 Task: Explore Airbnb accommodation in Tarneit, Australia from 26th December, 2023 to 30th December, 2023 for 6 adults, 2 children. Place can be entire room or shared room with 6 bedrooms having 6 beds and 6 bathrooms. Property type can be house. Amenities needed are: wifi, TV, free parkinig on premises, hot tub, gym, smoking allowed.
Action: Mouse moved to (560, 147)
Screenshot: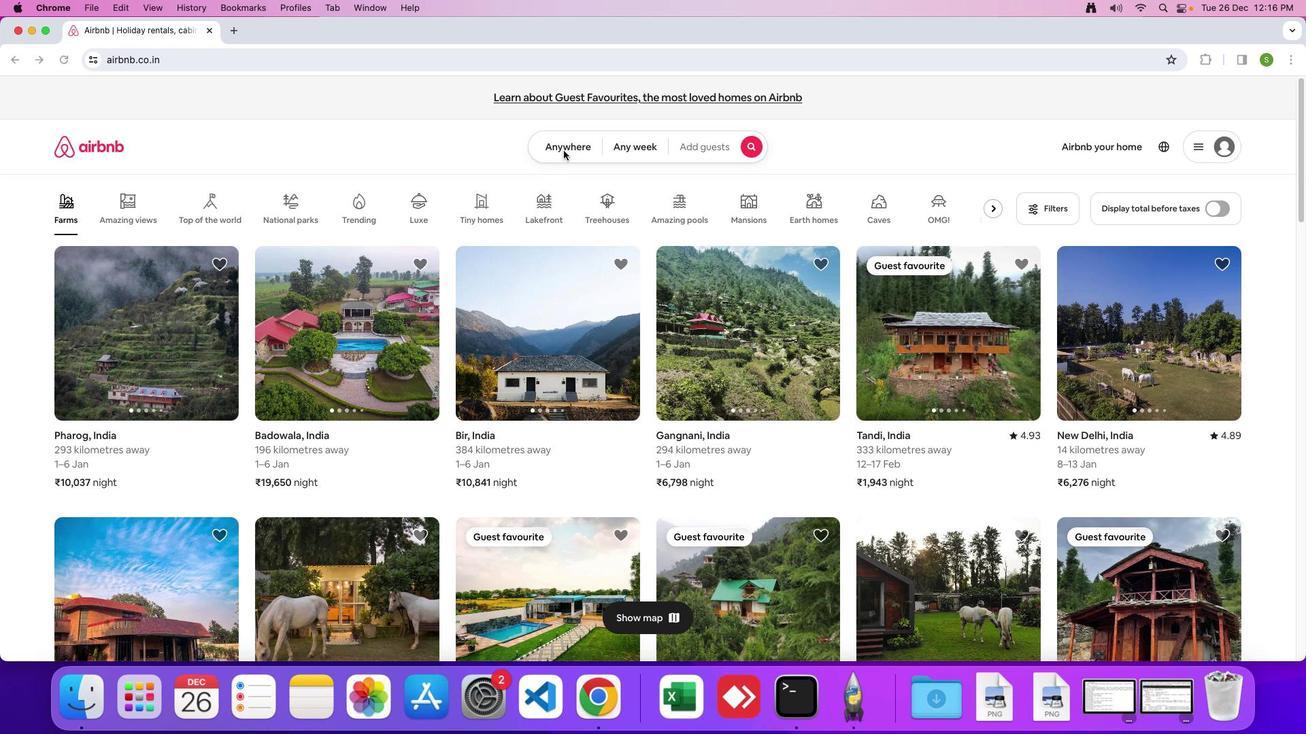 
Action: Mouse pressed left at (560, 147)
Screenshot: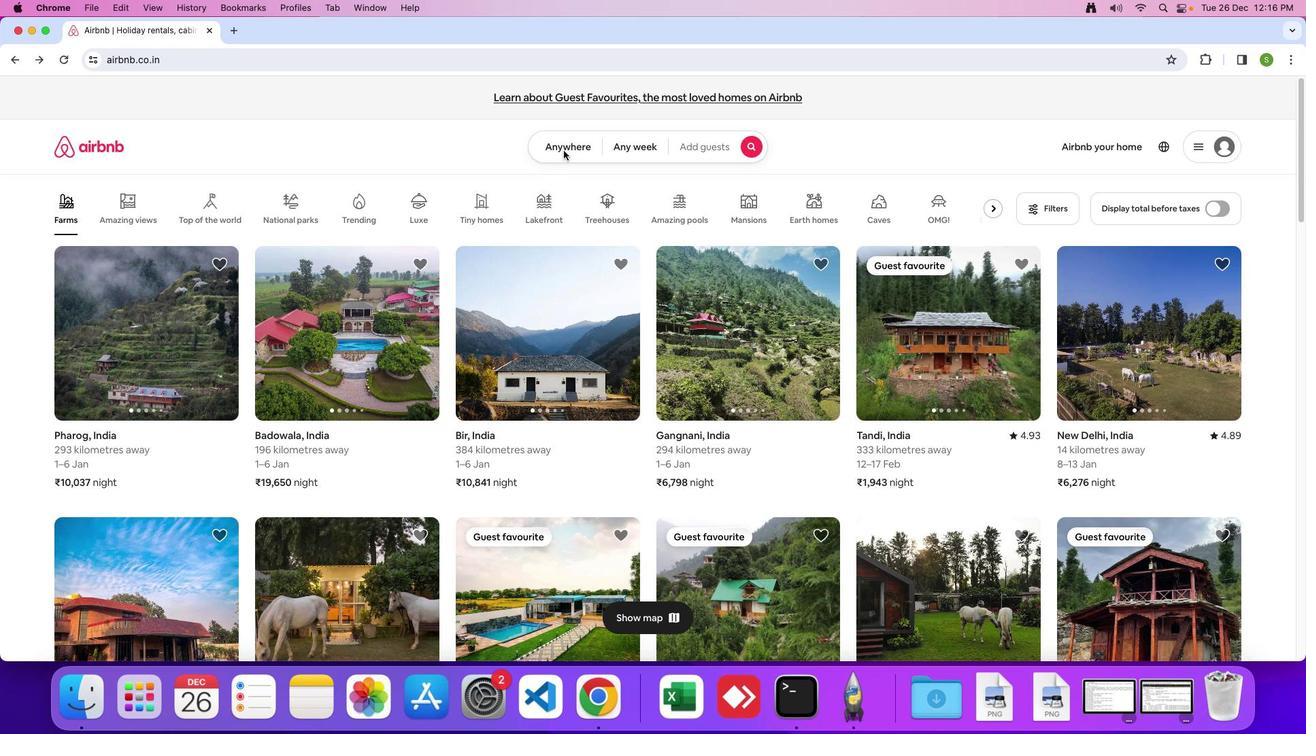 
Action: Mouse moved to (559, 146)
Screenshot: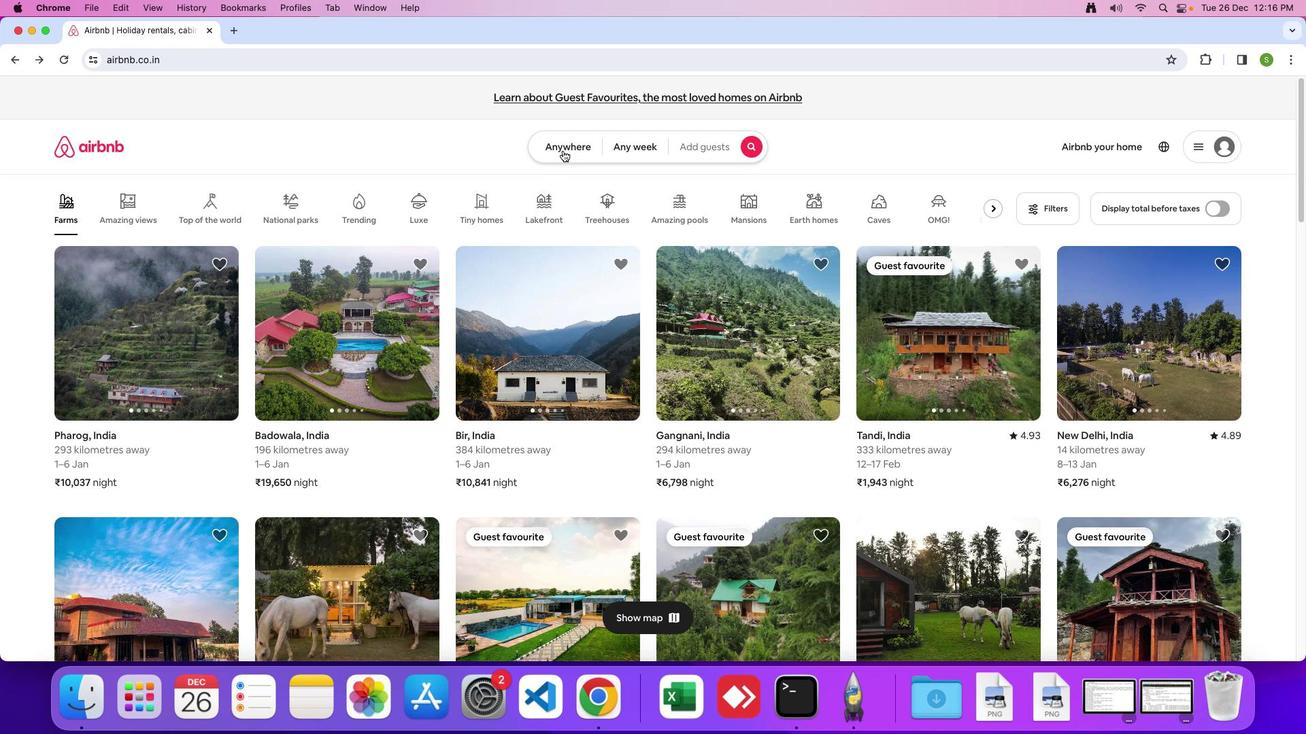 
Action: Mouse pressed left at (559, 146)
Screenshot: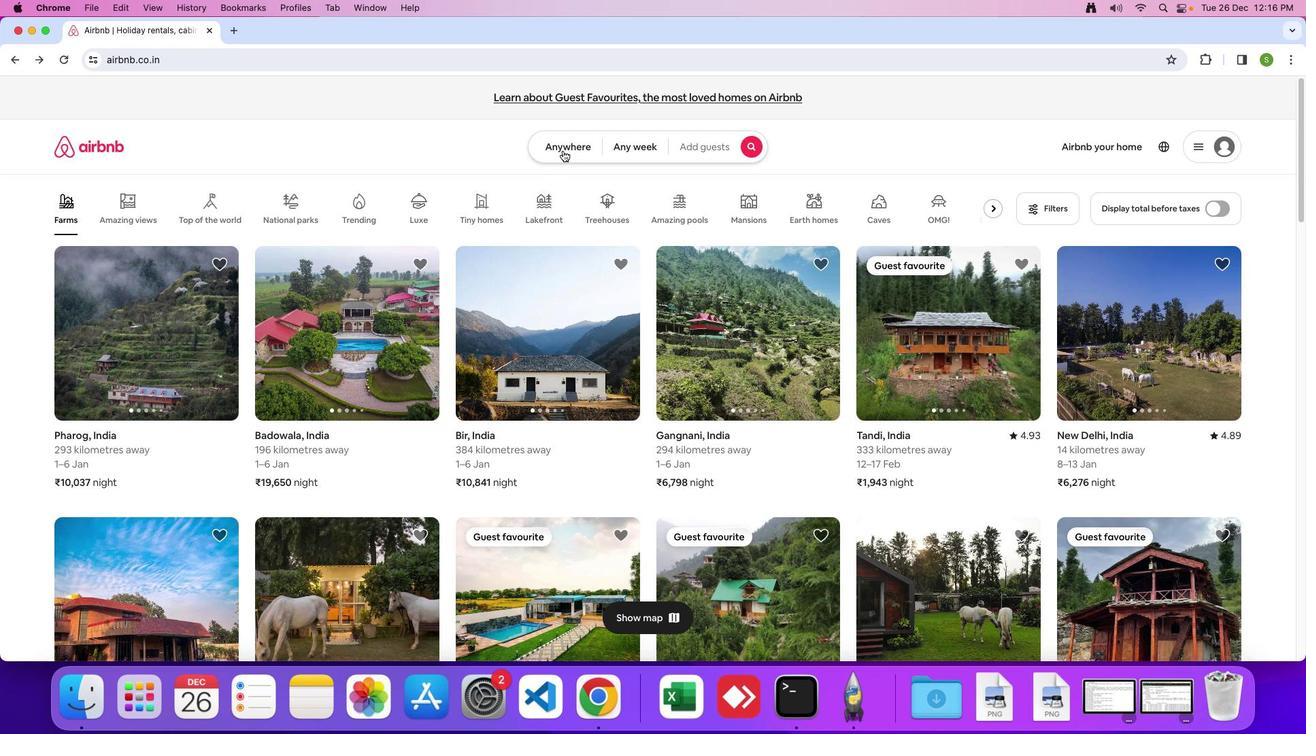 
Action: Mouse moved to (485, 187)
Screenshot: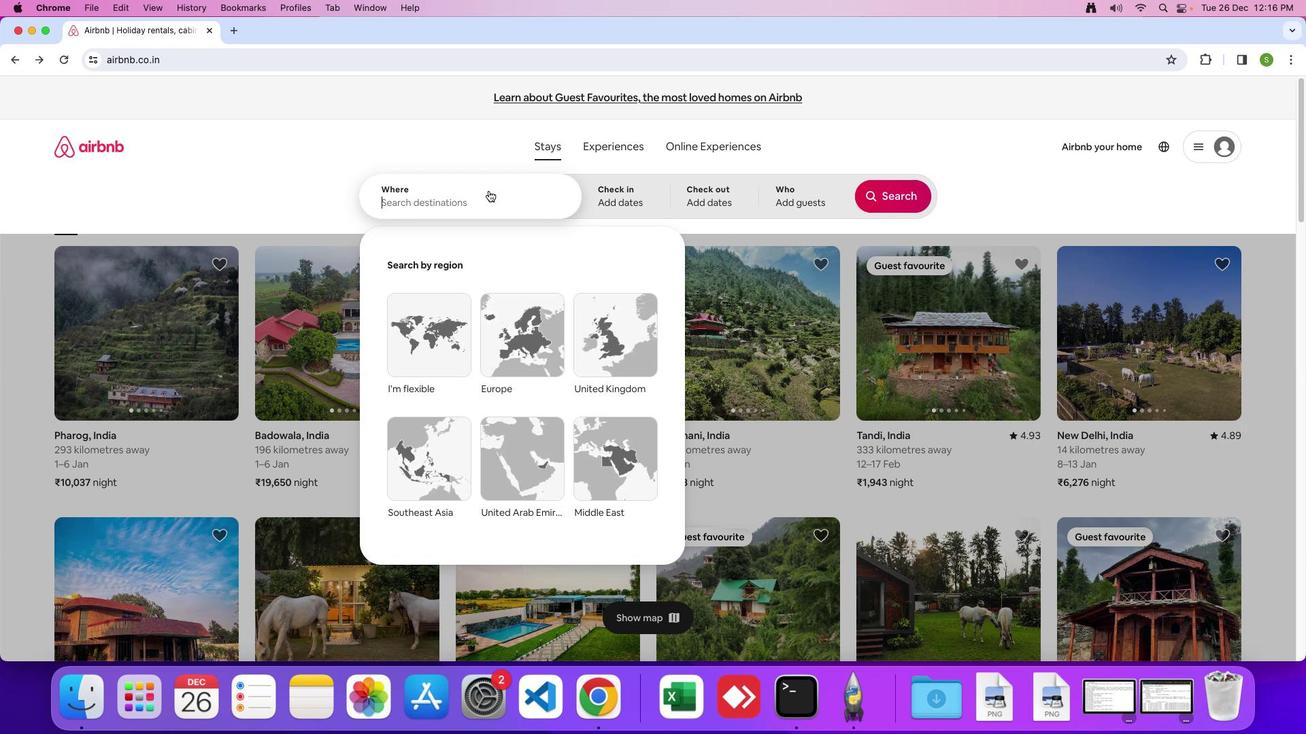 
Action: Mouse pressed left at (485, 187)
Screenshot: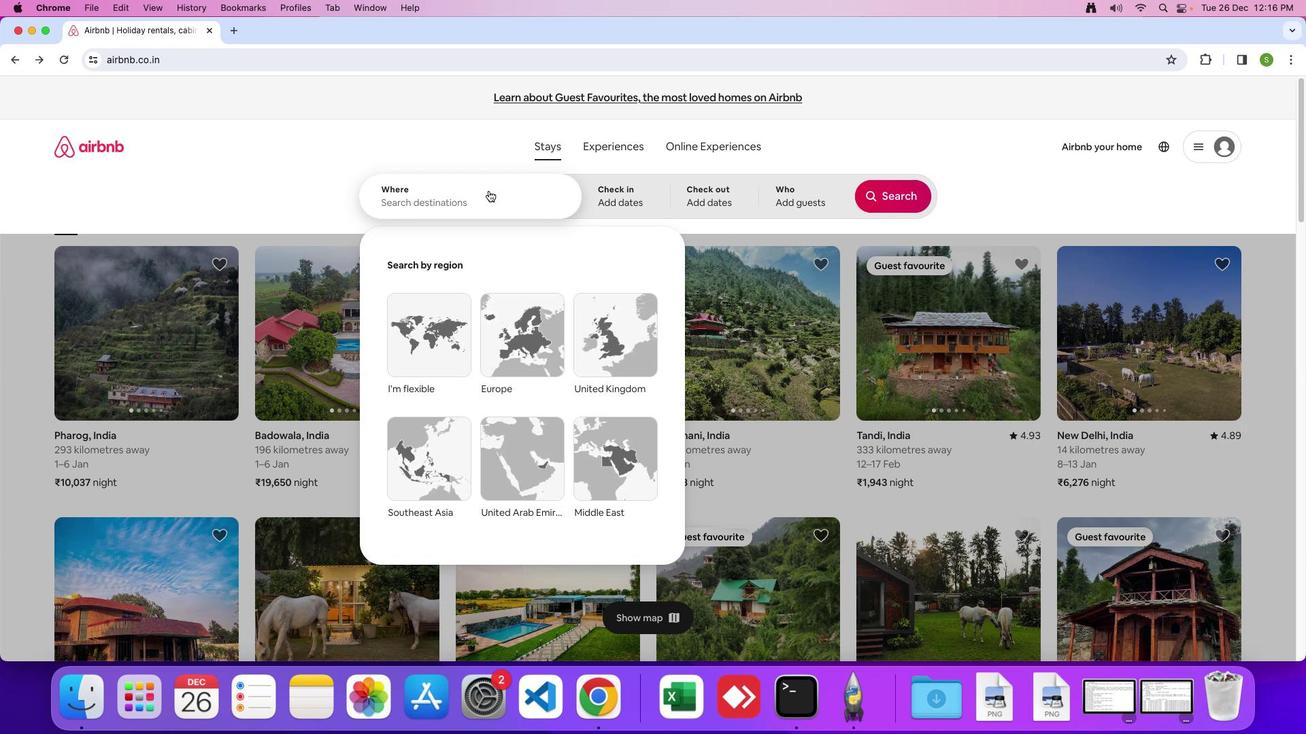 
Action: Mouse moved to (408, 249)
Screenshot: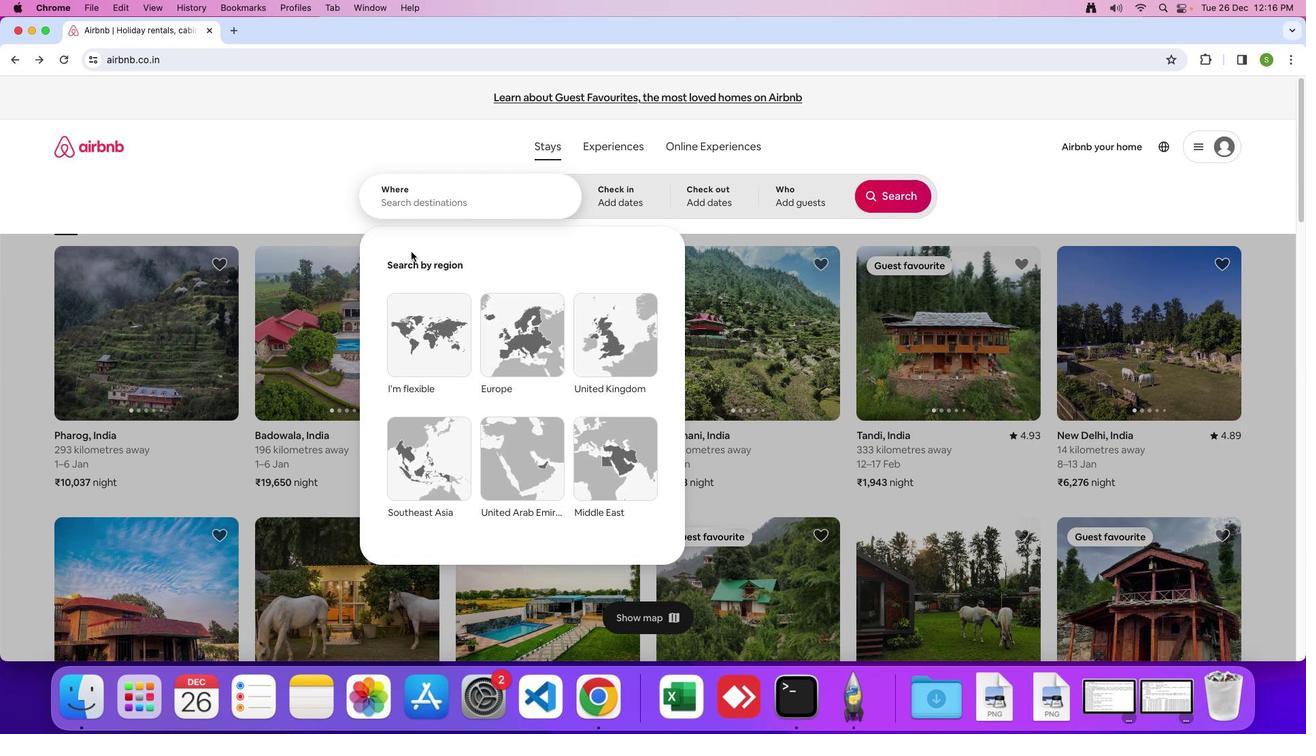 
Action: Key pressed 'T'Key.caps_lock'a''r''n''e''i''t'','Key.spaceKey.shift'A''u''s''t''r''a''l''i''a'Key.enter
Screenshot: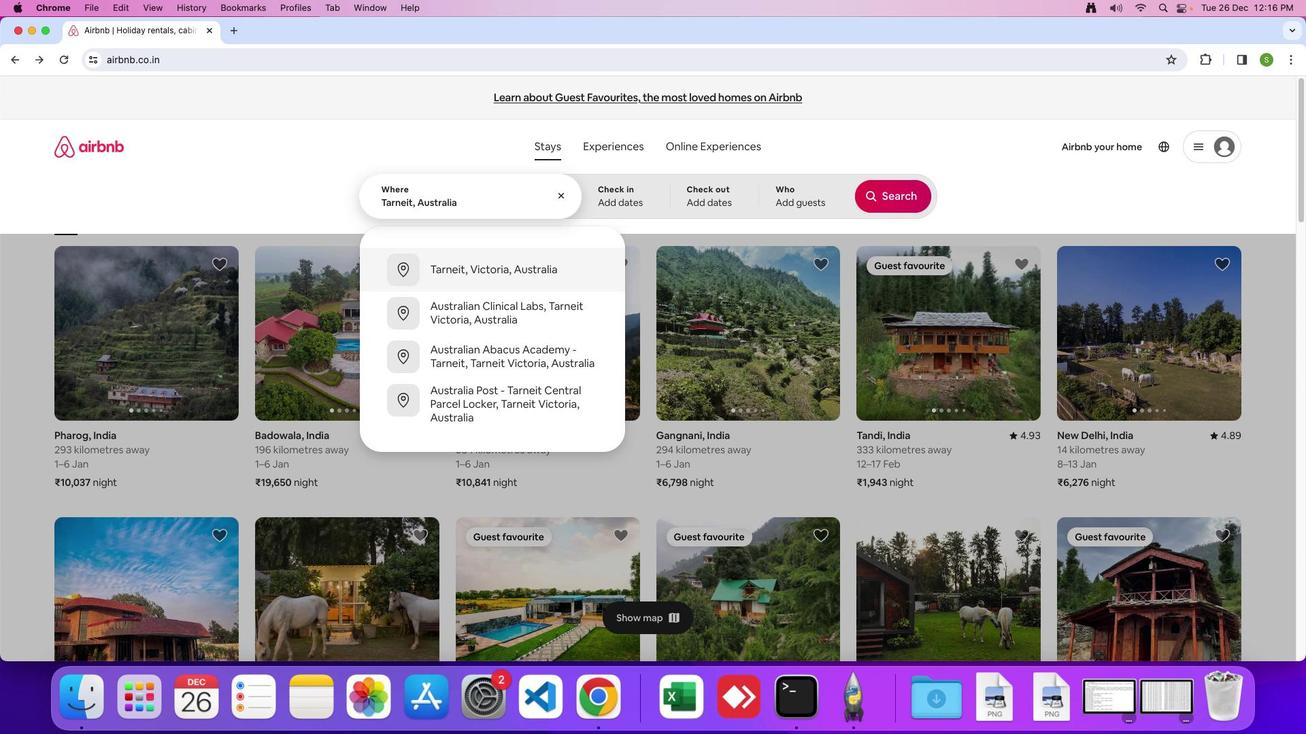 
Action: Mouse moved to (483, 493)
Screenshot: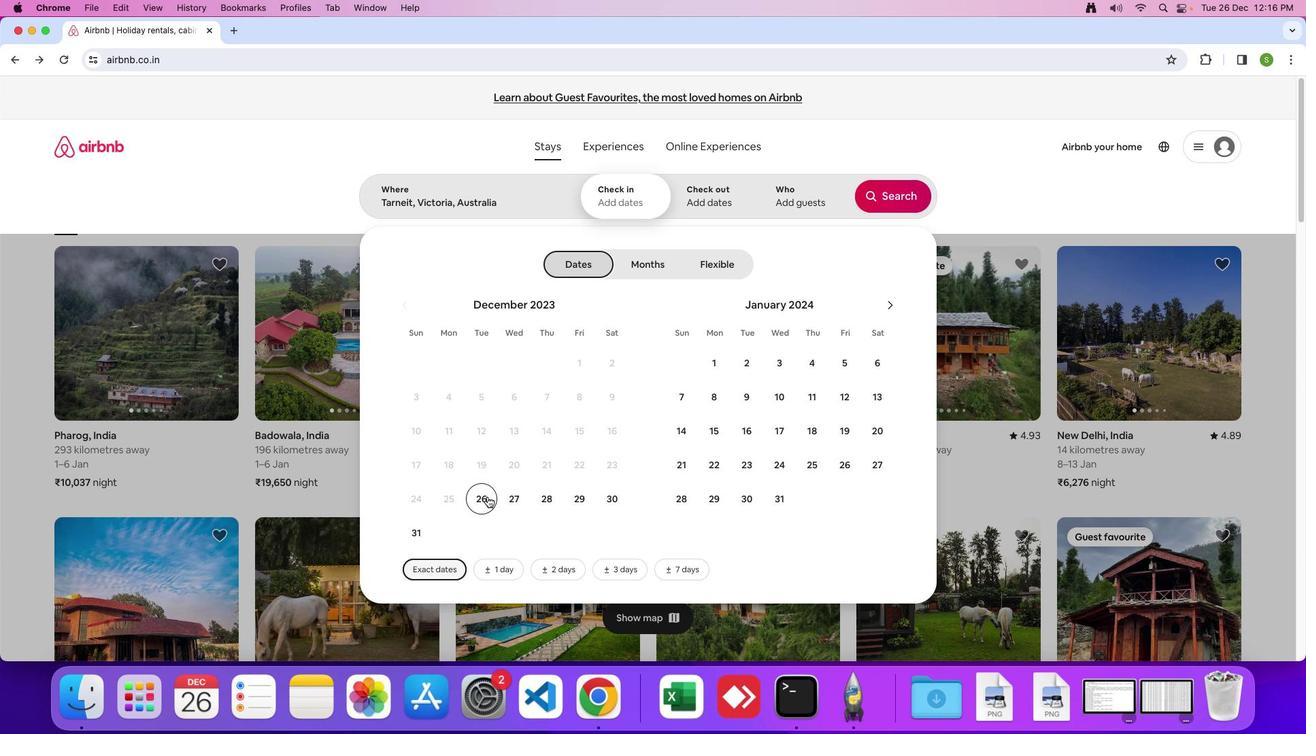 
Action: Mouse pressed left at (483, 493)
Screenshot: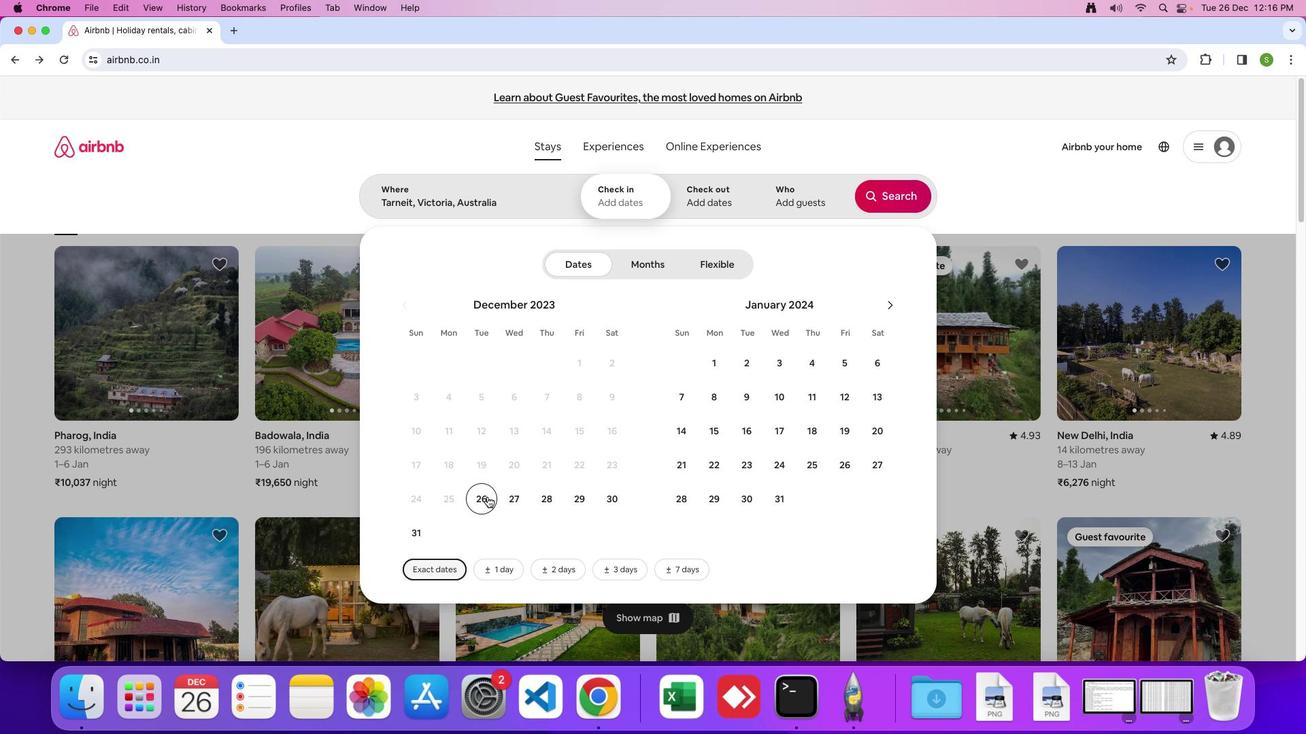 
Action: Mouse moved to (607, 502)
Screenshot: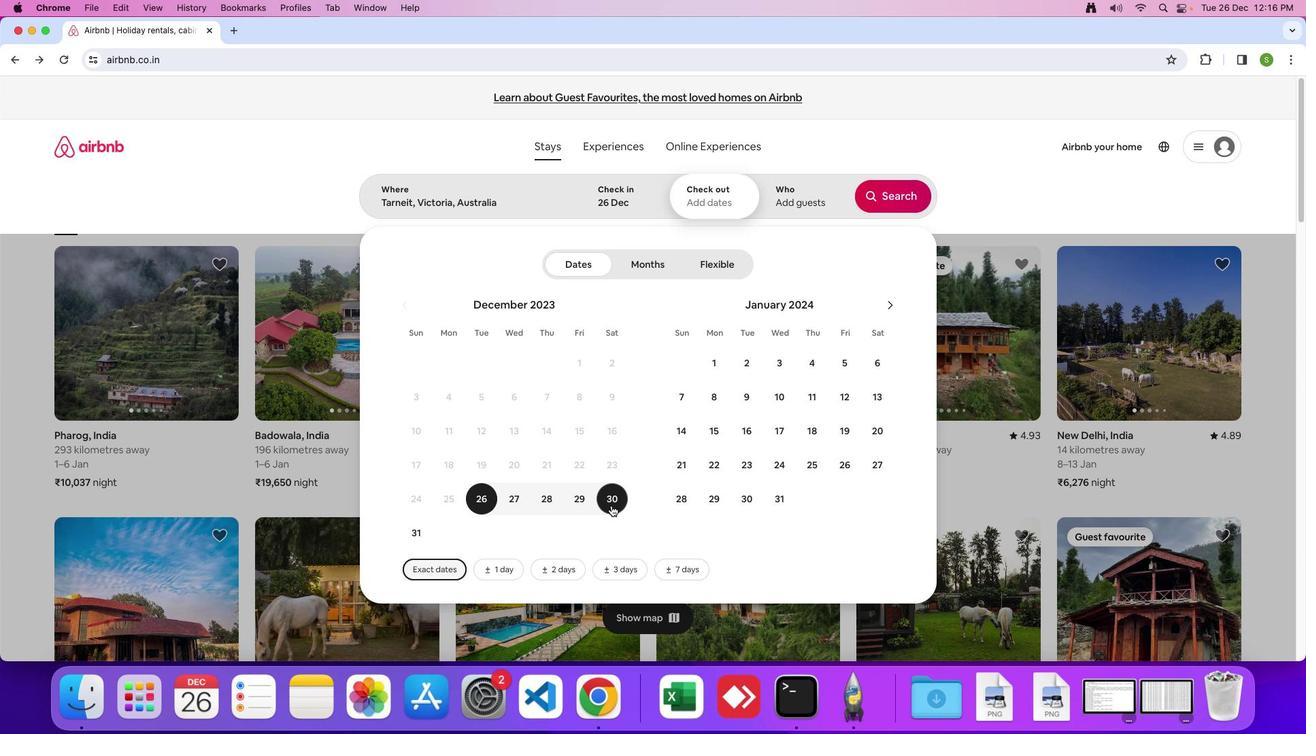 
Action: Mouse pressed left at (607, 502)
Screenshot: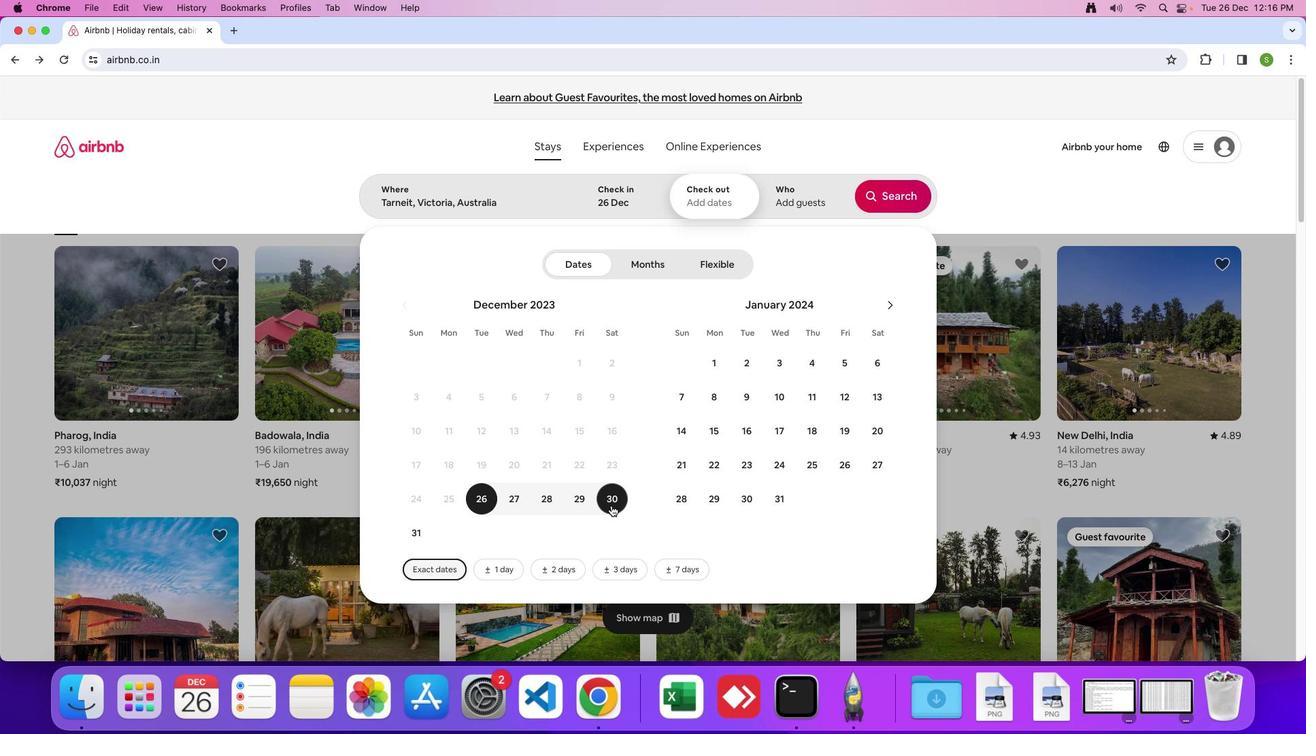 
Action: Mouse moved to (791, 198)
Screenshot: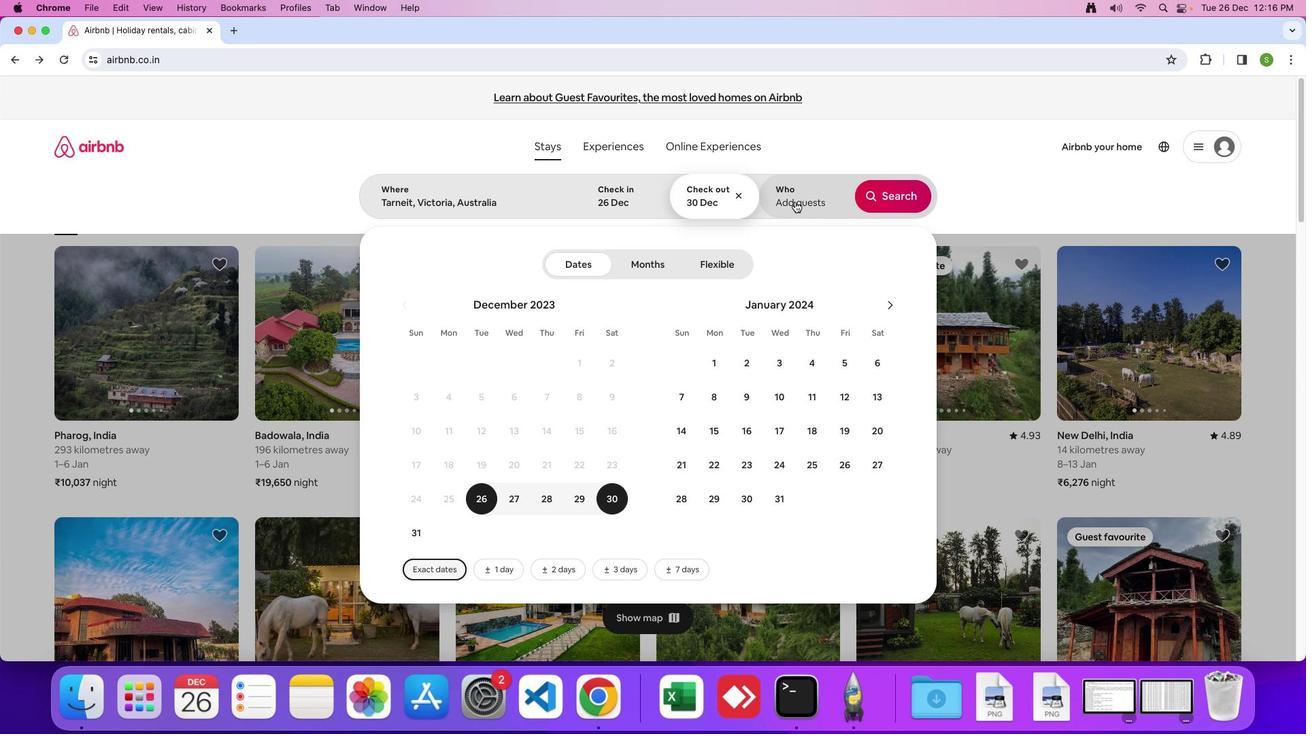 
Action: Mouse pressed left at (791, 198)
Screenshot: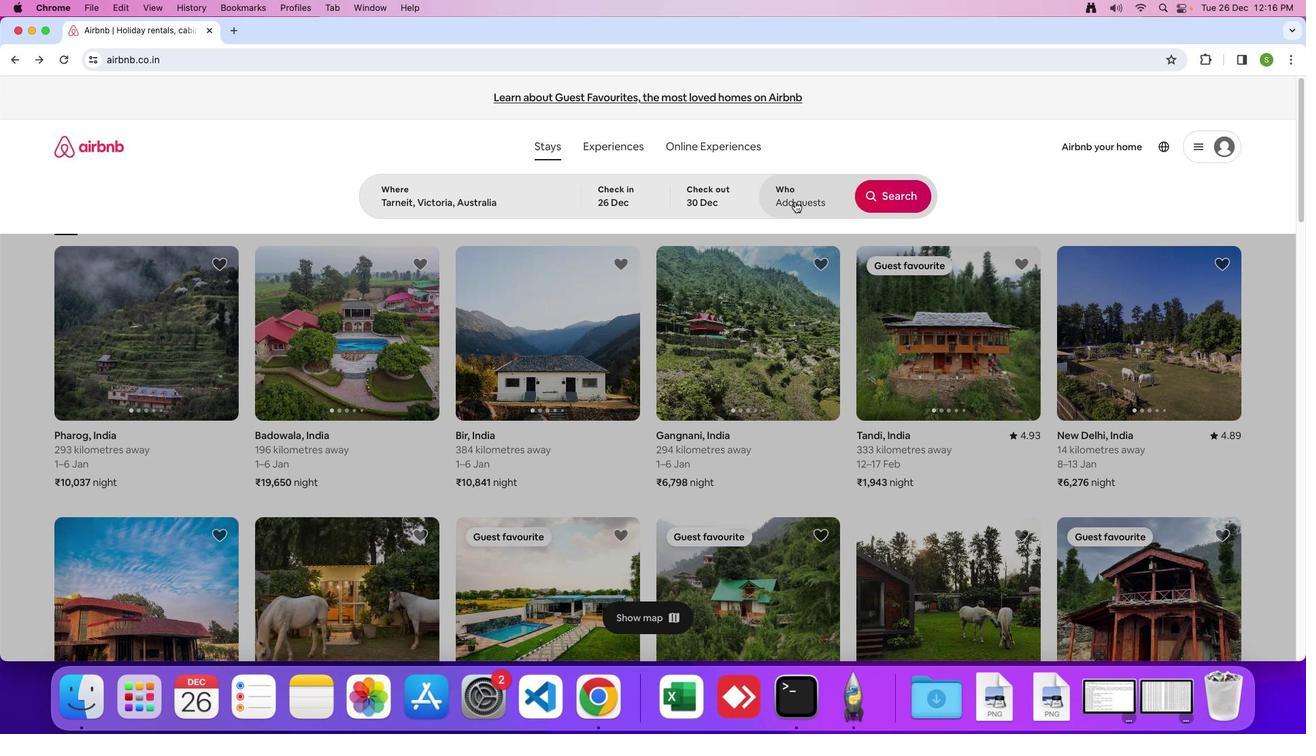 
Action: Mouse moved to (887, 263)
Screenshot: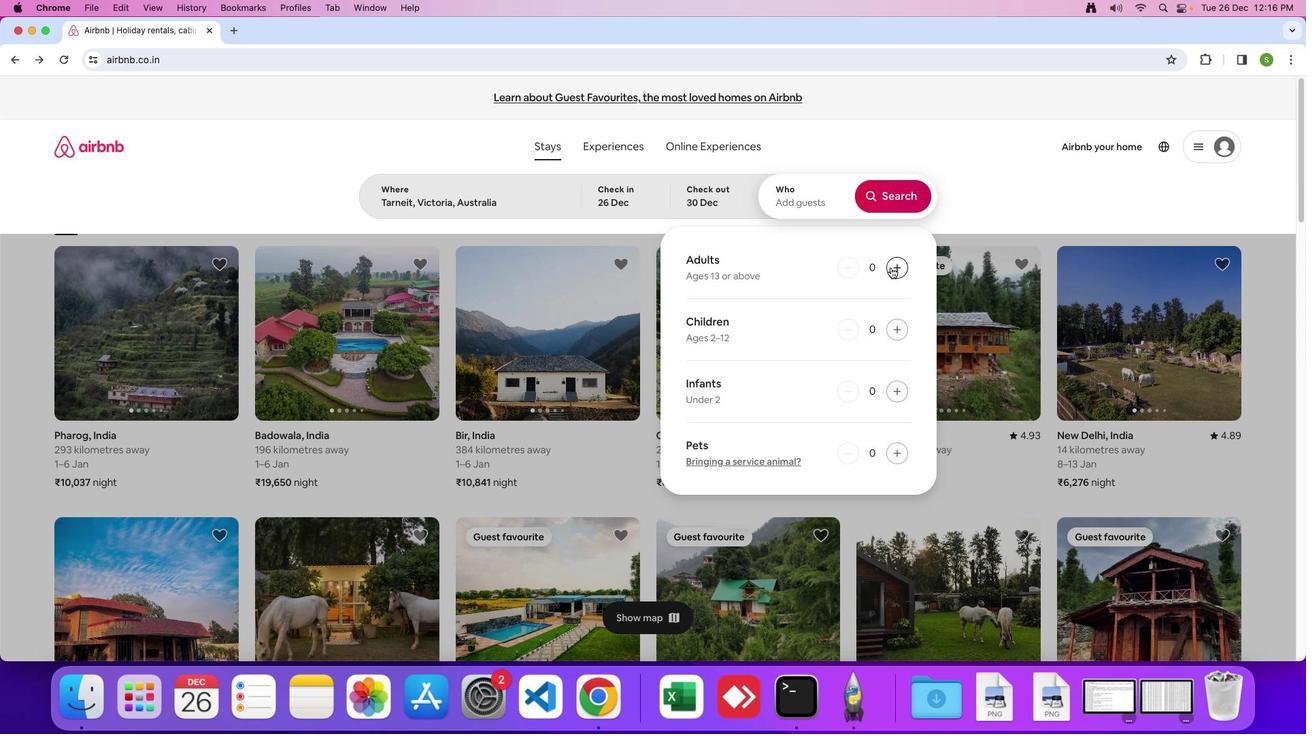 
Action: Mouse pressed left at (887, 263)
Screenshot: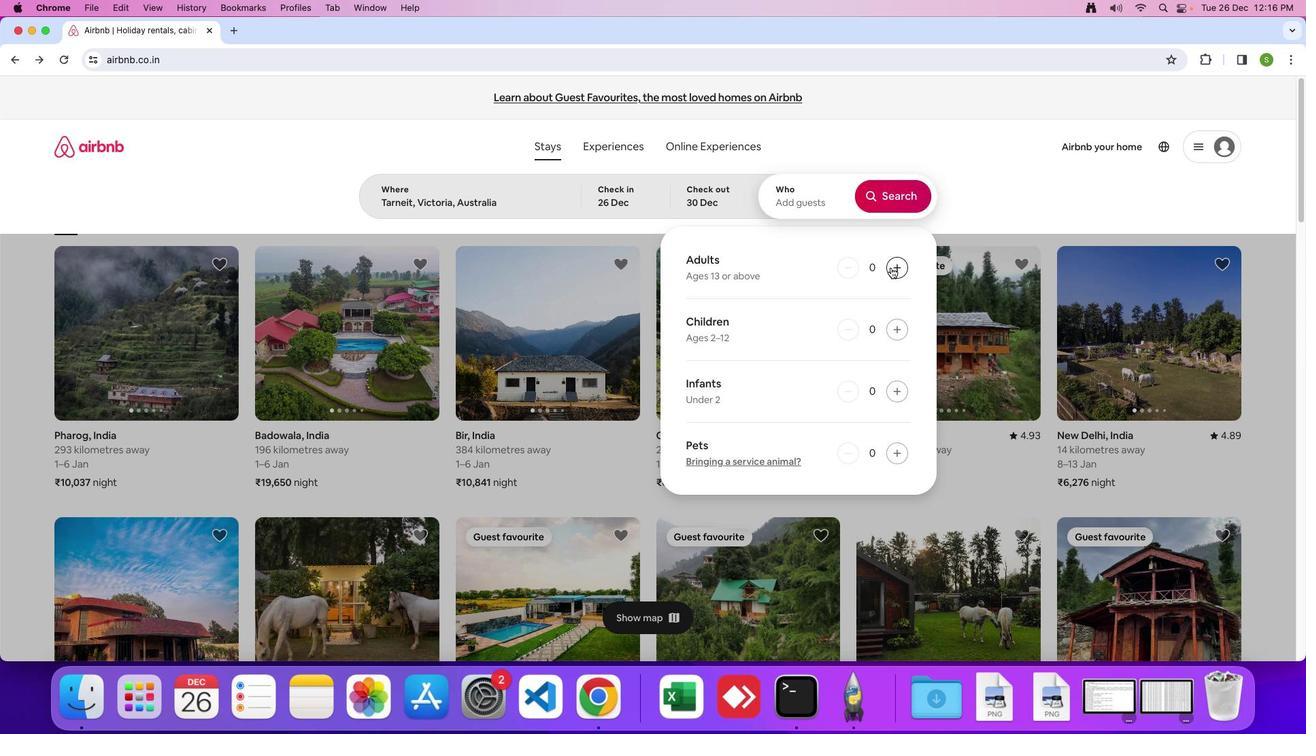 
Action: Mouse pressed left at (887, 263)
Screenshot: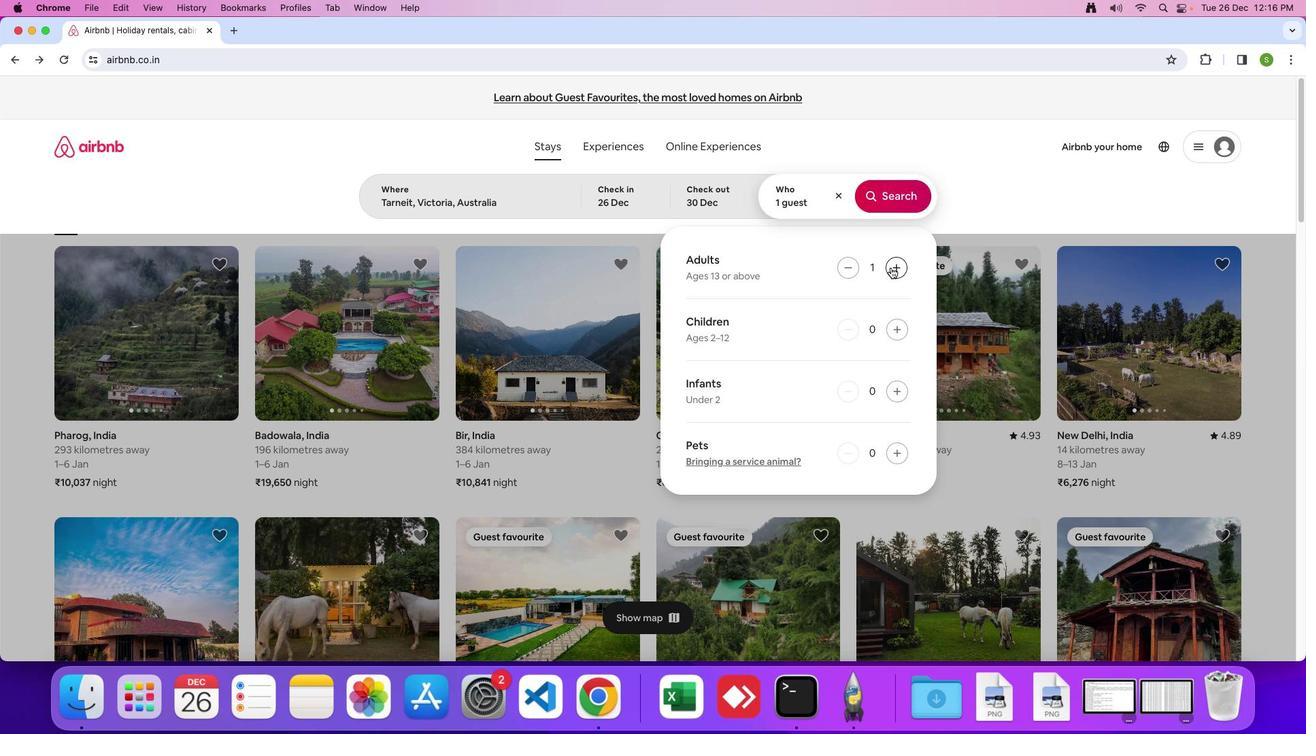 
Action: Mouse pressed left at (887, 263)
Screenshot: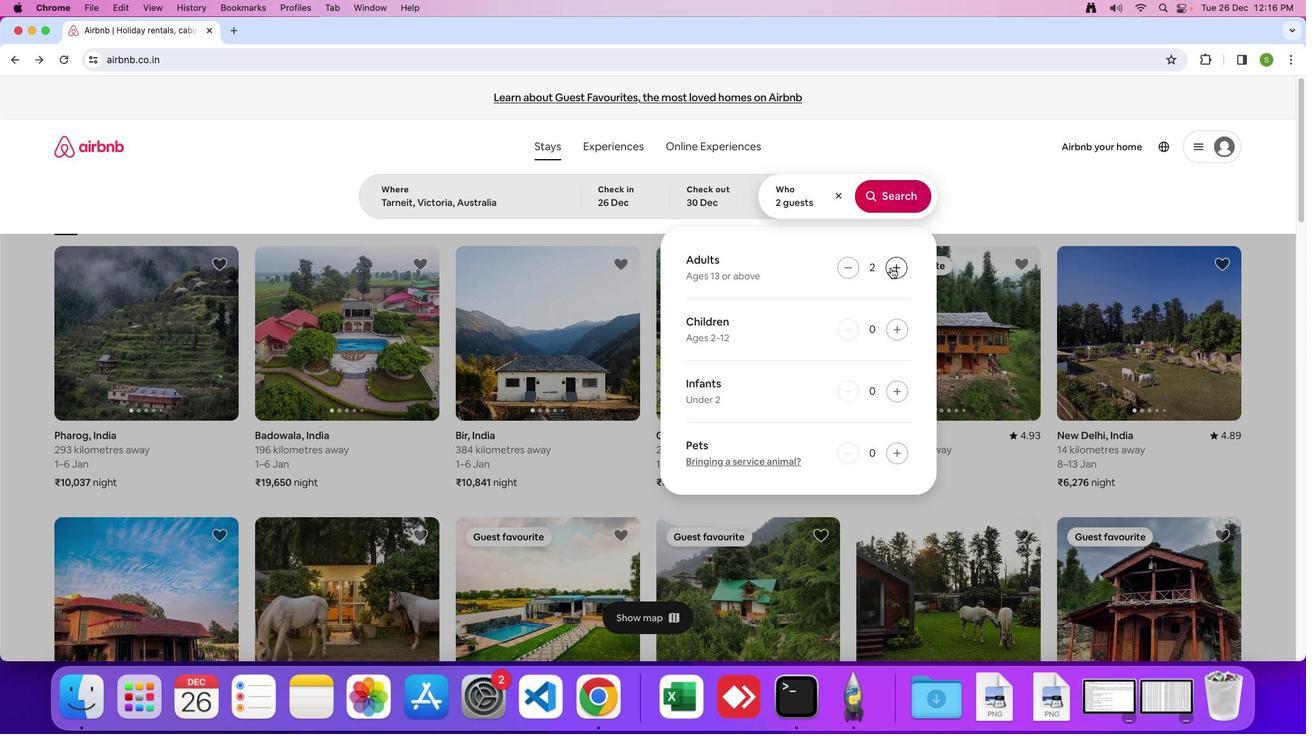 
Action: Mouse pressed left at (887, 263)
Screenshot: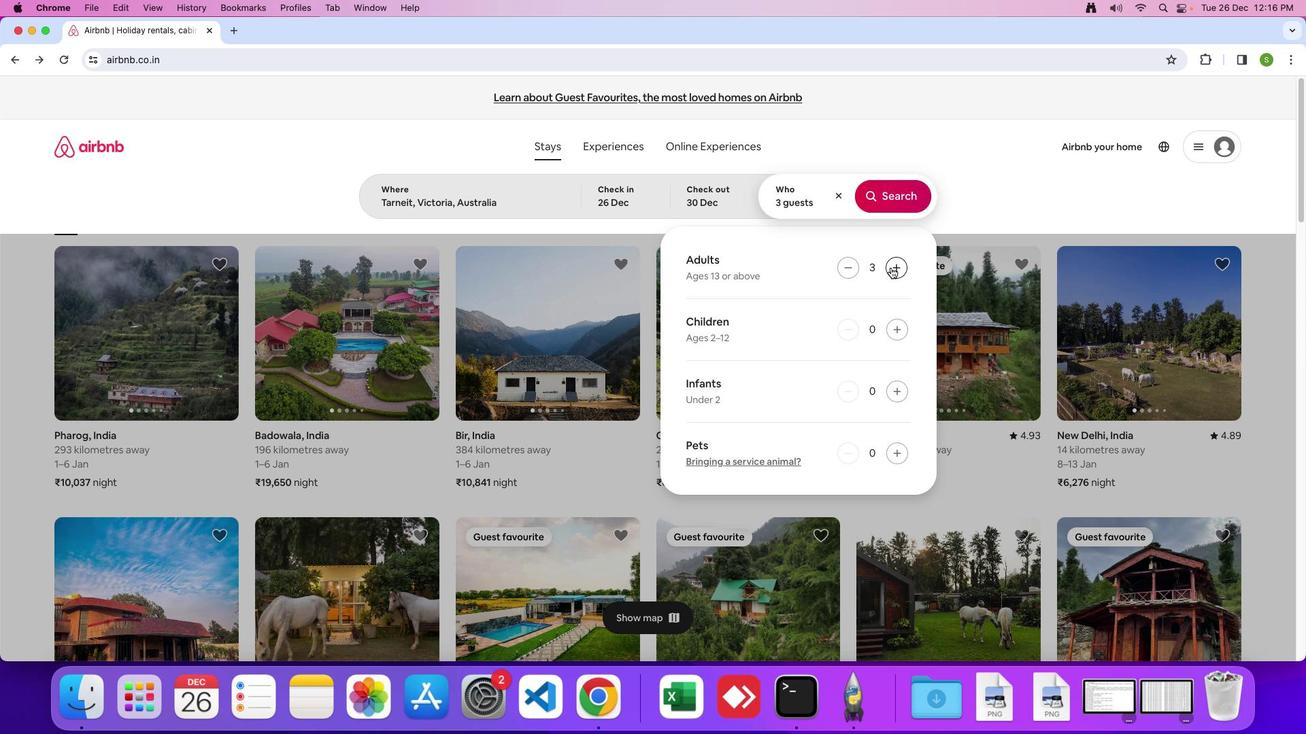 
Action: Mouse pressed left at (887, 263)
Screenshot: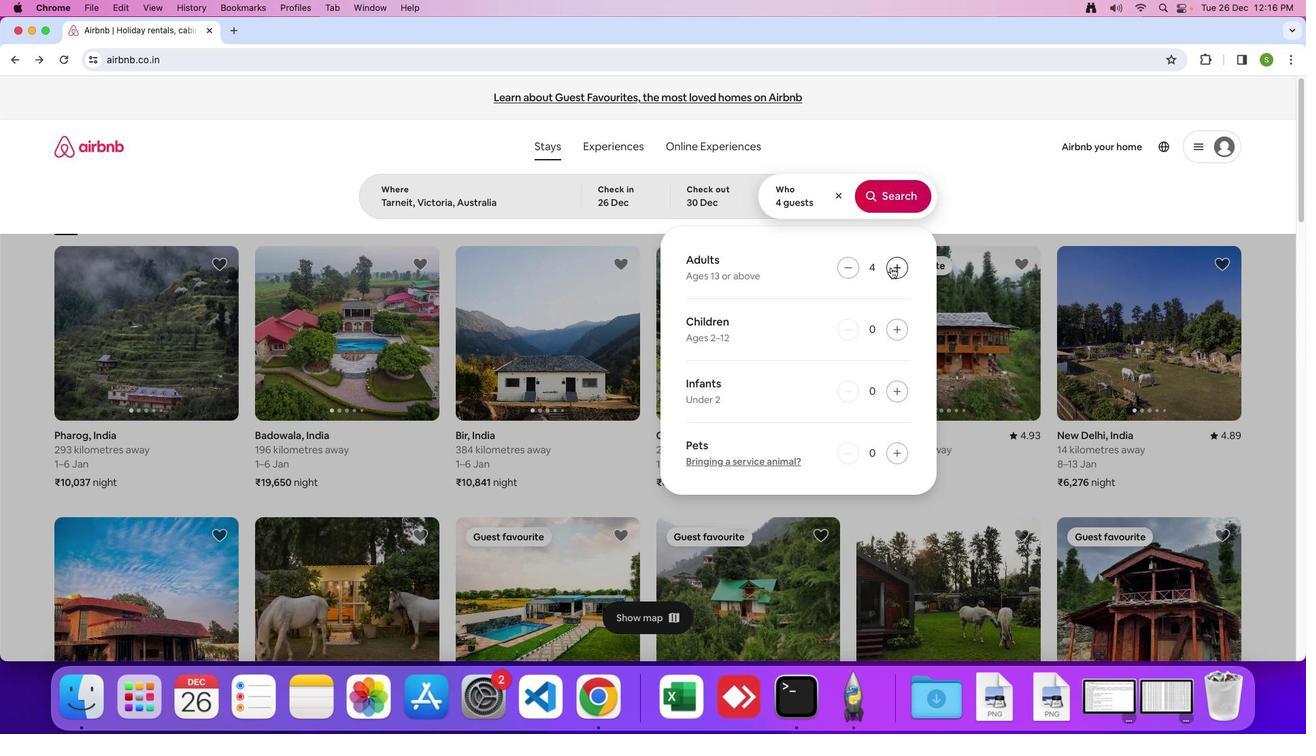 
Action: Mouse pressed left at (887, 263)
Screenshot: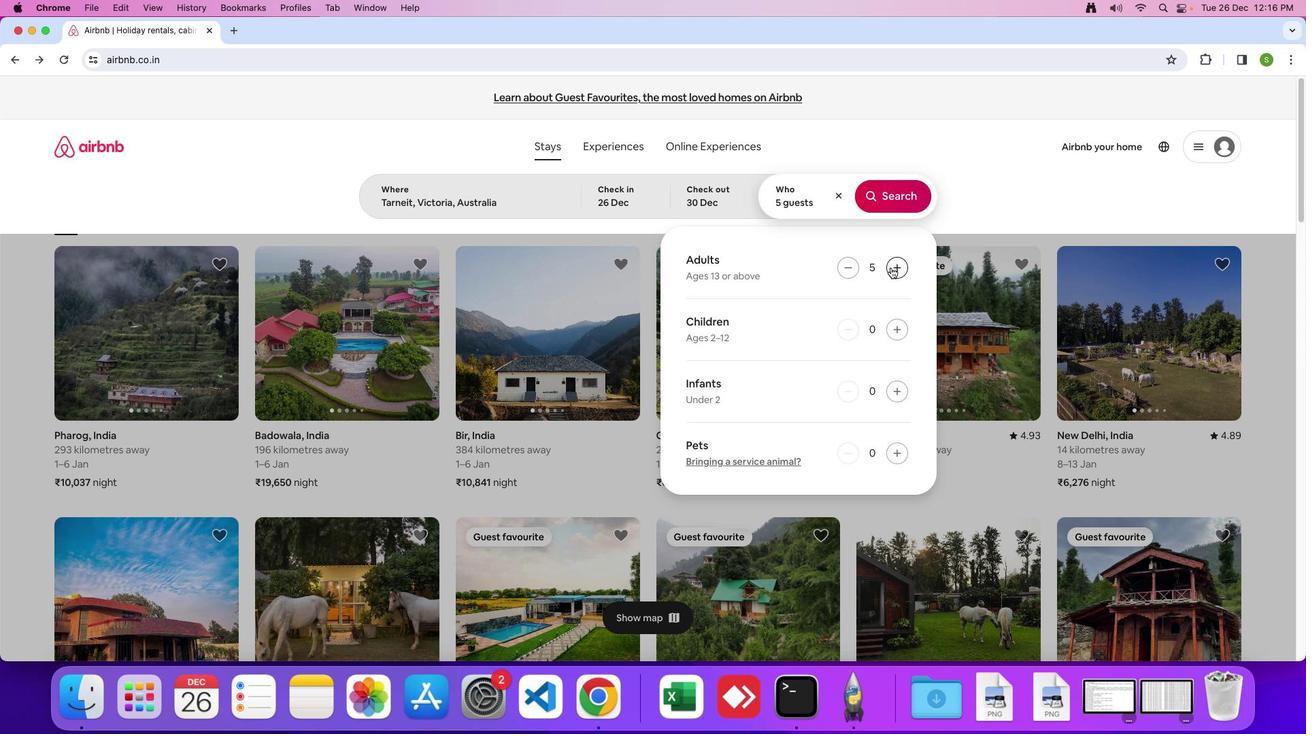 
Action: Mouse moved to (896, 329)
Screenshot: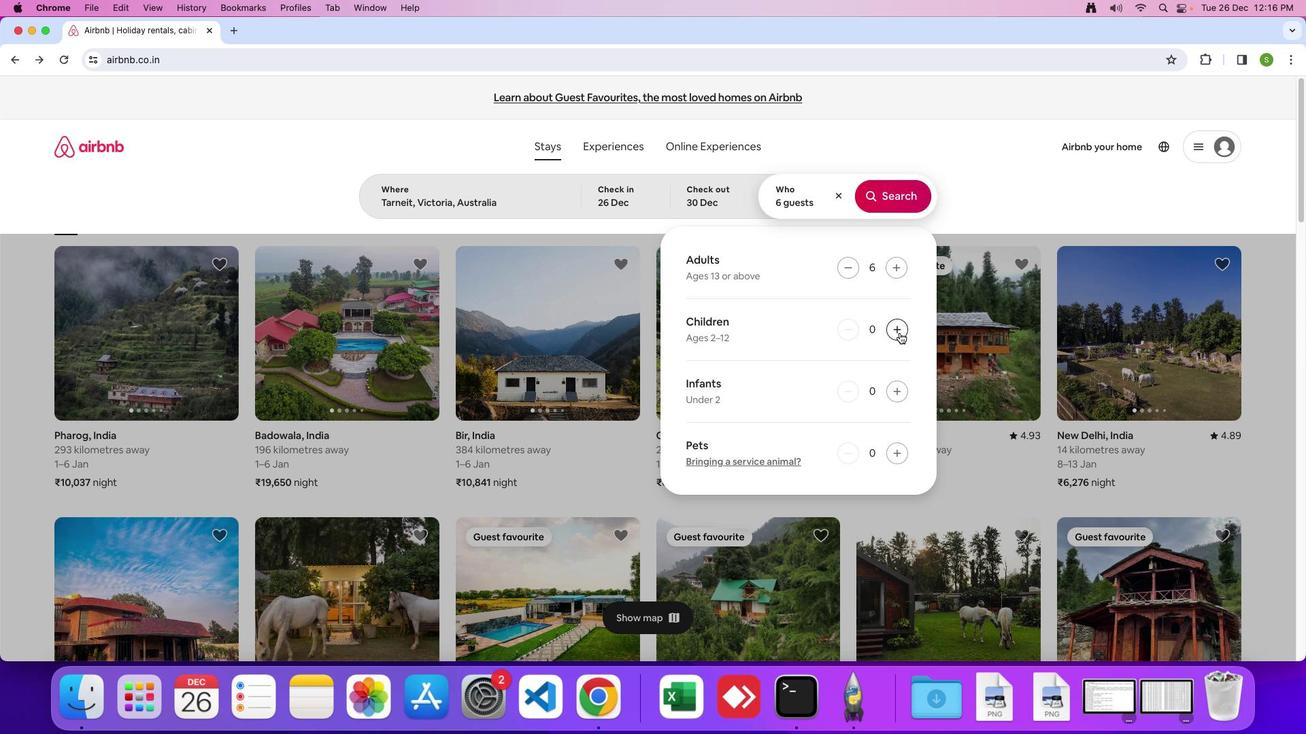 
Action: Mouse pressed left at (896, 329)
Screenshot: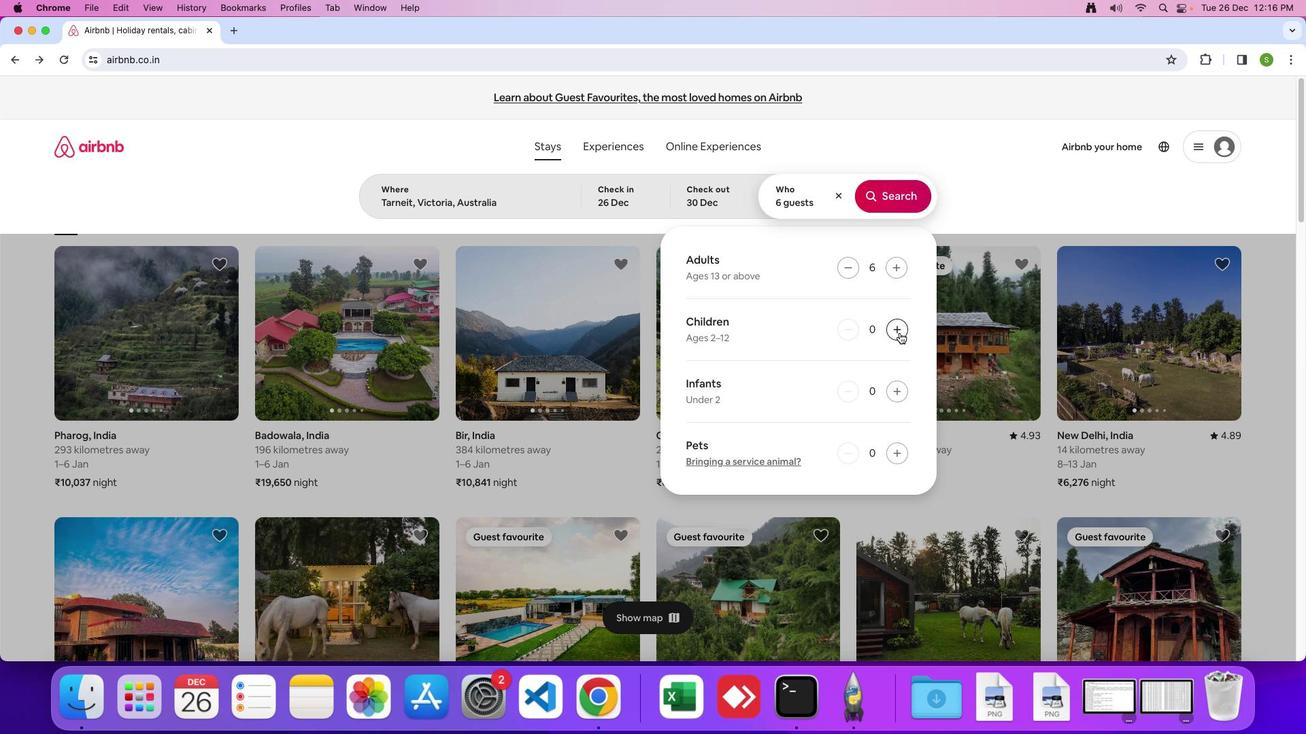 
Action: Mouse pressed left at (896, 329)
Screenshot: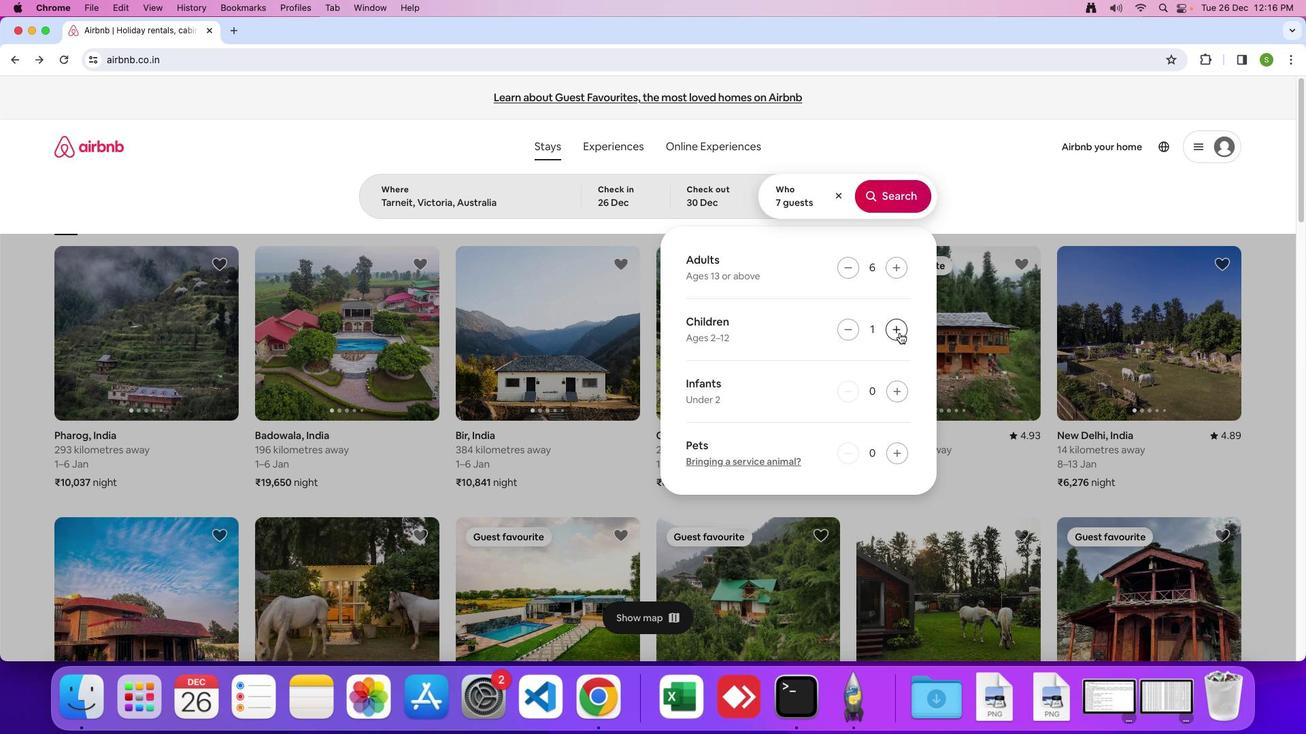 
Action: Mouse moved to (872, 190)
Screenshot: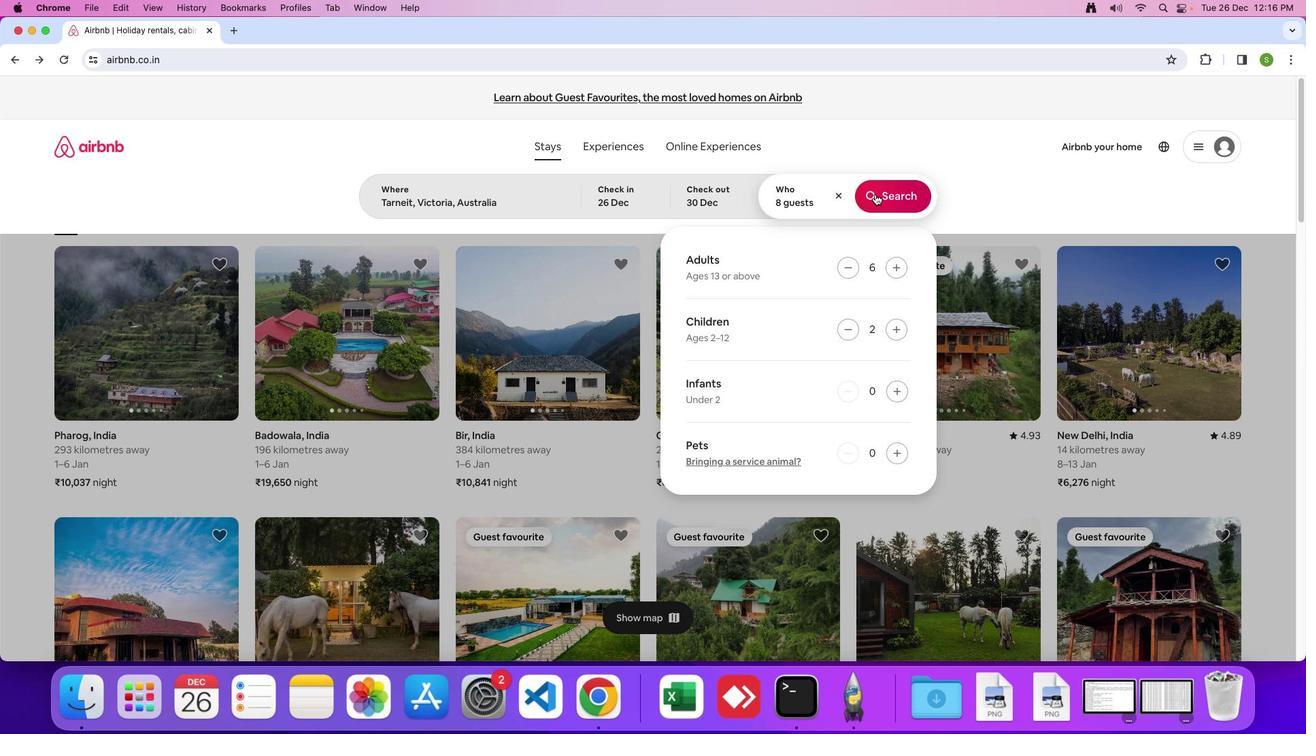 
Action: Mouse pressed left at (872, 190)
Screenshot: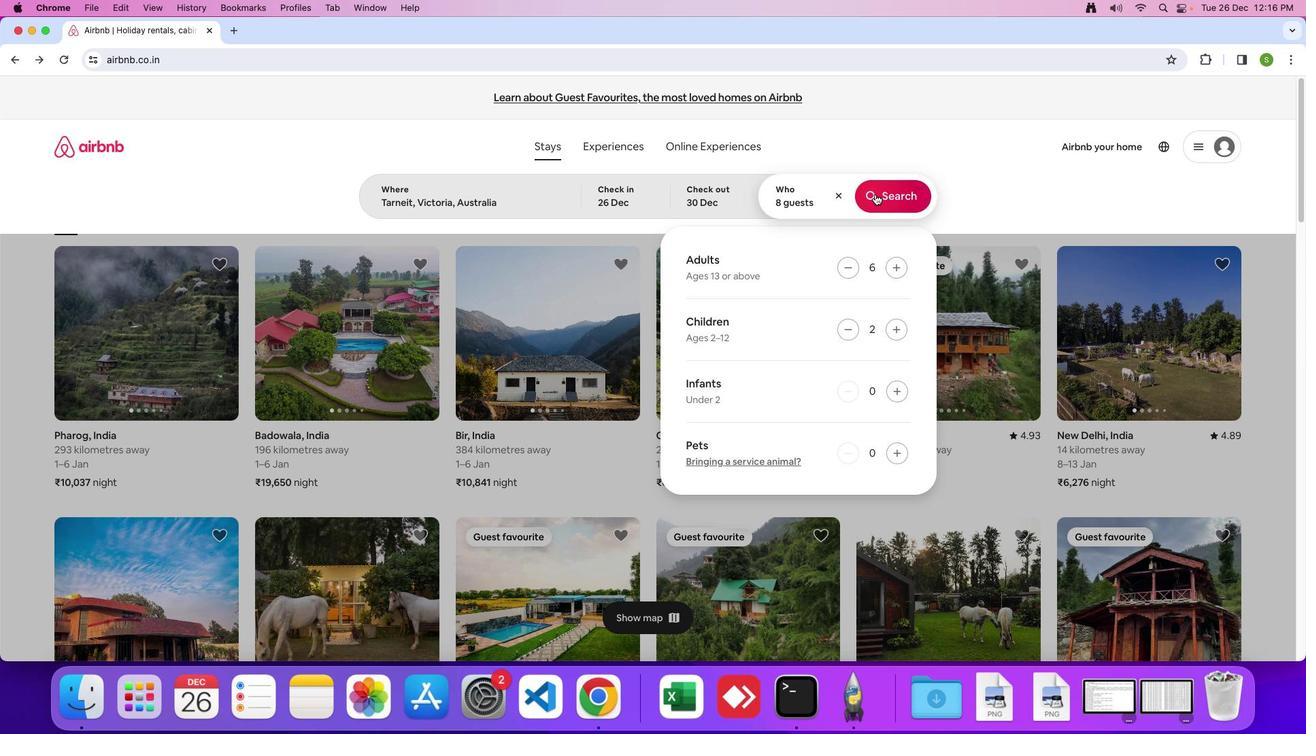 
Action: Mouse moved to (1089, 157)
Screenshot: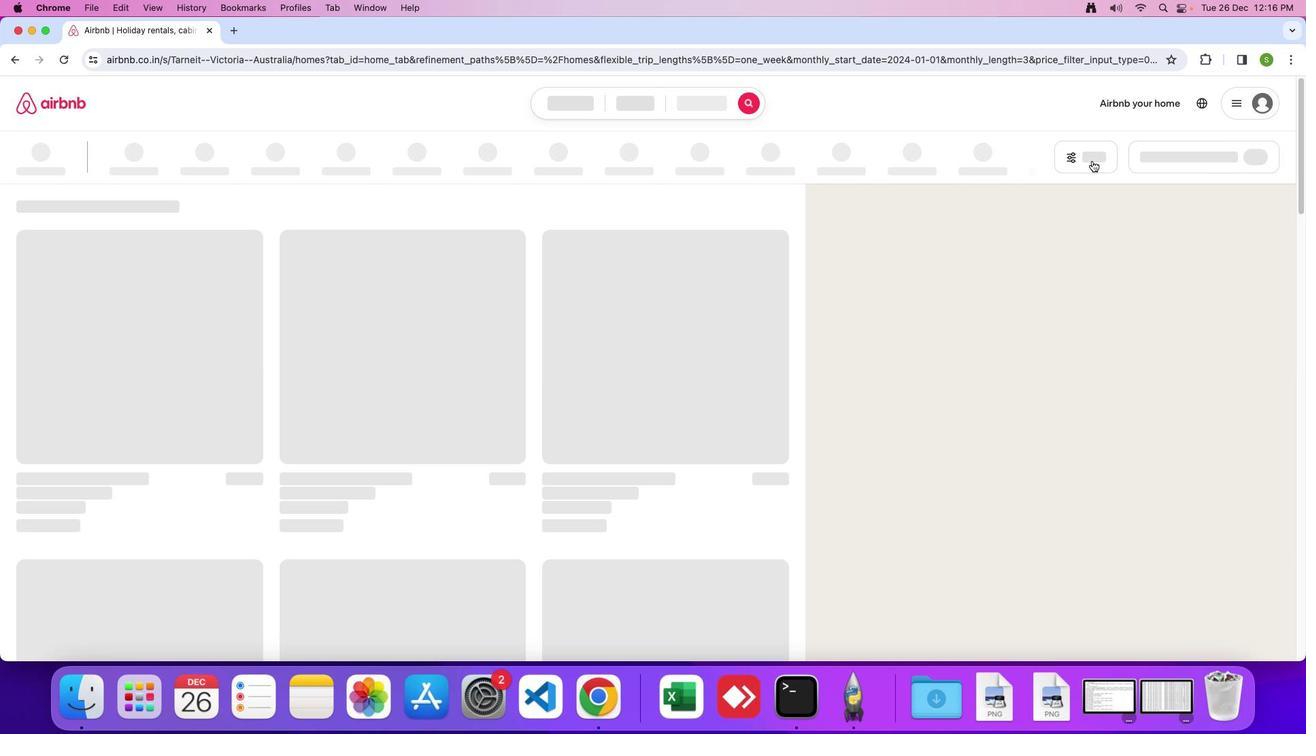 
Action: Mouse pressed left at (1089, 157)
Screenshot: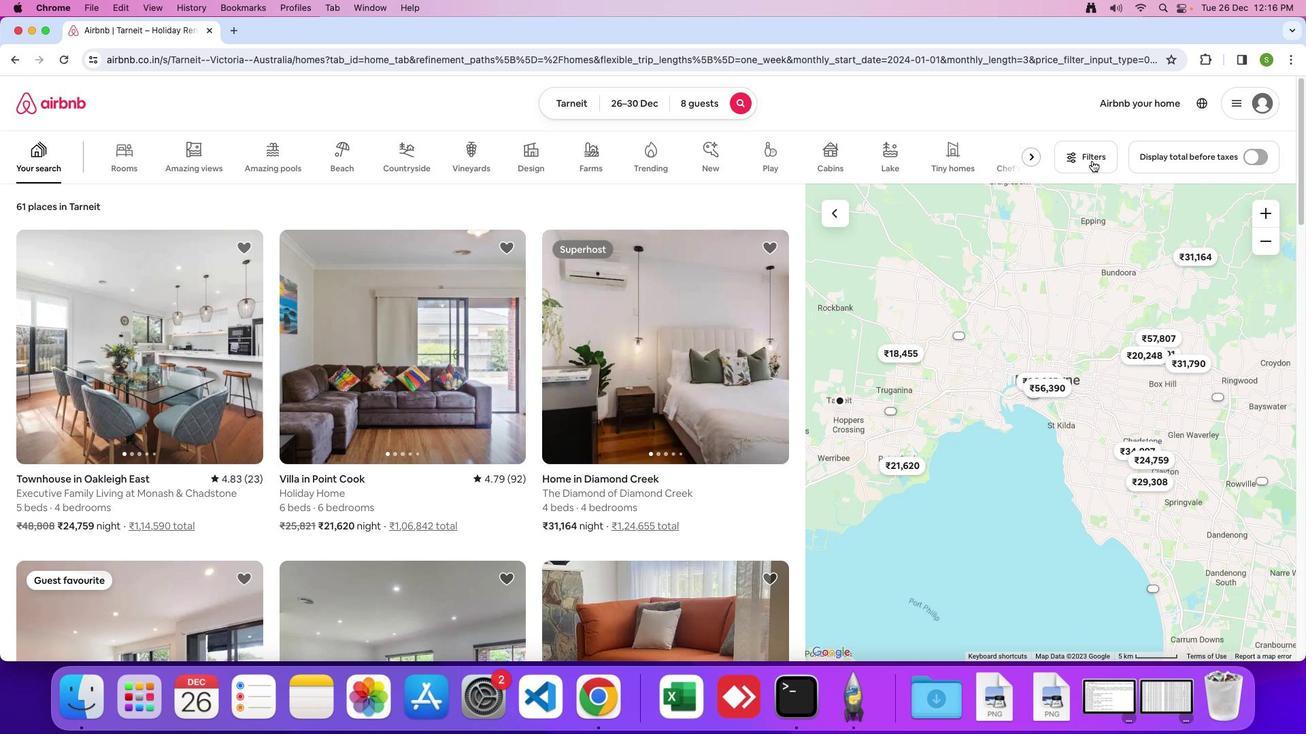 
Action: Mouse moved to (649, 375)
Screenshot: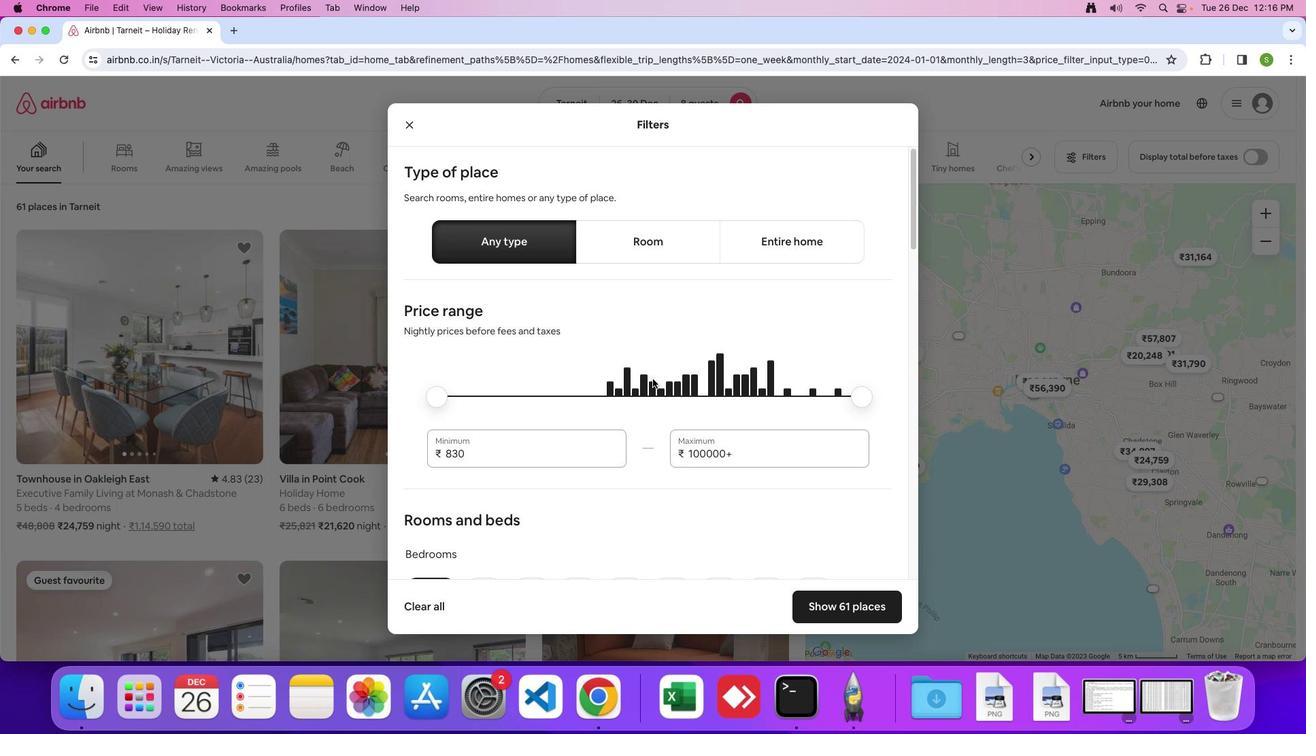 
Action: Mouse scrolled (649, 375) with delta (-2, -3)
Screenshot: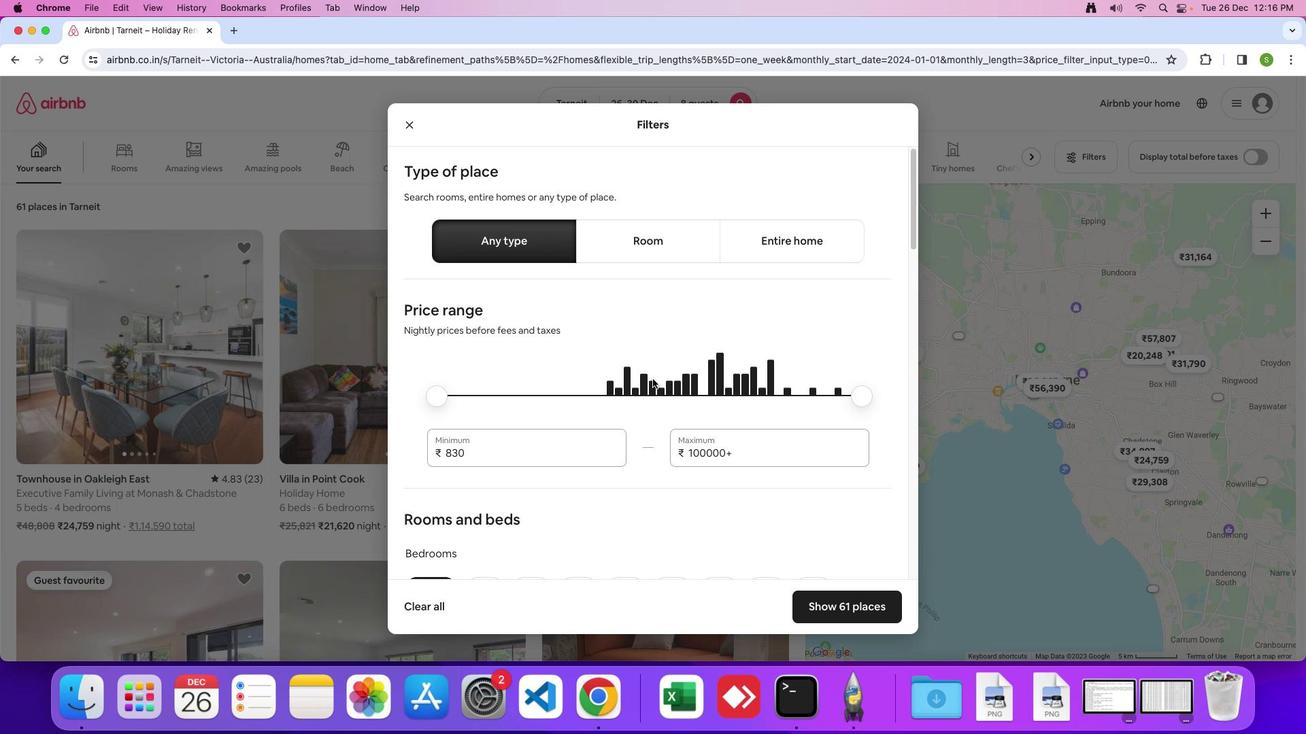 
Action: Mouse scrolled (649, 375) with delta (-2, -3)
Screenshot: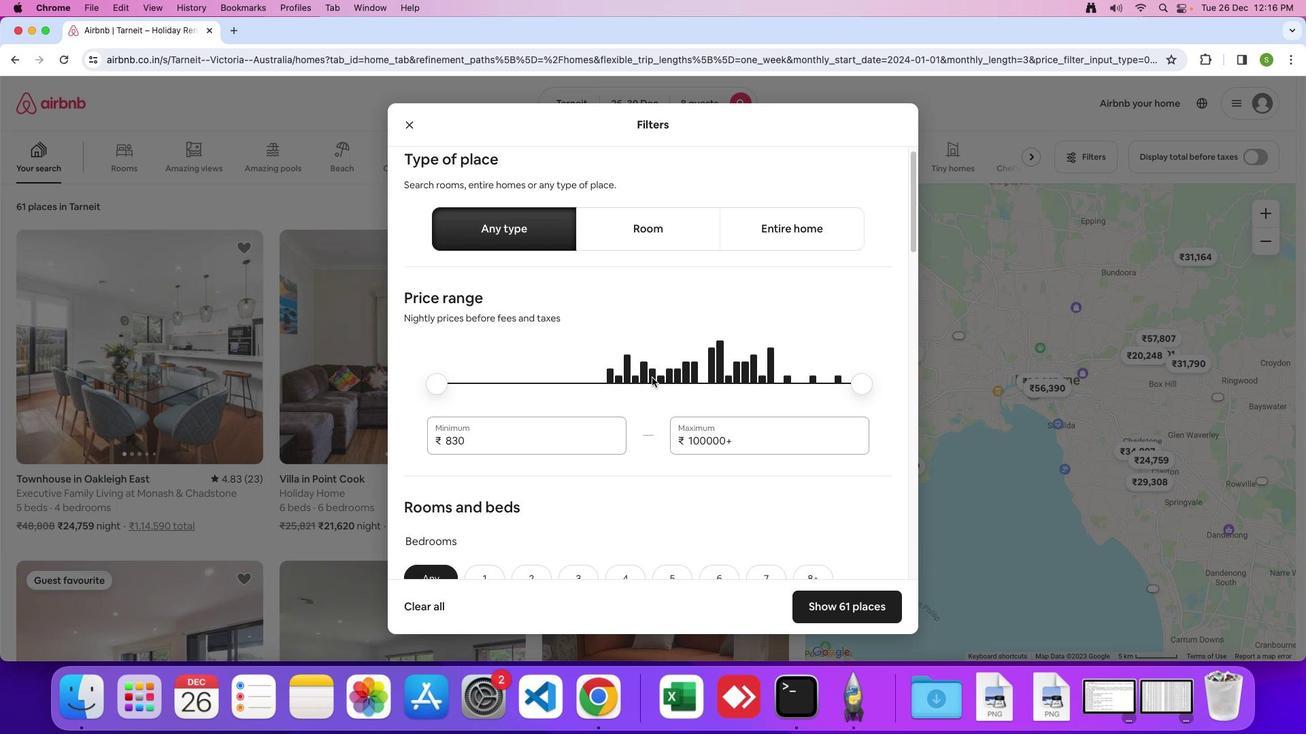 
Action: Mouse scrolled (649, 375) with delta (-2, -3)
Screenshot: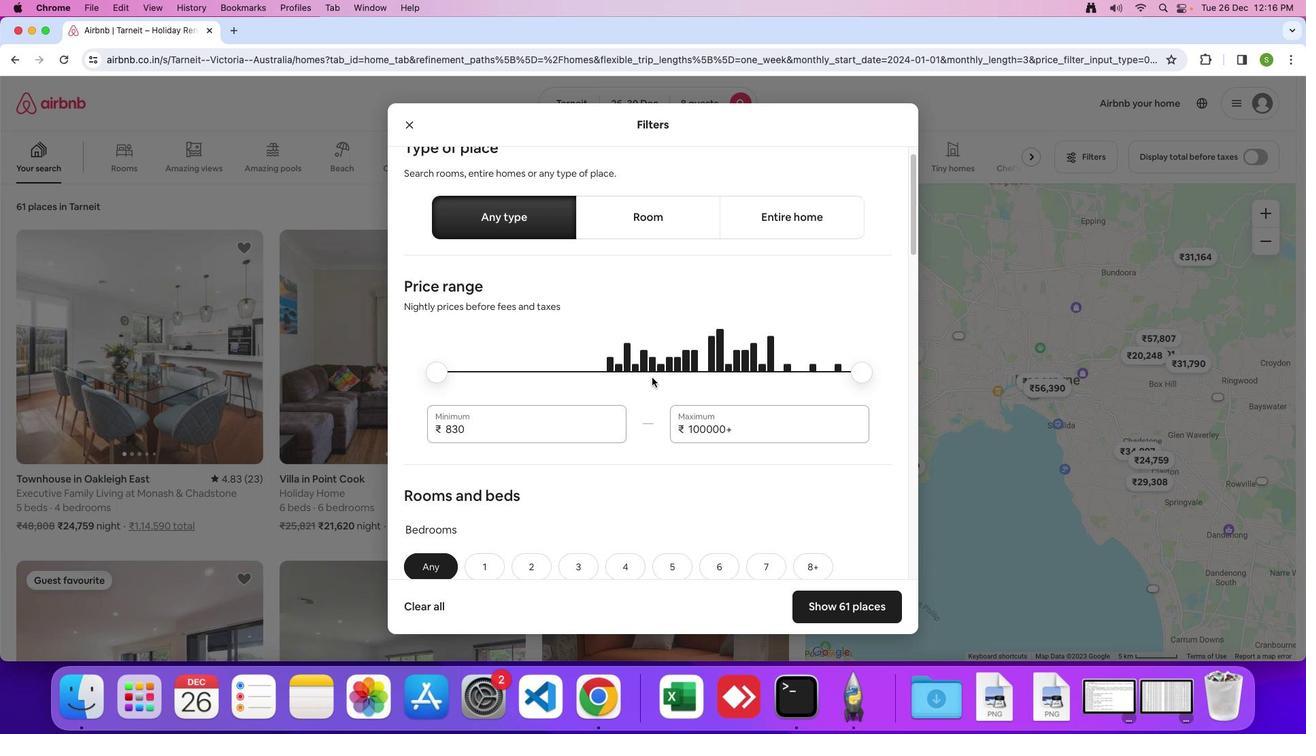 
Action: Mouse moved to (648, 372)
Screenshot: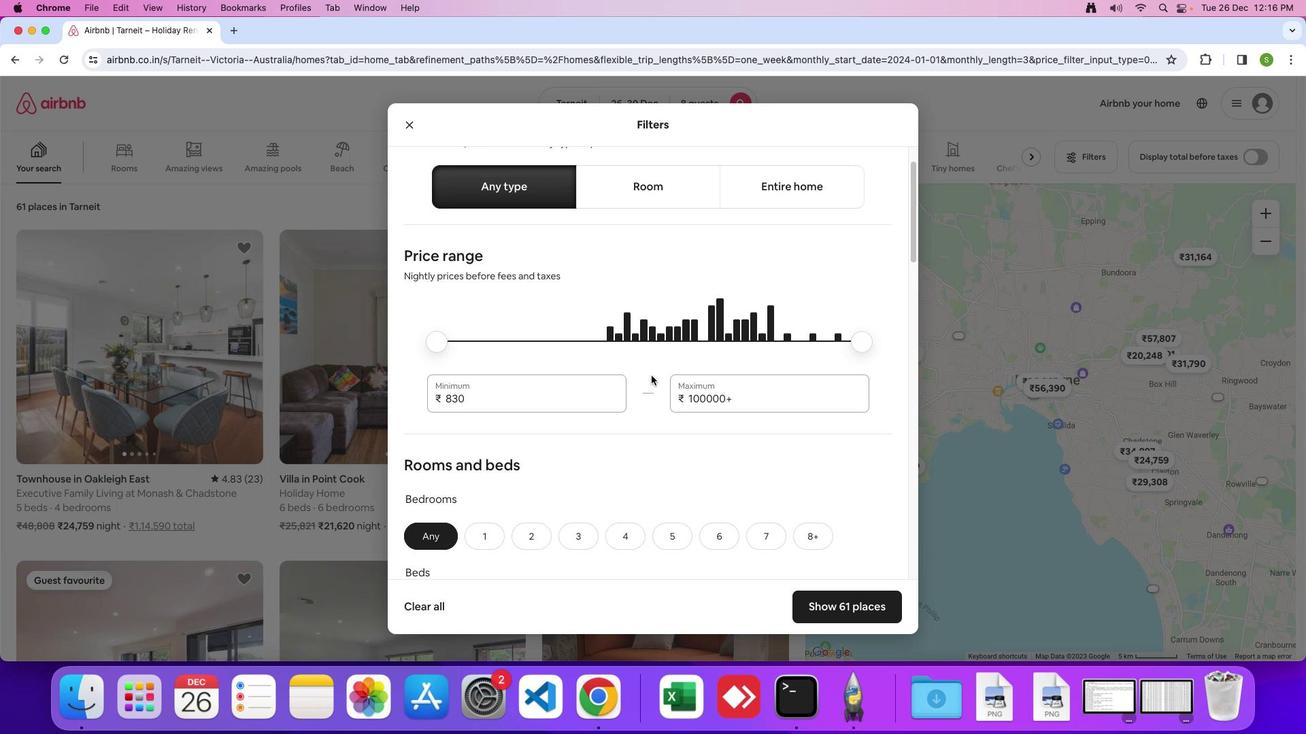 
Action: Mouse scrolled (648, 372) with delta (-2, -3)
Screenshot: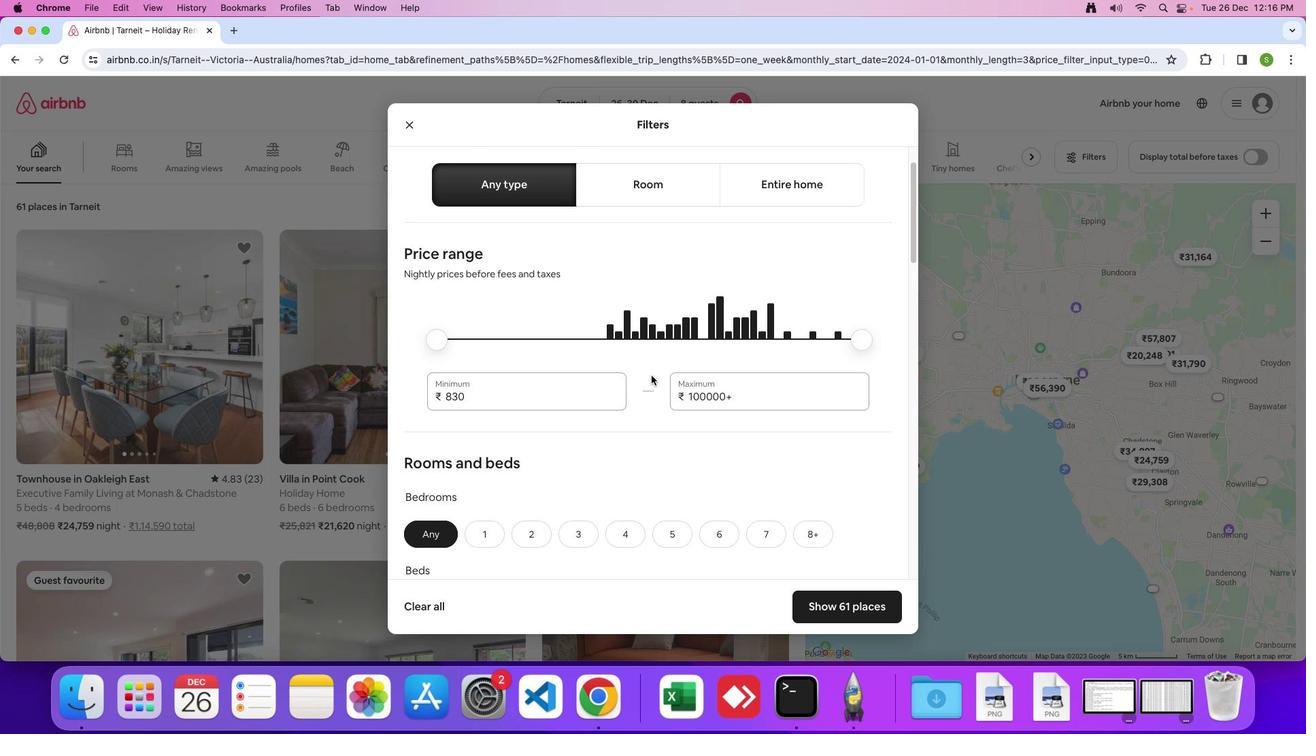 
Action: Mouse moved to (648, 372)
Screenshot: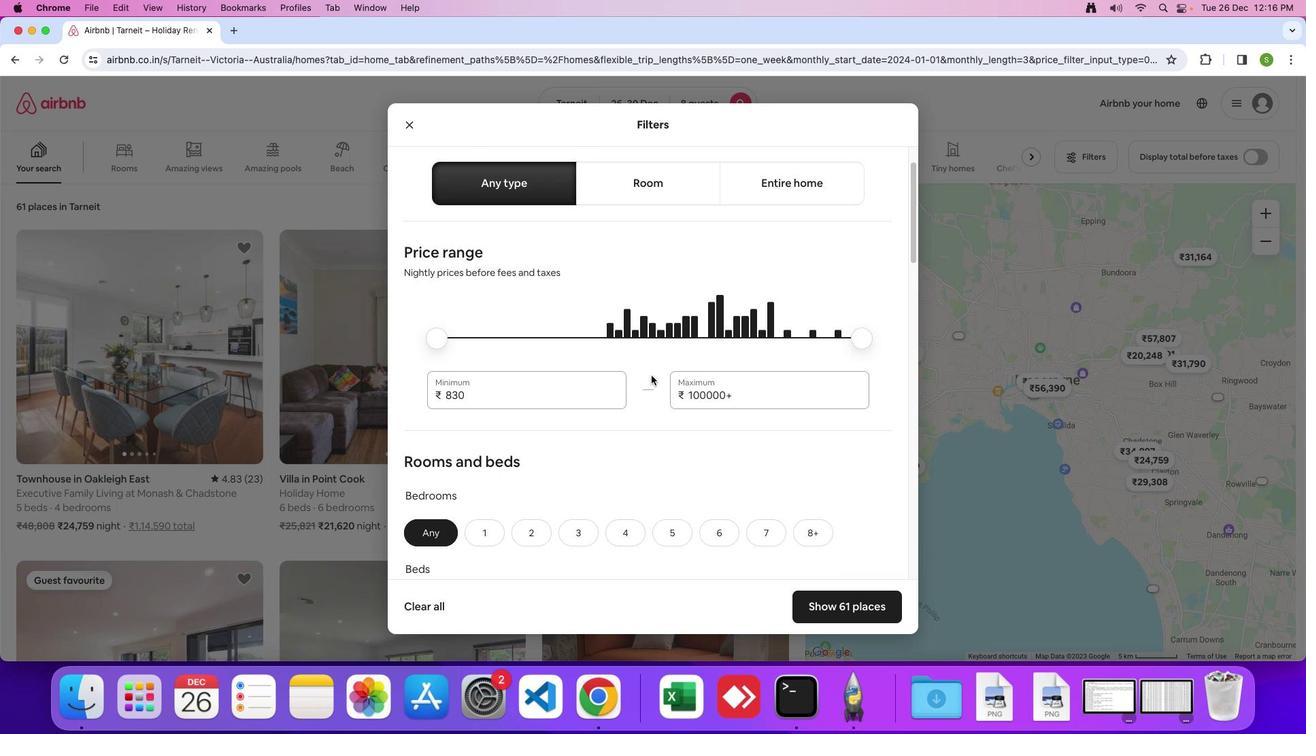 
Action: Mouse scrolled (648, 372) with delta (-2, -3)
Screenshot: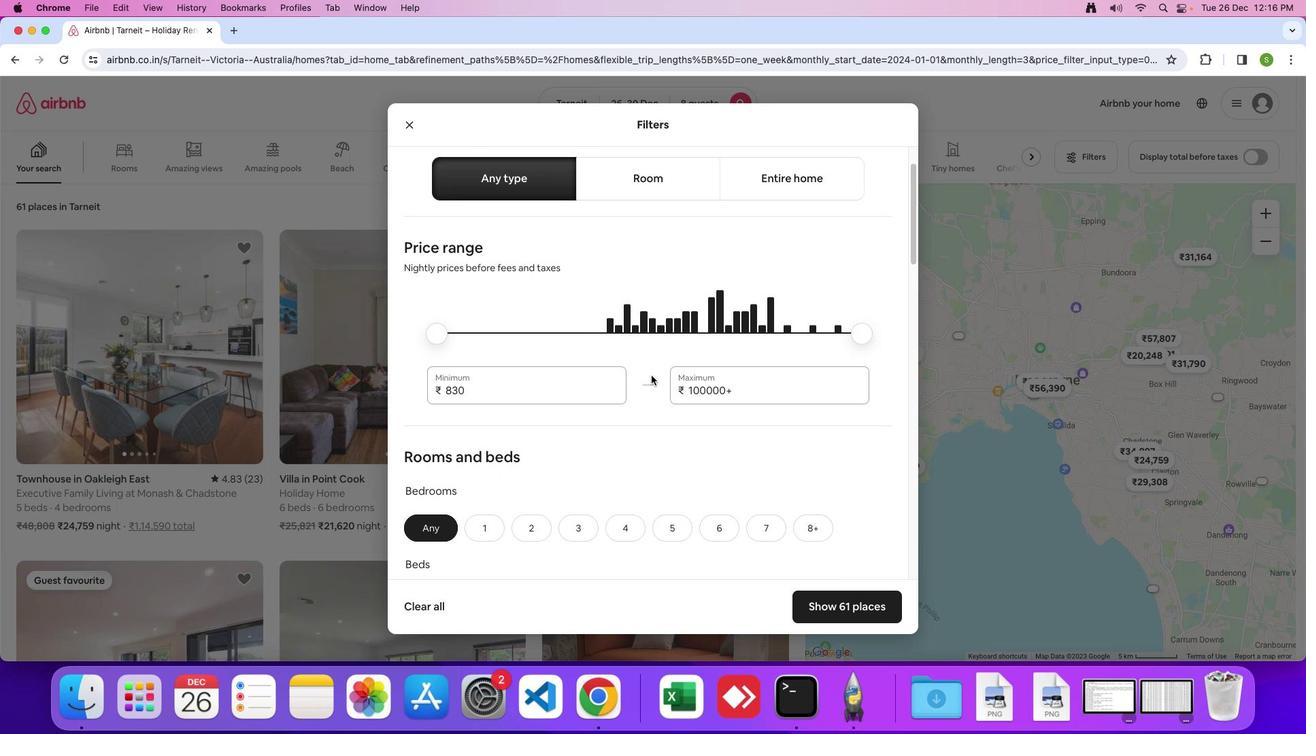 
Action: Mouse moved to (648, 372)
Screenshot: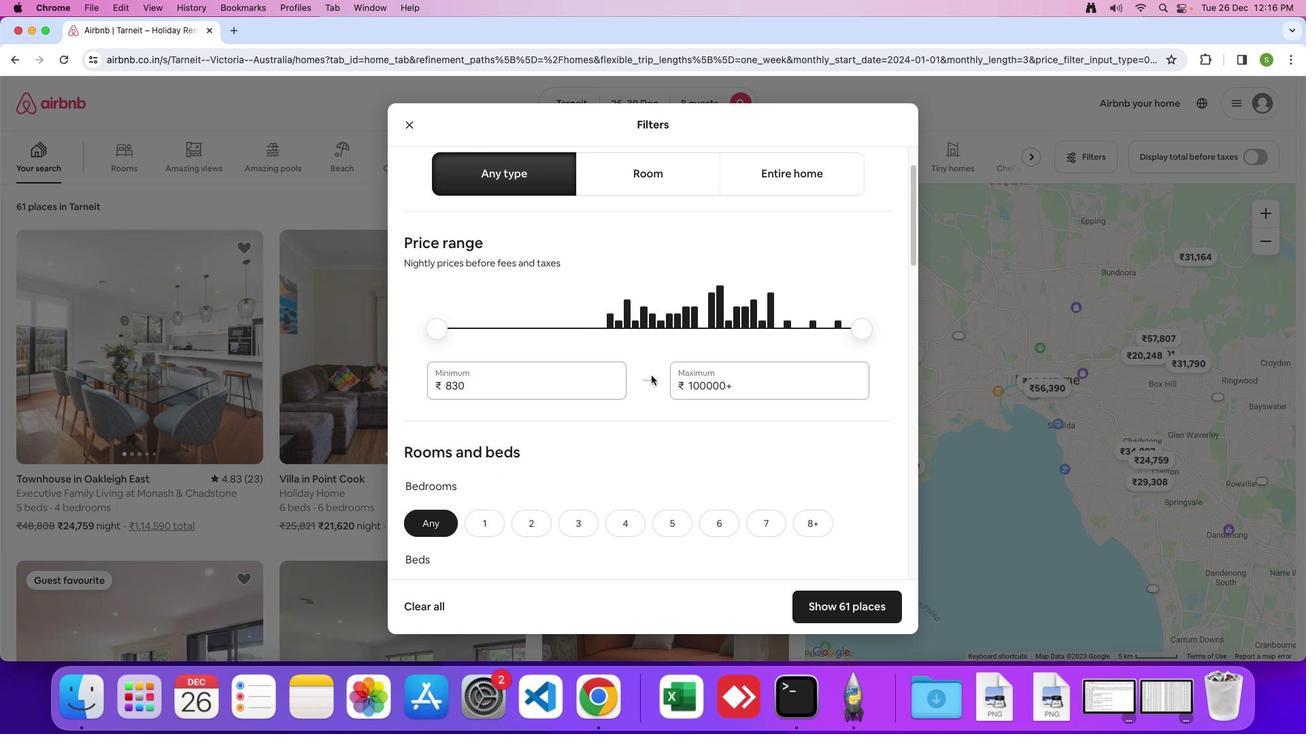 
Action: Mouse scrolled (648, 372) with delta (-2, -3)
Screenshot: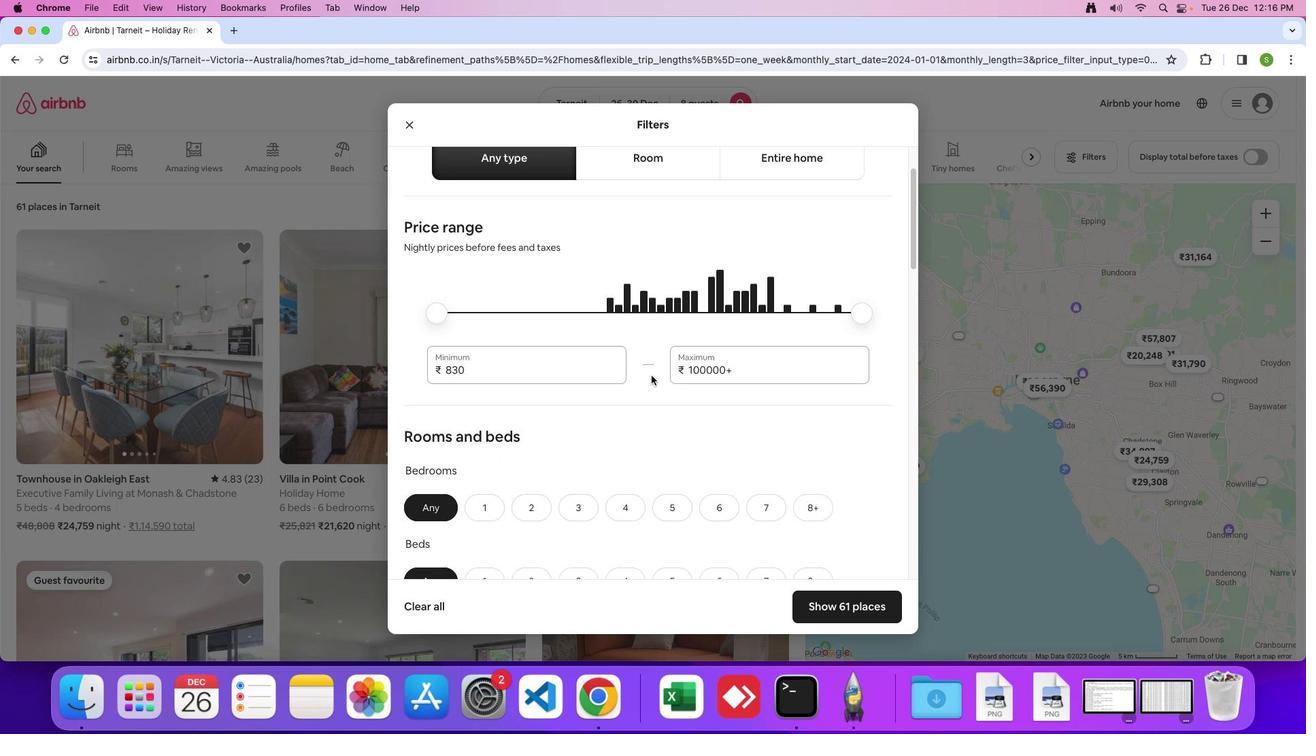 
Action: Mouse moved to (648, 370)
Screenshot: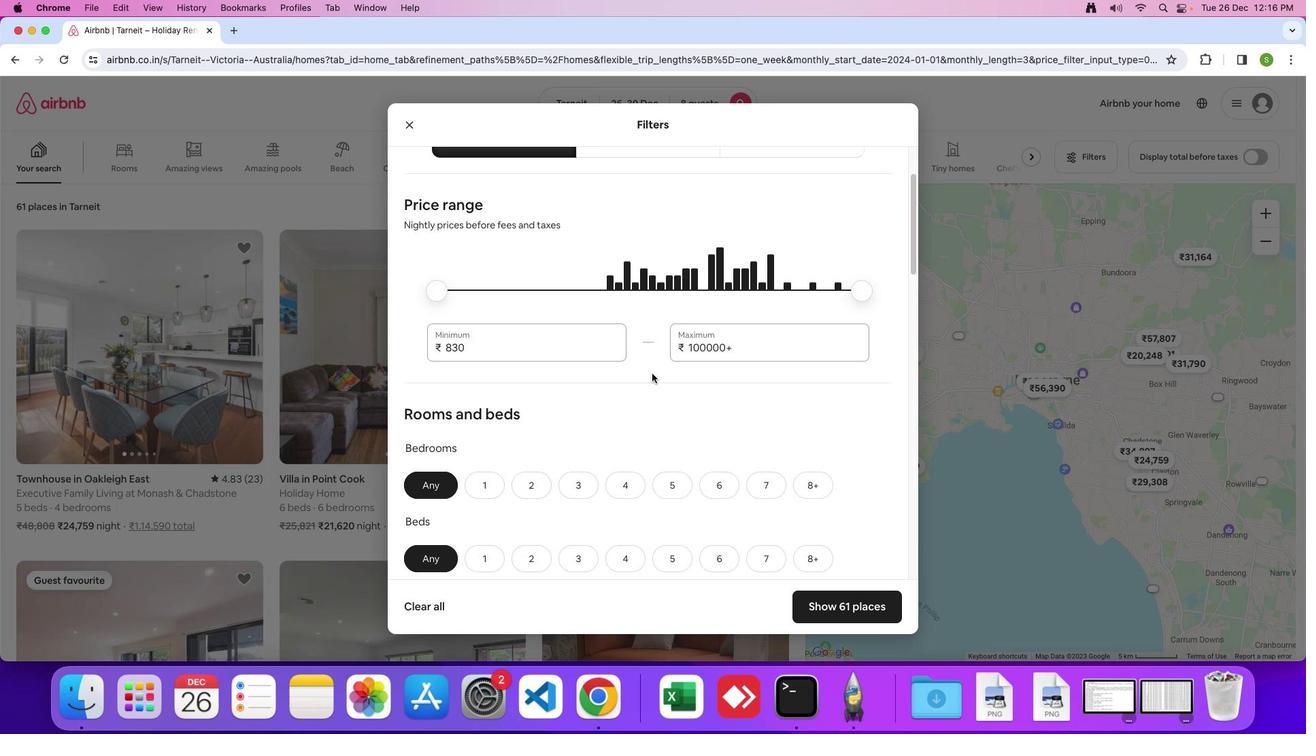 
Action: Mouse scrolled (648, 370) with delta (-2, -3)
Screenshot: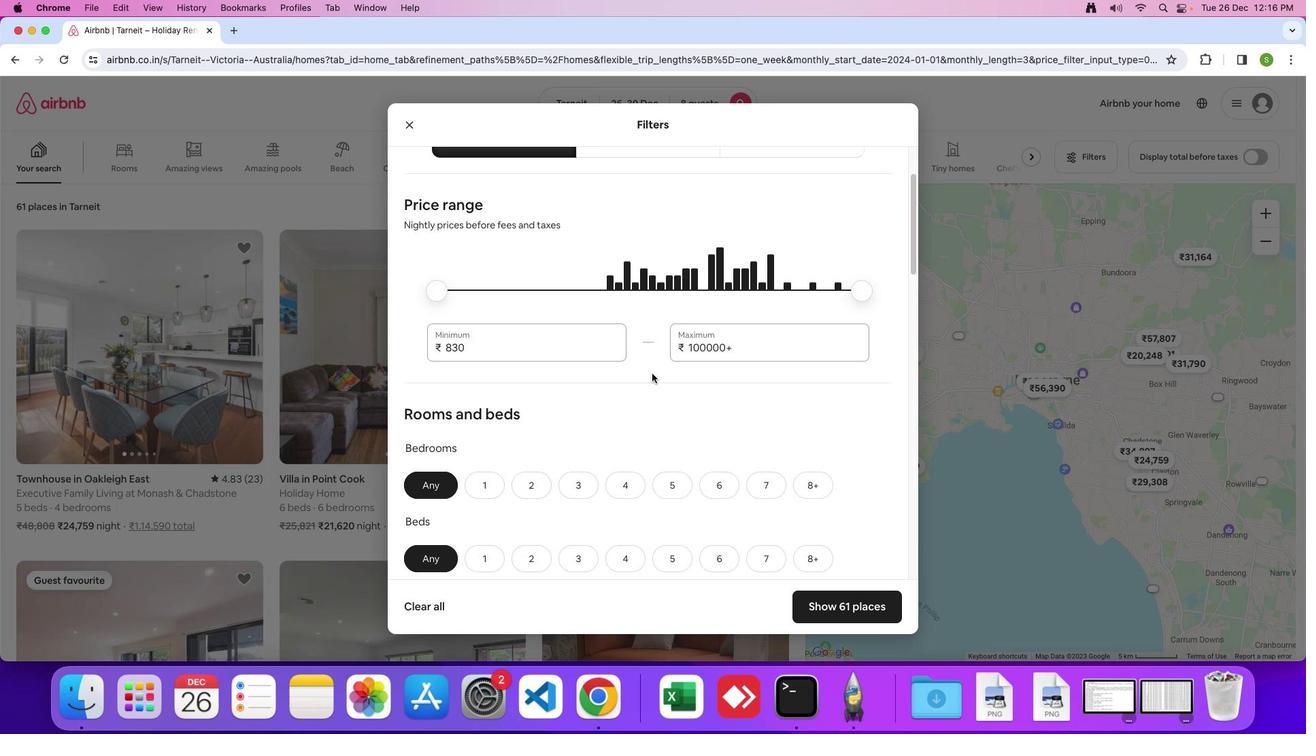 
Action: Mouse moved to (648, 370)
Screenshot: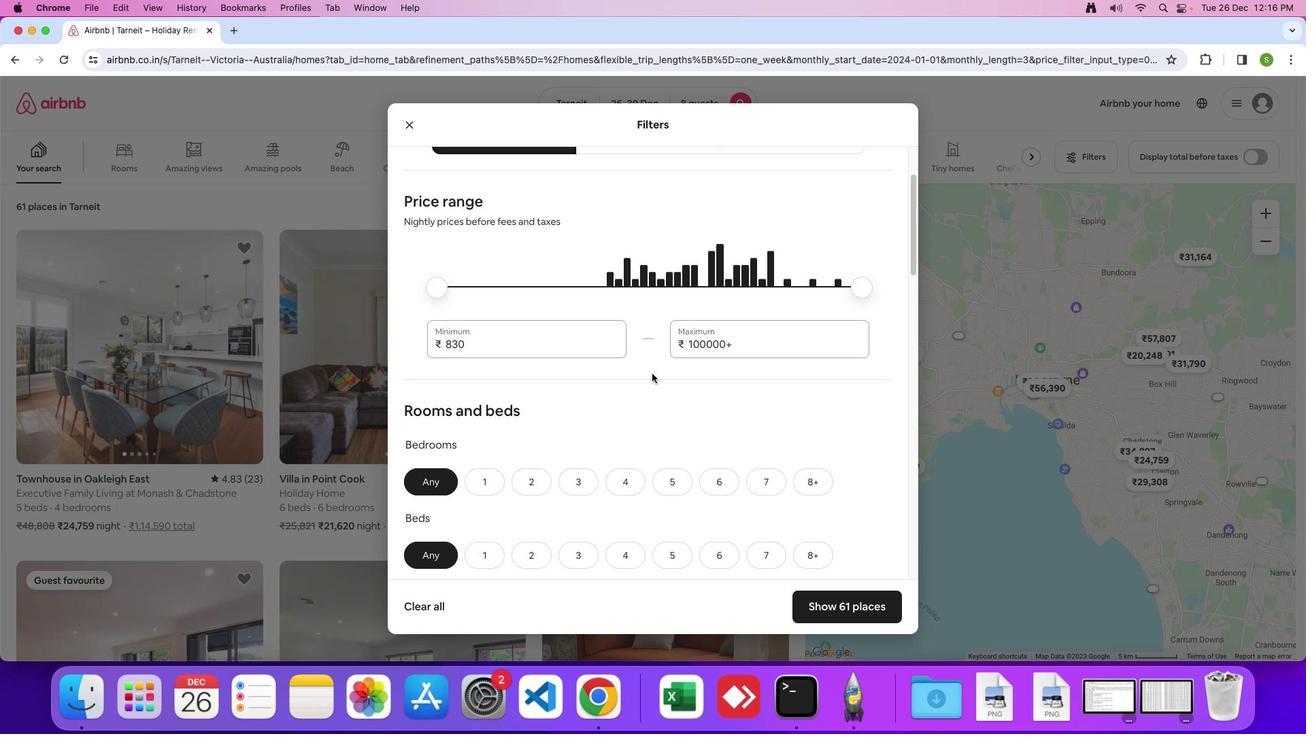
Action: Mouse scrolled (648, 370) with delta (-2, -3)
Screenshot: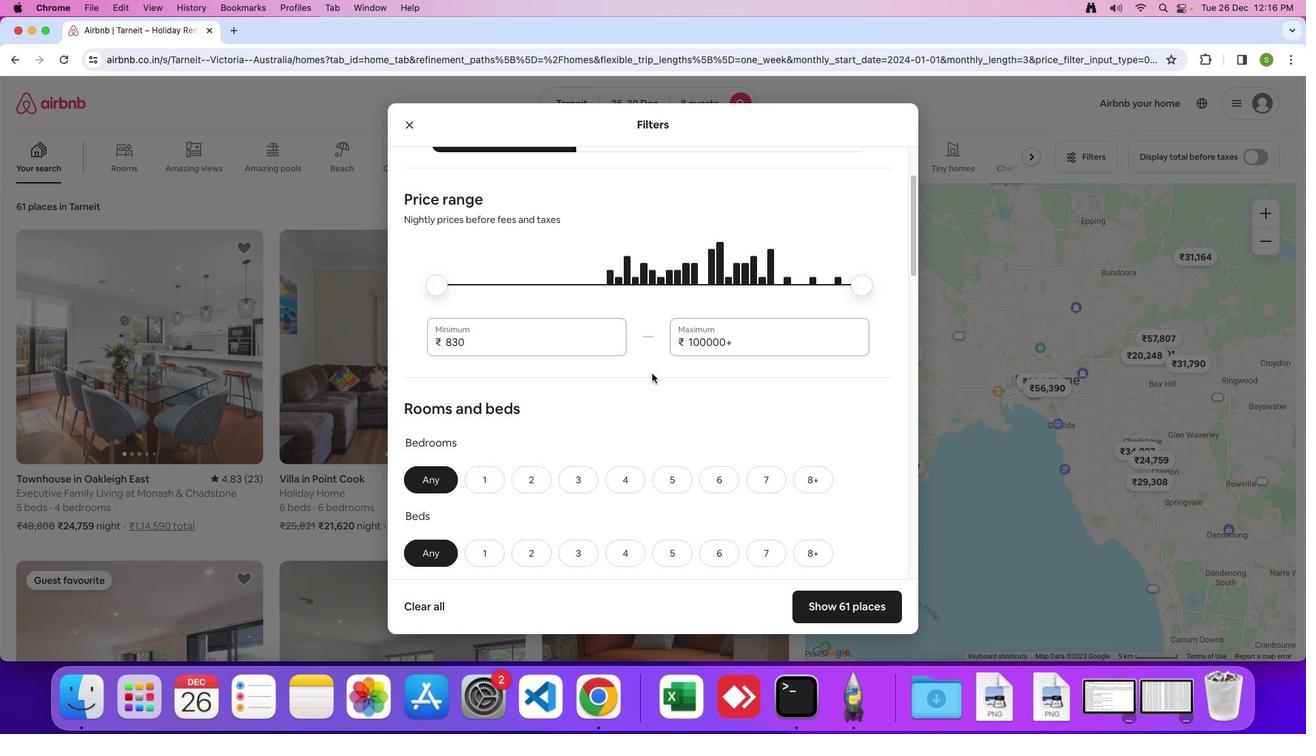 
Action: Mouse moved to (648, 370)
Screenshot: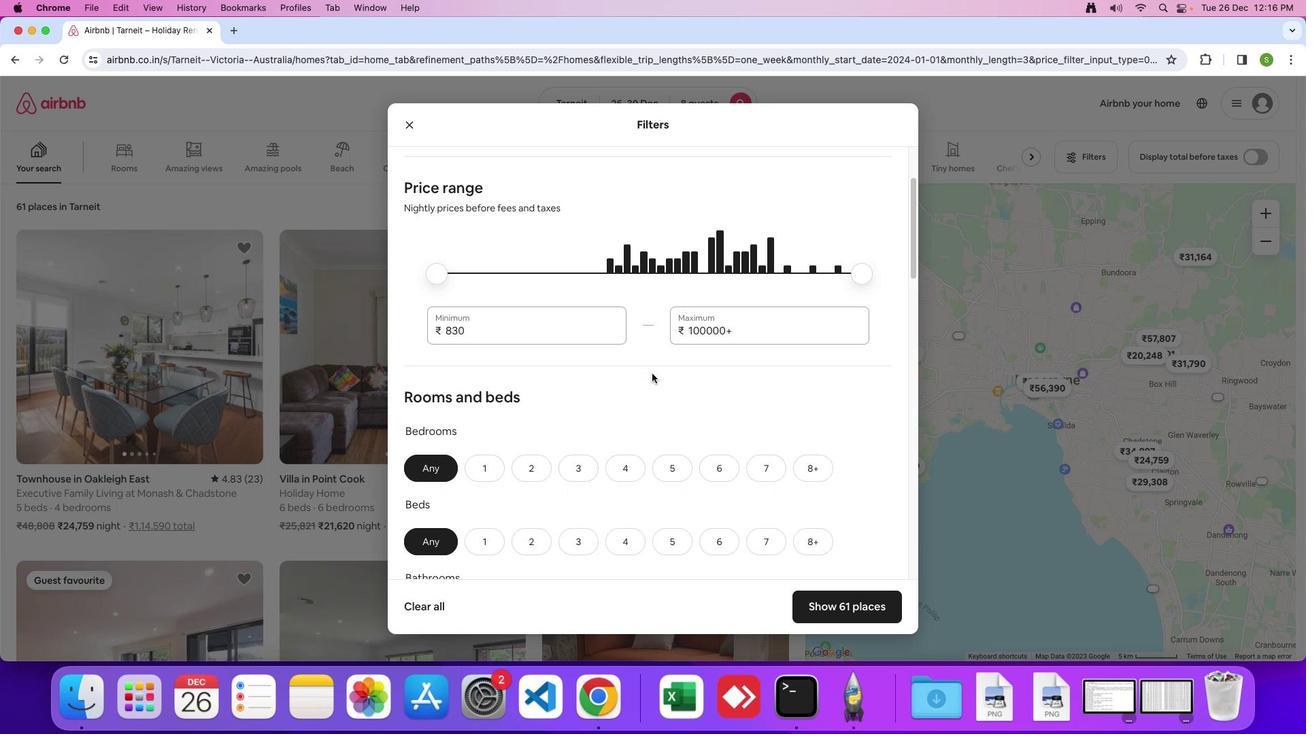 
Action: Mouse scrolled (648, 370) with delta (-2, -3)
Screenshot: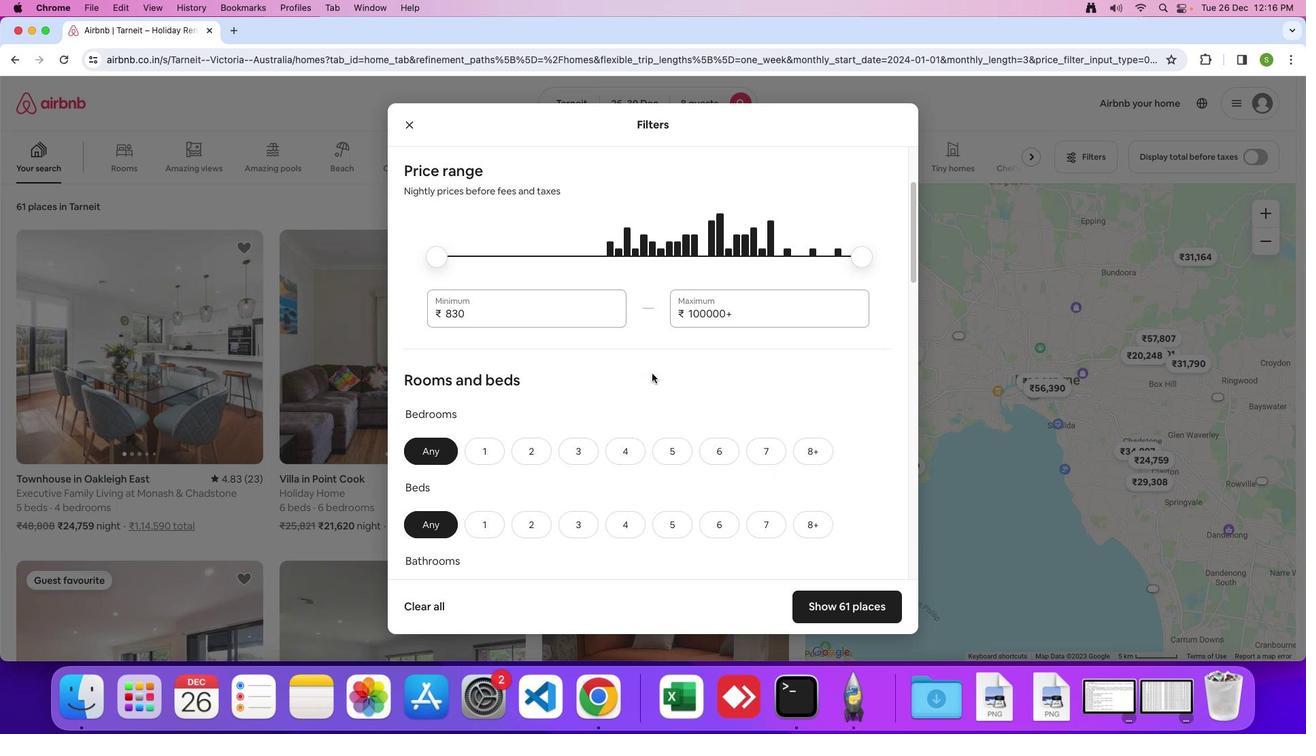 
Action: Mouse moved to (648, 370)
Screenshot: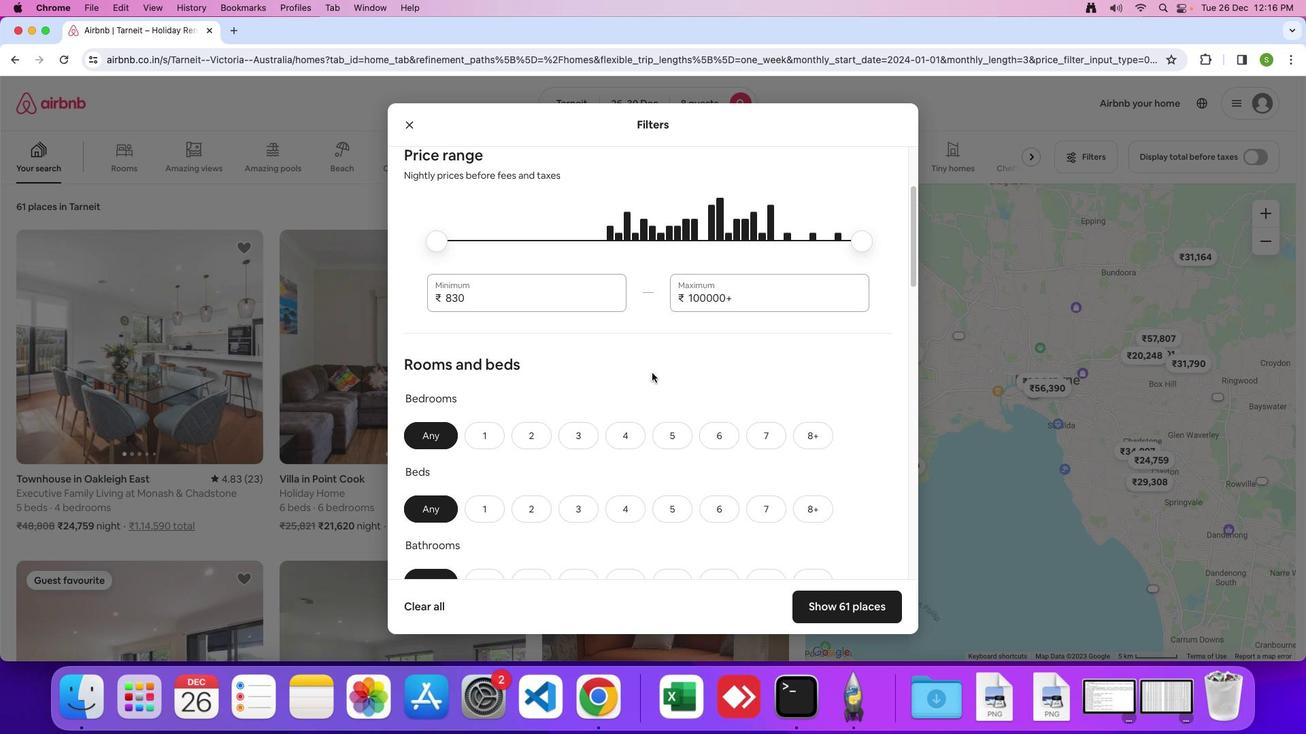 
Action: Mouse scrolled (648, 370) with delta (-2, -3)
Screenshot: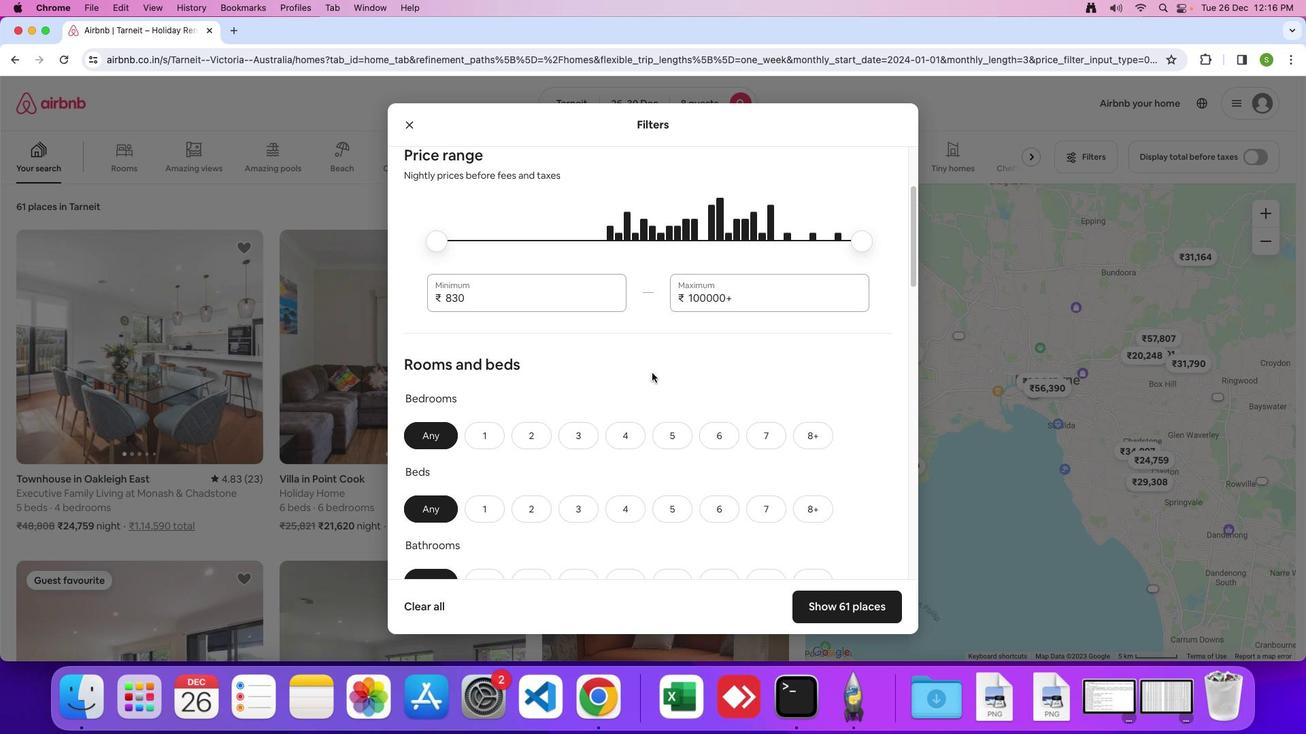 
Action: Mouse moved to (648, 369)
Screenshot: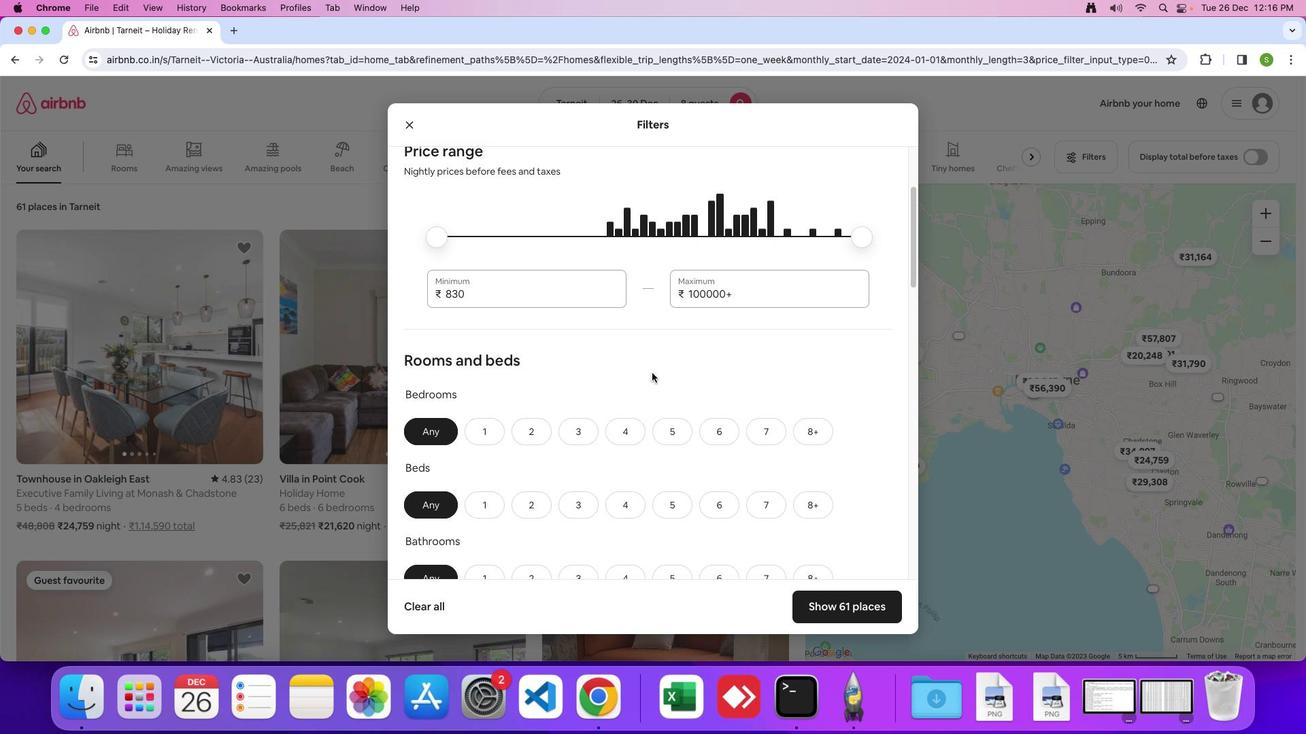
Action: Mouse scrolled (648, 369) with delta (-2, -3)
Screenshot: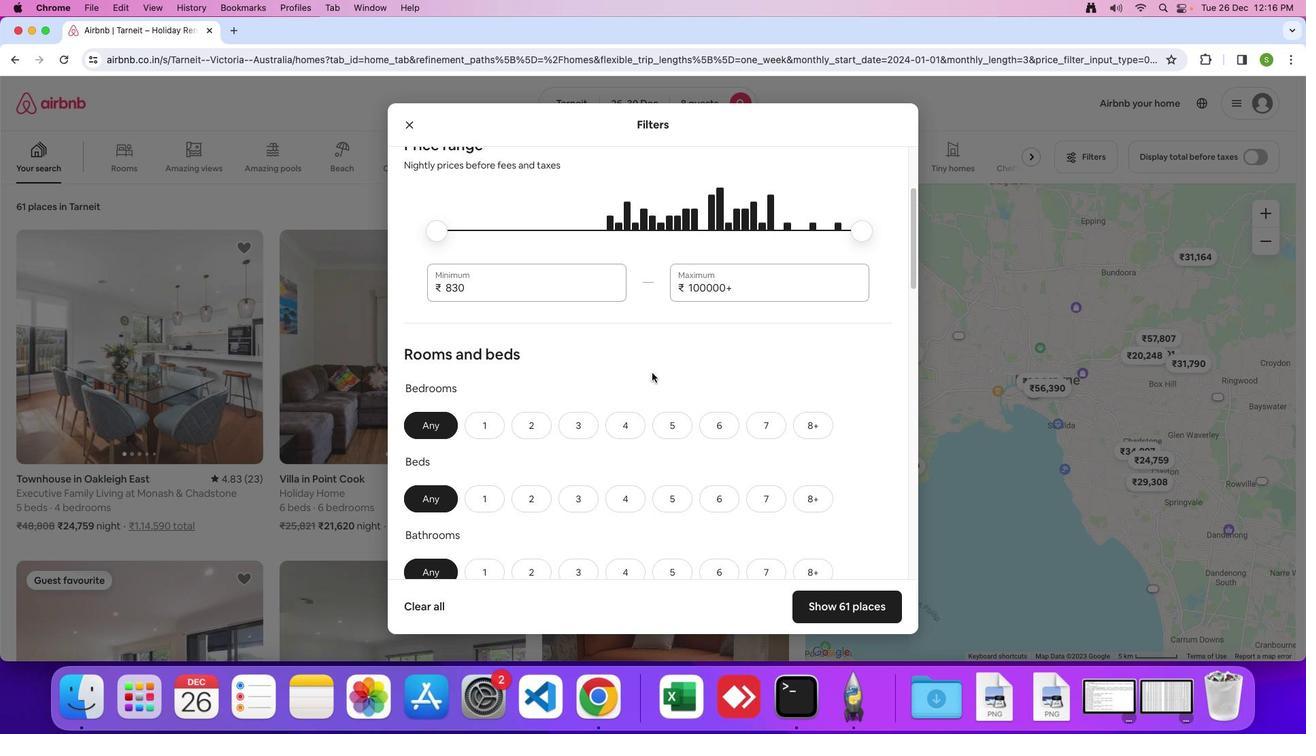 
Action: Mouse moved to (648, 369)
Screenshot: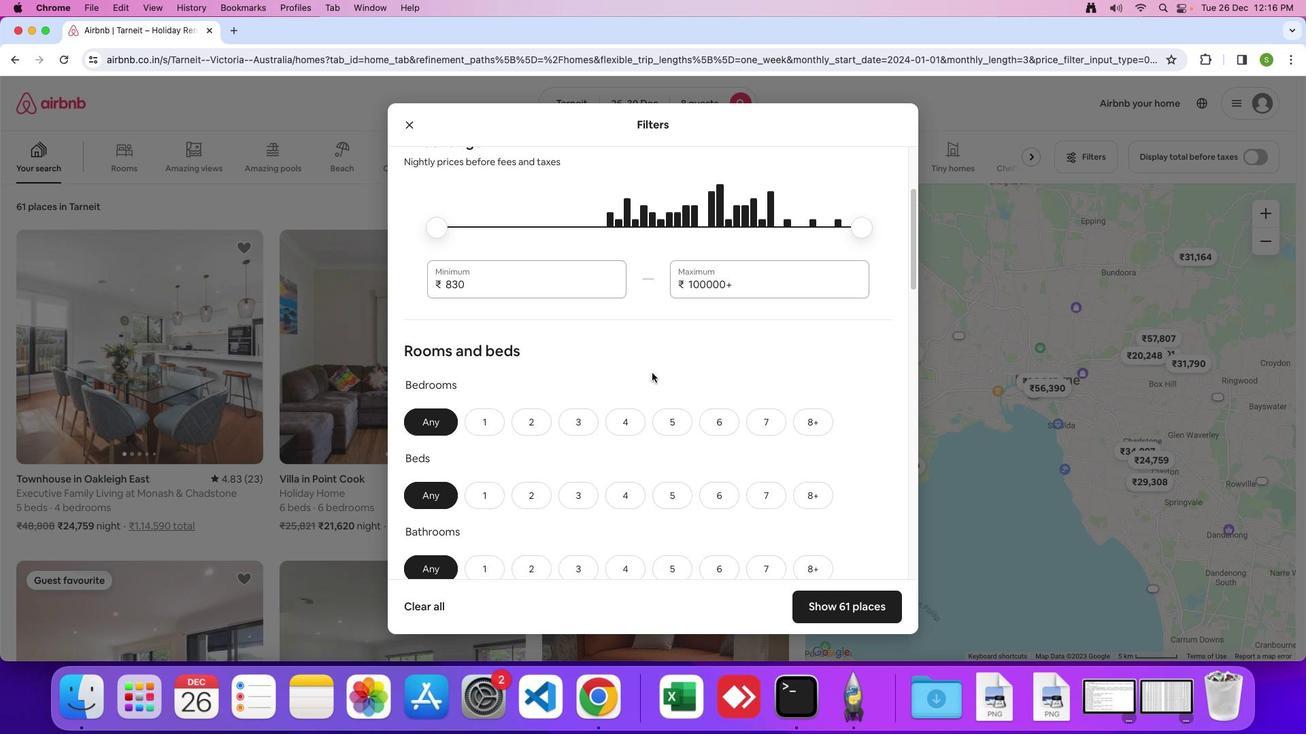 
Action: Mouse scrolled (648, 369) with delta (-2, -3)
Screenshot: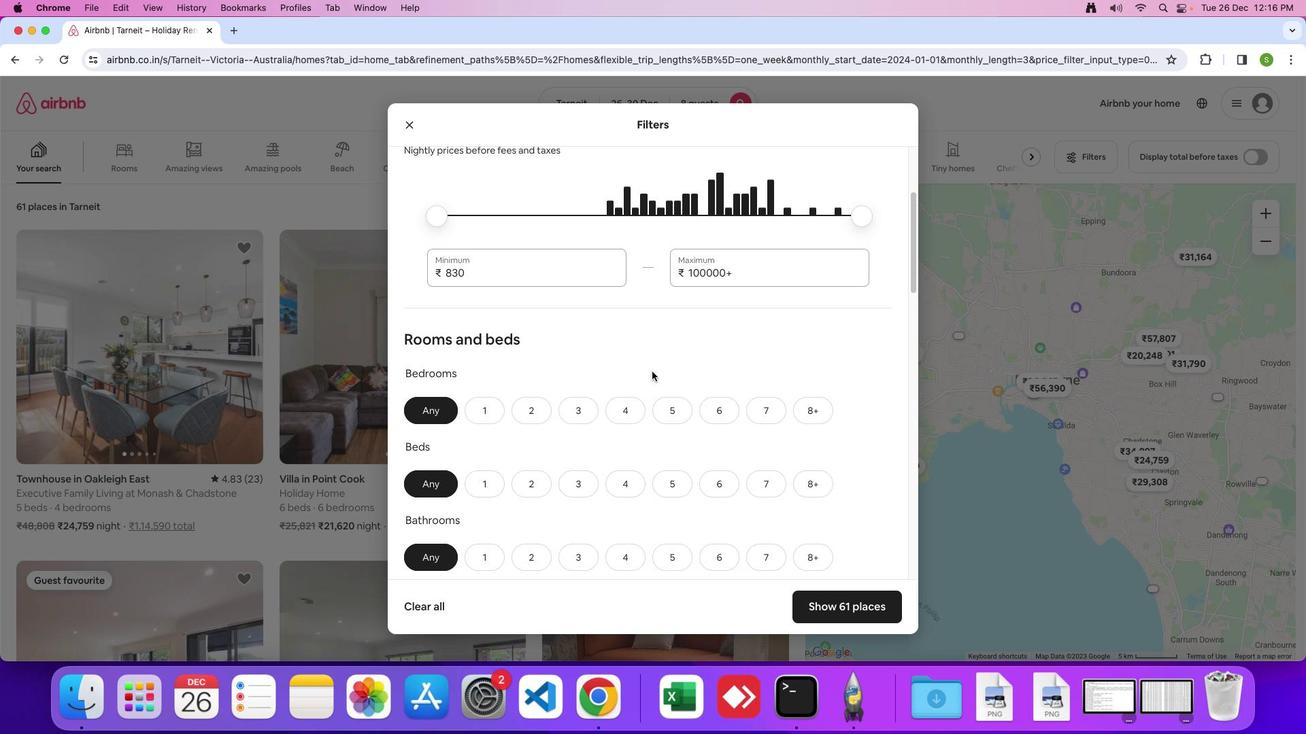 
Action: Mouse moved to (648, 368)
Screenshot: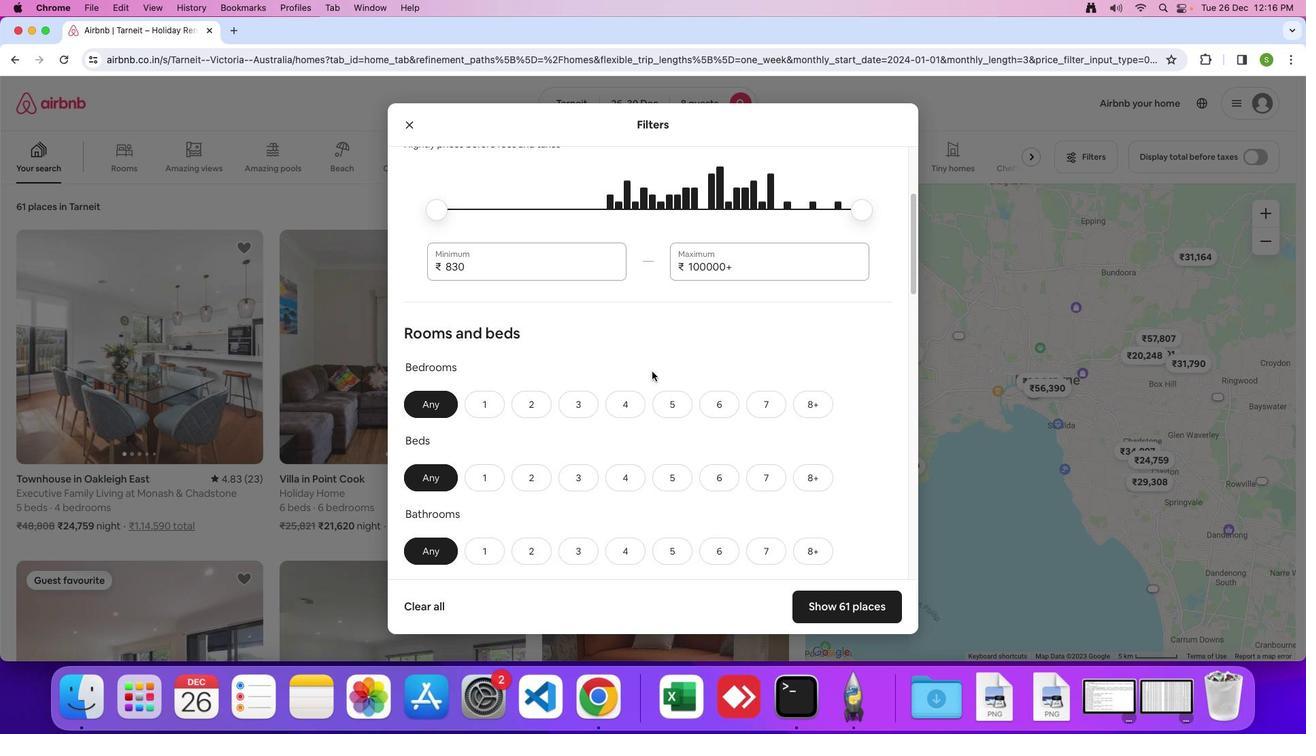 
Action: Mouse scrolled (648, 368) with delta (-2, -3)
Screenshot: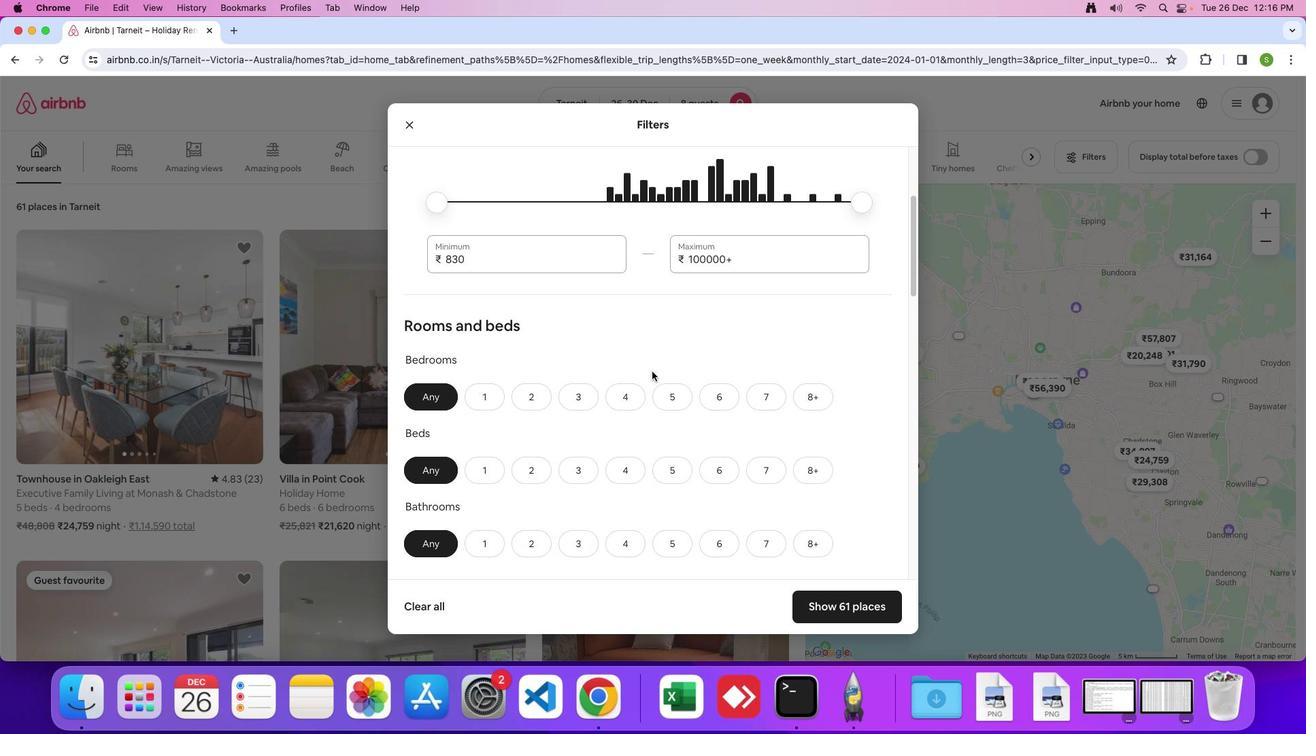 
Action: Mouse scrolled (648, 368) with delta (-2, -4)
Screenshot: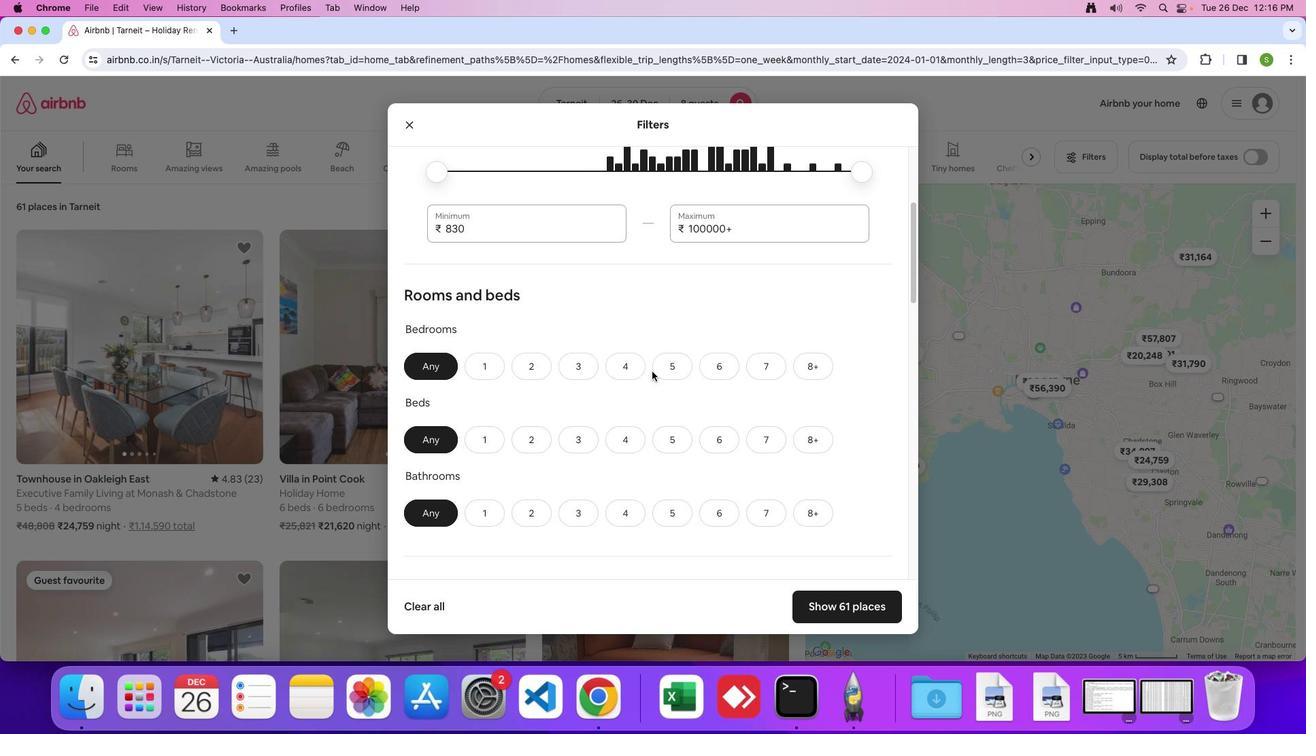 
Action: Mouse moved to (719, 334)
Screenshot: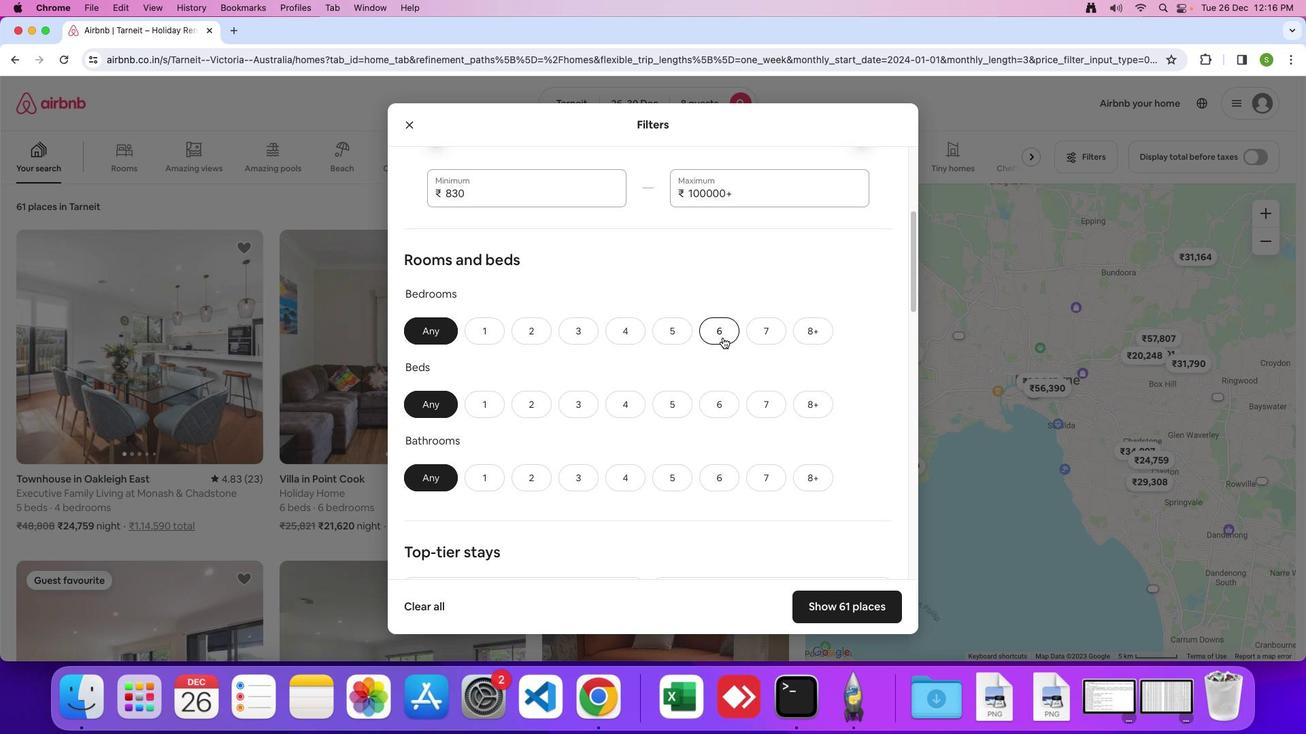 
Action: Mouse pressed left at (719, 334)
Screenshot: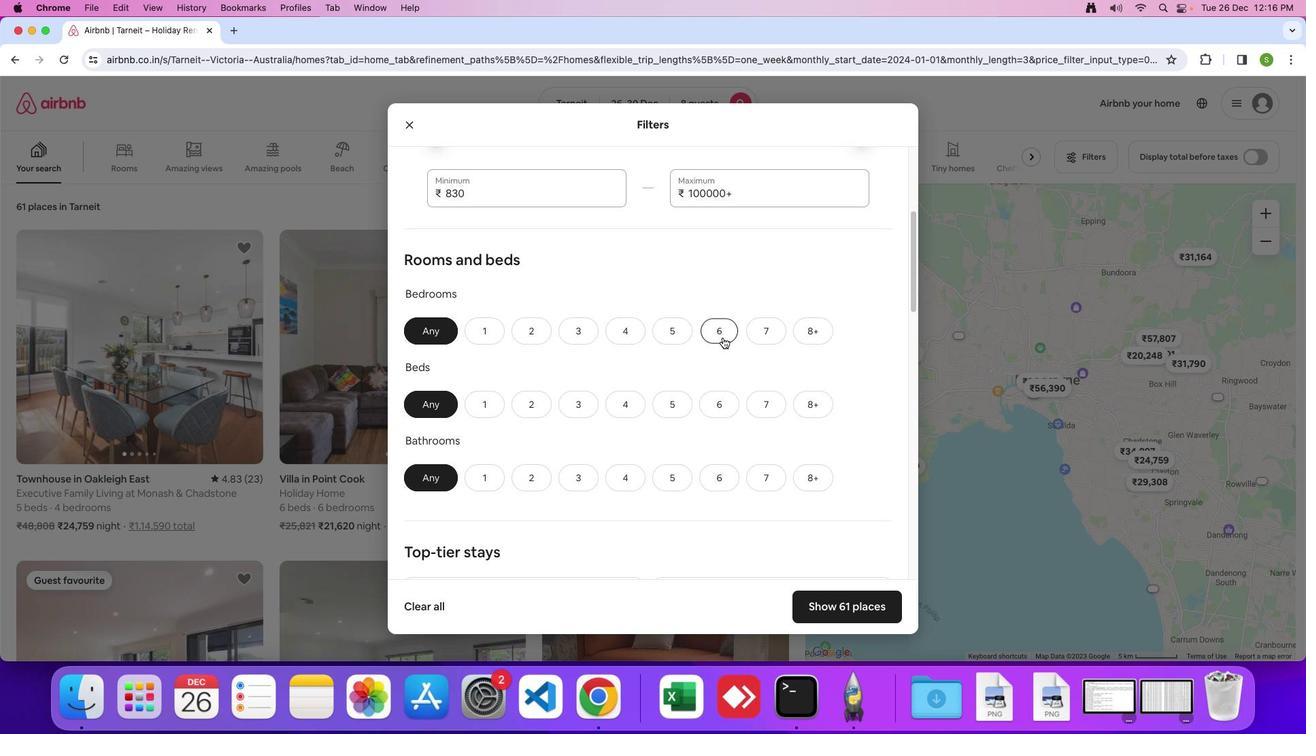 
Action: Mouse moved to (717, 399)
Screenshot: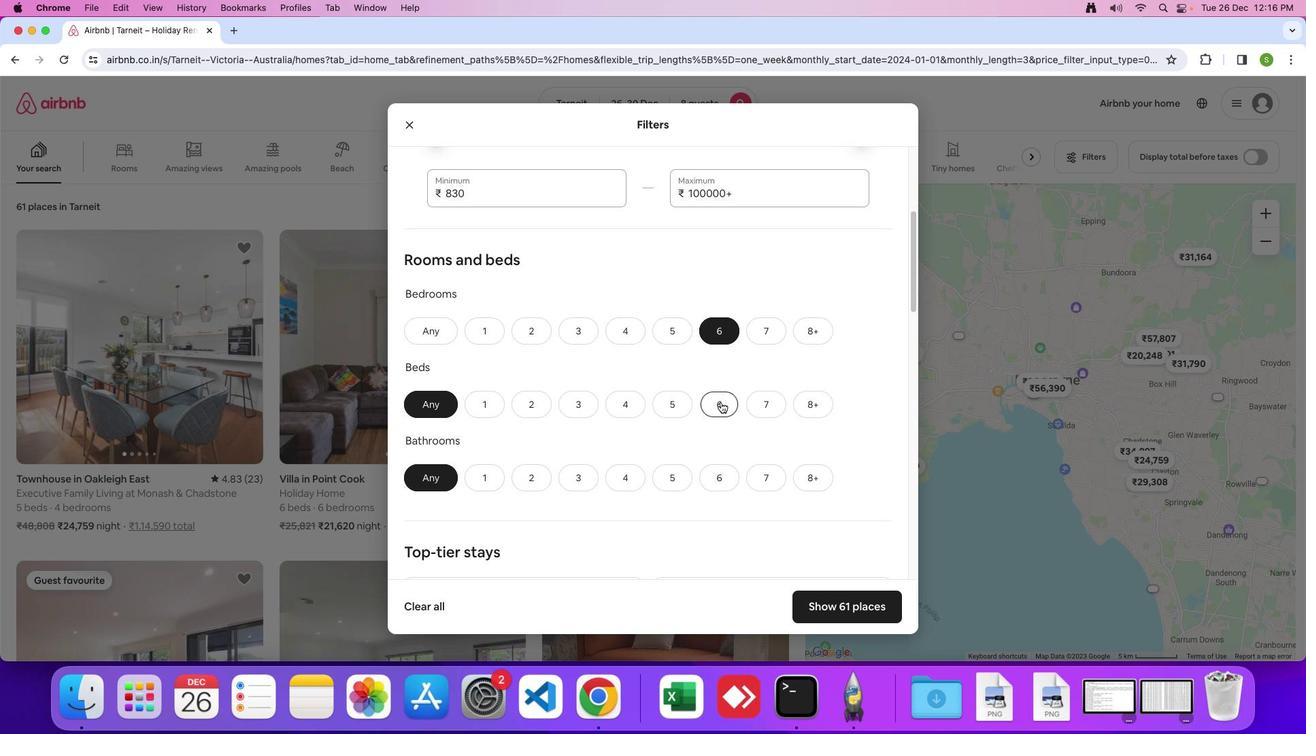 
Action: Mouse pressed left at (717, 399)
Screenshot: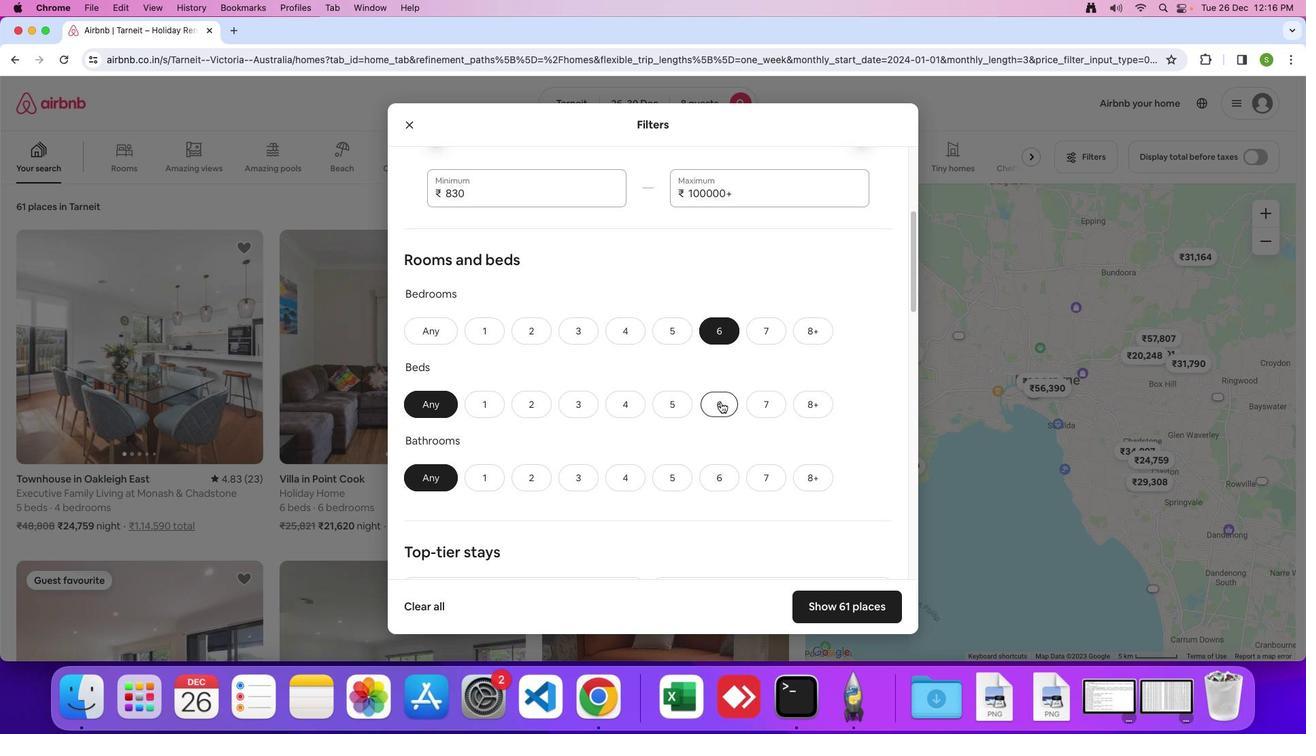
Action: Mouse moved to (720, 474)
Screenshot: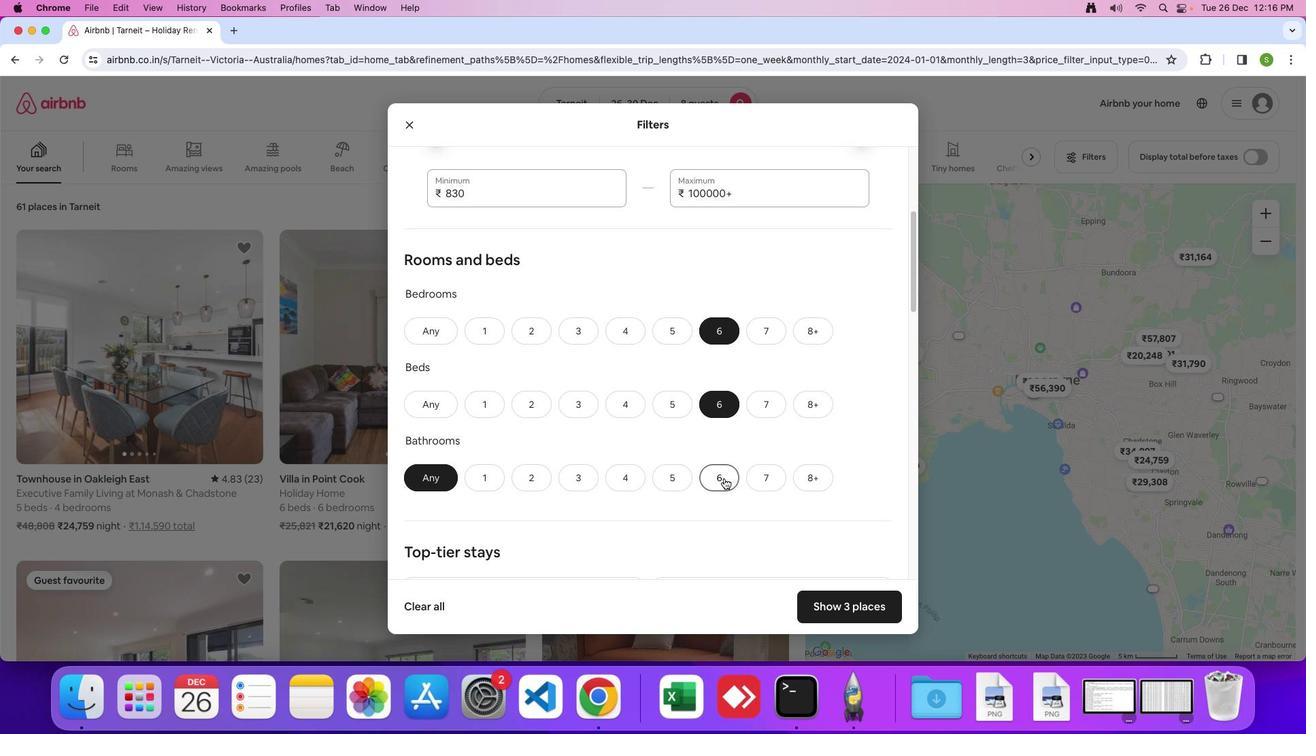 
Action: Mouse pressed left at (720, 474)
Screenshot: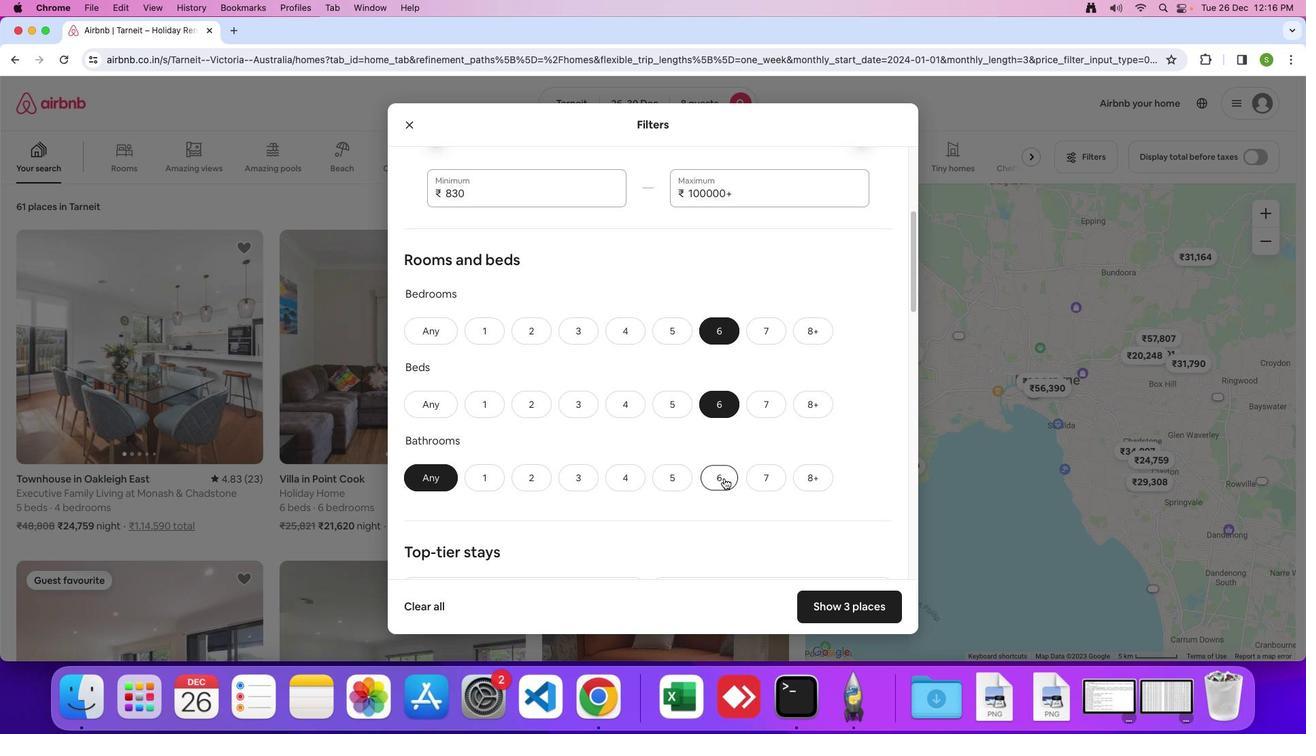 
Action: Mouse moved to (642, 443)
Screenshot: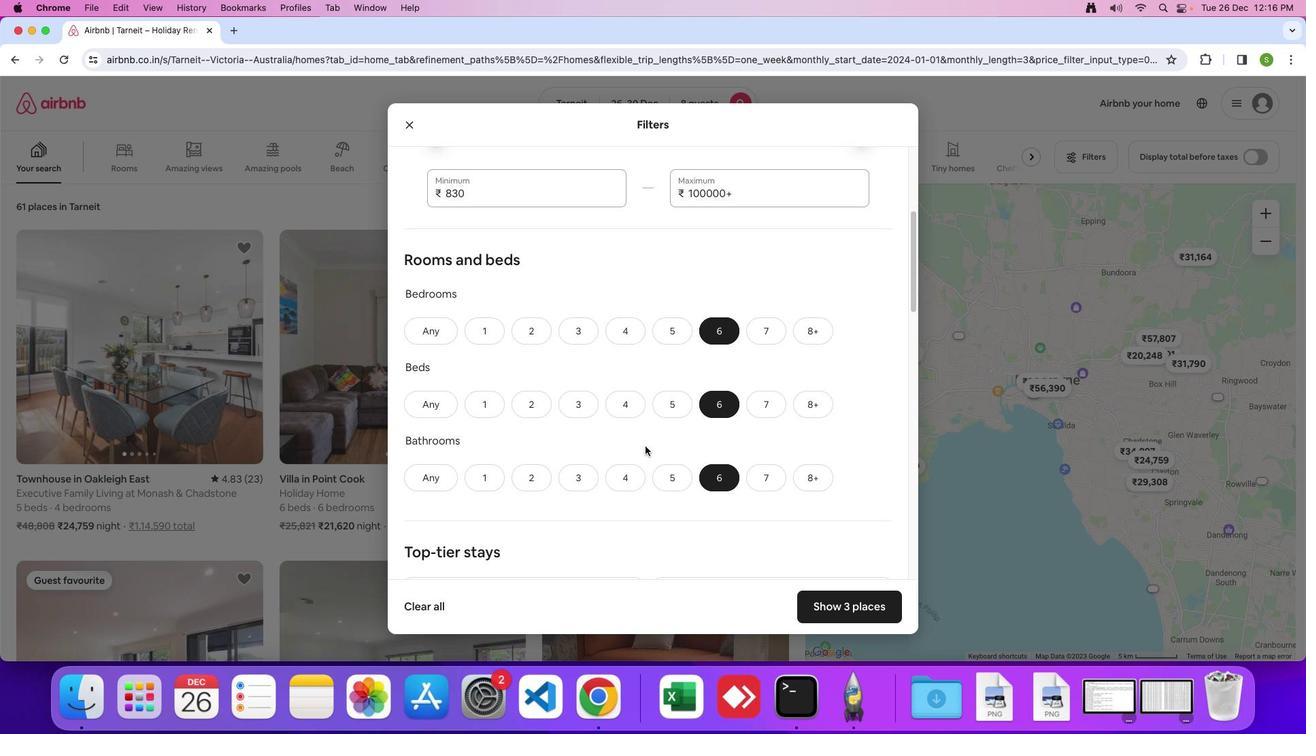 
Action: Mouse scrolled (642, 443) with delta (-2, -3)
Screenshot: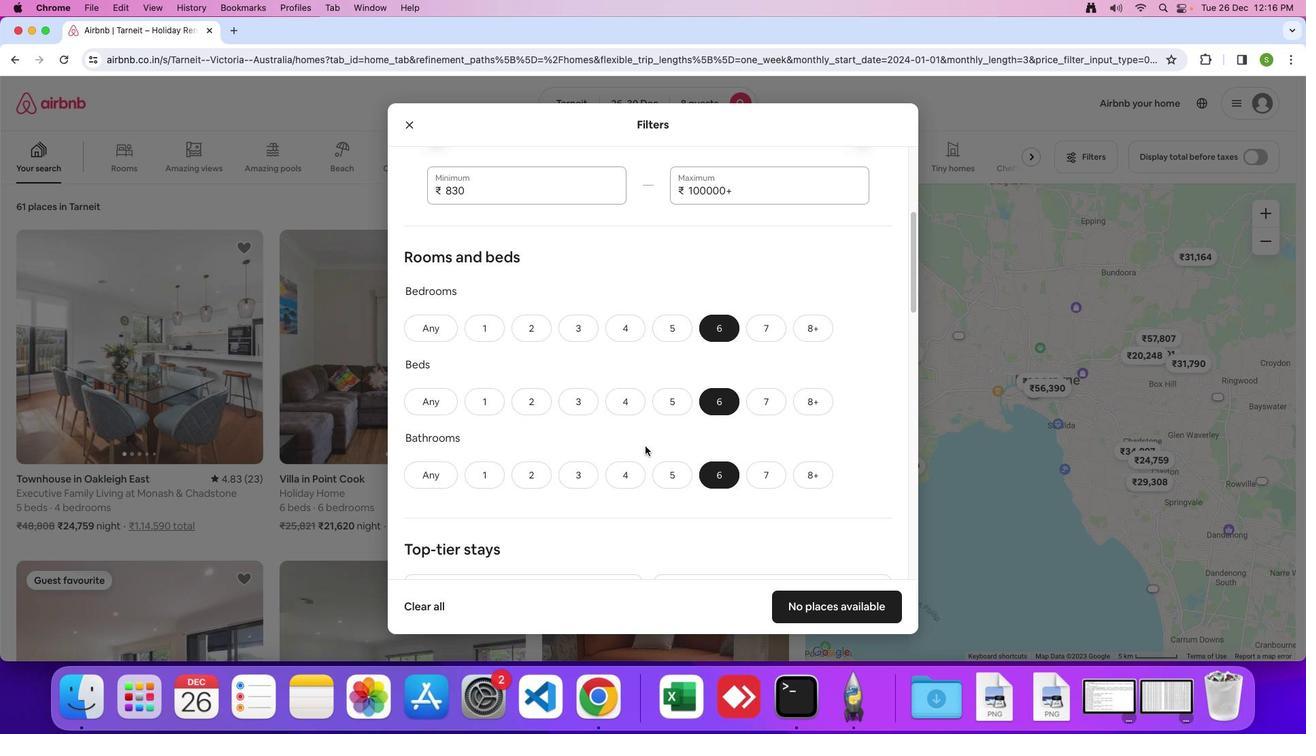 
Action: Mouse scrolled (642, 443) with delta (-2, -3)
Screenshot: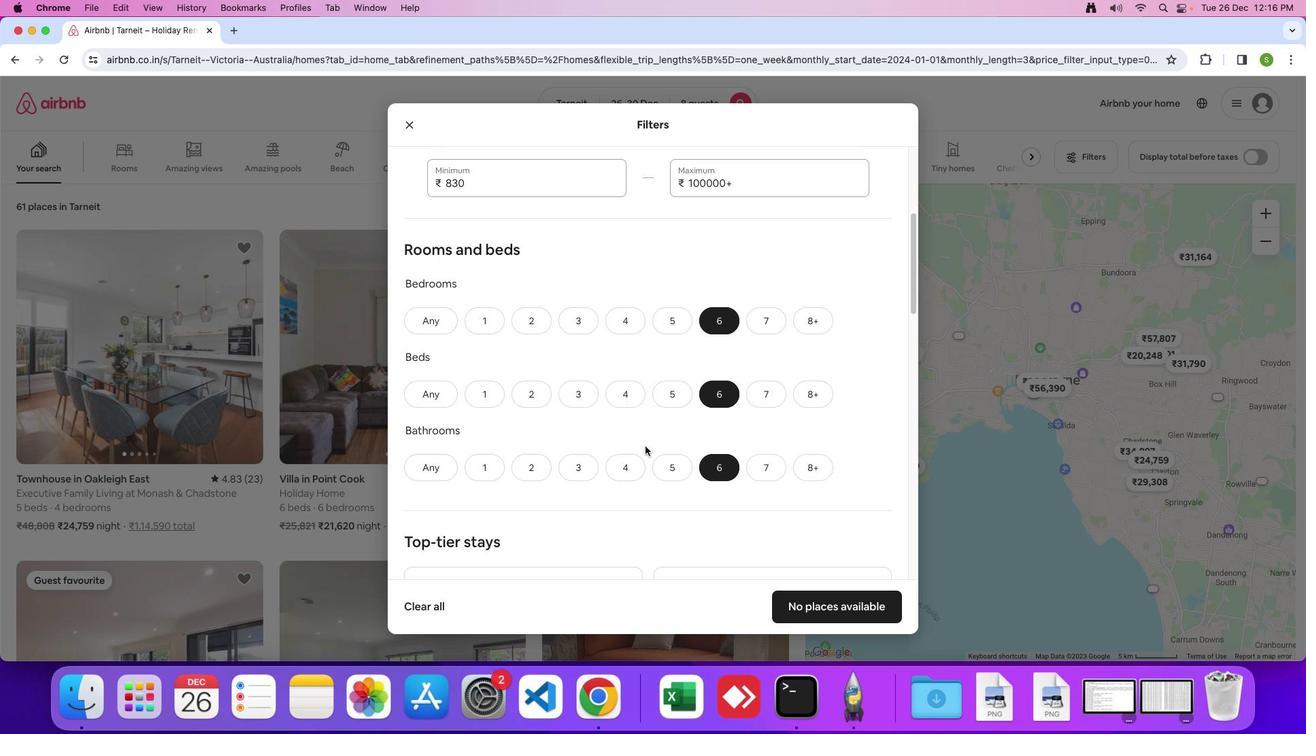 
Action: Mouse scrolled (642, 443) with delta (-2, -3)
Screenshot: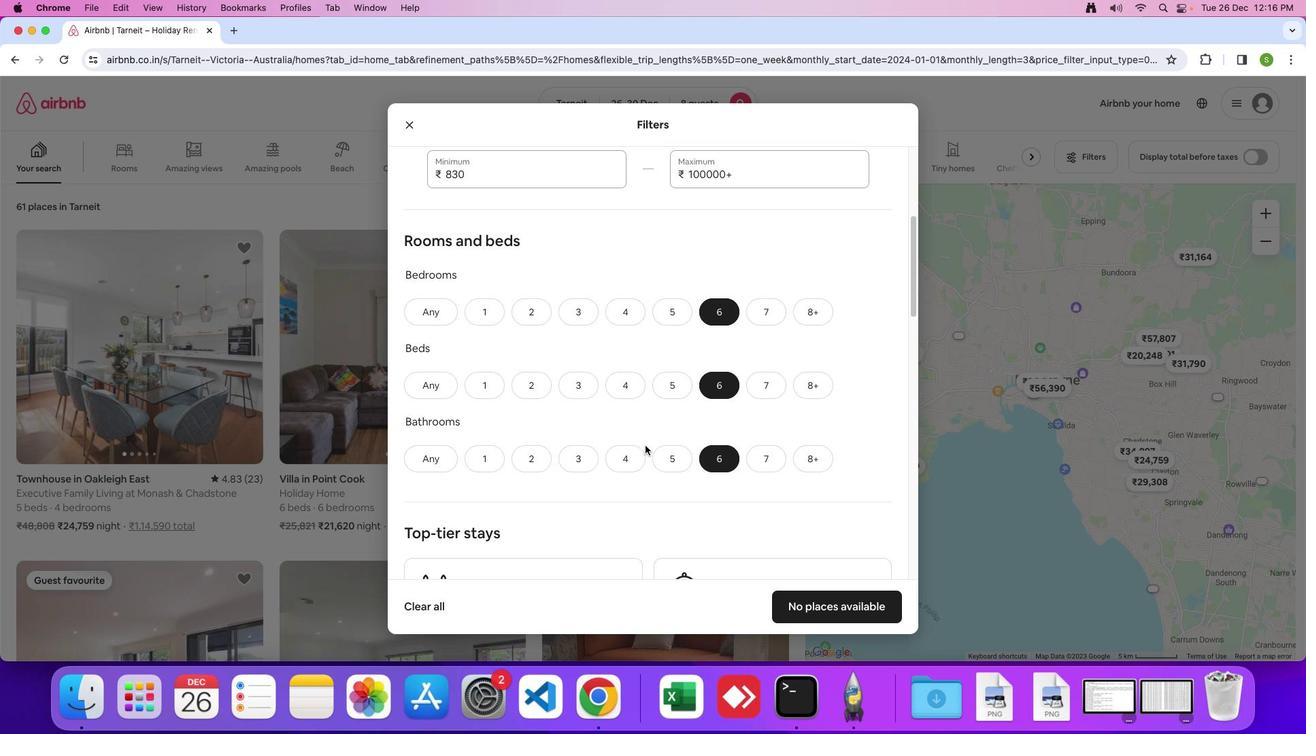 
Action: Mouse moved to (642, 442)
Screenshot: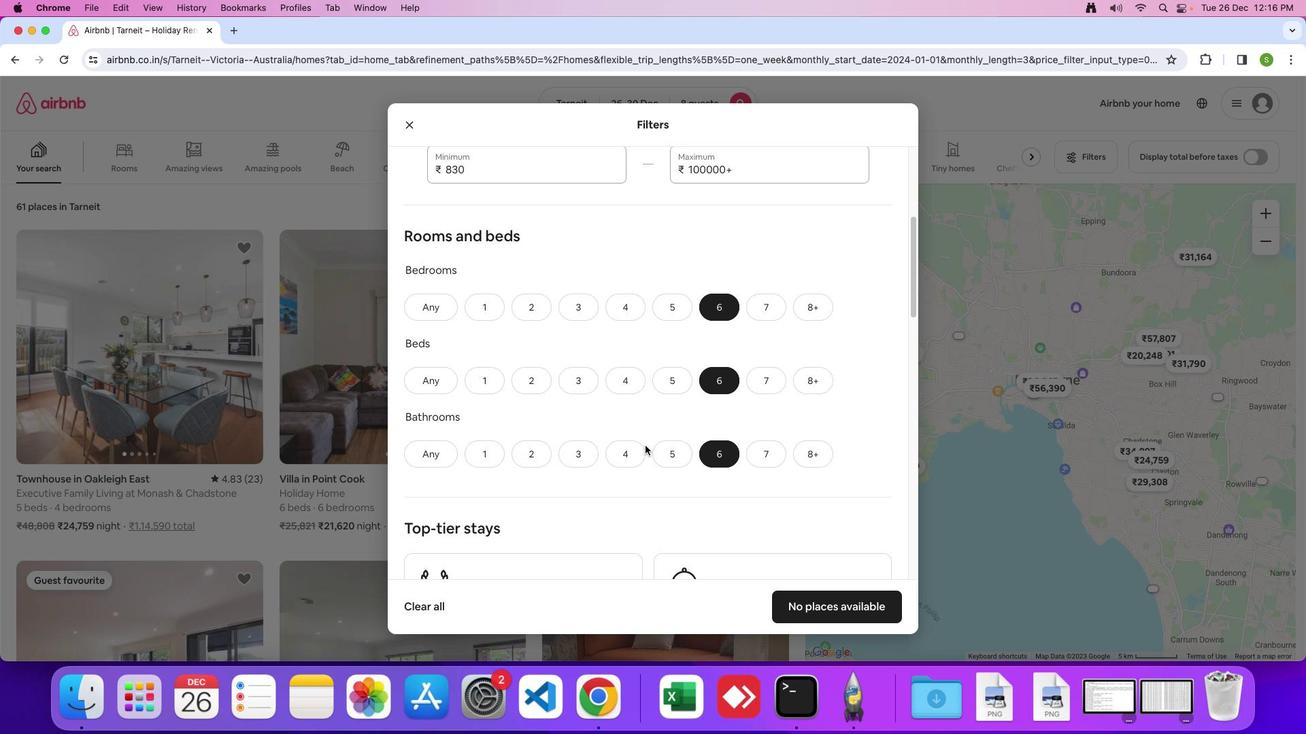 
Action: Mouse scrolled (642, 442) with delta (-2, -3)
Screenshot: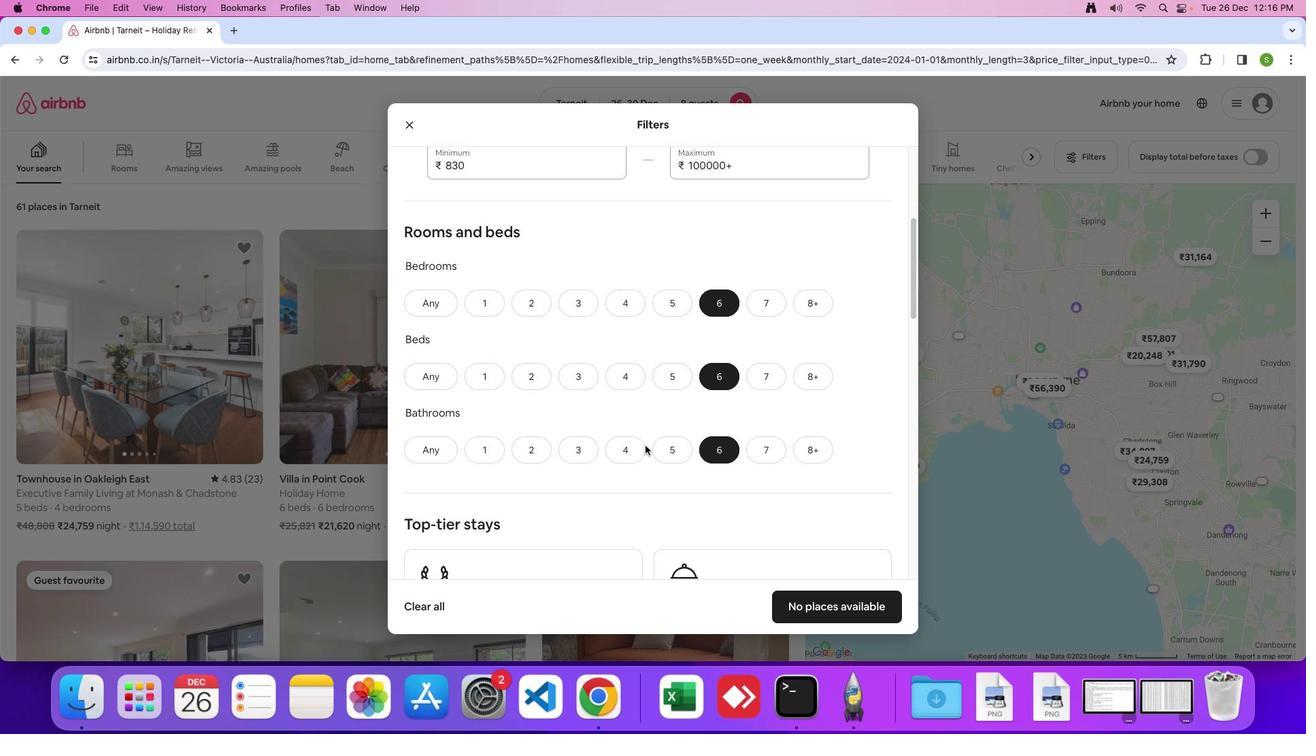 
Action: Mouse scrolled (642, 442) with delta (-2, -3)
Screenshot: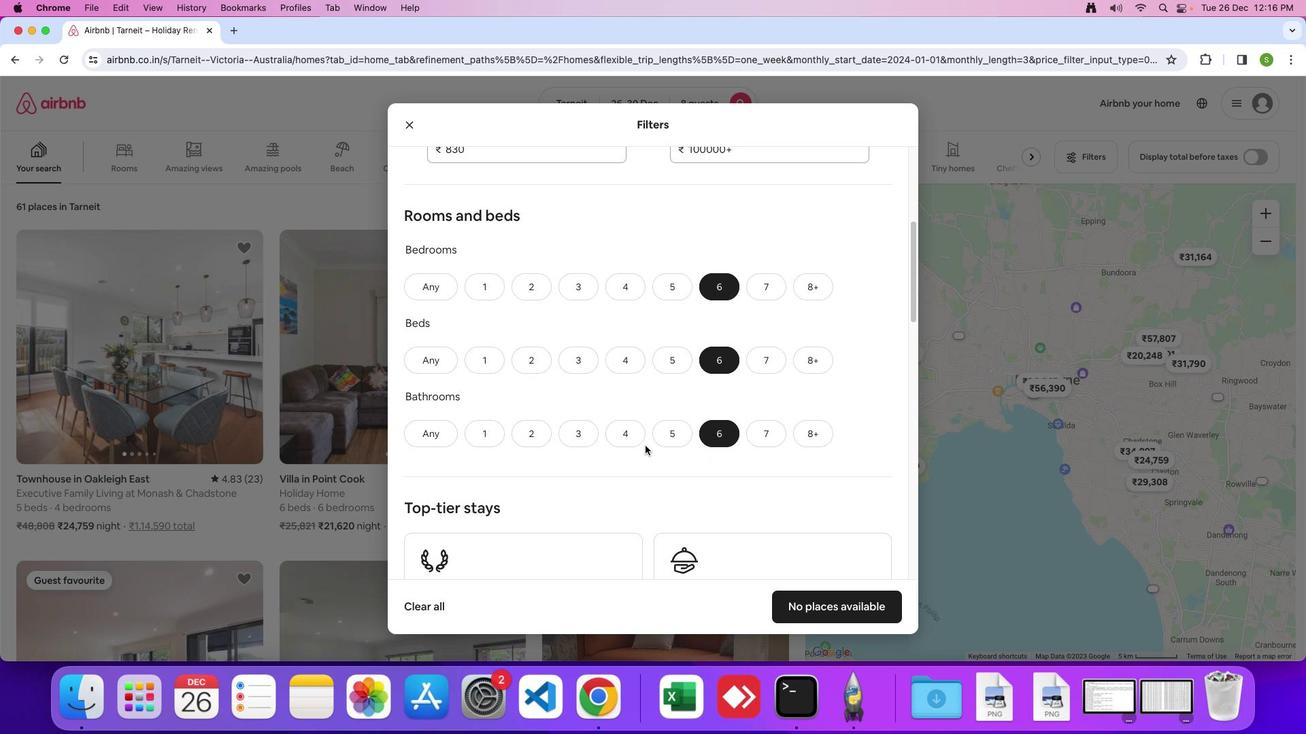 
Action: Mouse scrolled (642, 442) with delta (-2, -3)
Screenshot: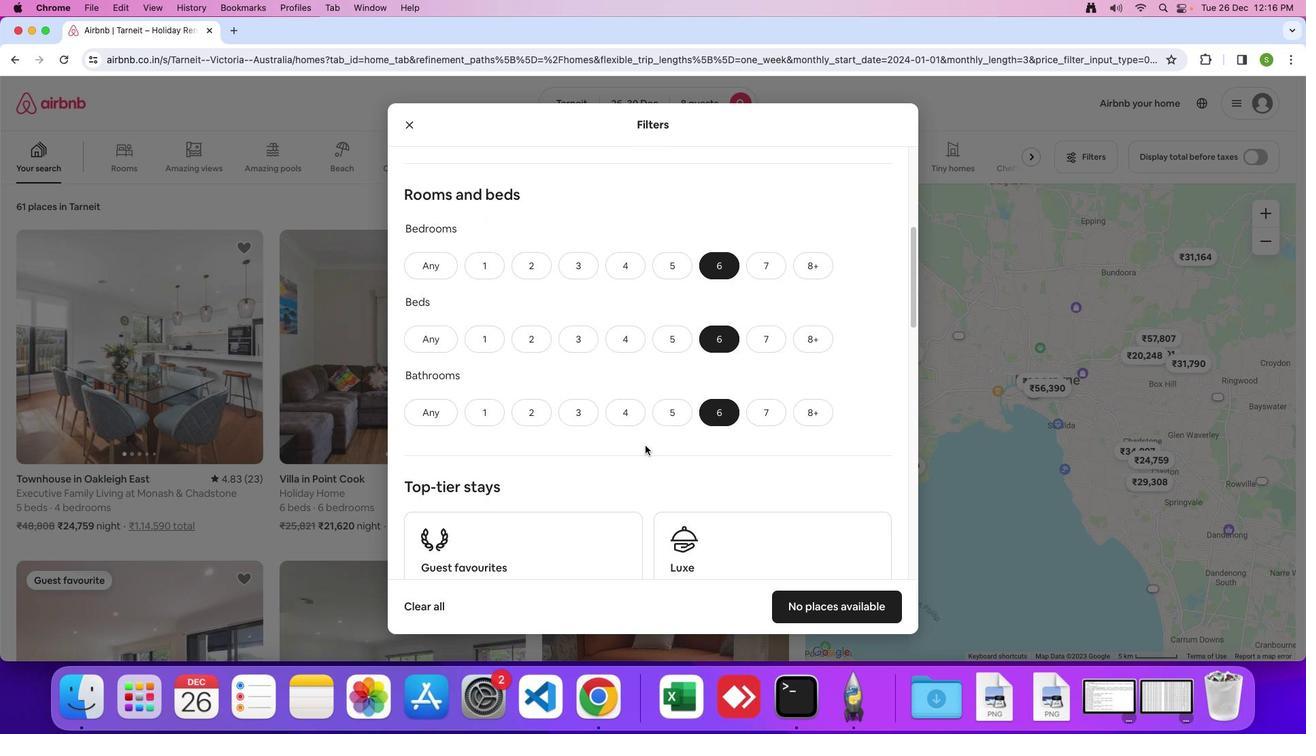 
Action: Mouse scrolled (642, 442) with delta (-2, -3)
Screenshot: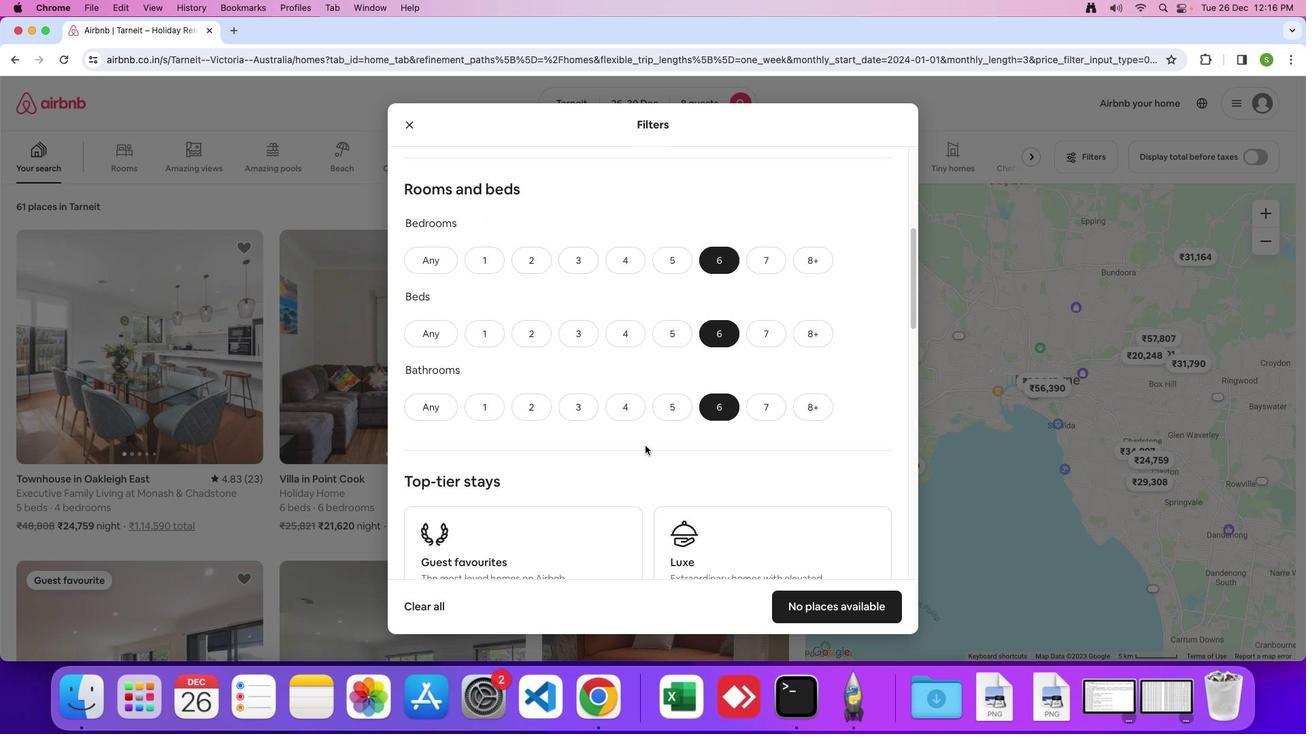 
Action: Mouse scrolled (642, 442) with delta (-2, -3)
Screenshot: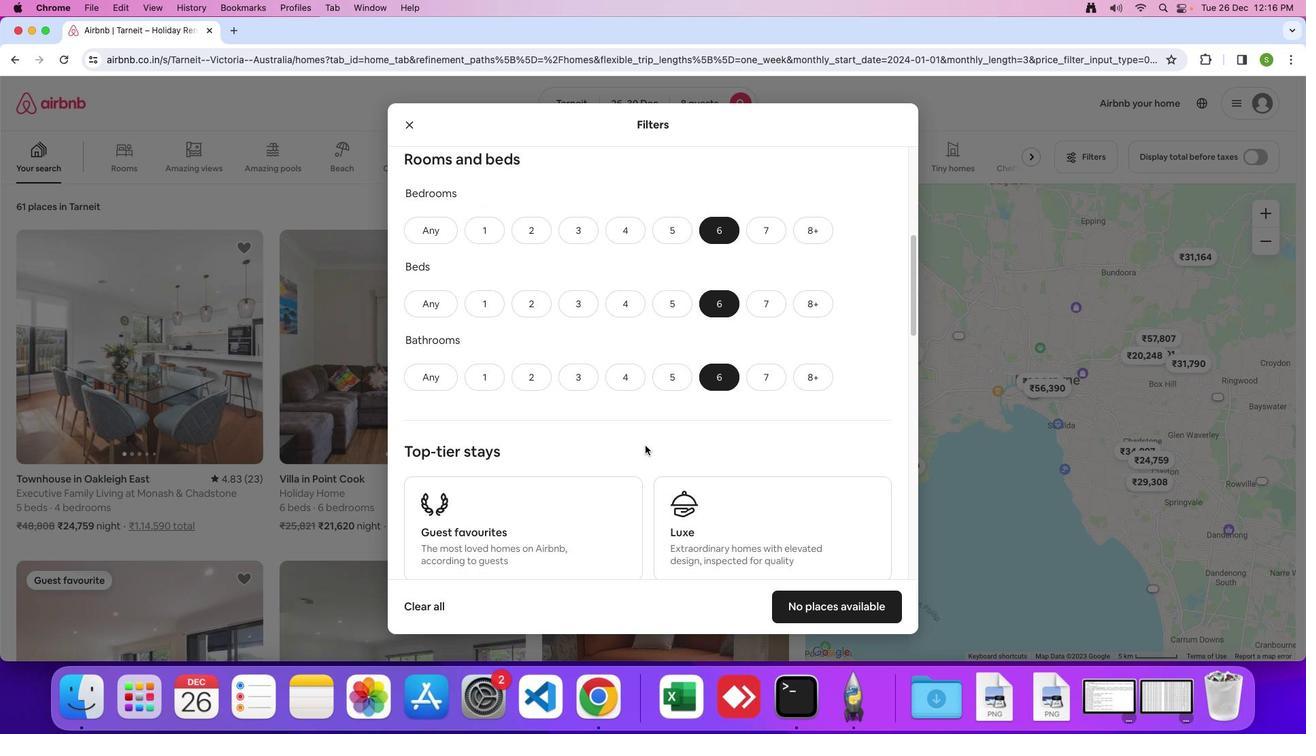 
Action: Mouse moved to (642, 442)
Screenshot: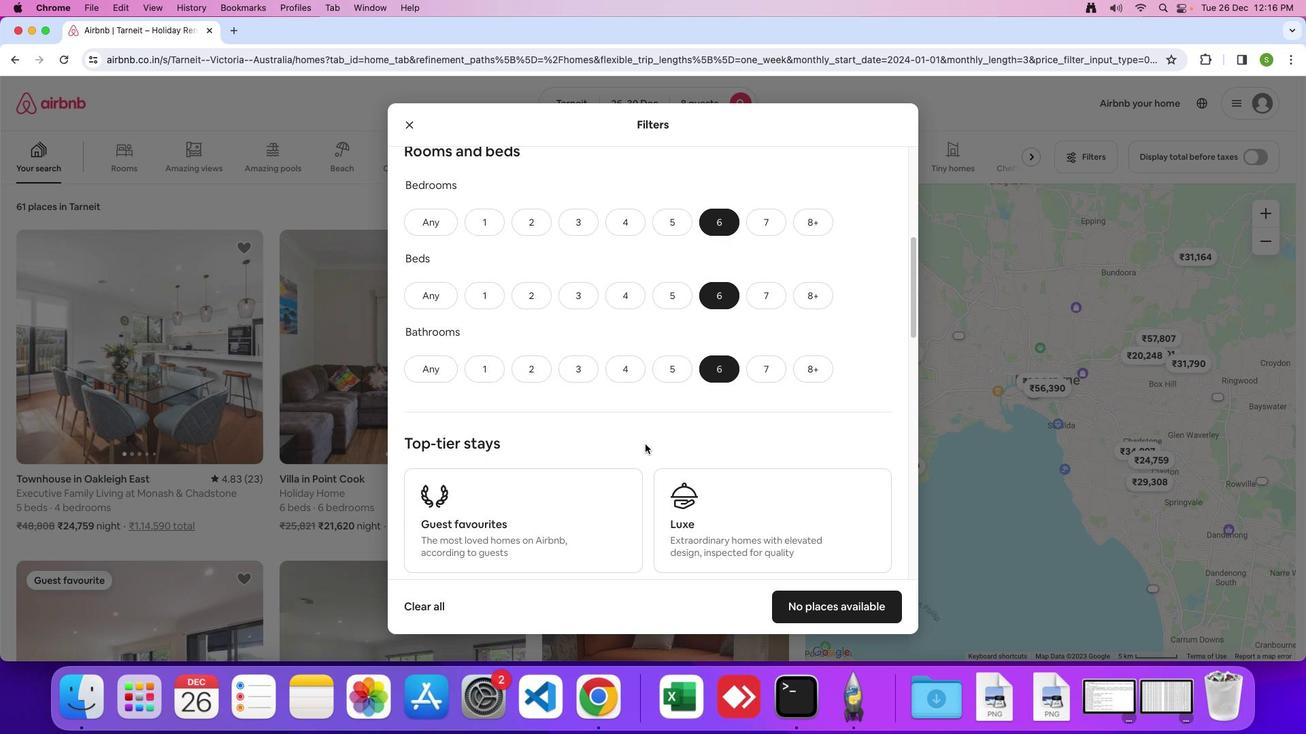 
Action: Mouse scrolled (642, 442) with delta (-2, -3)
Screenshot: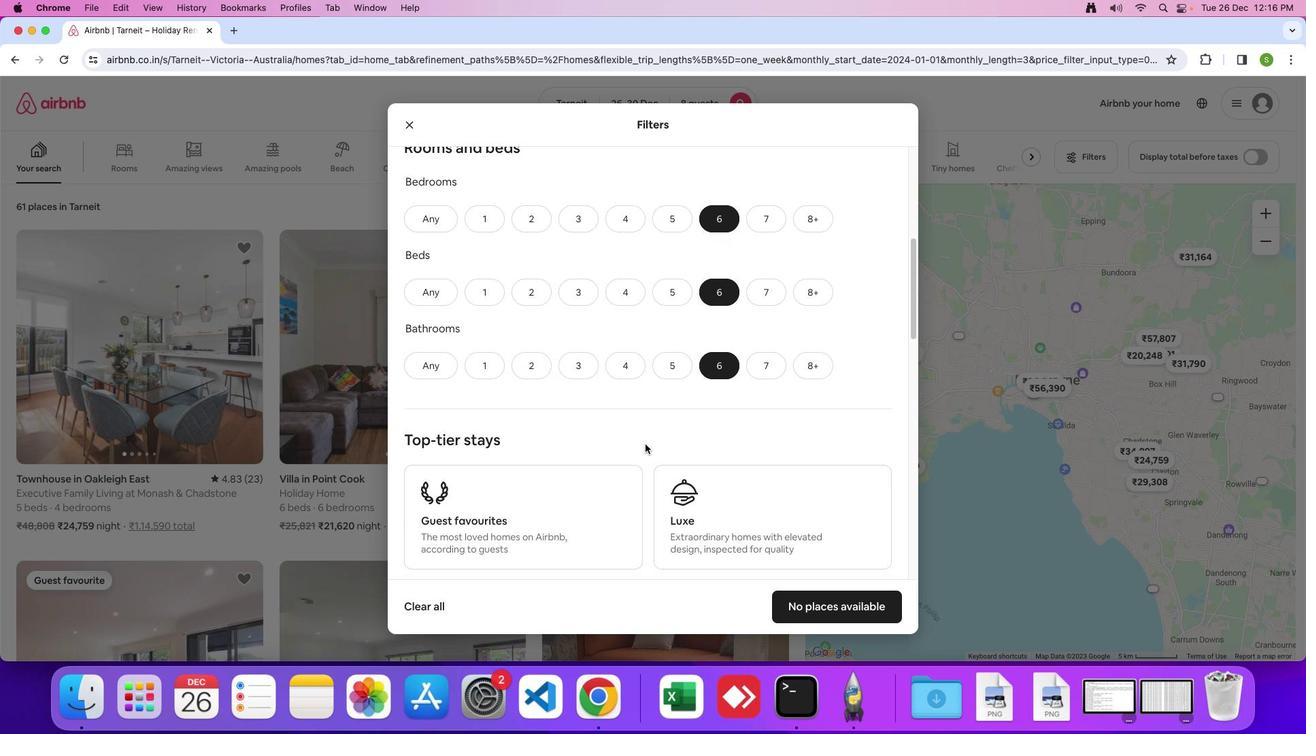 
Action: Mouse moved to (642, 441)
Screenshot: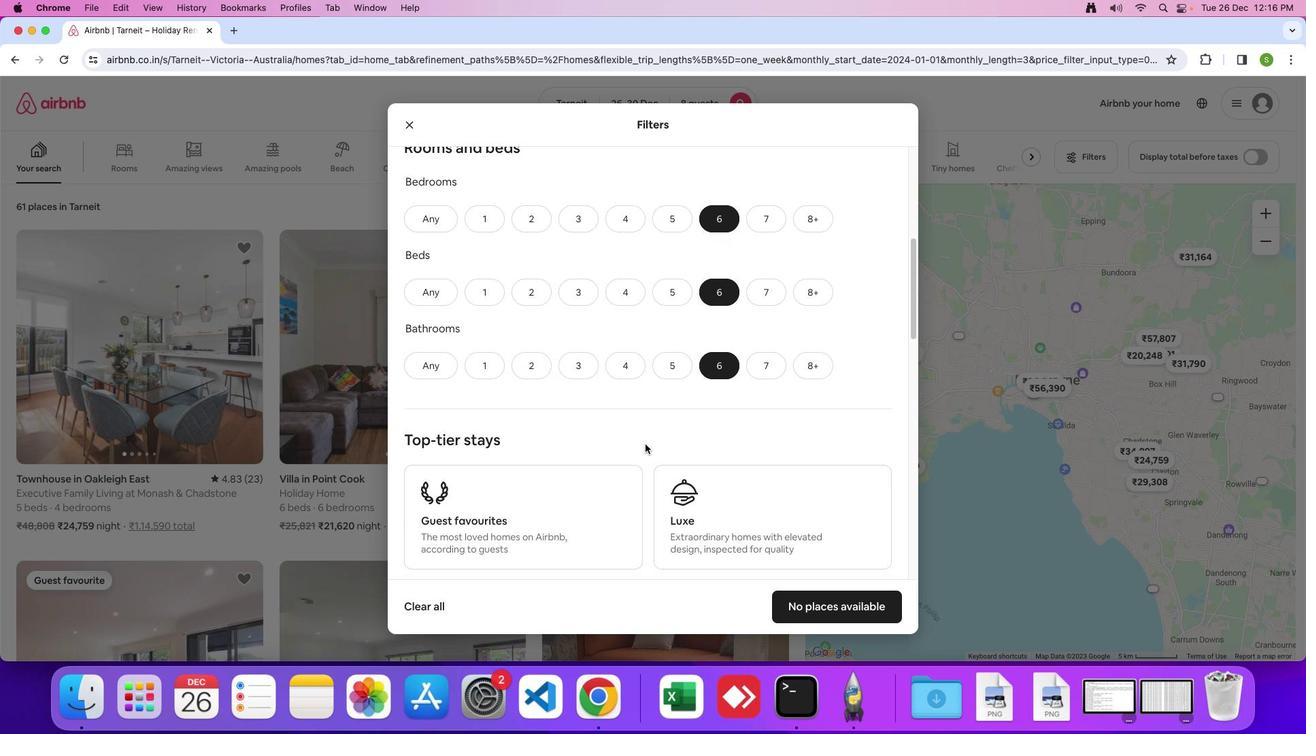 
Action: Mouse scrolled (642, 441) with delta (-2, -3)
Screenshot: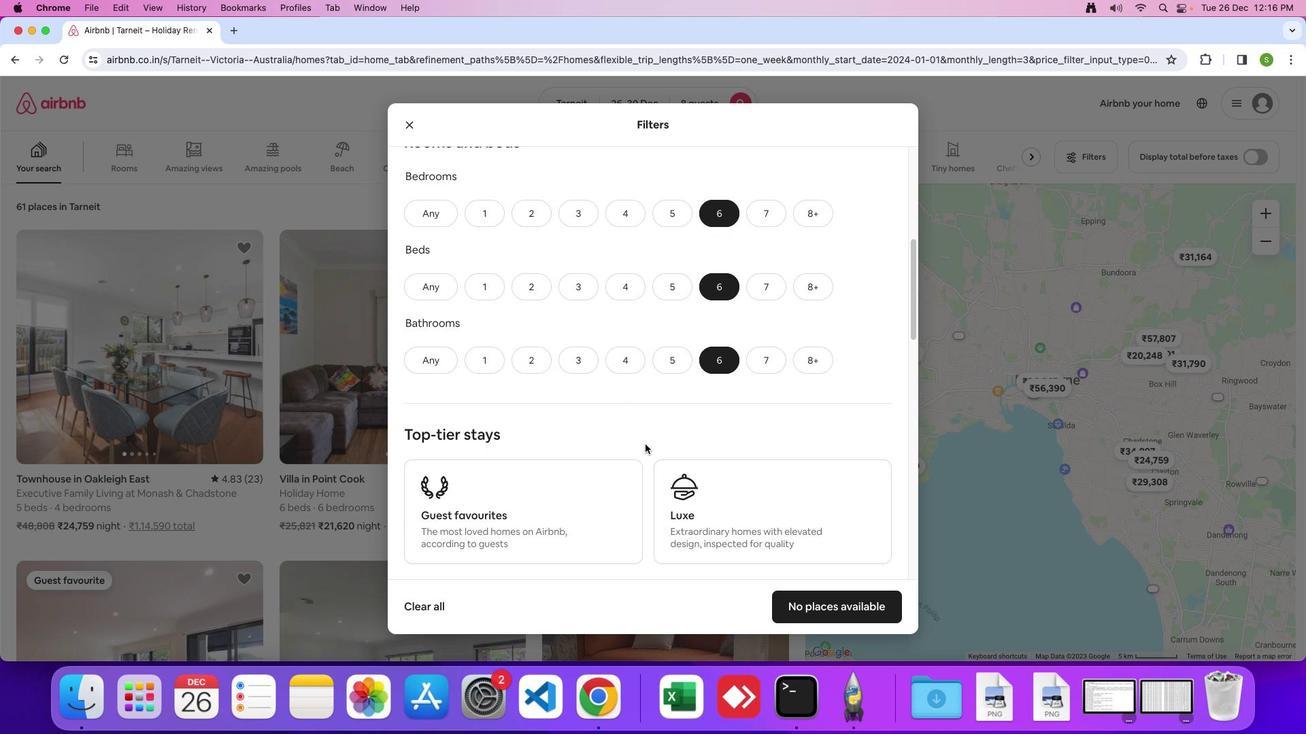 
Action: Mouse moved to (642, 440)
Screenshot: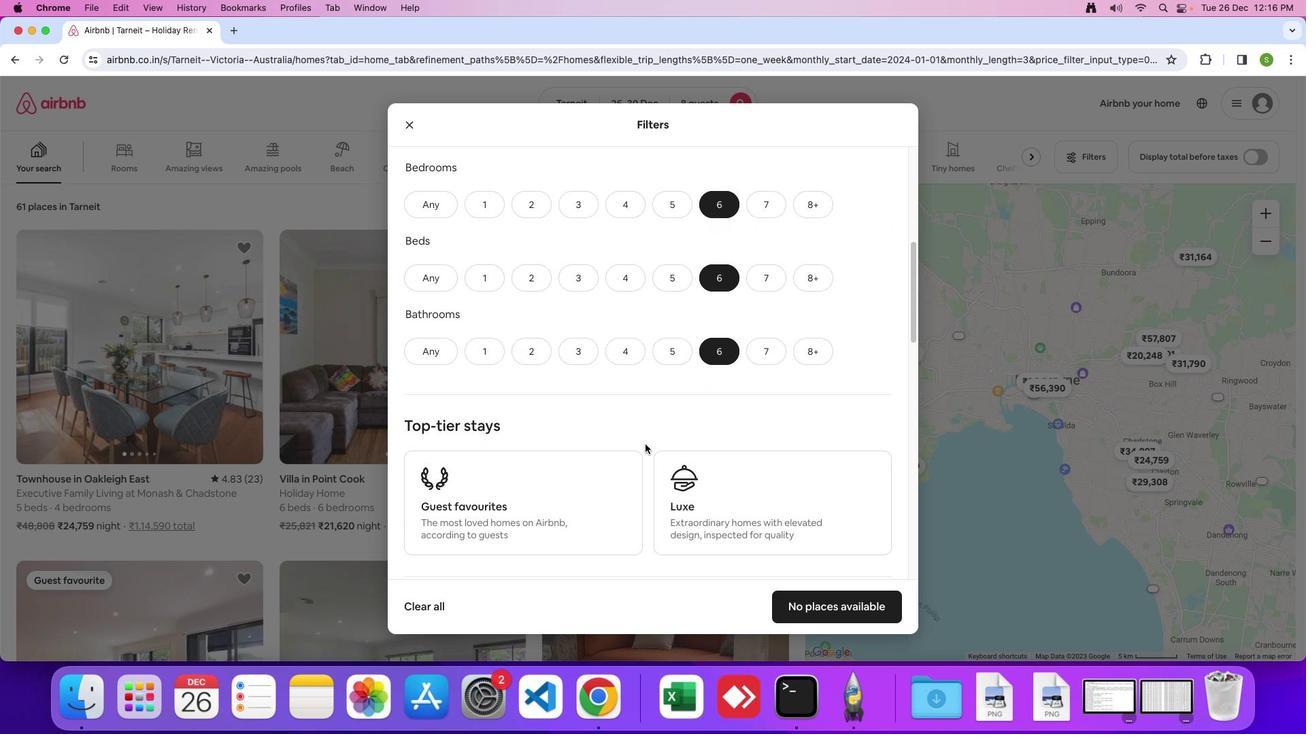
Action: Mouse scrolled (642, 440) with delta (-2, -3)
Screenshot: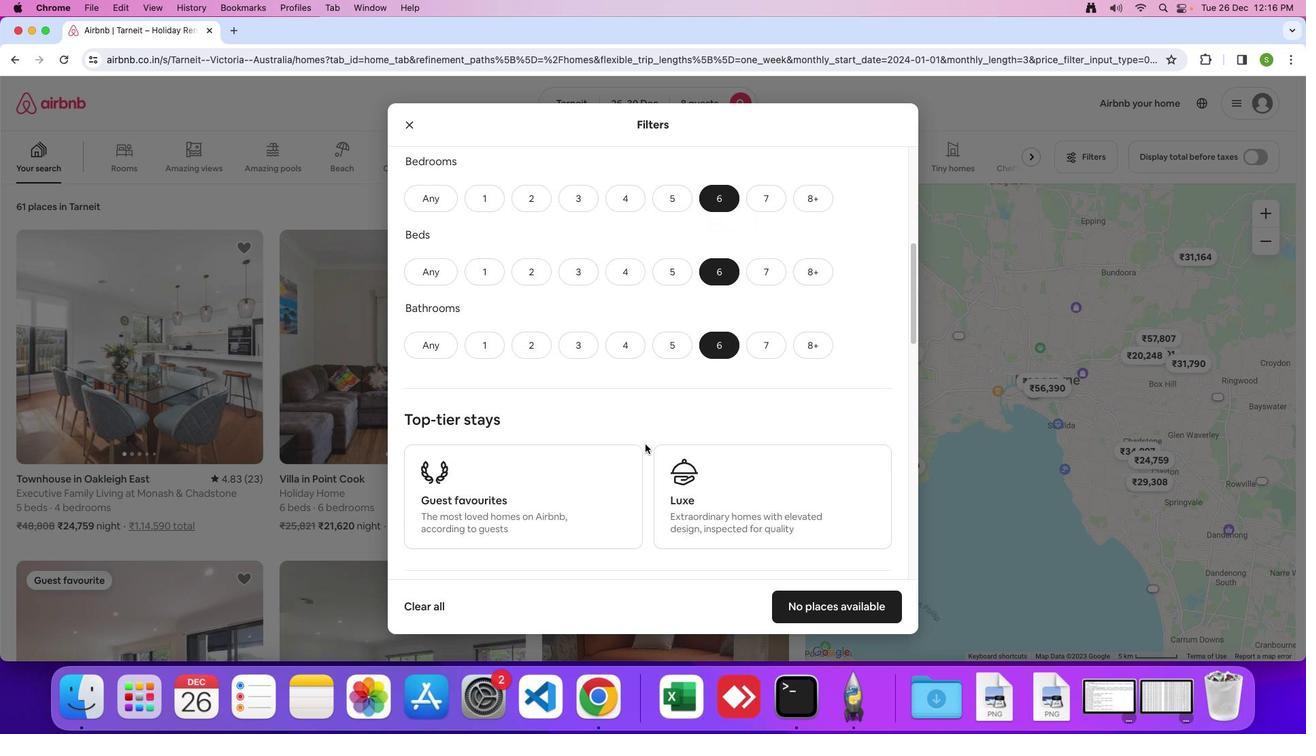 
Action: Mouse scrolled (642, 440) with delta (-2, -3)
Screenshot: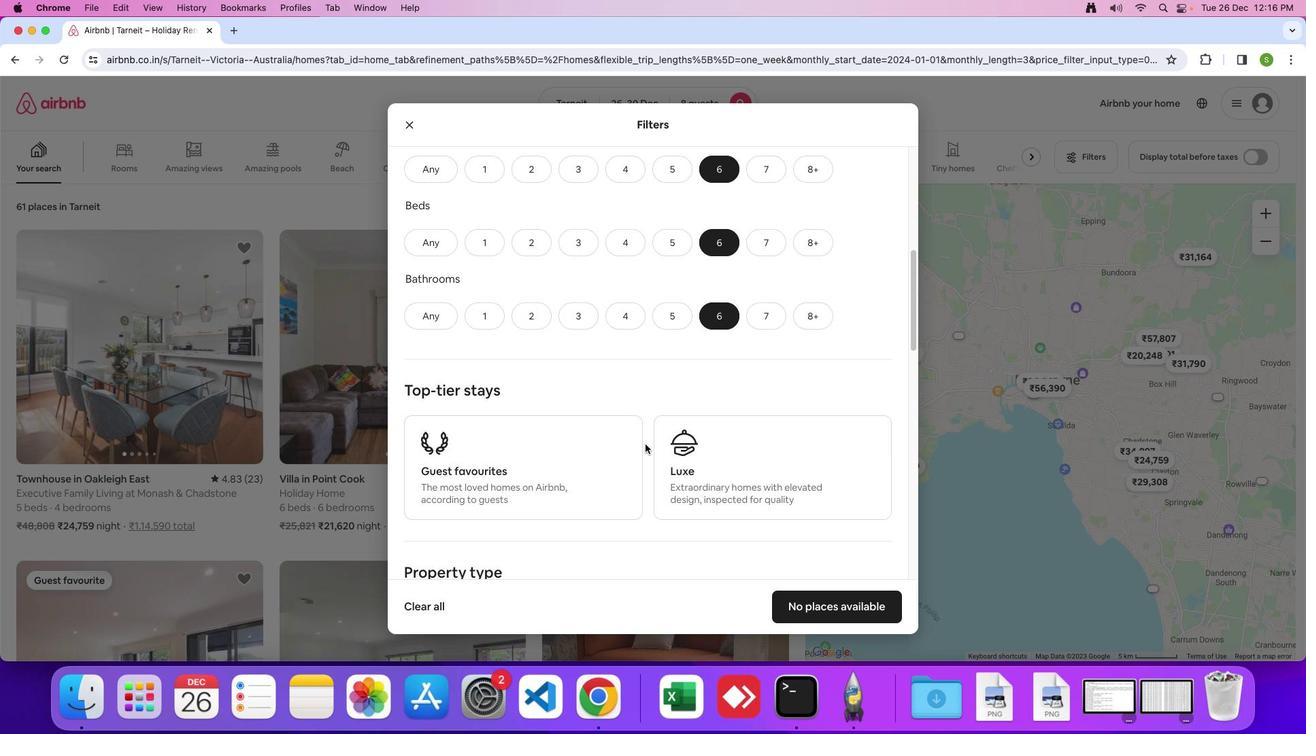 
Action: Mouse scrolled (642, 440) with delta (-2, -4)
Screenshot: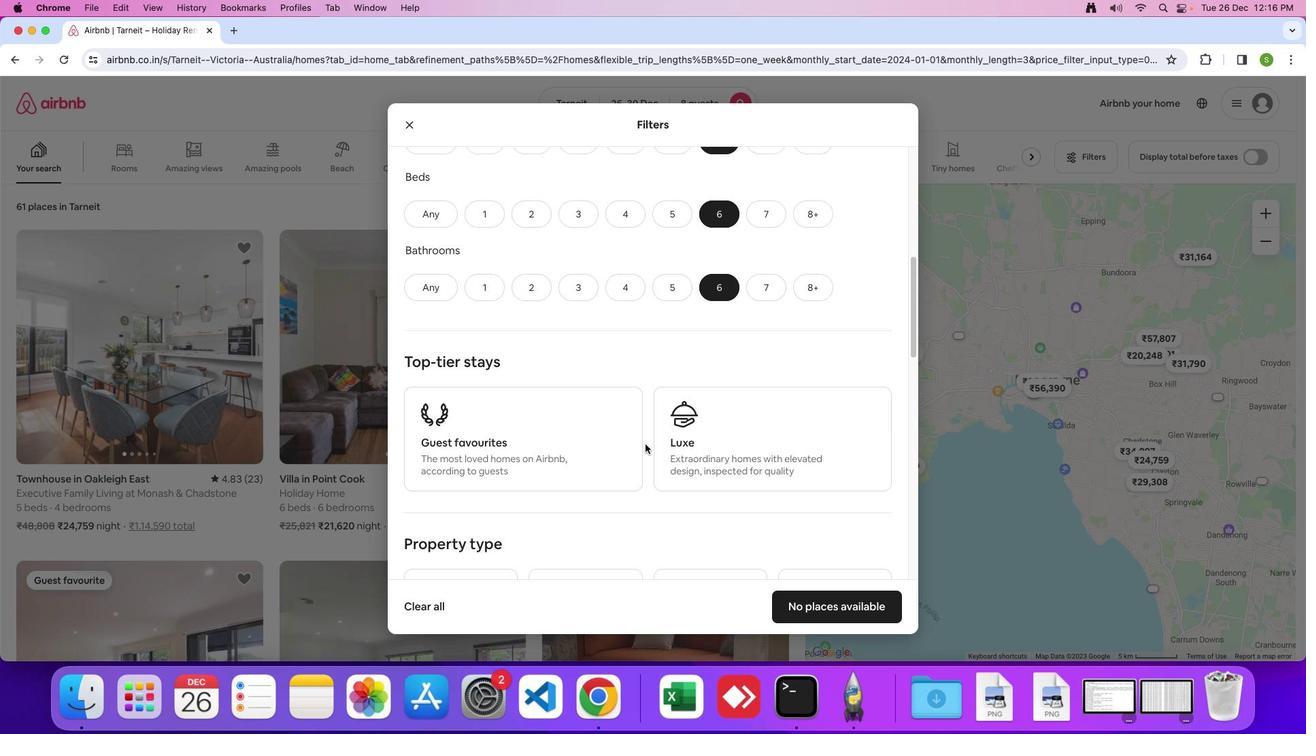 
Action: Mouse scrolled (642, 440) with delta (-2, -3)
Screenshot: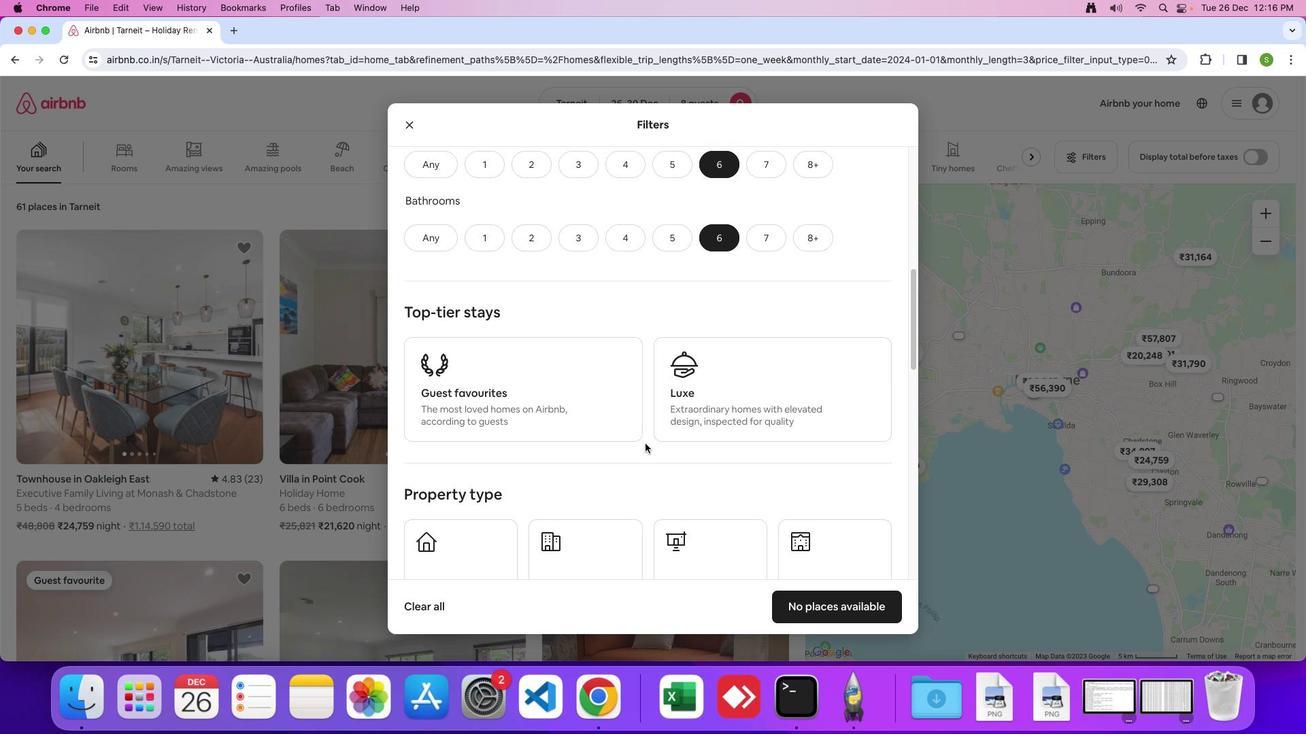 
Action: Mouse moved to (642, 440)
Screenshot: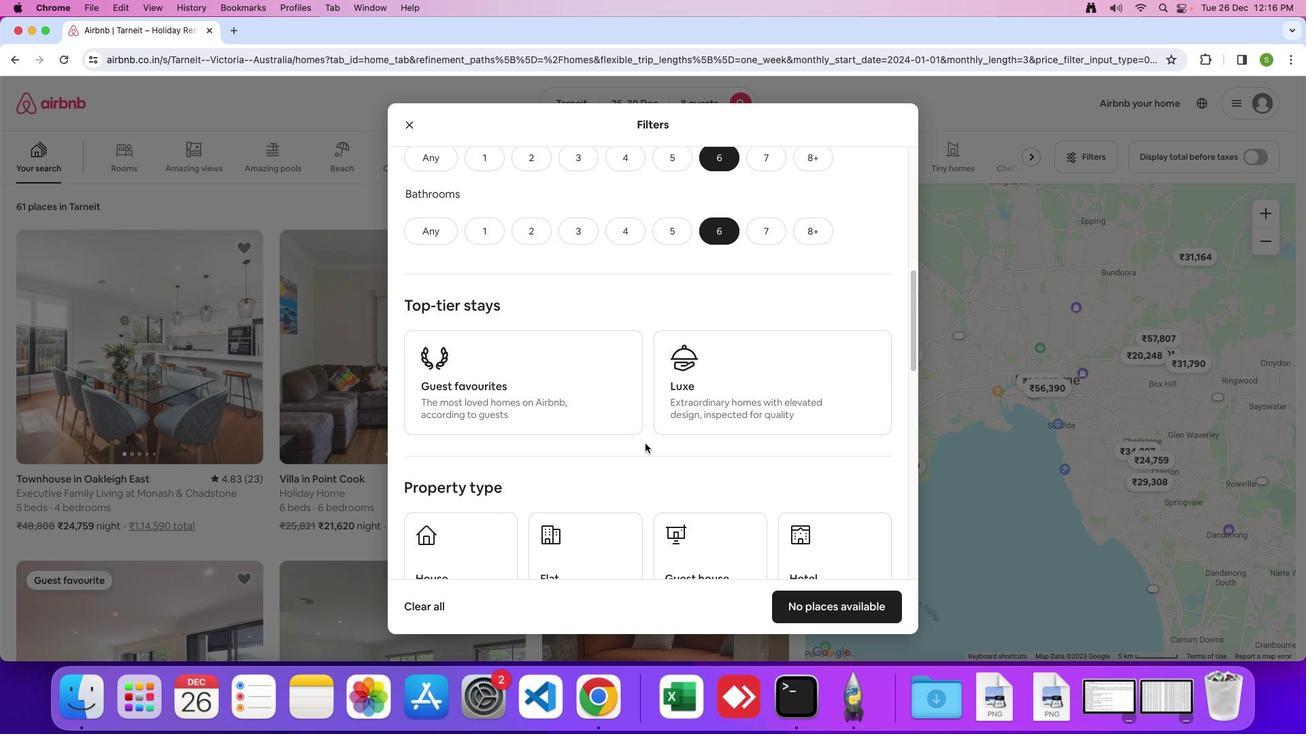 
Action: Mouse scrolled (642, 440) with delta (-2, -3)
Screenshot: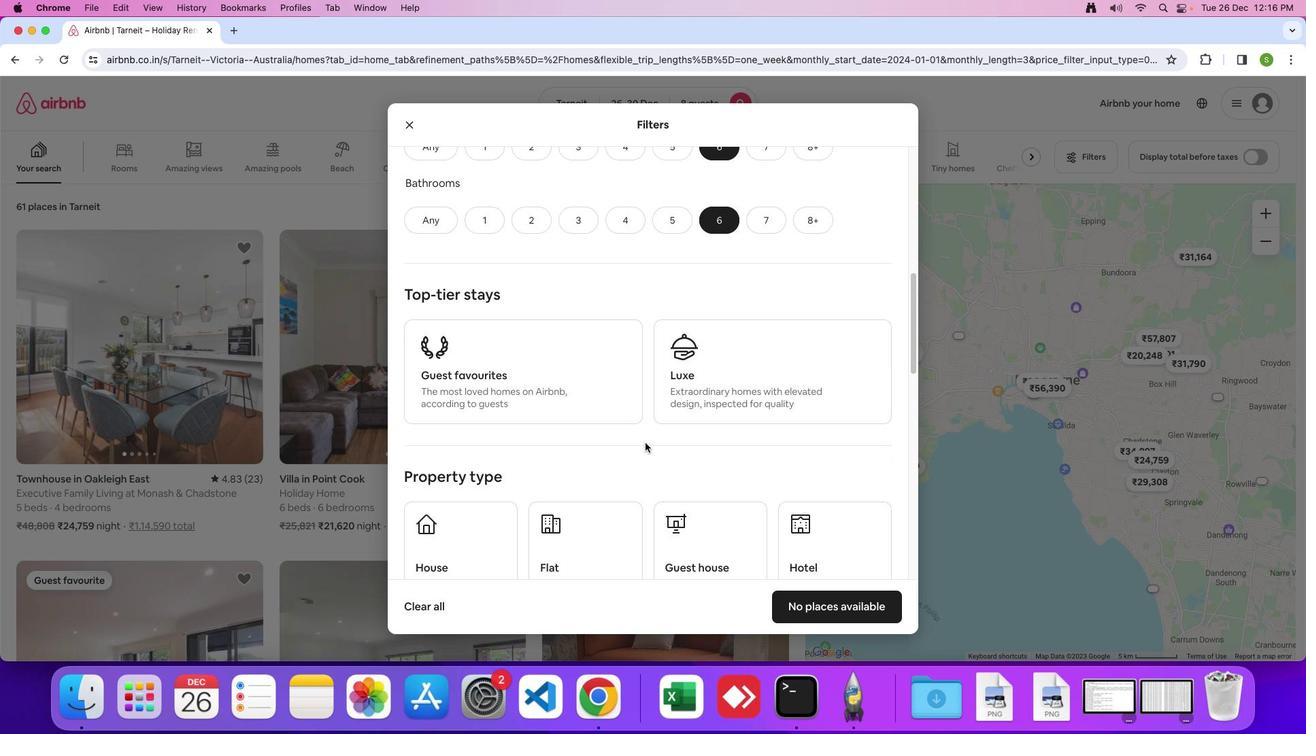 
Action: Mouse moved to (642, 440)
Screenshot: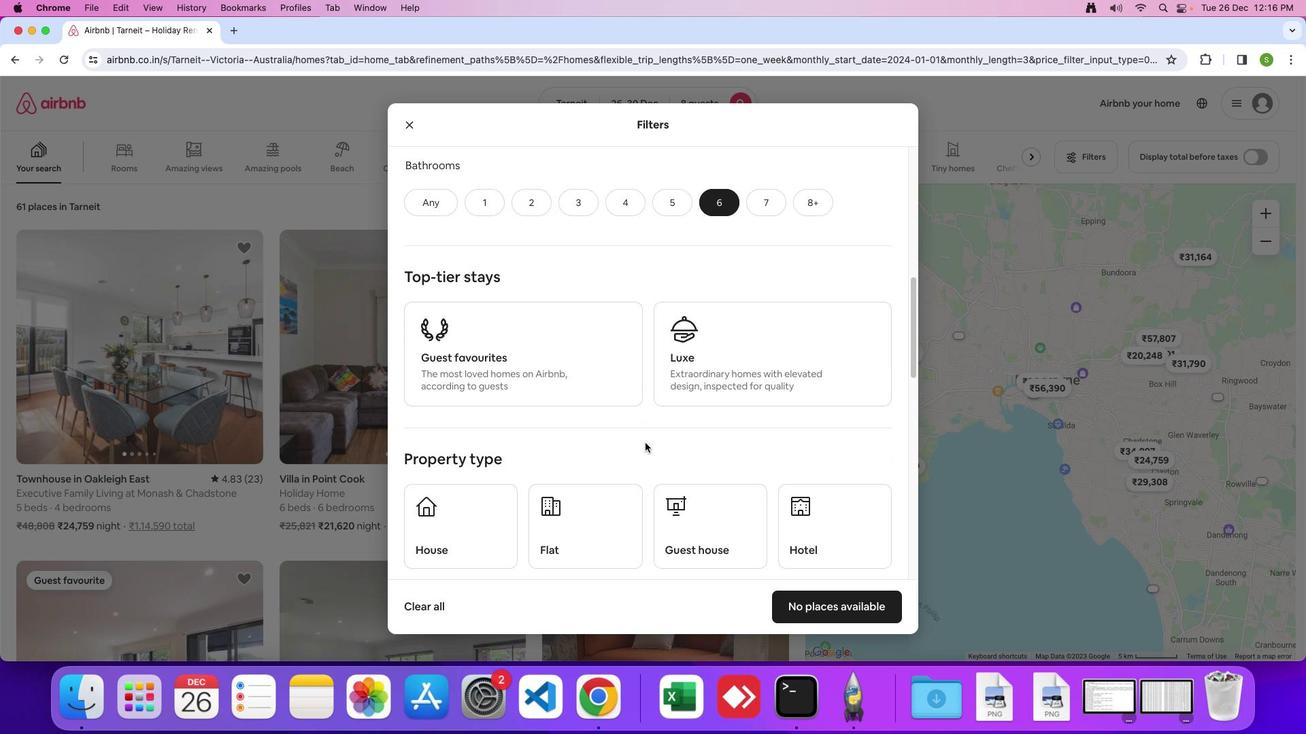 
Action: Mouse scrolled (642, 440) with delta (-2, -4)
Screenshot: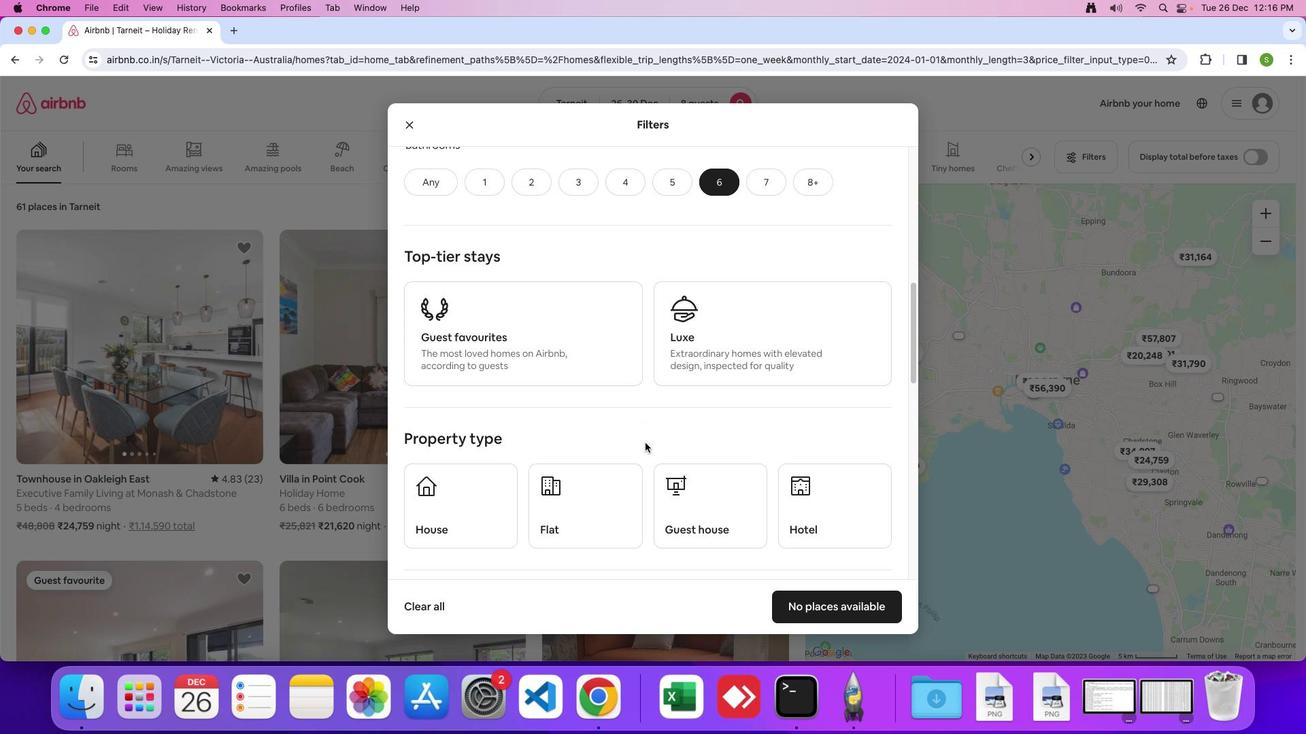 
Action: Mouse moved to (456, 478)
Screenshot: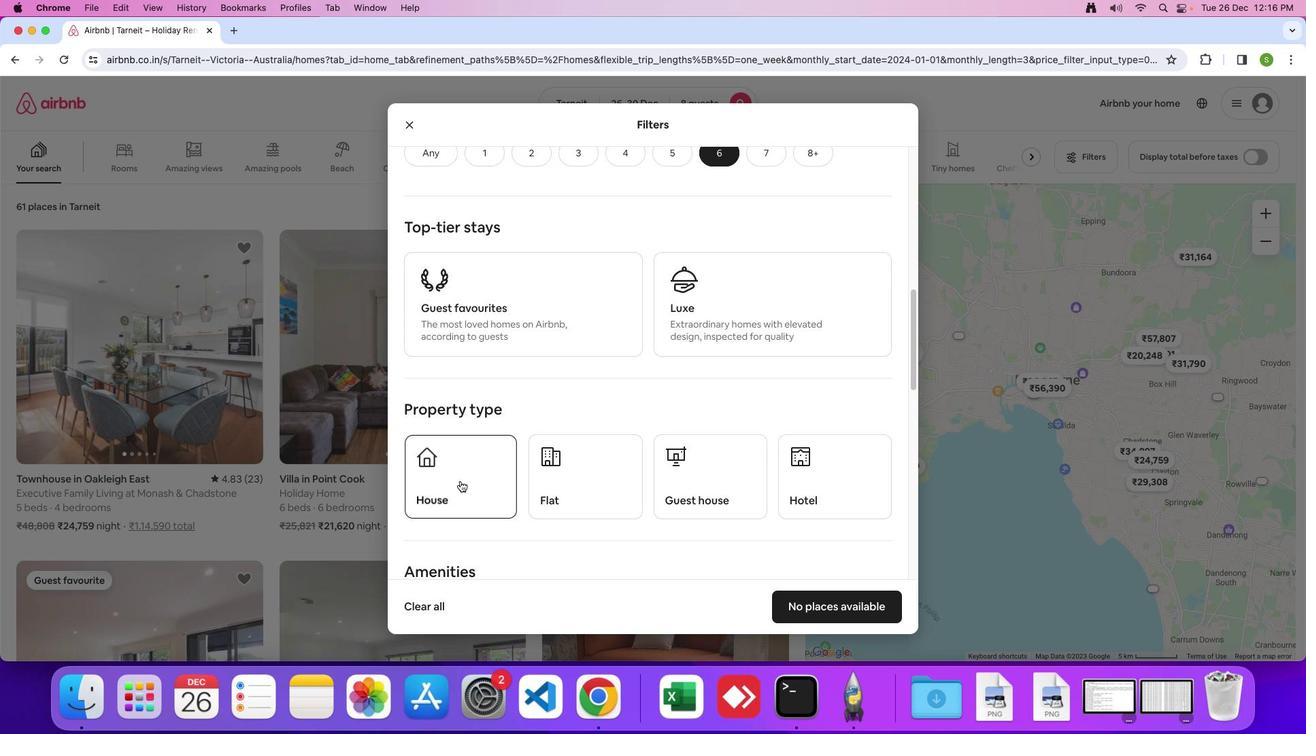 
Action: Mouse pressed left at (456, 478)
Screenshot: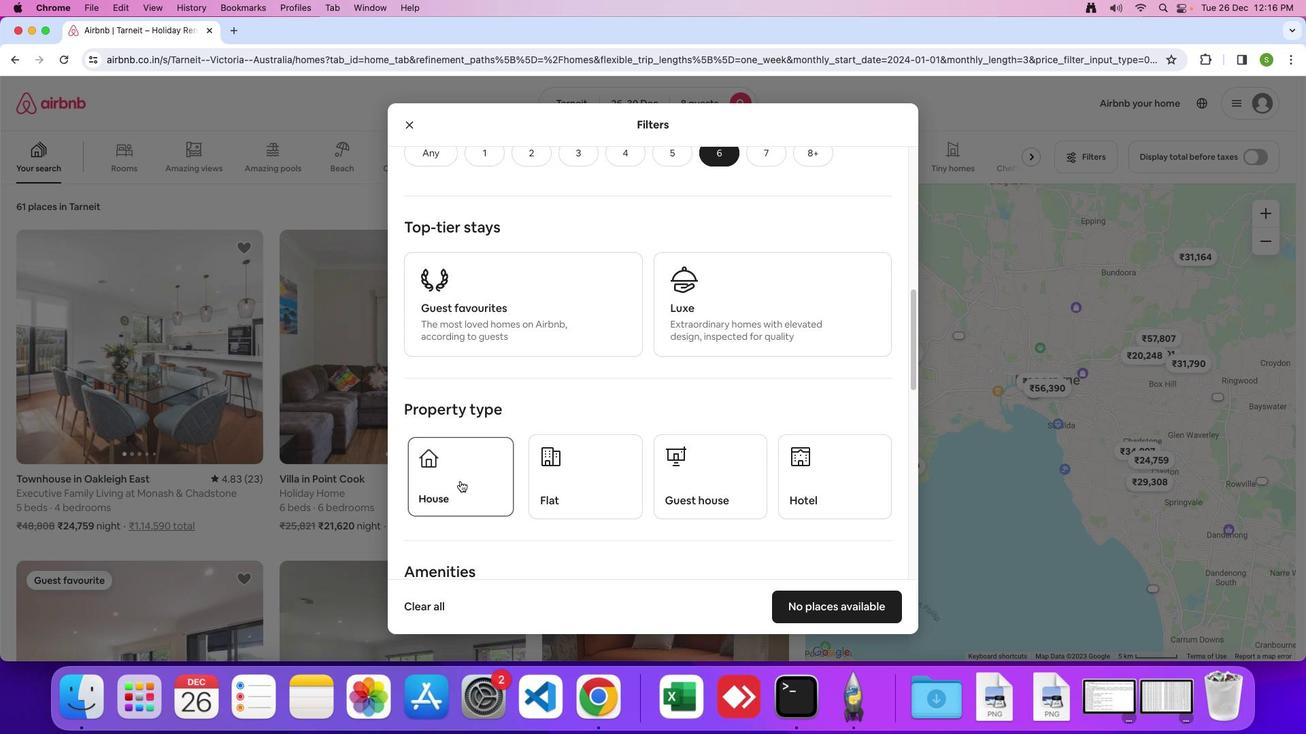 
Action: Mouse moved to (653, 434)
Screenshot: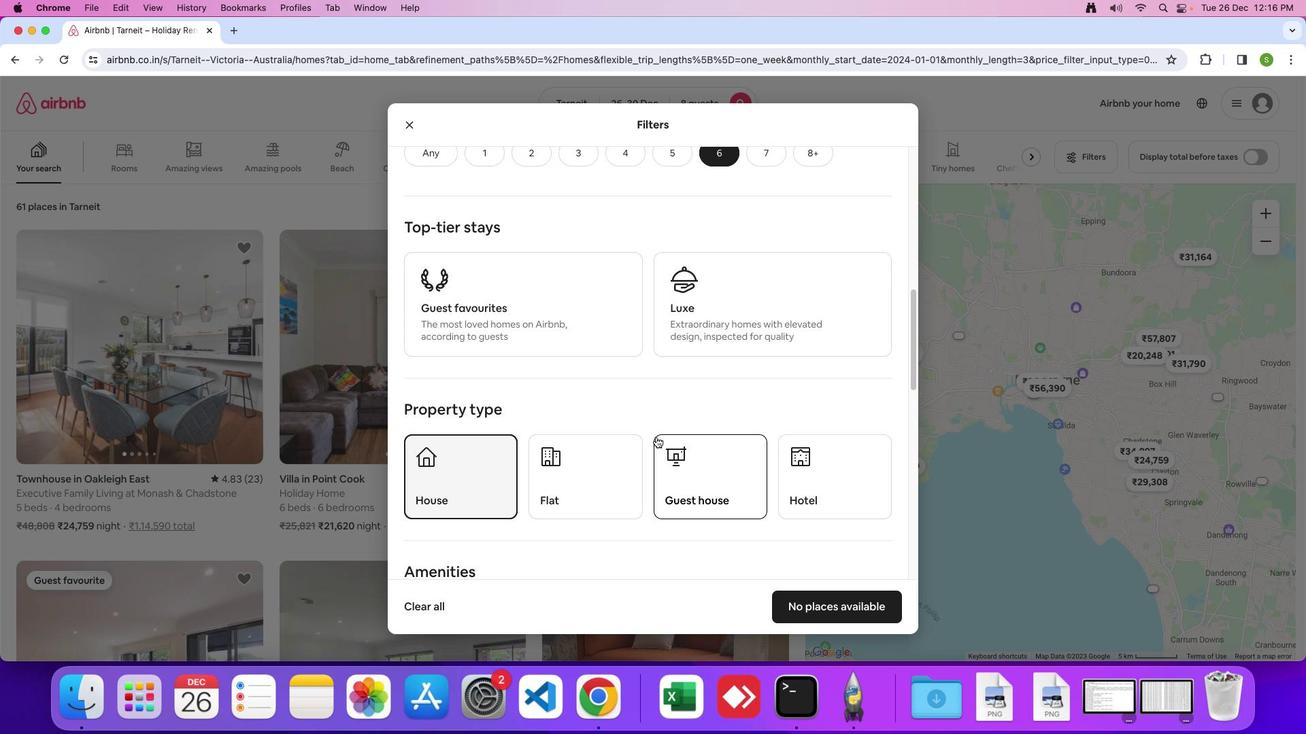 
Action: Mouse scrolled (653, 434) with delta (-2, -3)
Screenshot: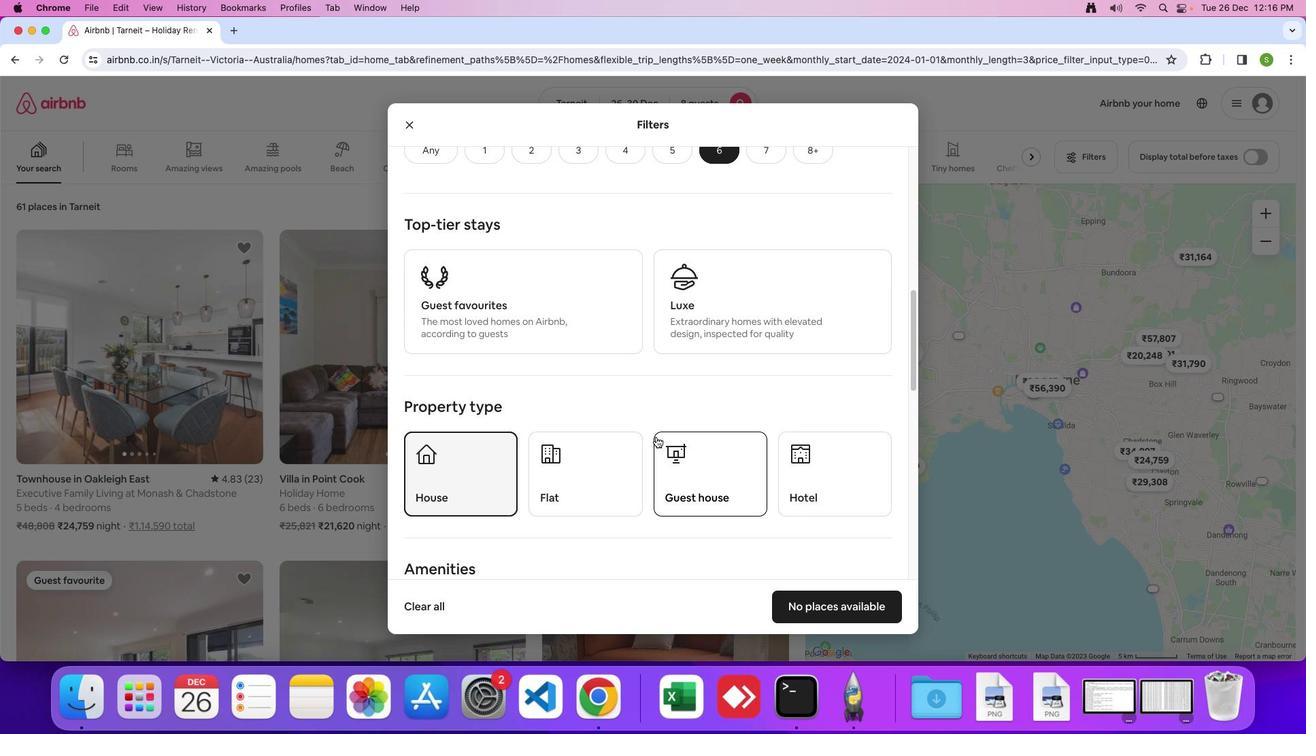 
Action: Mouse moved to (653, 433)
Screenshot: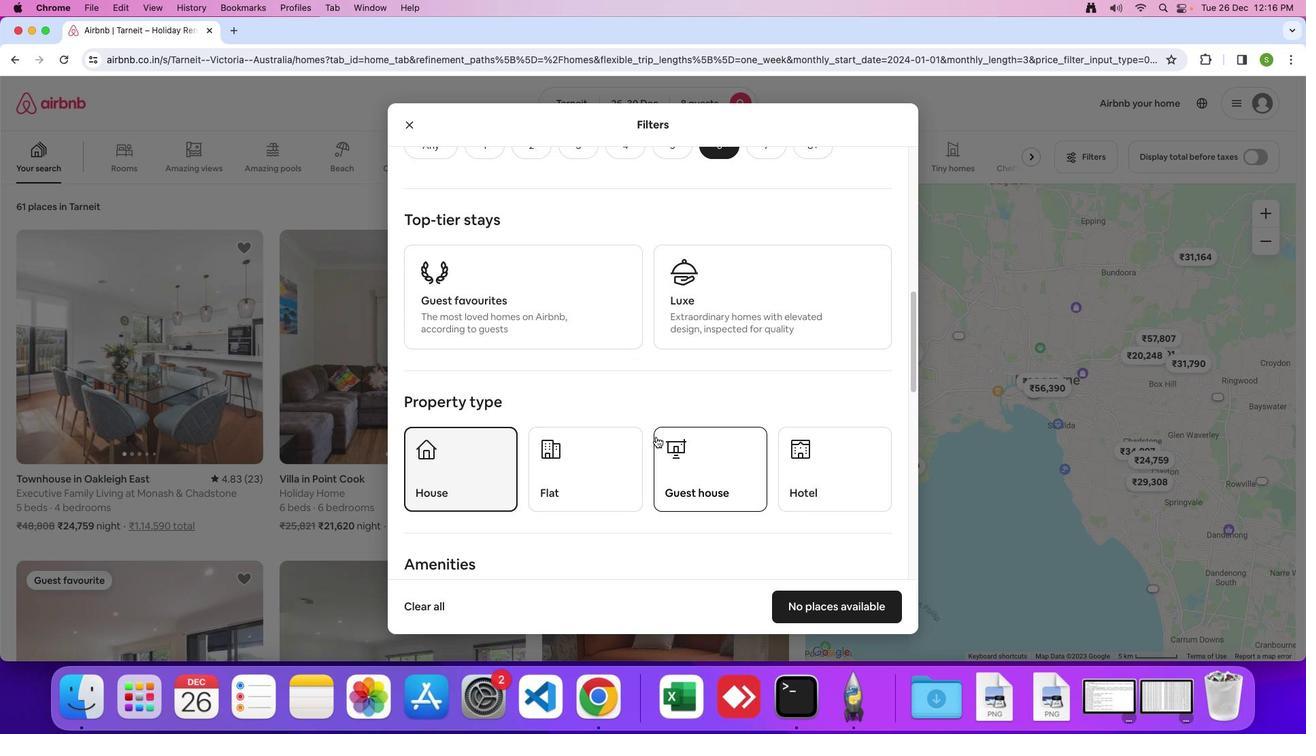 
Action: Mouse scrolled (653, 433) with delta (-2, -3)
Screenshot: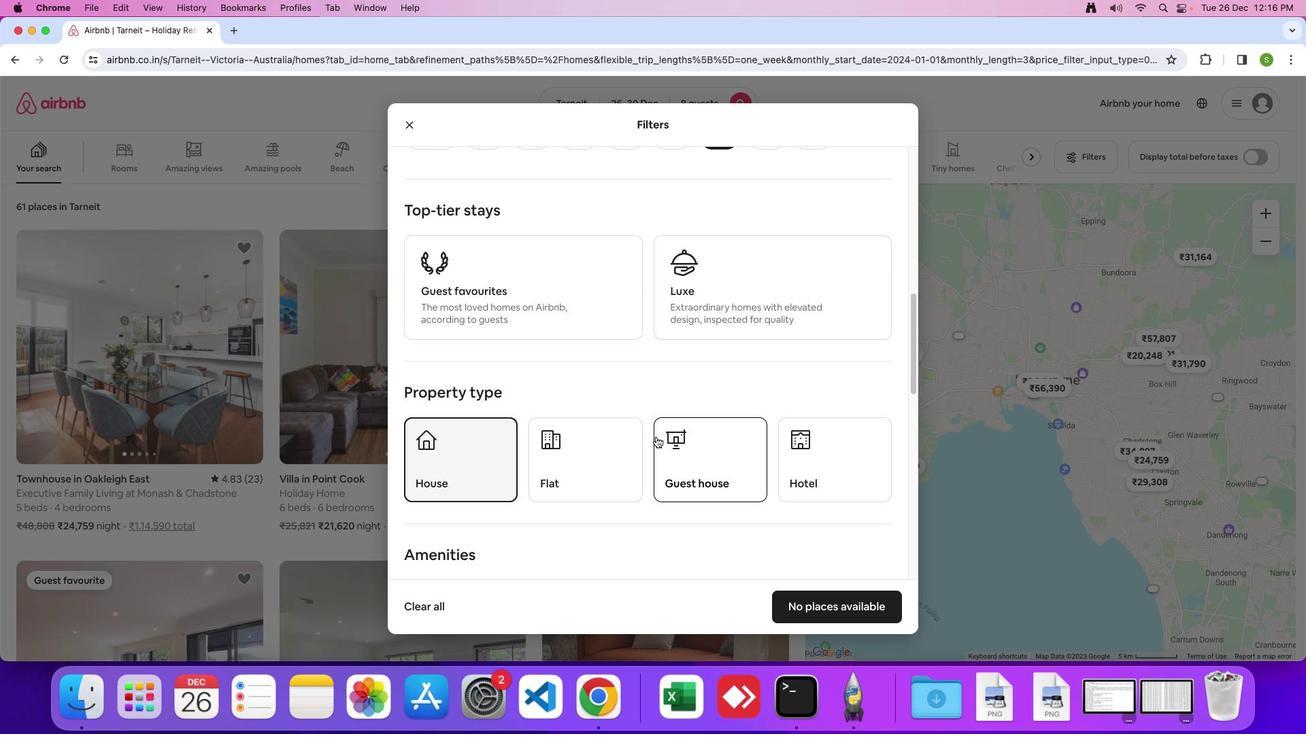 
Action: Mouse scrolled (653, 433) with delta (-2, -3)
Screenshot: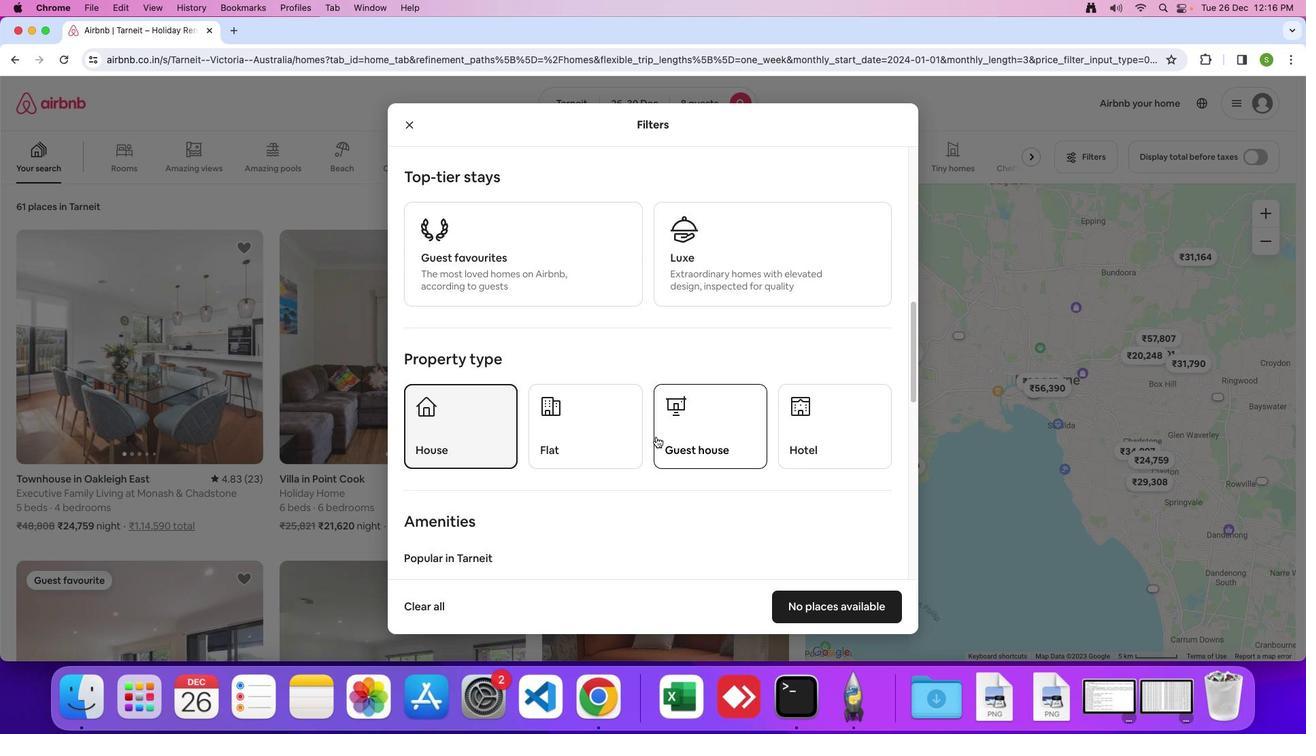 
Action: Mouse moved to (650, 438)
Screenshot: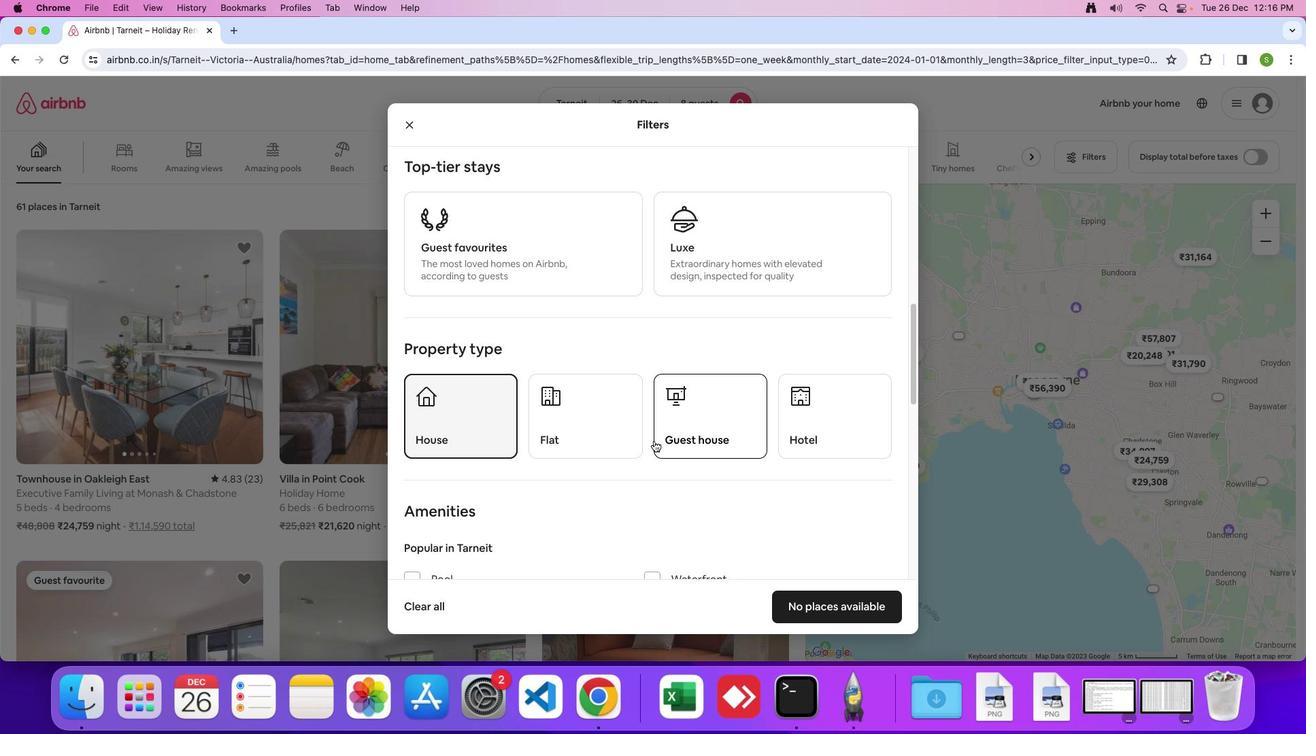 
Action: Mouse scrolled (650, 438) with delta (-2, -3)
Screenshot: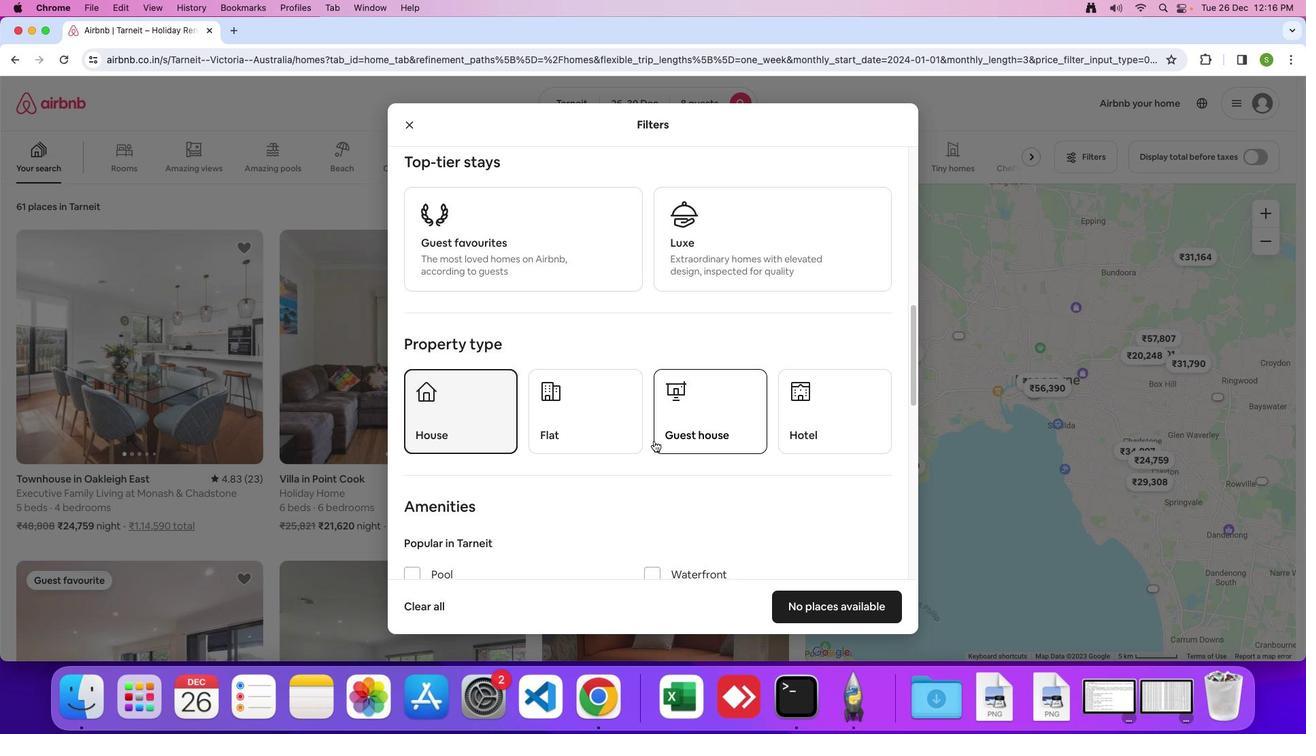
Action: Mouse scrolled (650, 438) with delta (-2, -3)
Screenshot: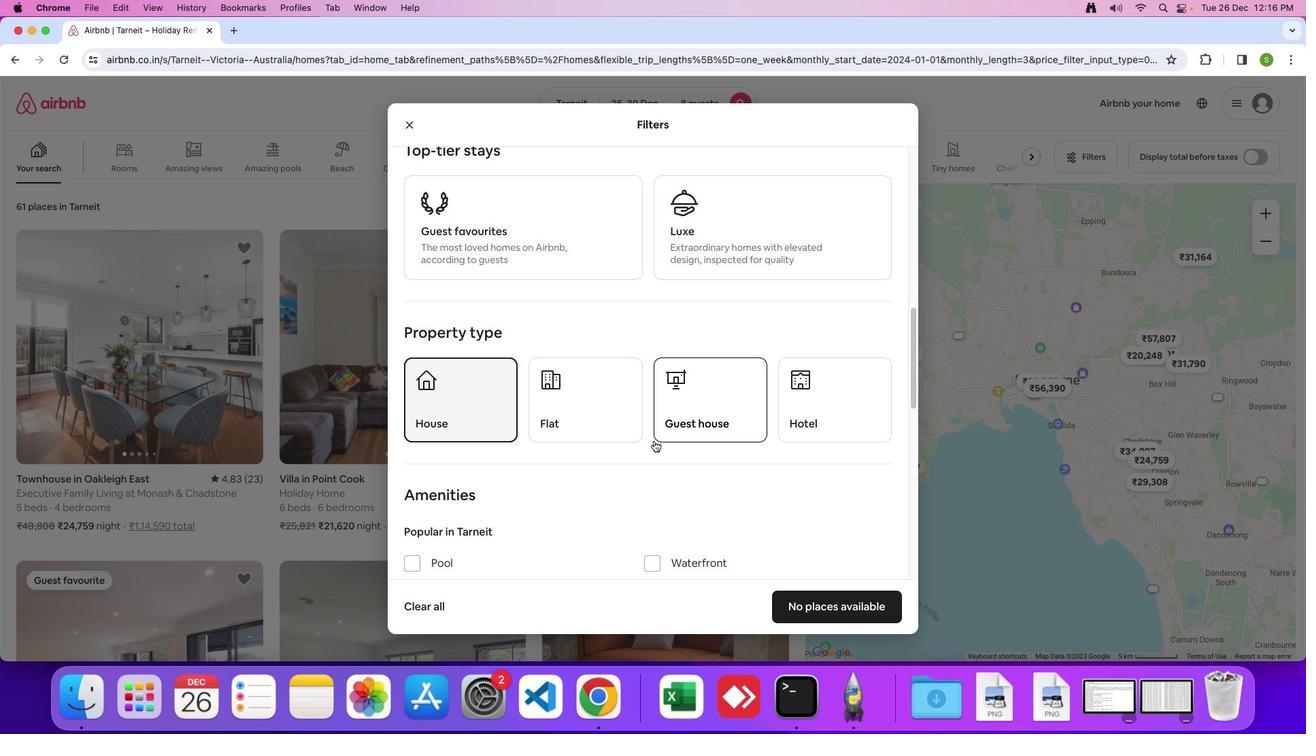 
Action: Mouse moved to (650, 438)
Screenshot: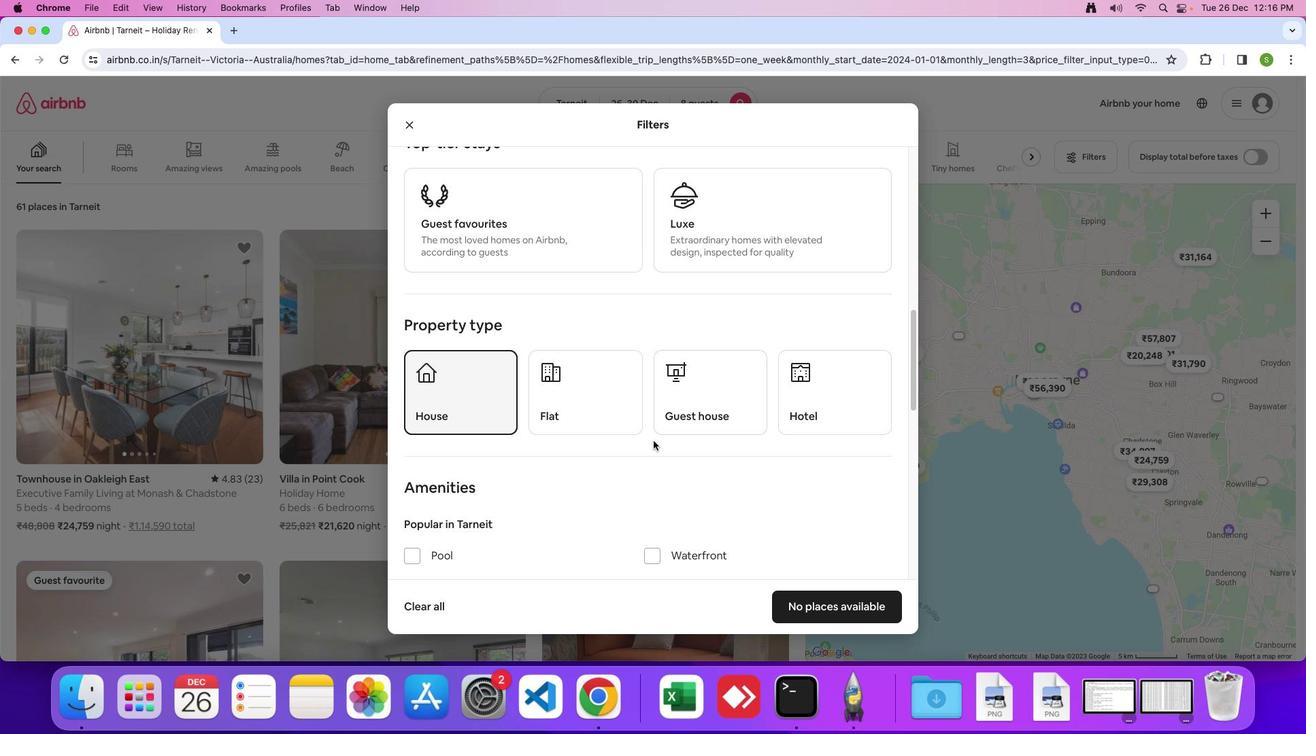 
Action: Mouse scrolled (650, 438) with delta (-2, -3)
Screenshot: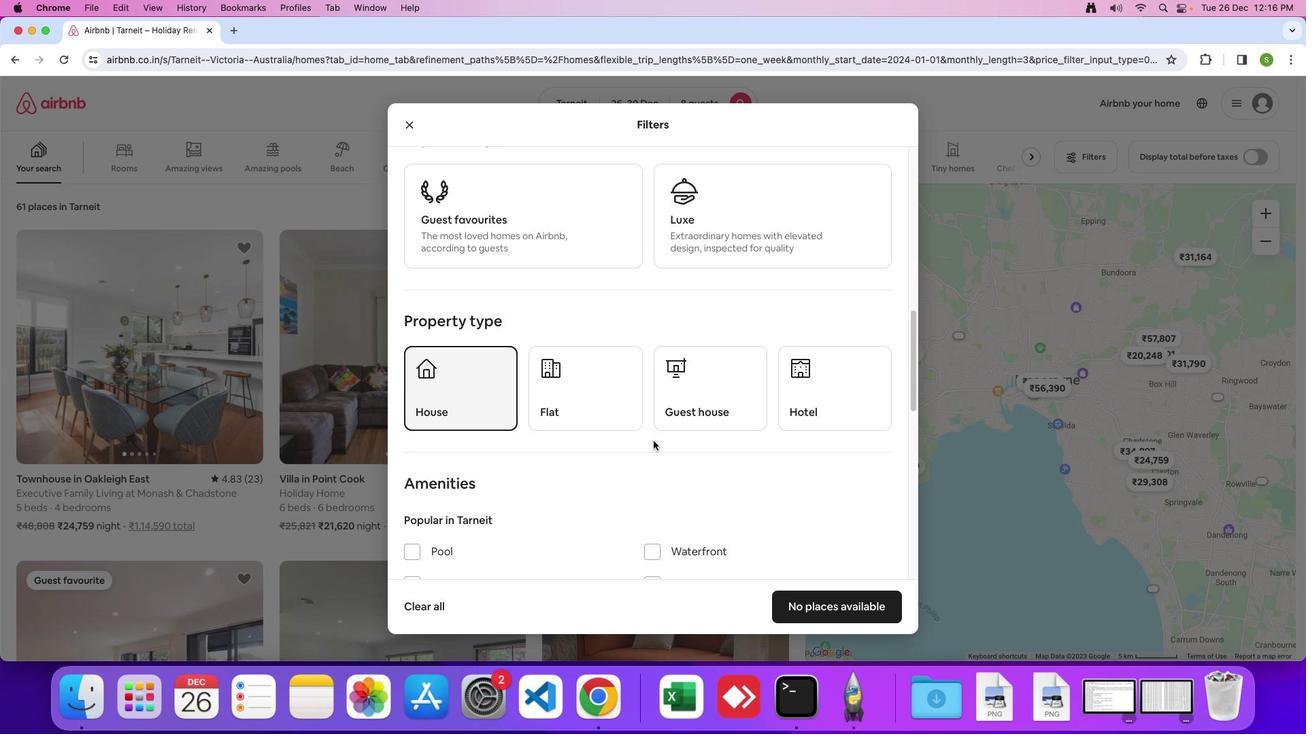 
Action: Mouse scrolled (650, 438) with delta (-2, -3)
Screenshot: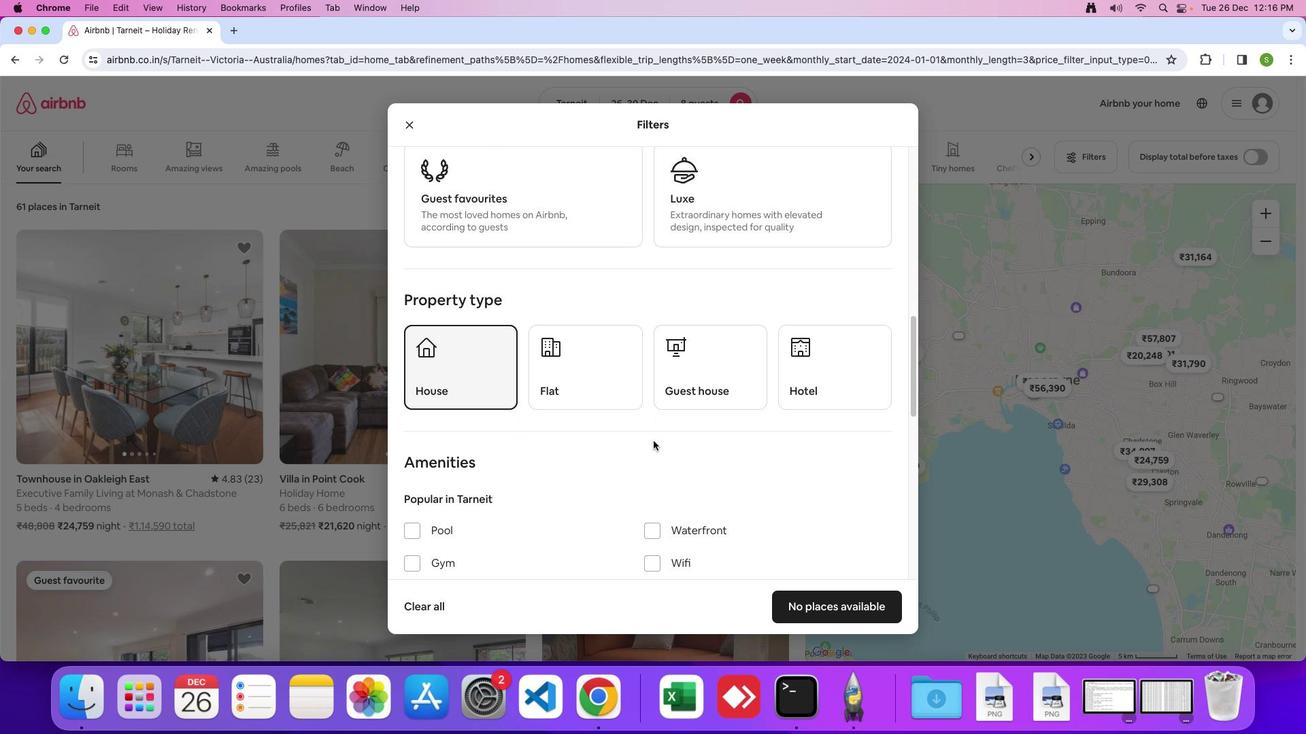 
Action: Mouse moved to (649, 438)
Screenshot: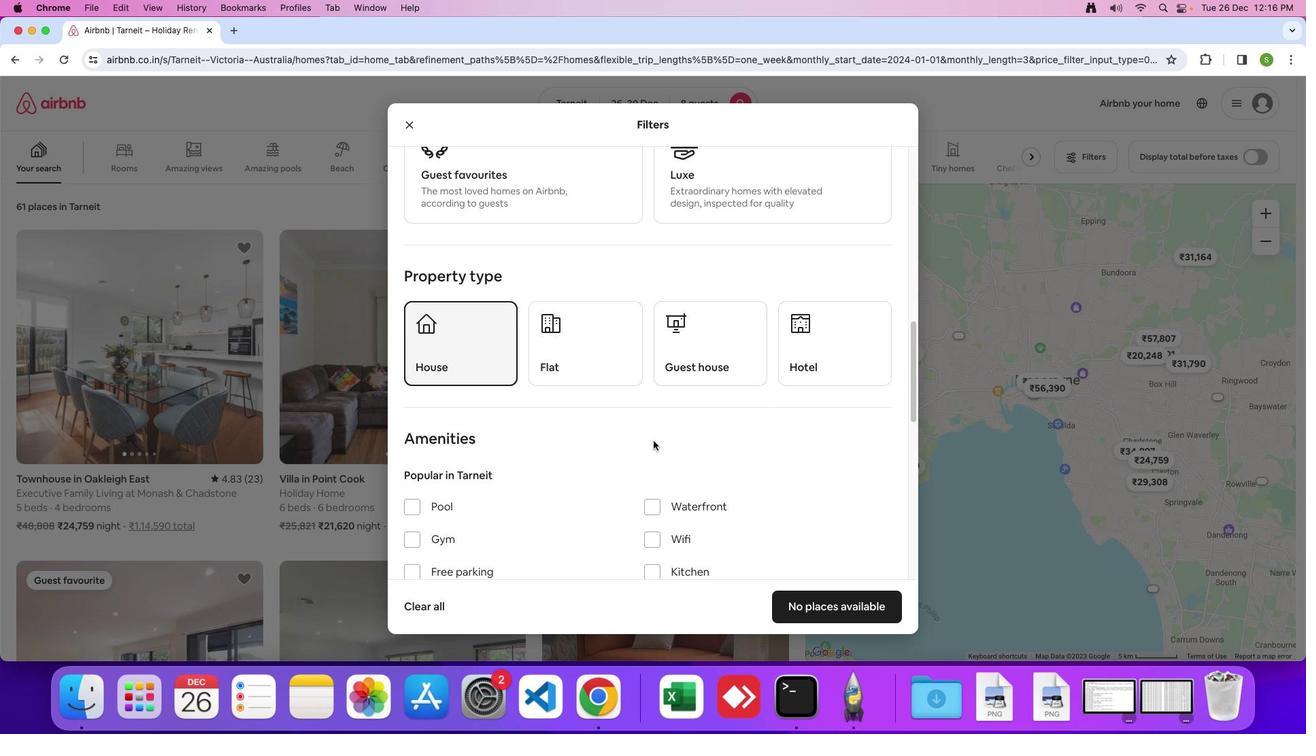 
Action: Mouse scrolled (649, 438) with delta (-2, -4)
Screenshot: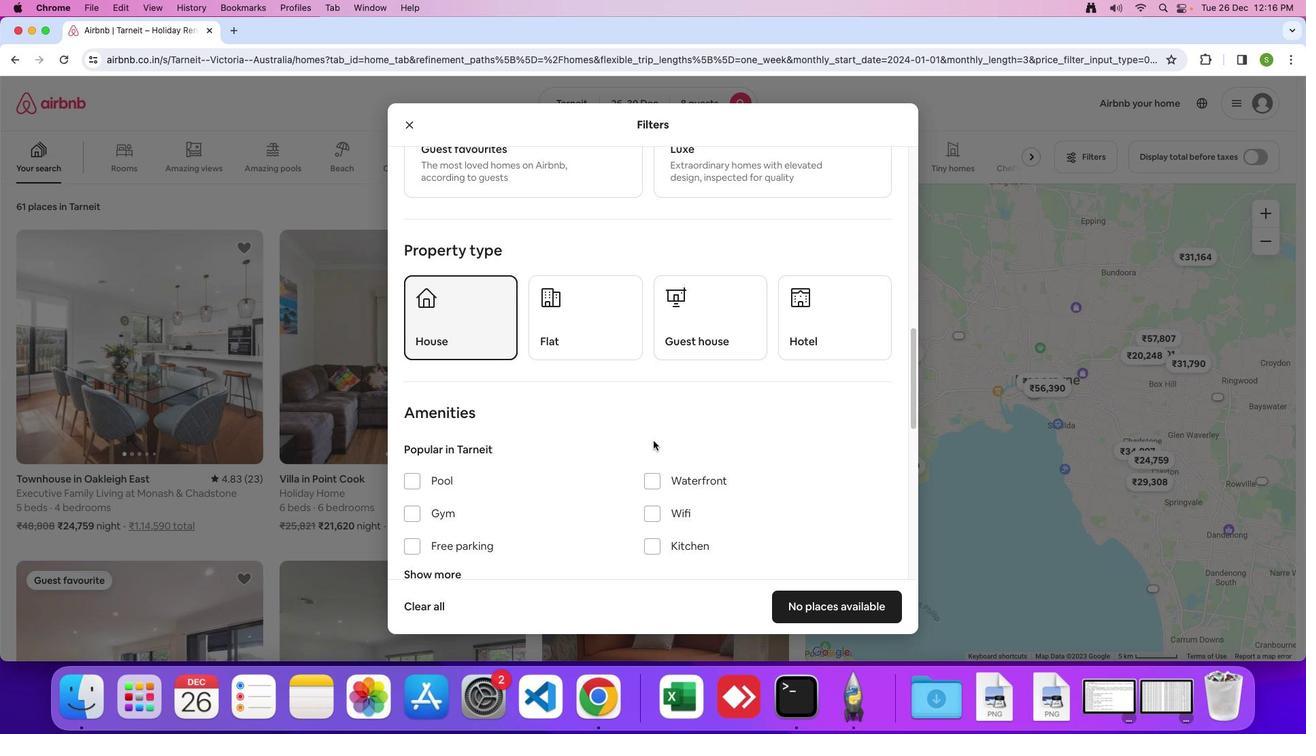 
Action: Mouse scrolled (649, 438) with delta (-2, -3)
Screenshot: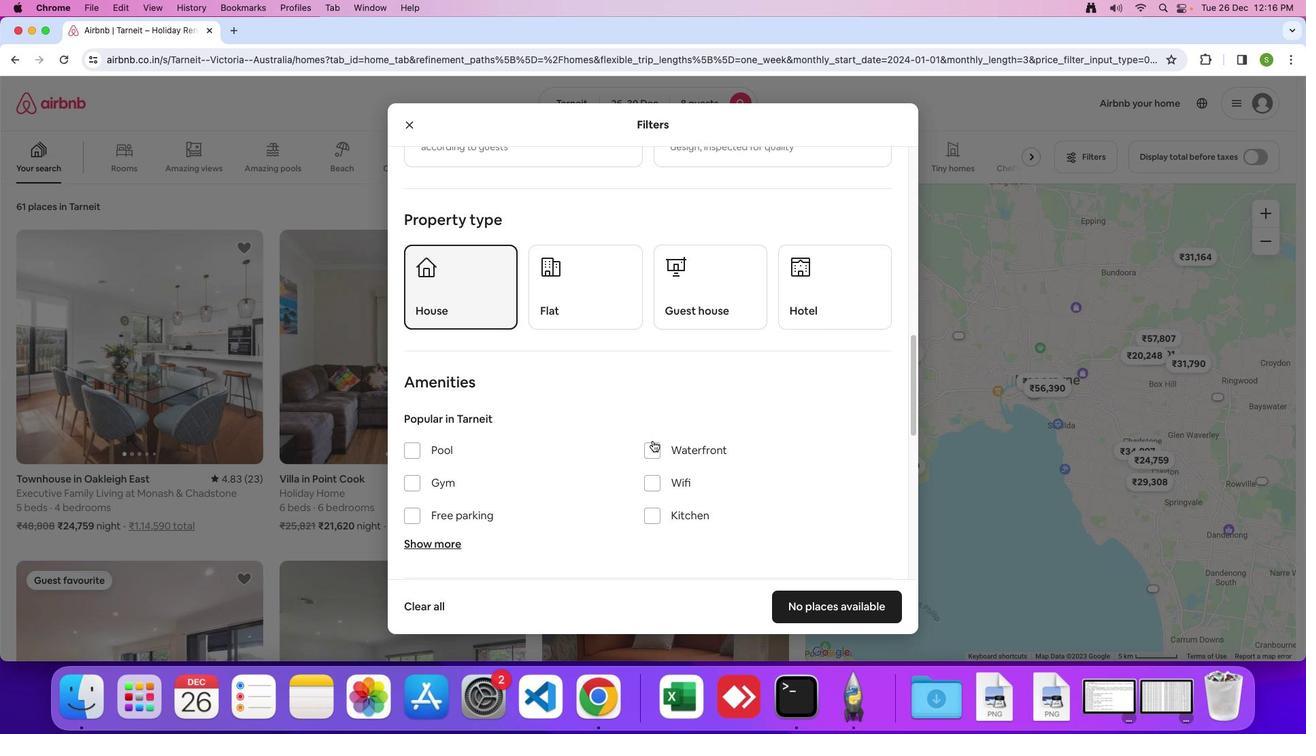 
Action: Mouse moved to (649, 437)
Screenshot: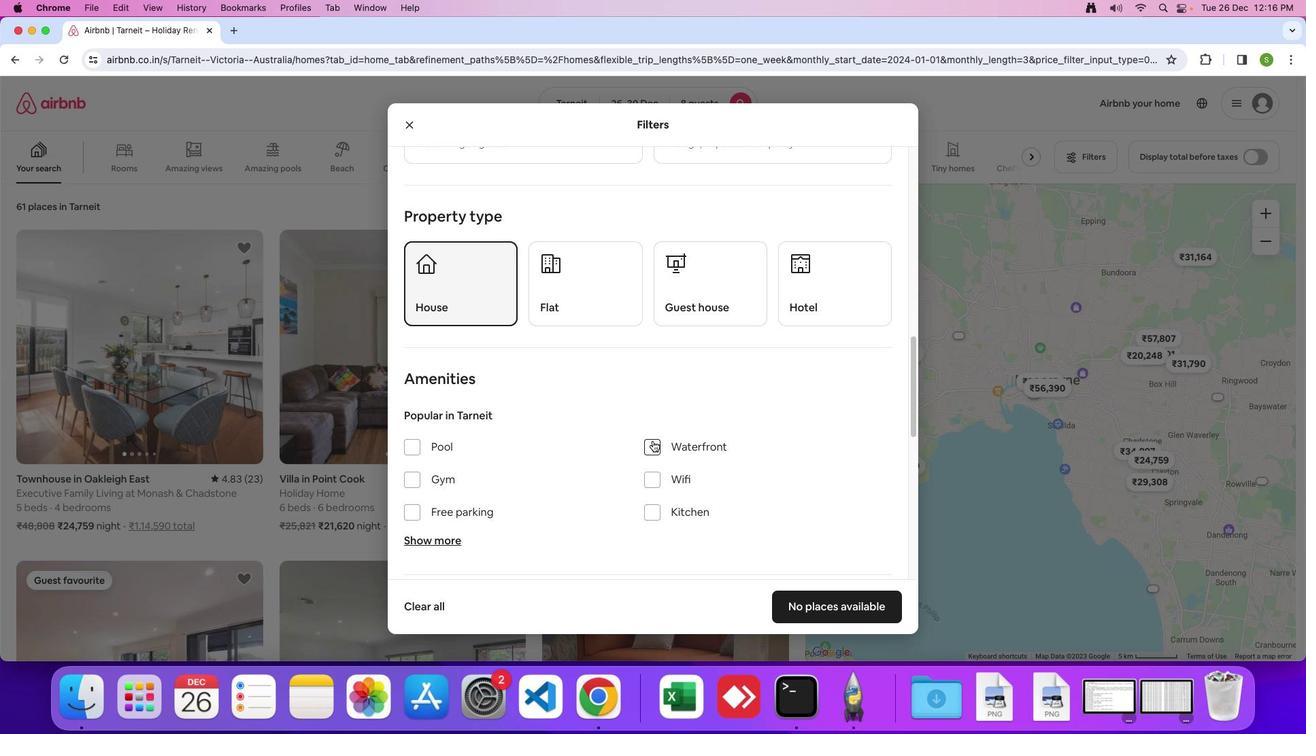 
Action: Mouse scrolled (649, 437) with delta (-2, -3)
Screenshot: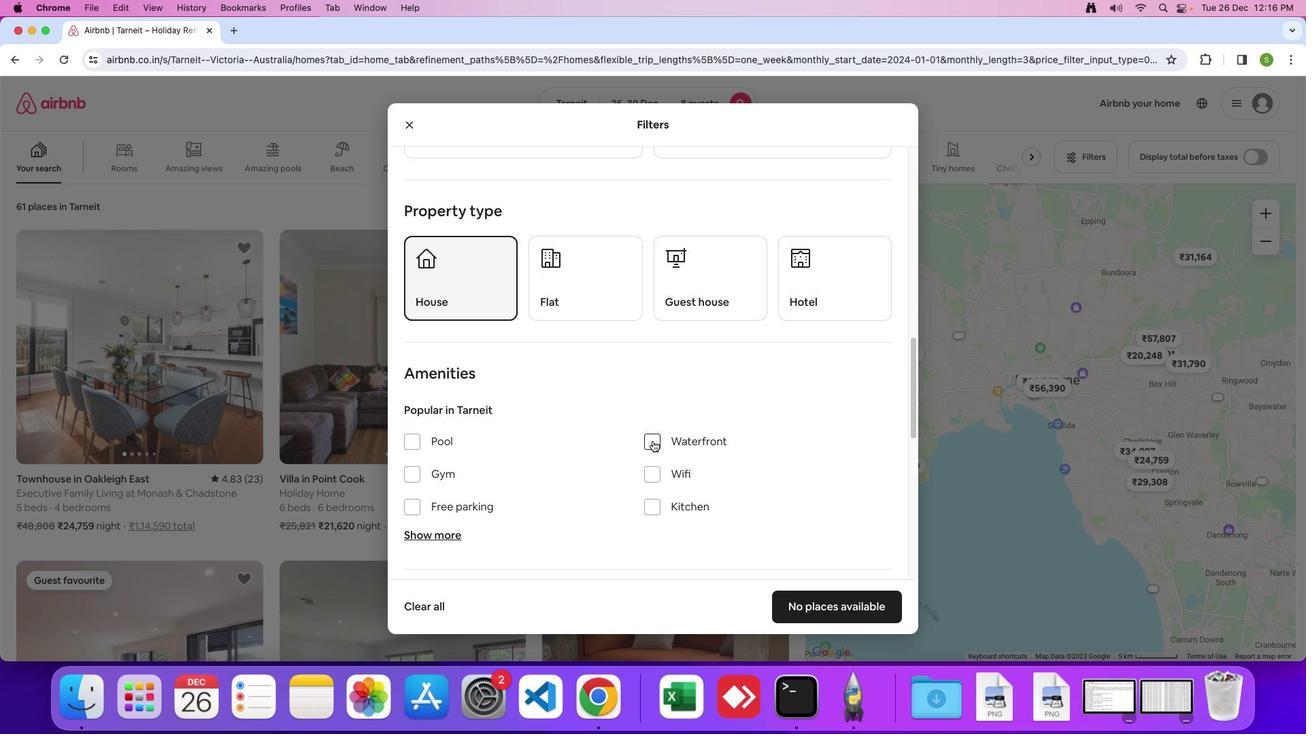 
Action: Mouse moved to (649, 437)
Screenshot: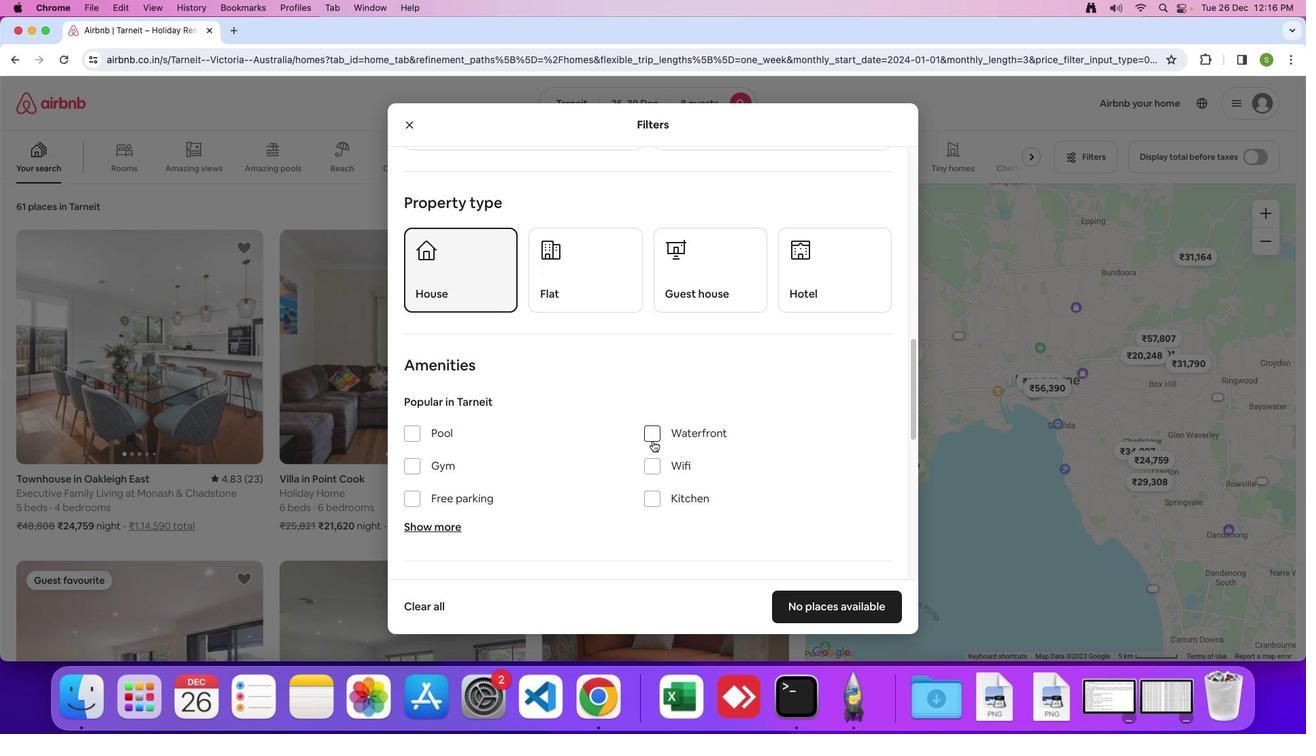
Action: Mouse scrolled (649, 437) with delta (-2, -3)
Screenshot: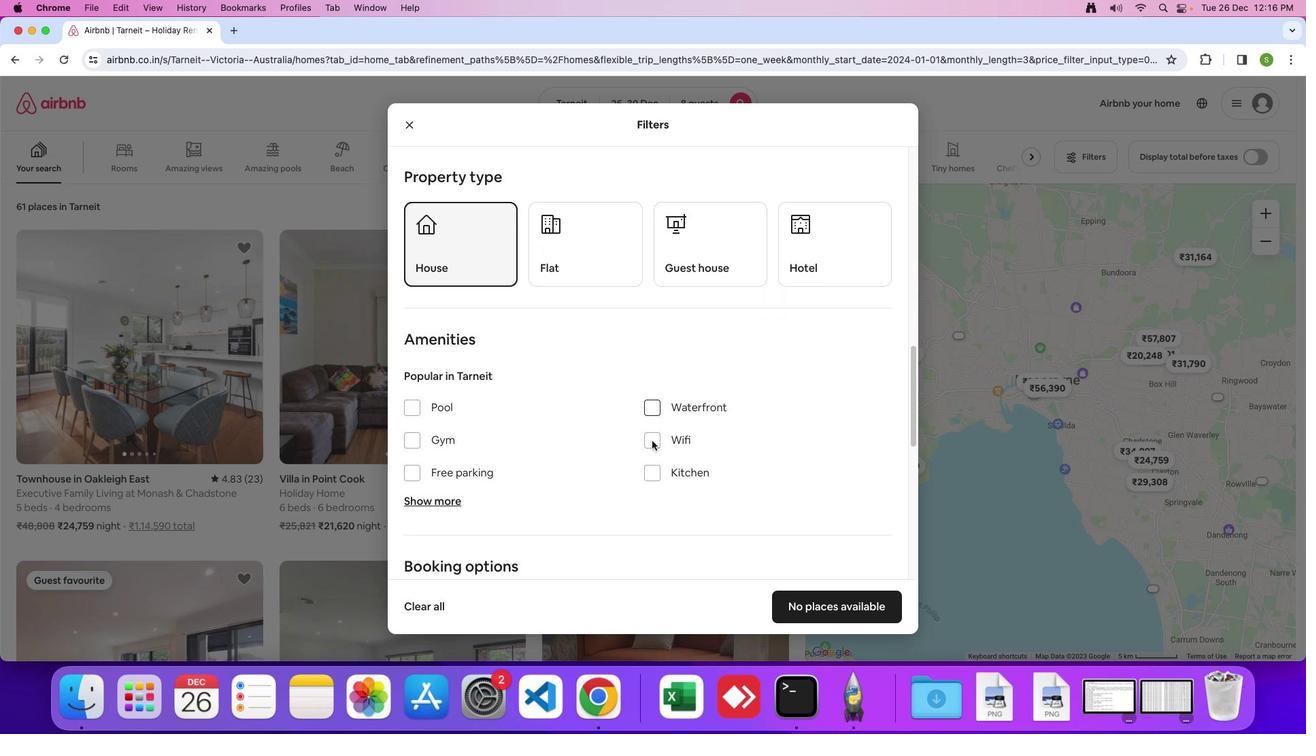 
Action: Mouse moved to (649, 422)
Screenshot: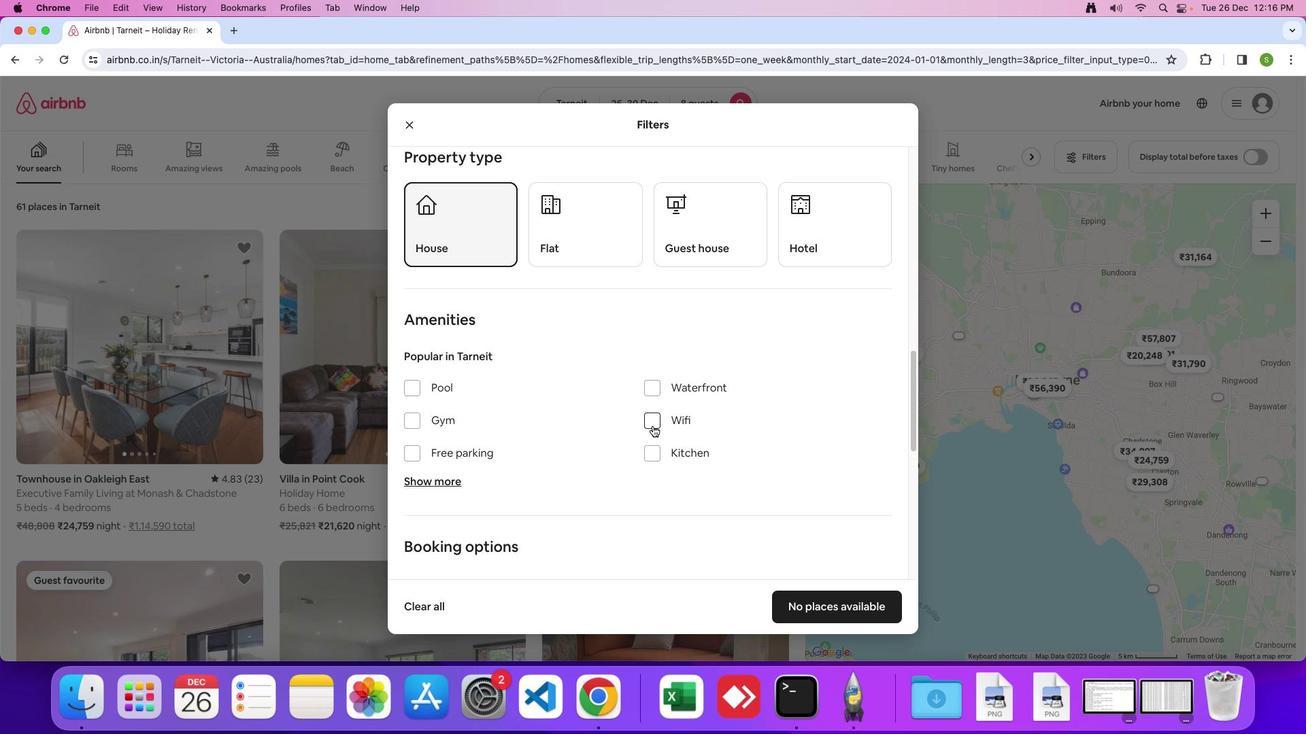 
Action: Mouse pressed left at (649, 422)
Screenshot: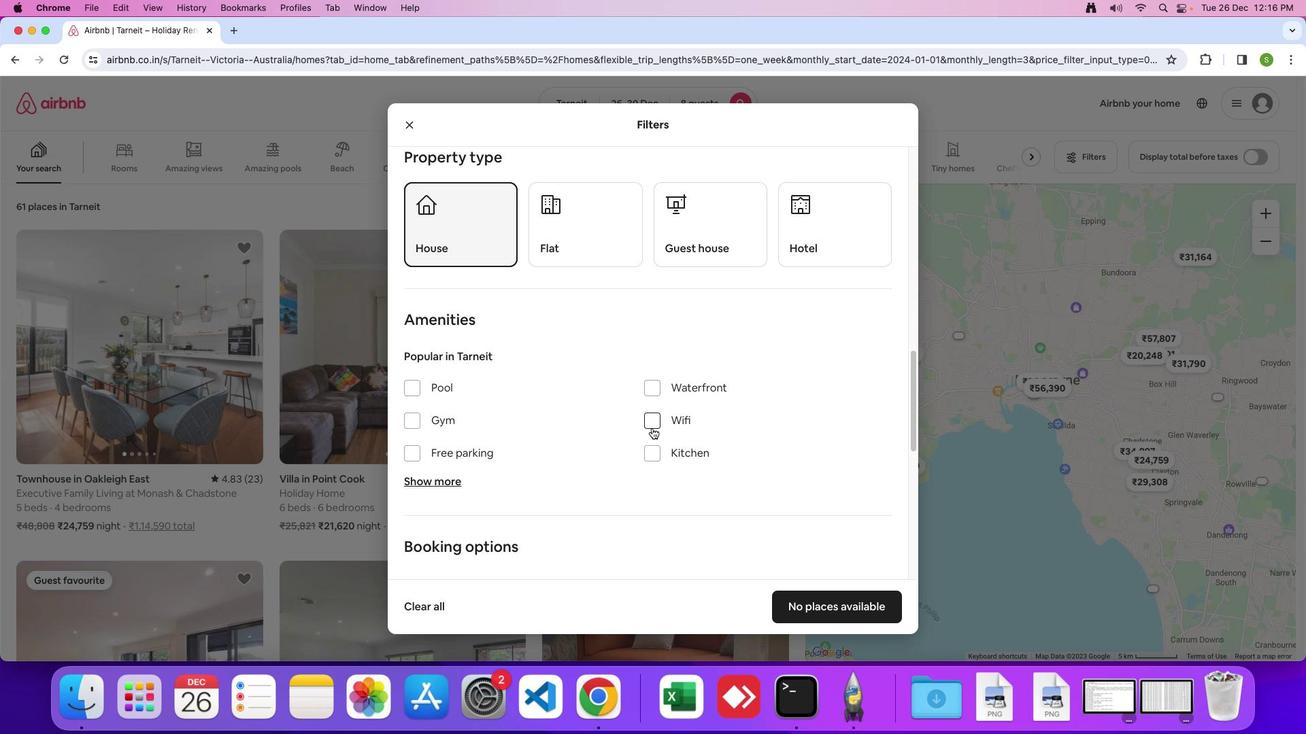 
Action: Mouse moved to (453, 480)
Screenshot: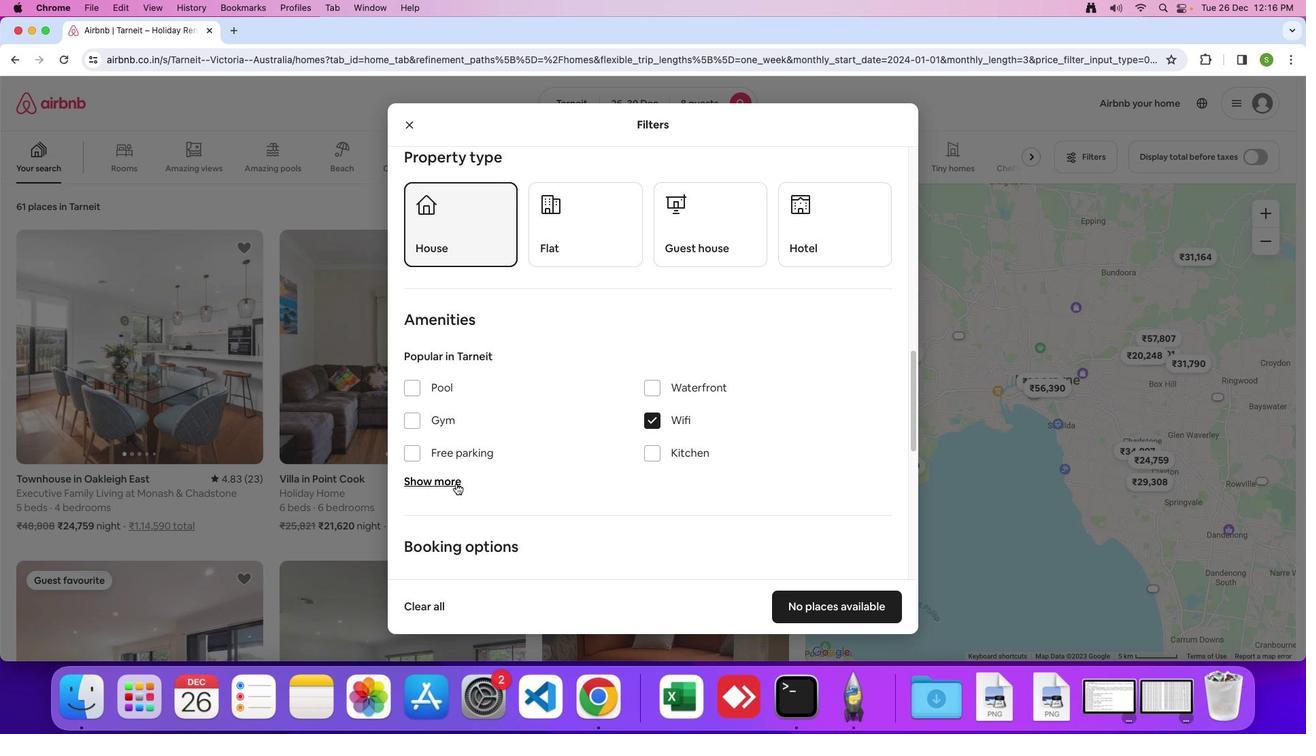 
Action: Mouse pressed left at (453, 480)
Screenshot: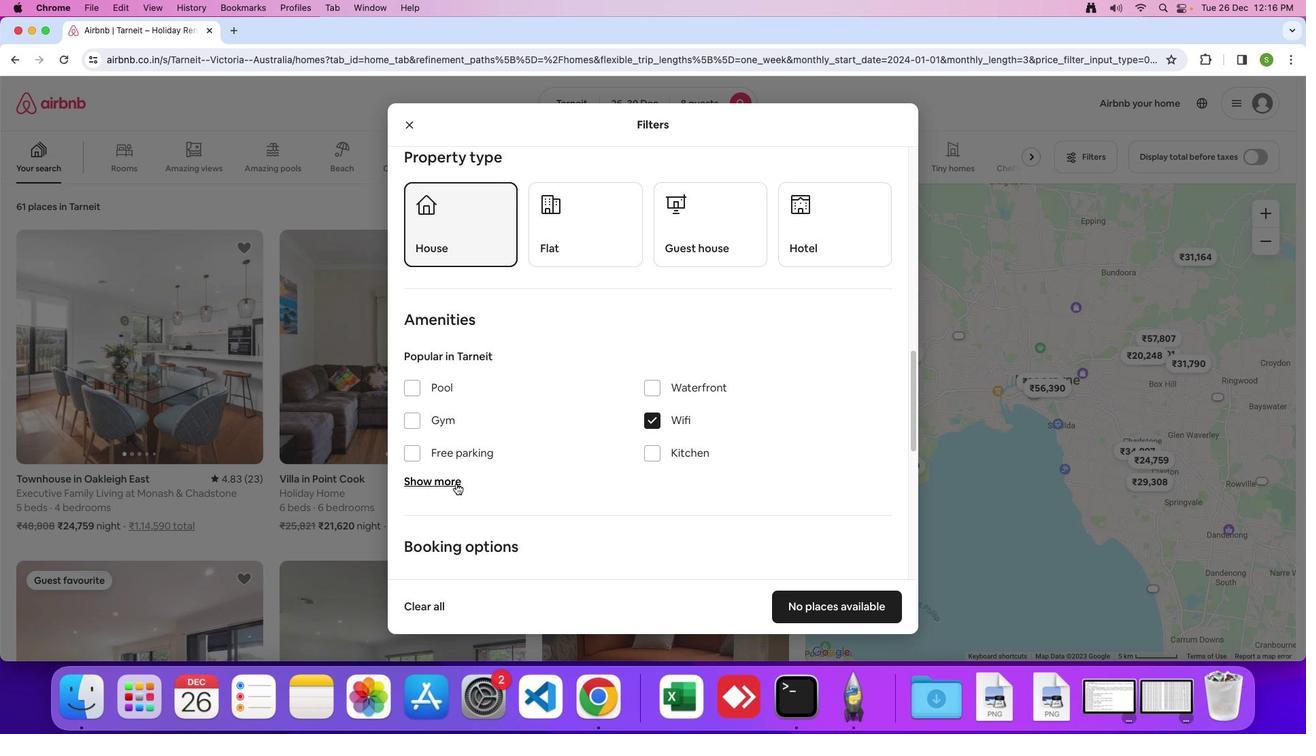 
Action: Mouse moved to (578, 460)
Screenshot: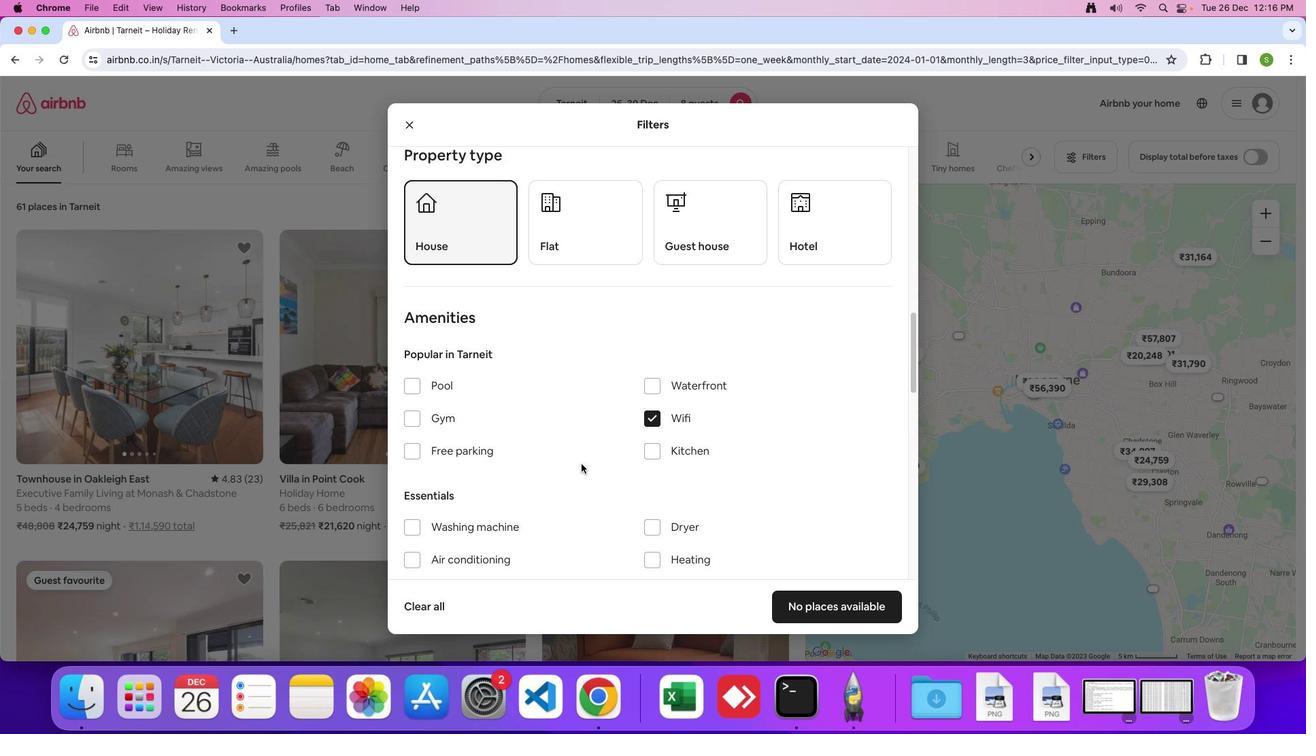
Action: Mouse scrolled (578, 460) with delta (-2, -3)
Screenshot: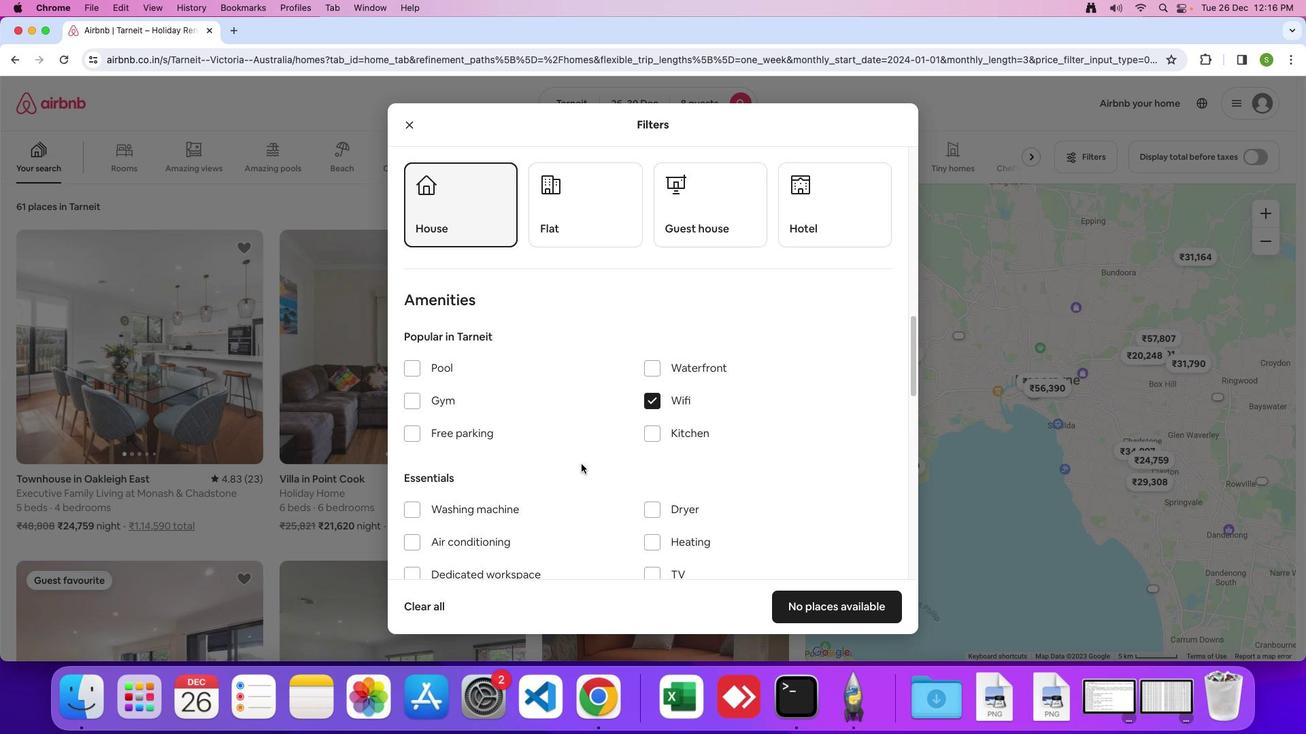 
Action: Mouse scrolled (578, 460) with delta (-2, -3)
Screenshot: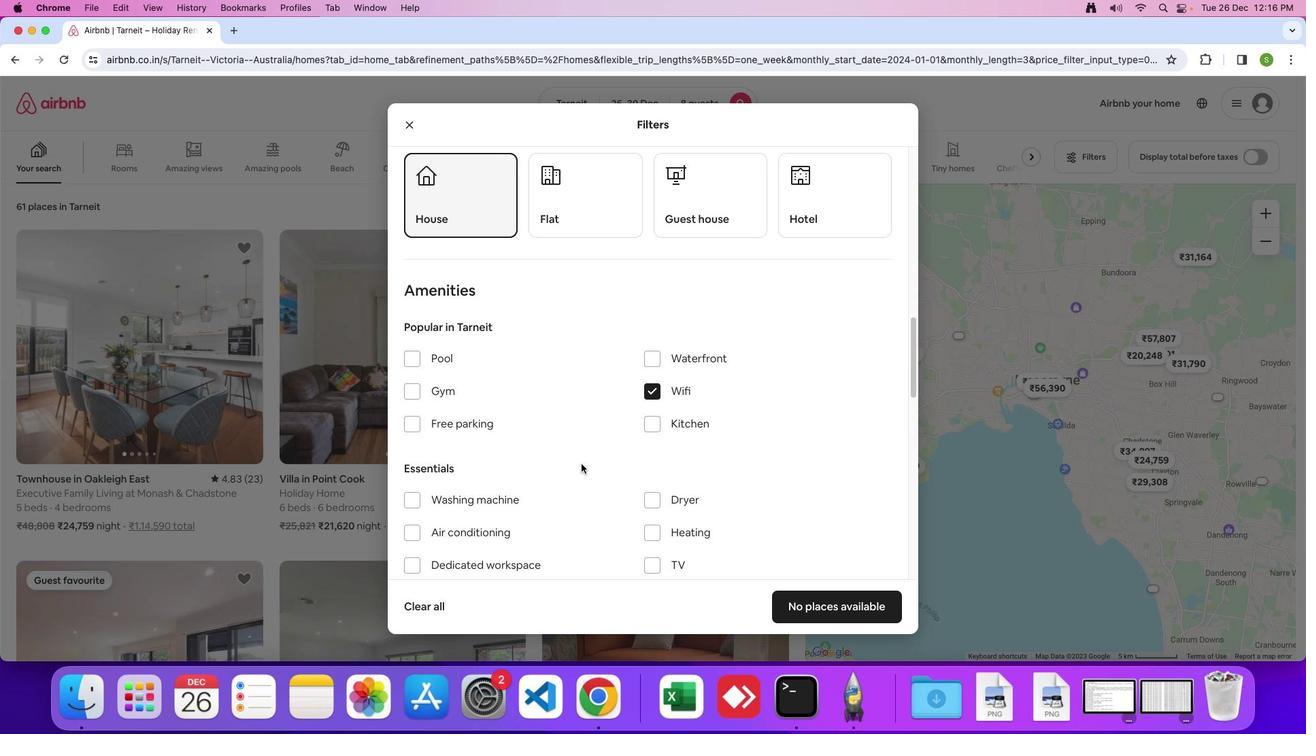 
Action: Mouse scrolled (578, 460) with delta (-2, -4)
Screenshot: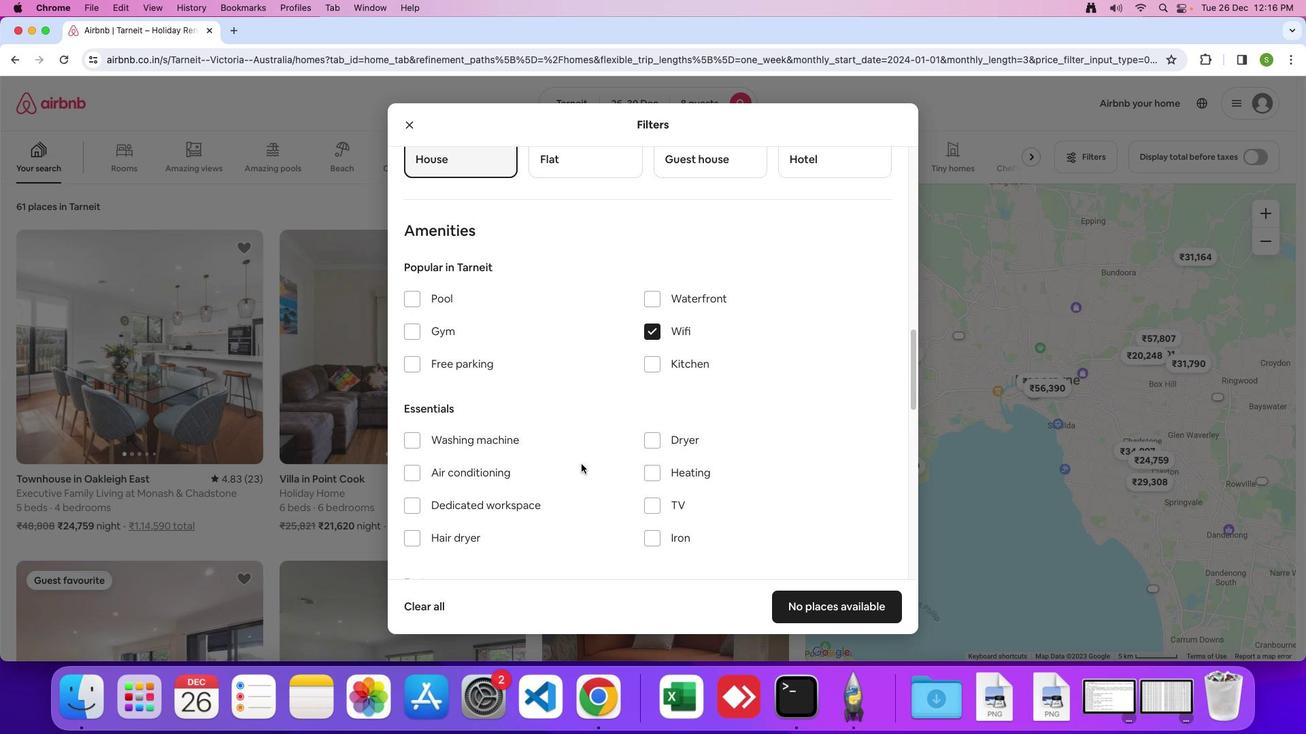 
Action: Mouse scrolled (578, 460) with delta (-2, -3)
Screenshot: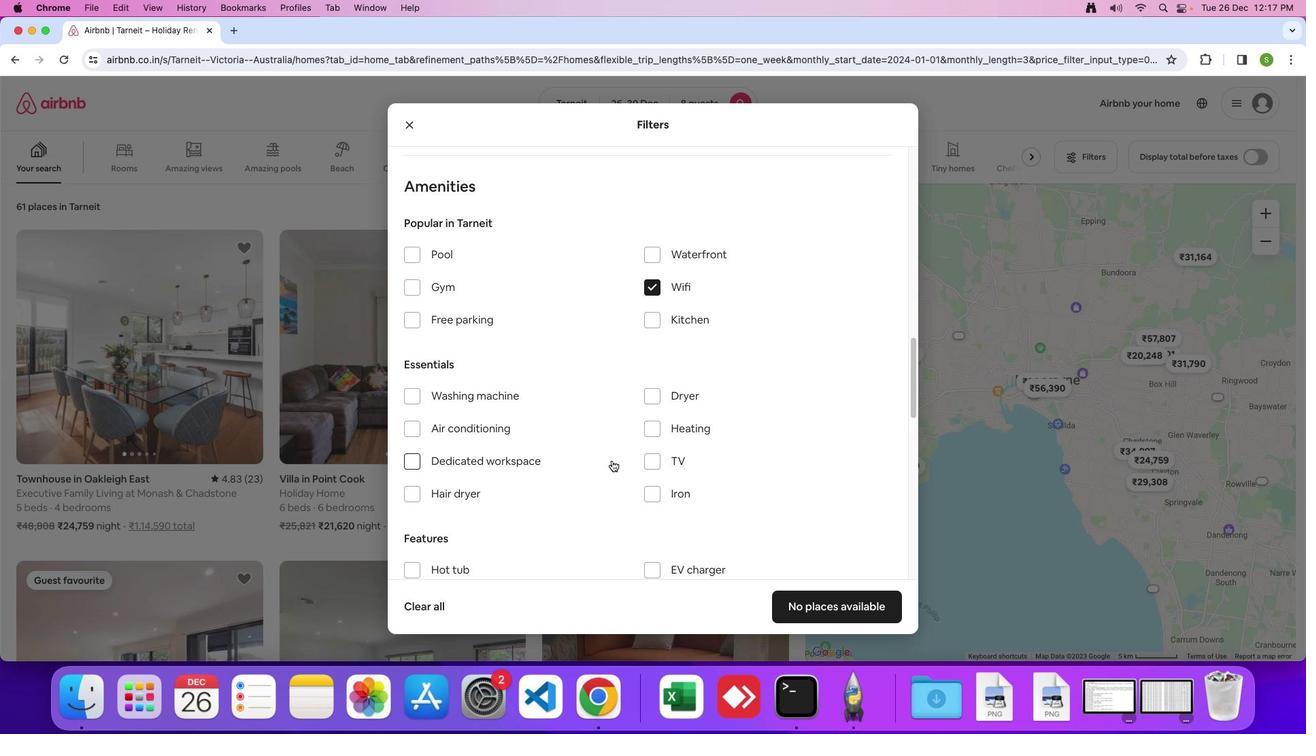 
Action: Mouse scrolled (578, 460) with delta (-2, -3)
Screenshot: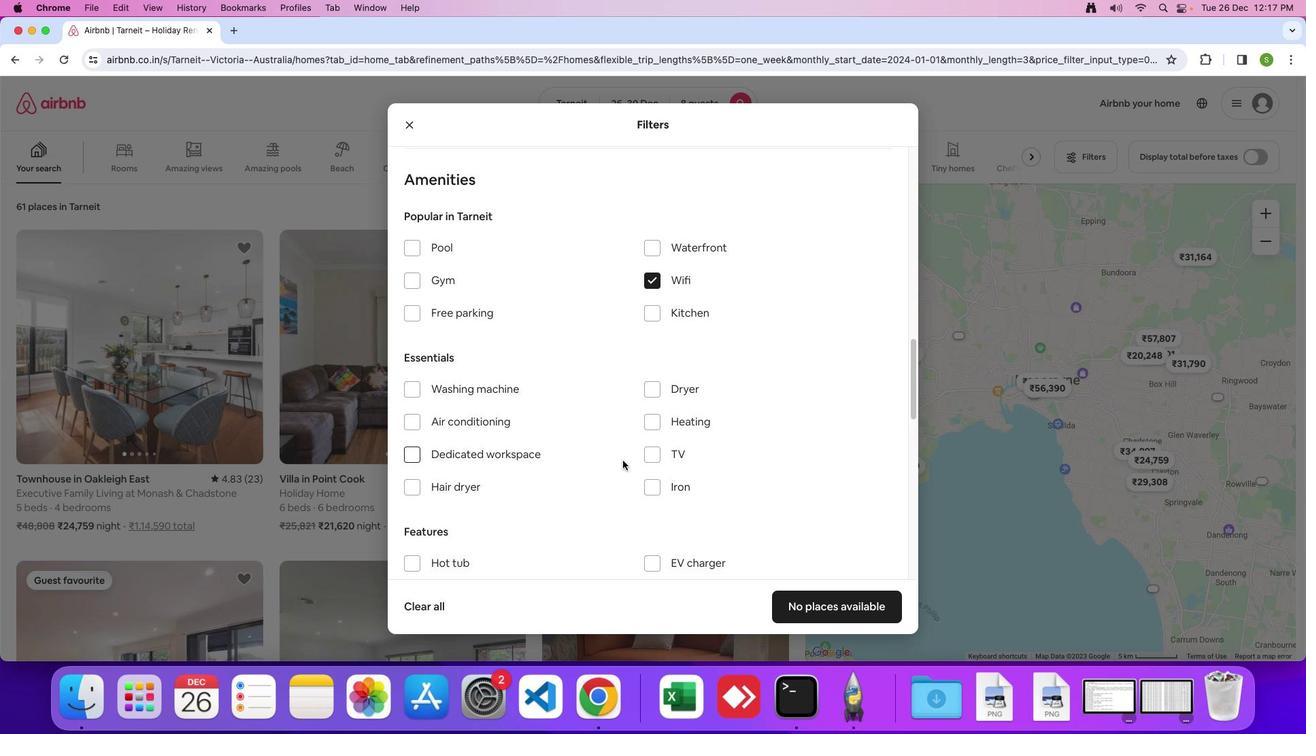 
Action: Mouse moved to (651, 445)
Screenshot: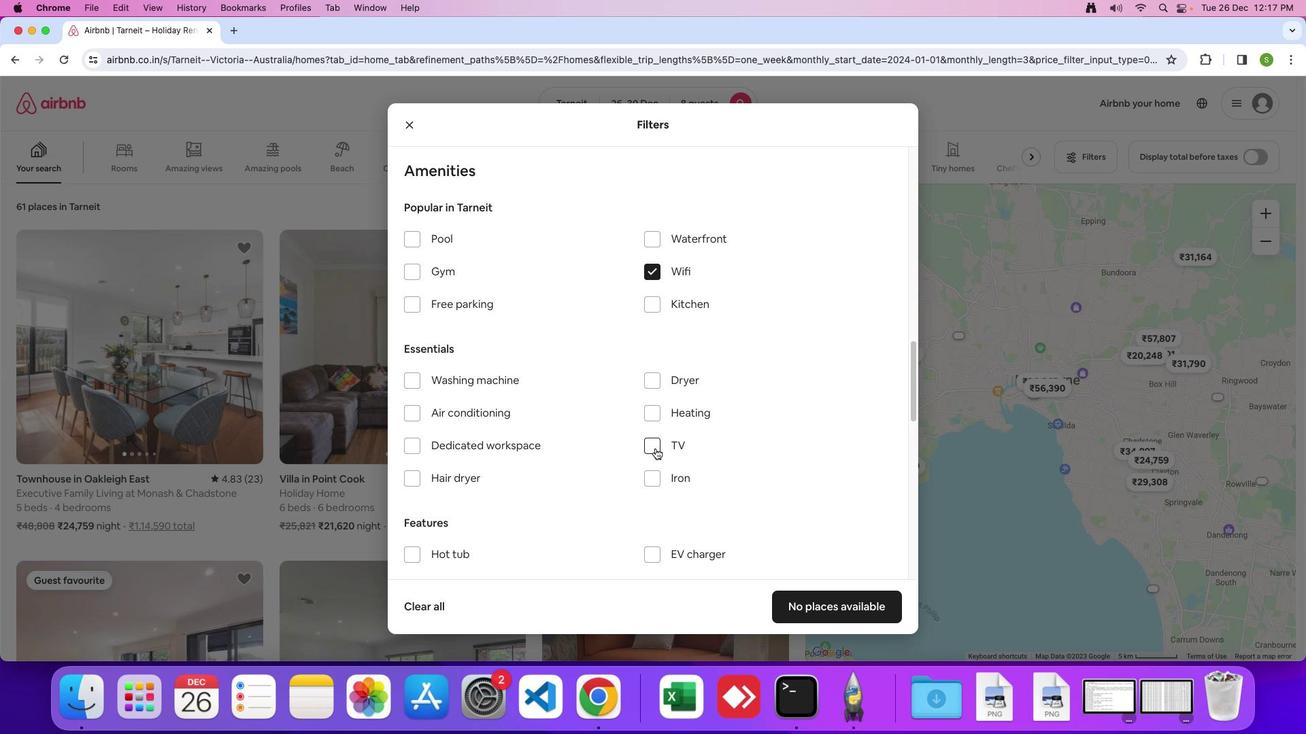 
Action: Mouse pressed left at (651, 445)
Screenshot: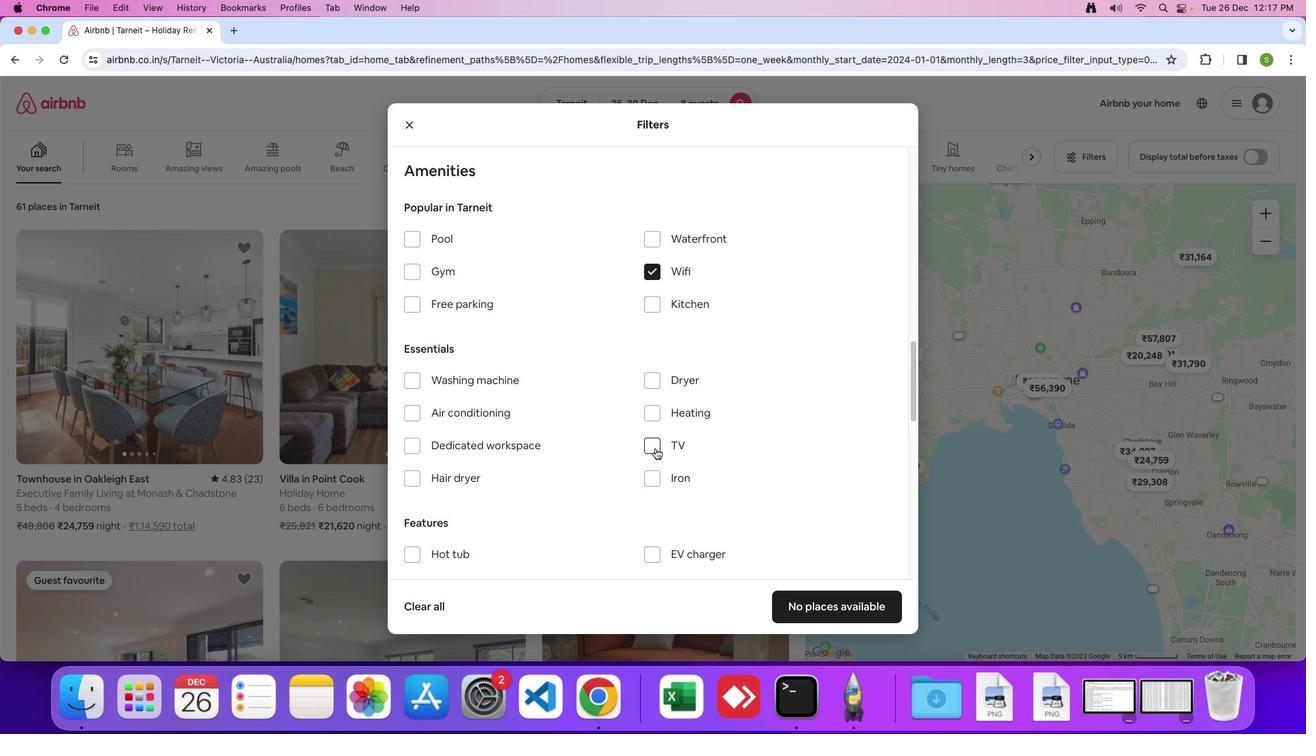 
Action: Mouse moved to (558, 441)
Screenshot: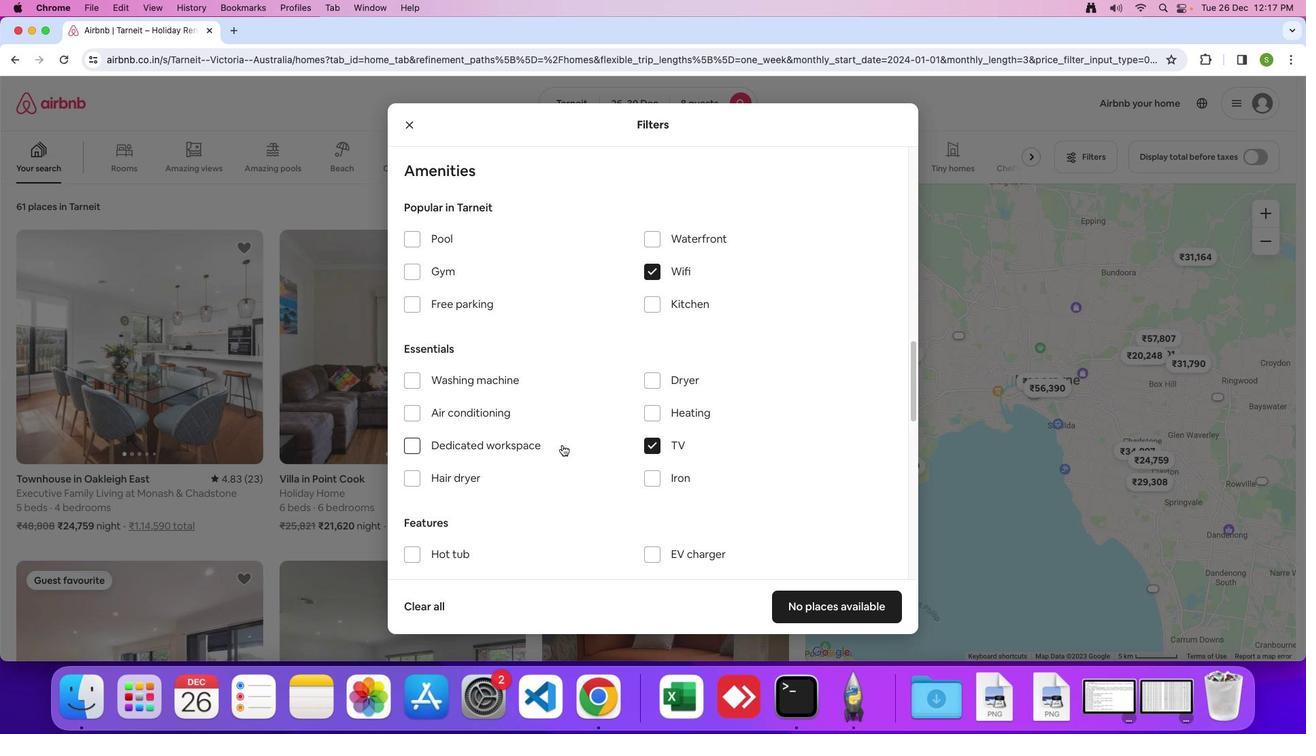 
Action: Mouse scrolled (558, 441) with delta (-2, -3)
Screenshot: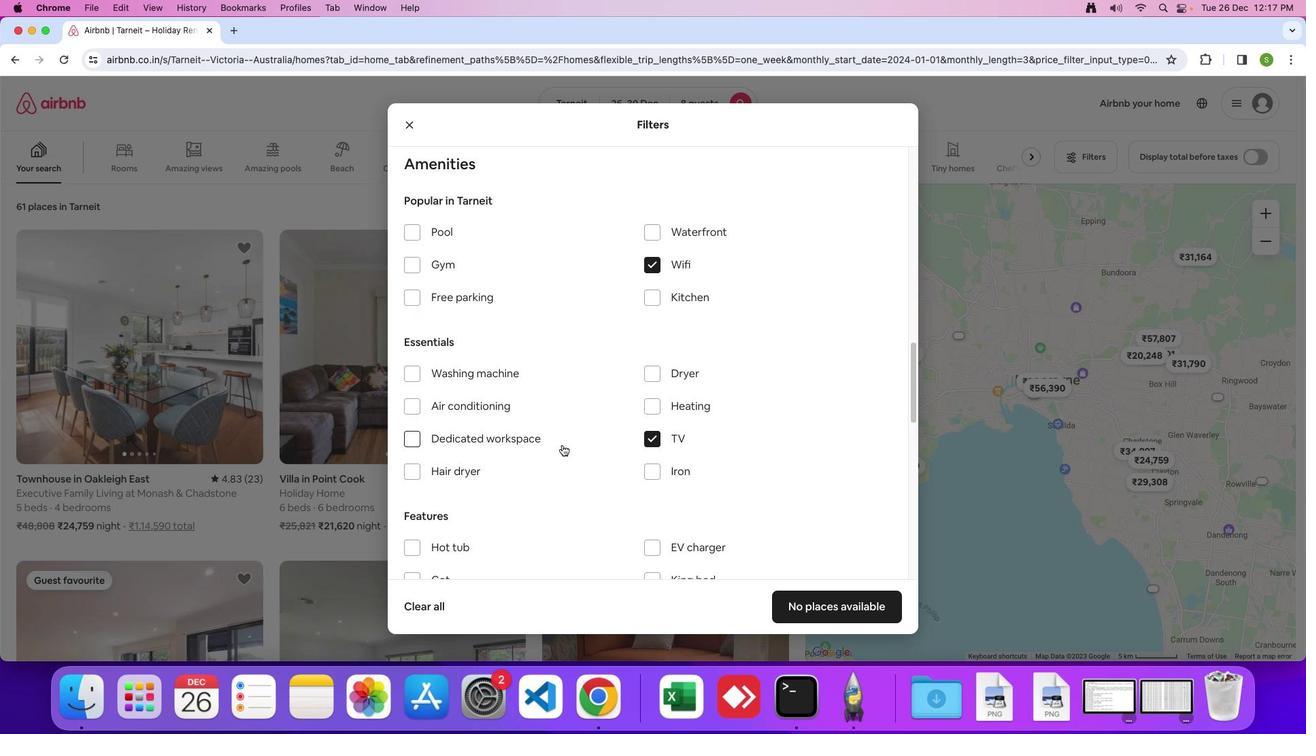 
Action: Mouse scrolled (558, 441) with delta (-2, -3)
Screenshot: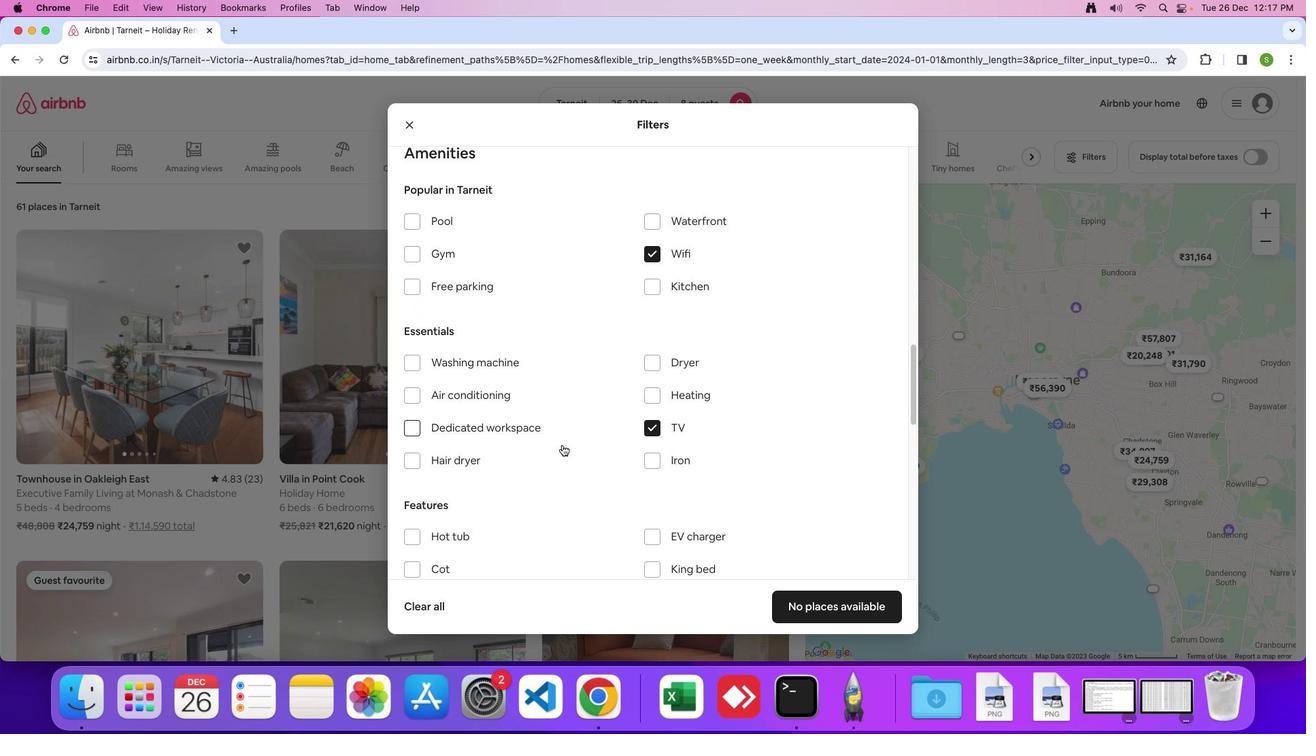 
Action: Mouse moved to (412, 272)
Screenshot: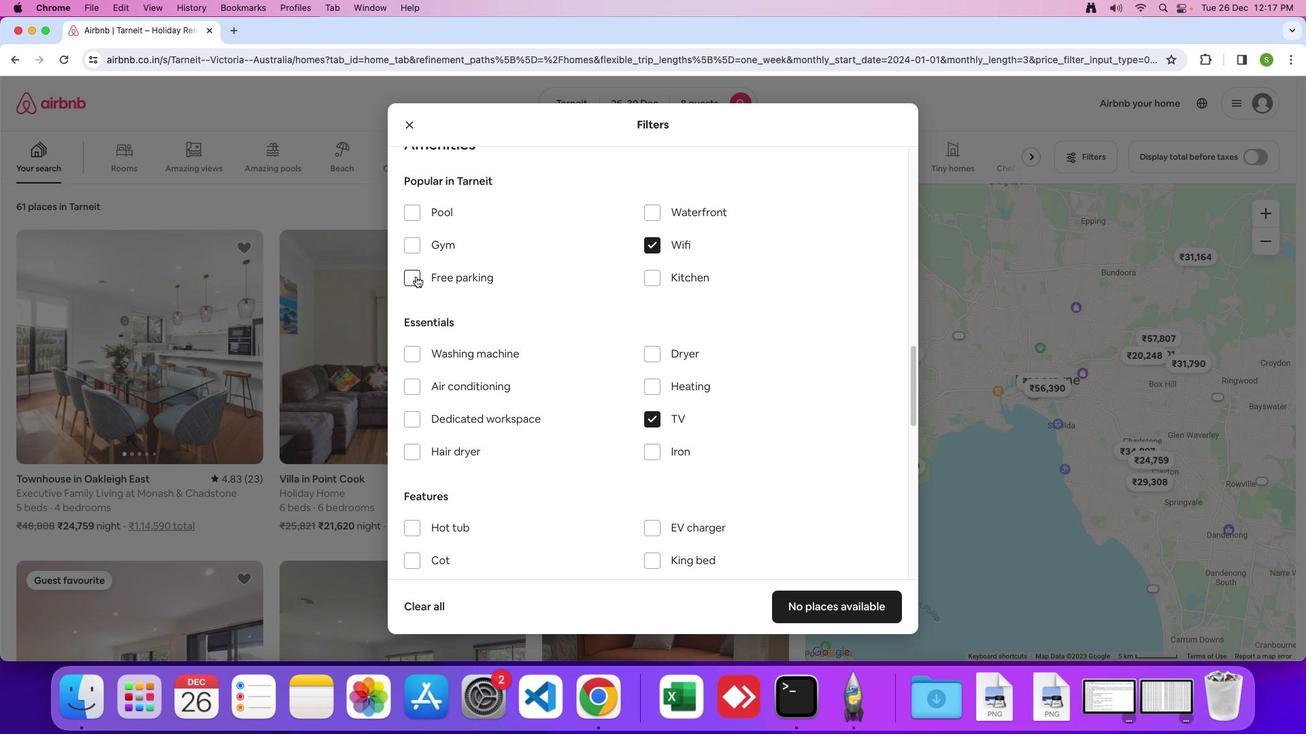 
Action: Mouse pressed left at (412, 272)
Screenshot: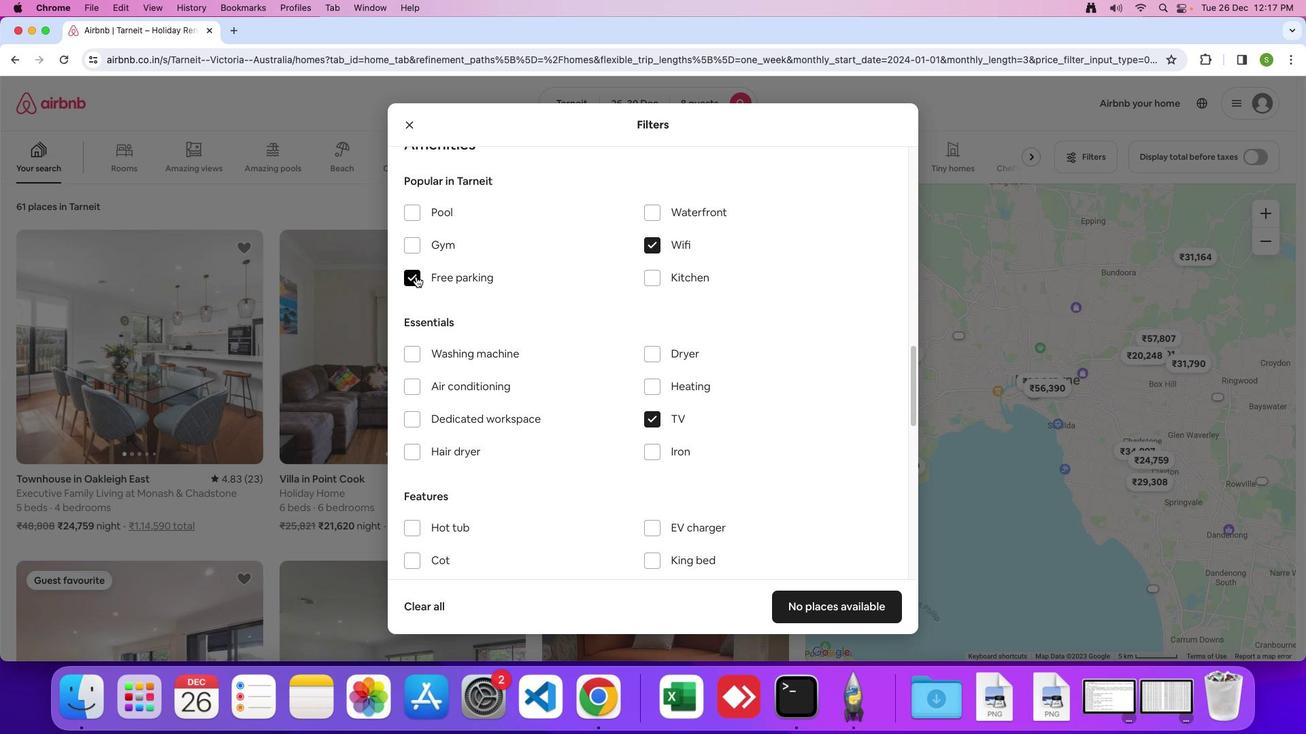 
Action: Mouse moved to (583, 440)
Screenshot: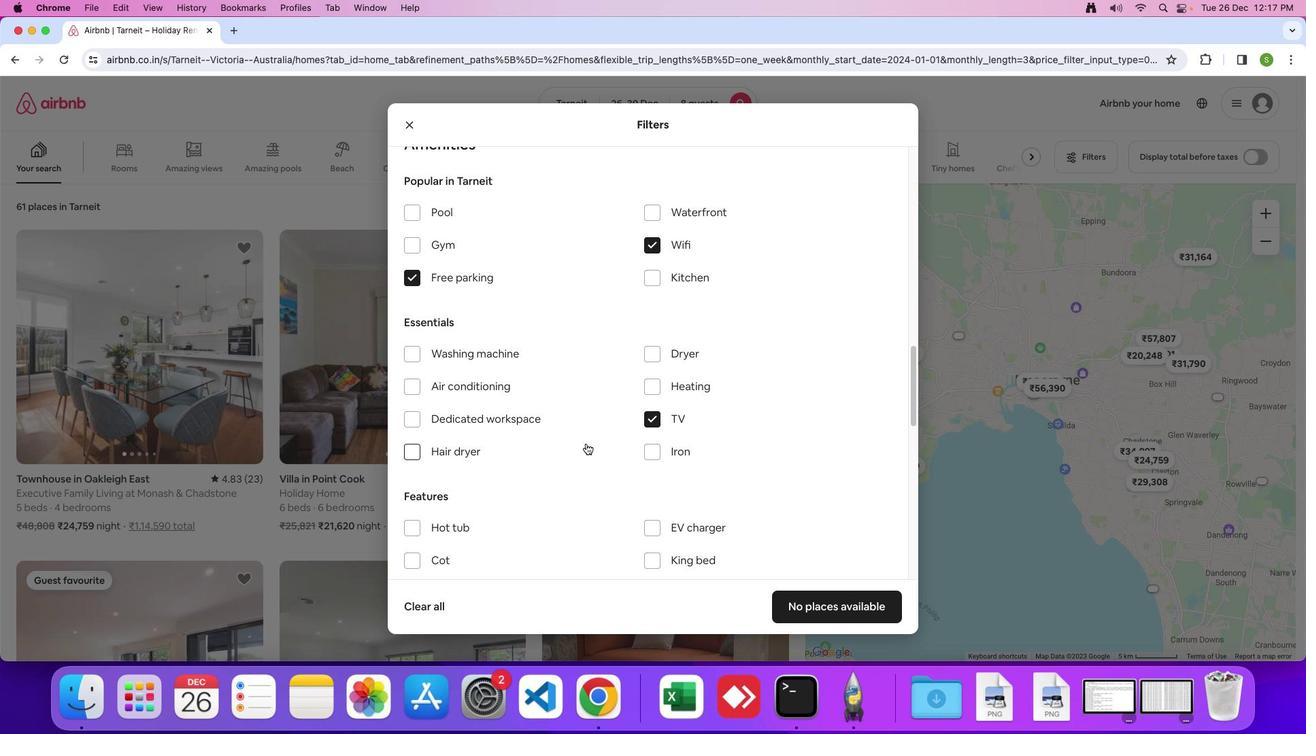 
Action: Mouse scrolled (583, 440) with delta (-2, -3)
Screenshot: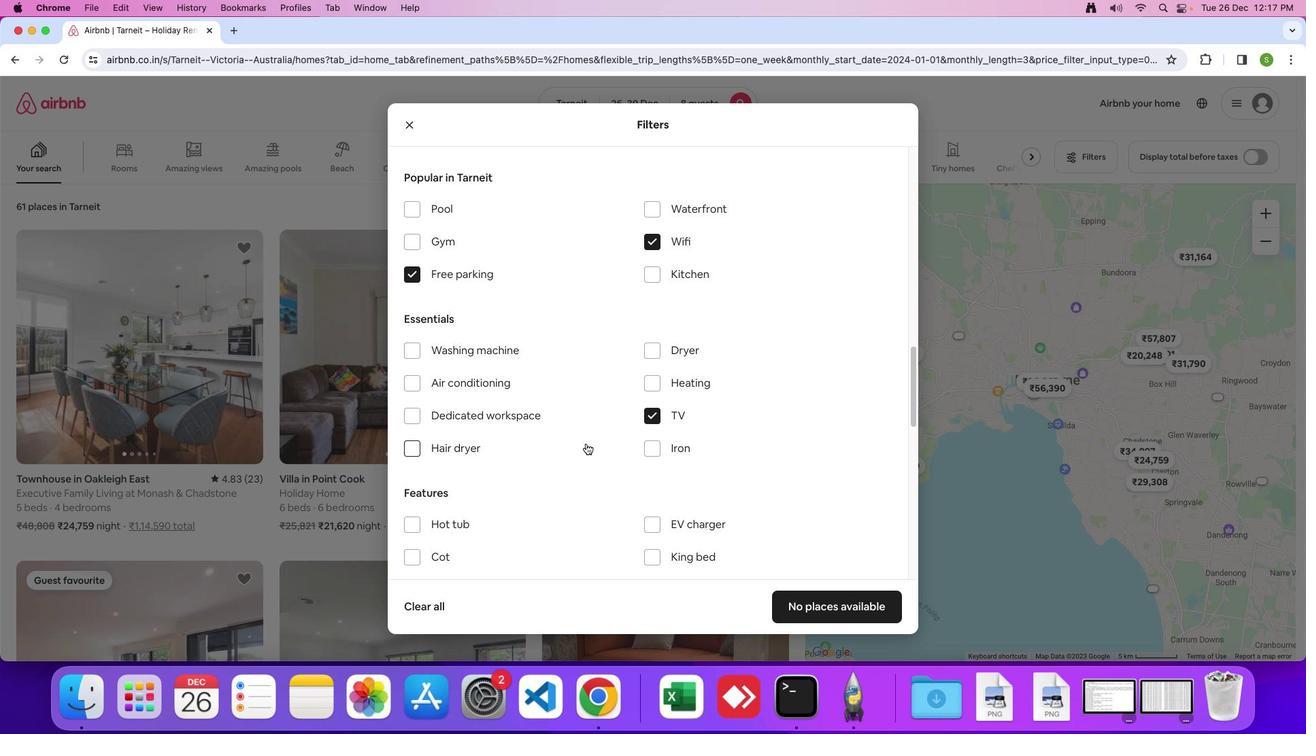 
Action: Mouse scrolled (583, 440) with delta (-2, -3)
Screenshot: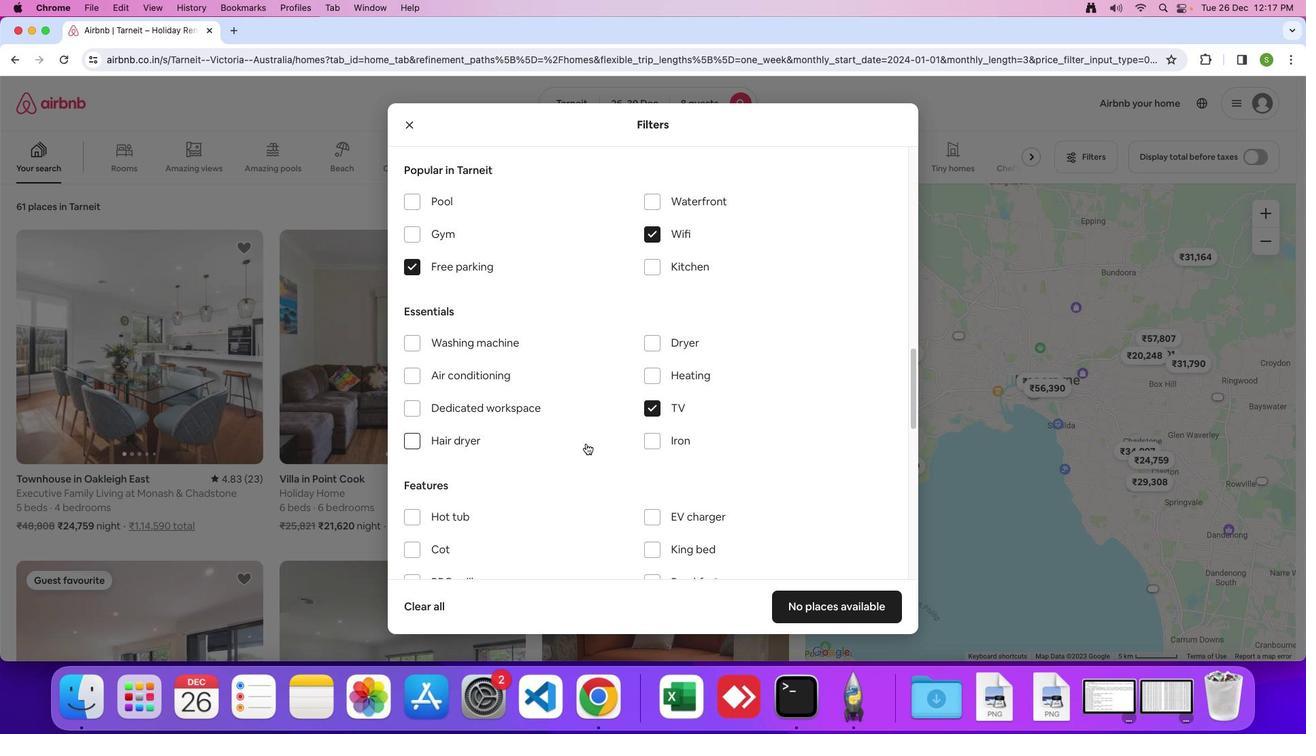 
Action: Mouse scrolled (583, 440) with delta (-2, -3)
Screenshot: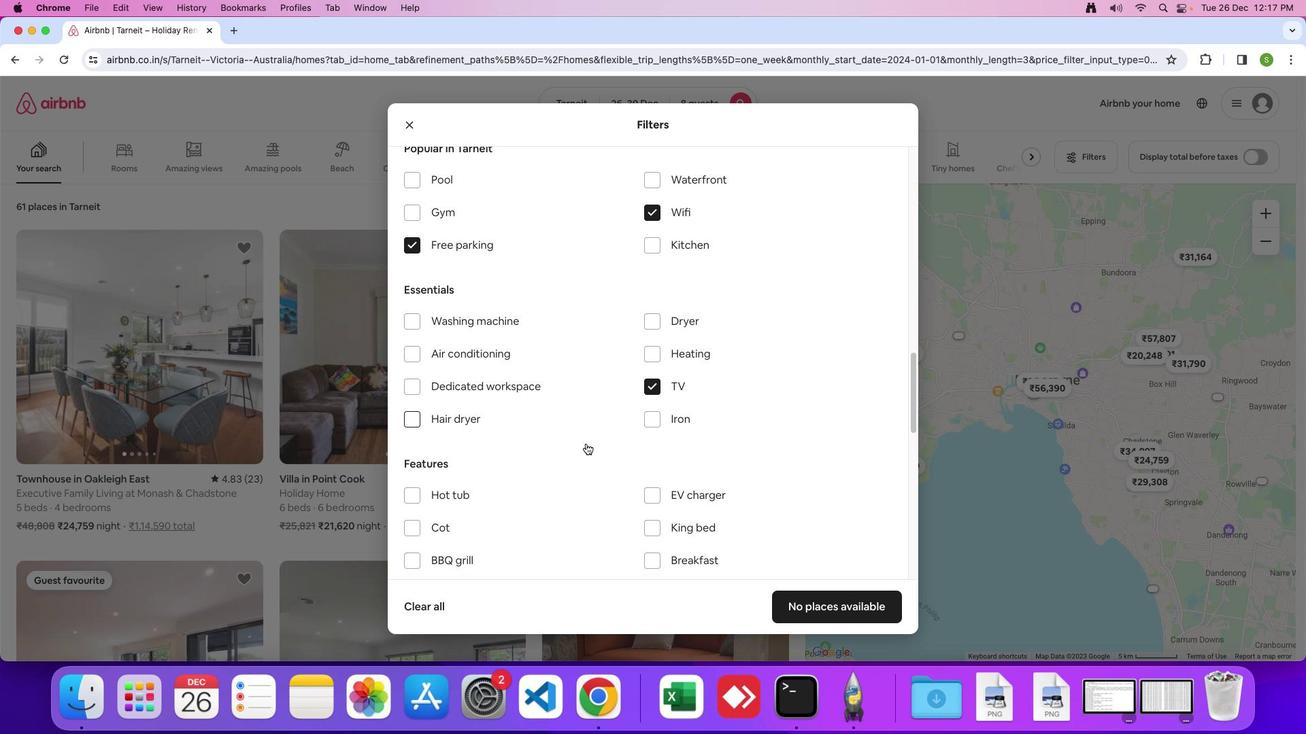 
Action: Mouse scrolled (583, 440) with delta (-2, -3)
Screenshot: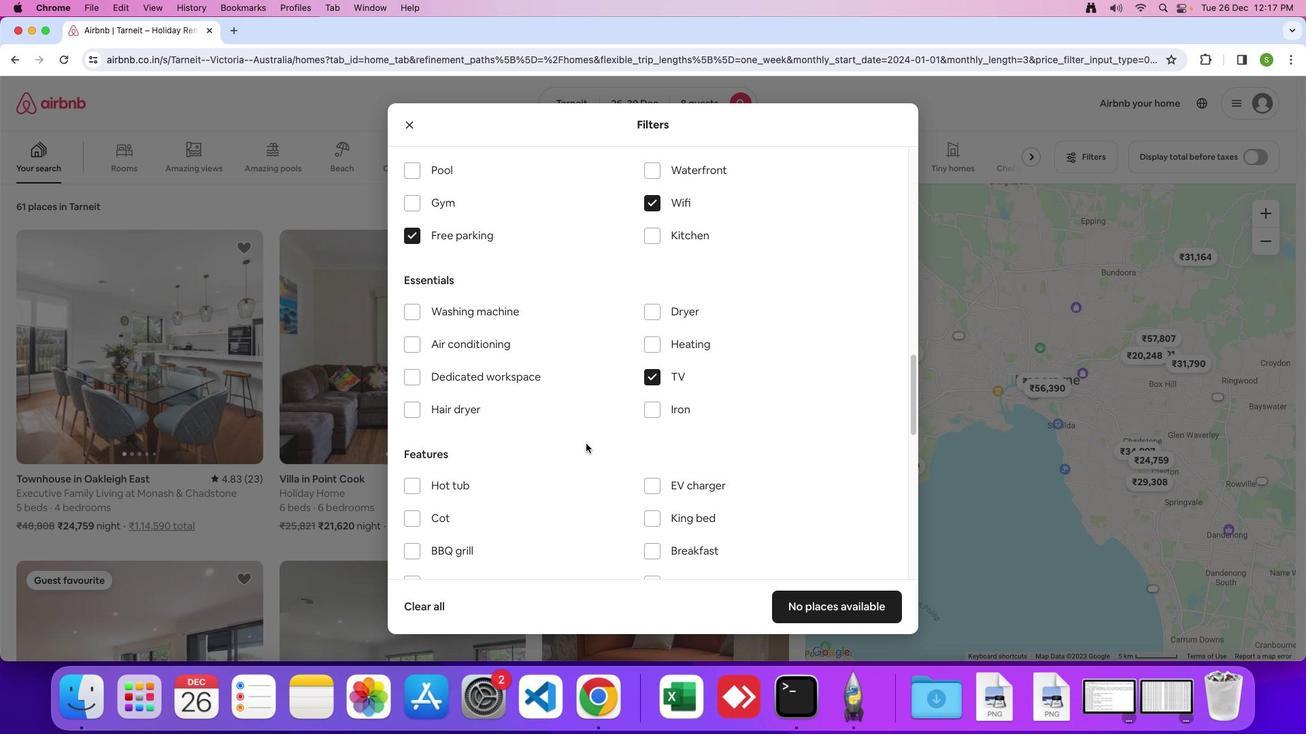 
Action: Mouse scrolled (583, 440) with delta (-2, -3)
Screenshot: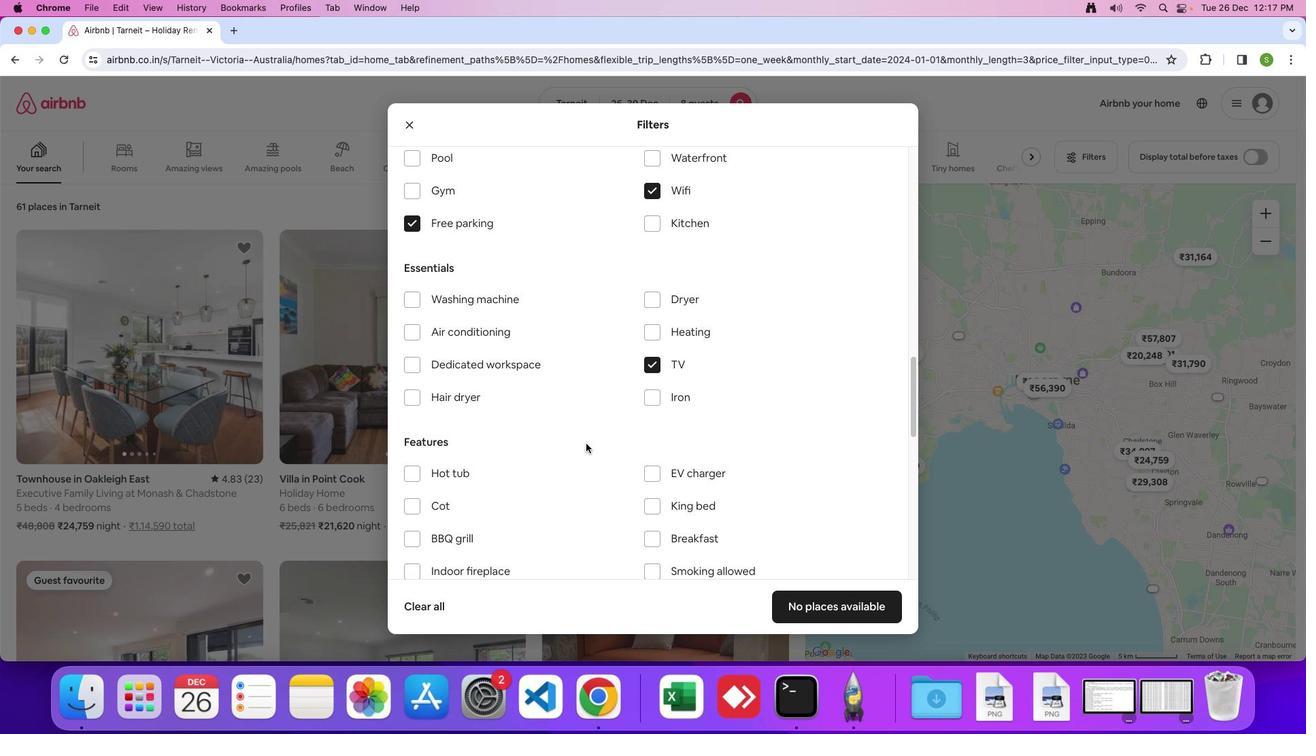 
Action: Mouse moved to (406, 461)
Screenshot: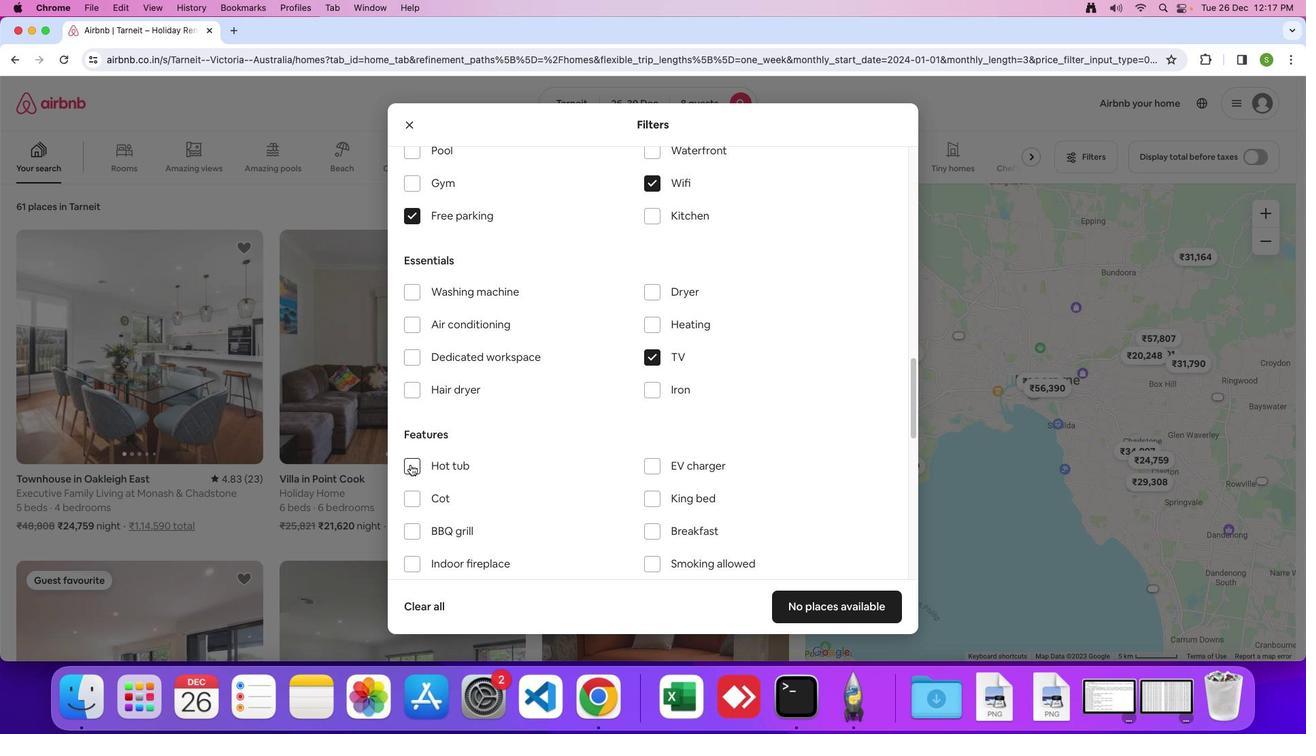 
Action: Mouse pressed left at (406, 461)
Screenshot: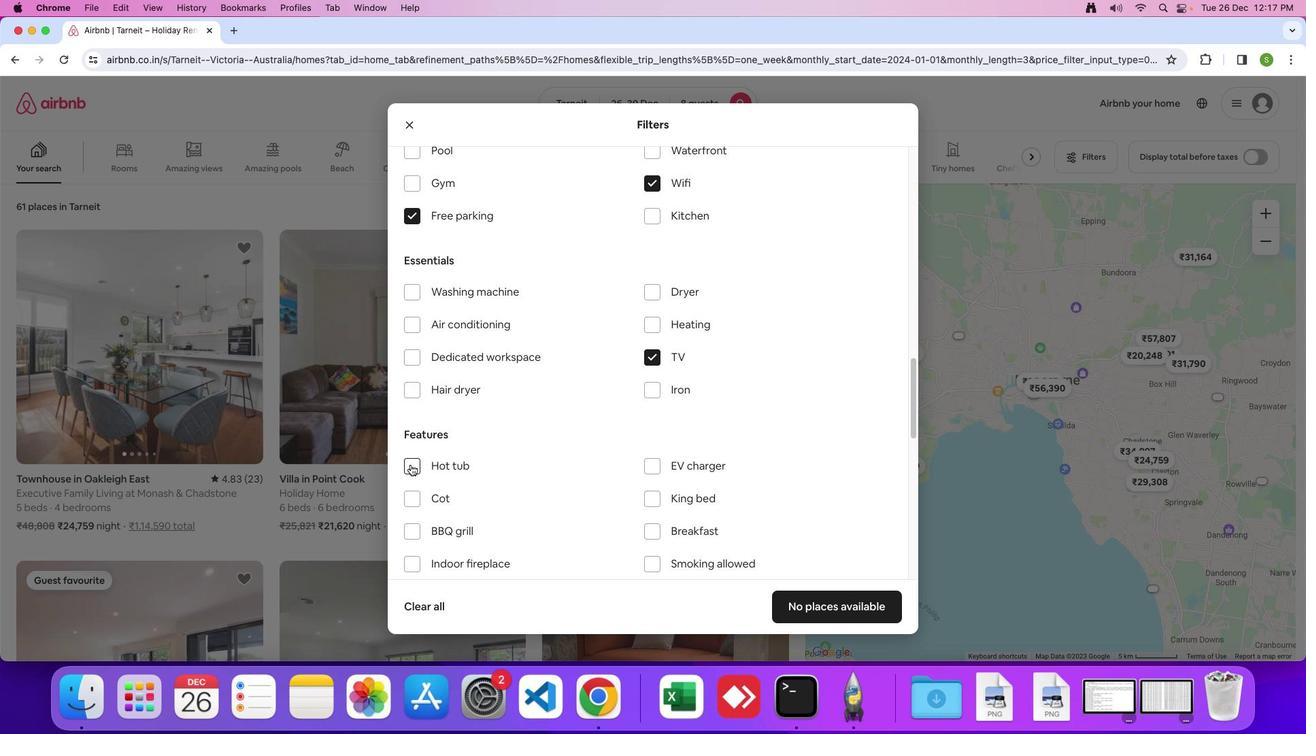 
Action: Mouse moved to (601, 457)
Screenshot: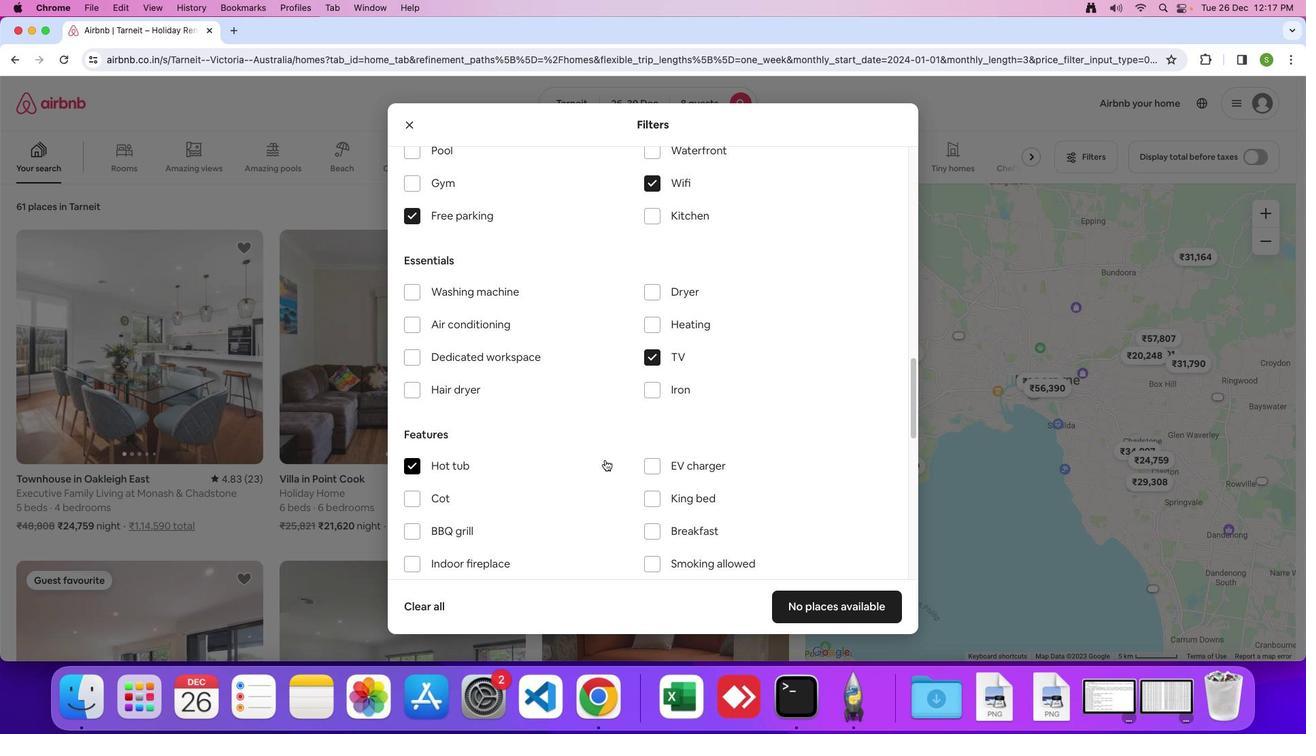 
Action: Mouse scrolled (601, 457) with delta (-2, -3)
Screenshot: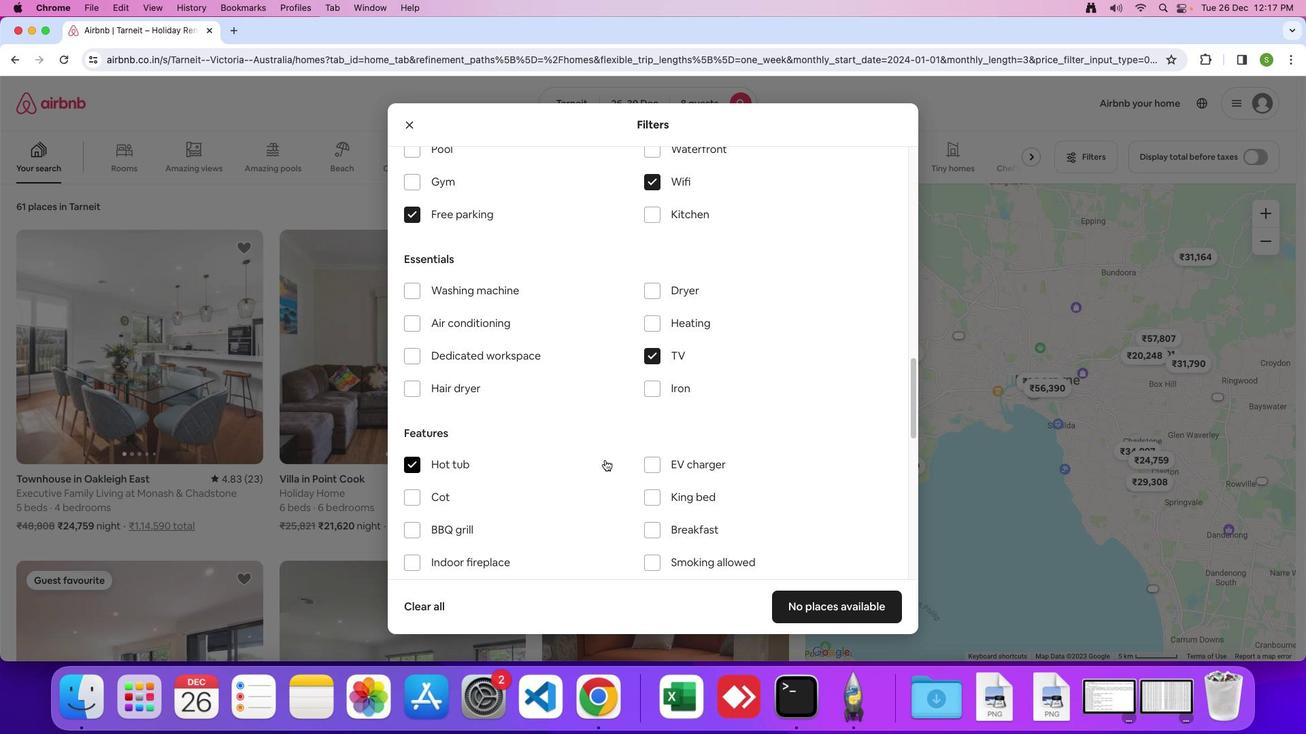 
Action: Mouse scrolled (601, 457) with delta (-2, -3)
Screenshot: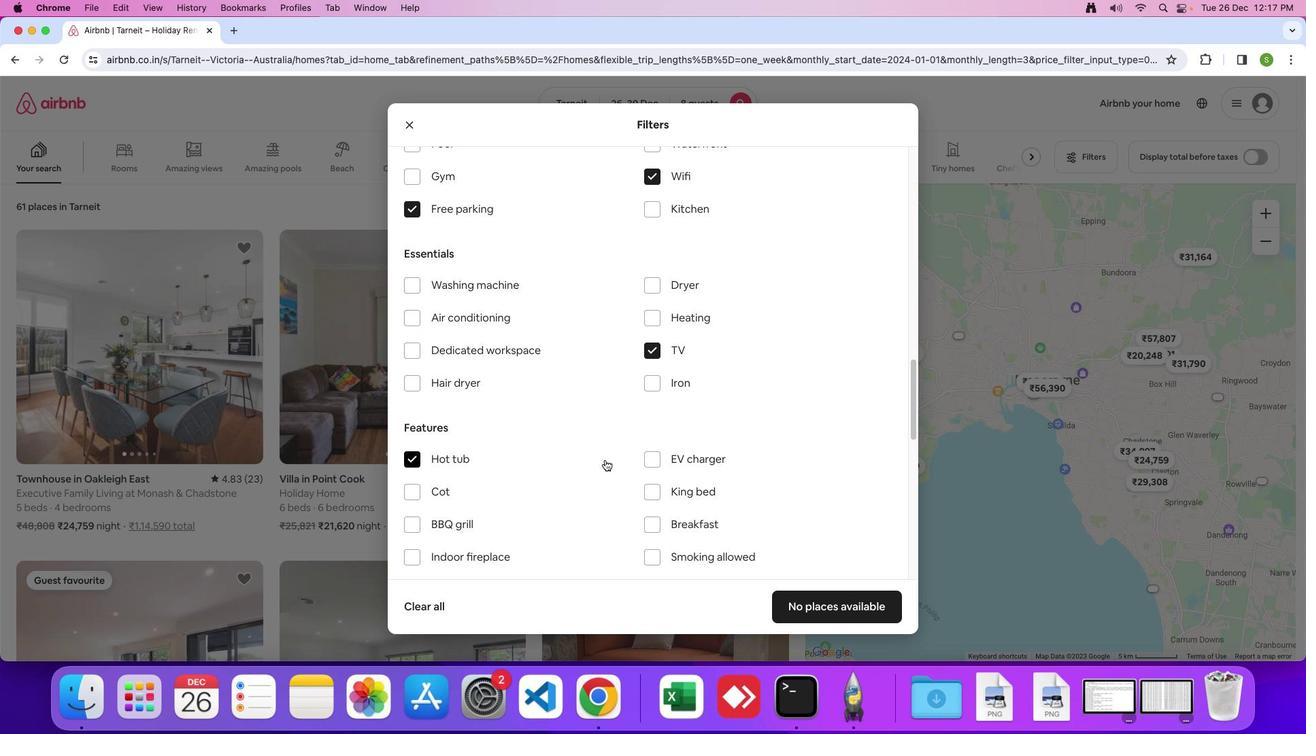 
Action: Mouse scrolled (601, 457) with delta (-2, -3)
Screenshot: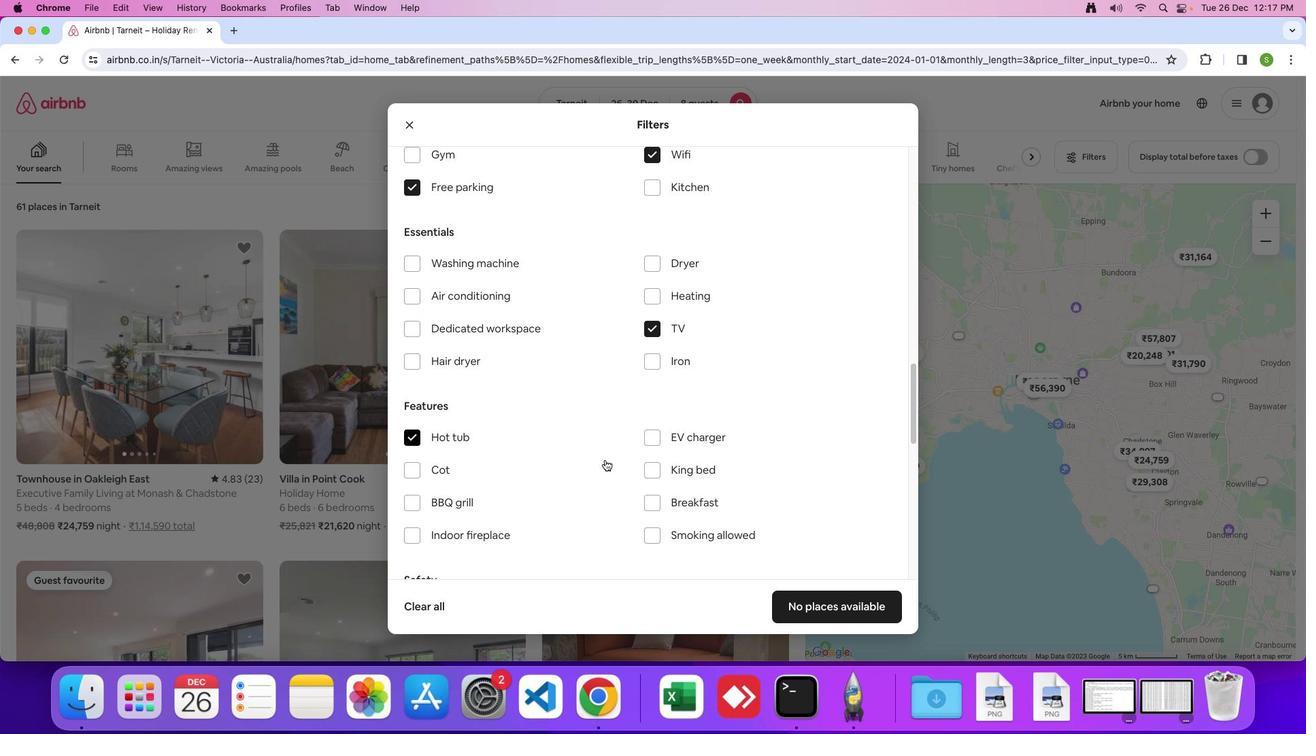 
Action: Mouse scrolled (601, 457) with delta (-2, -3)
Screenshot: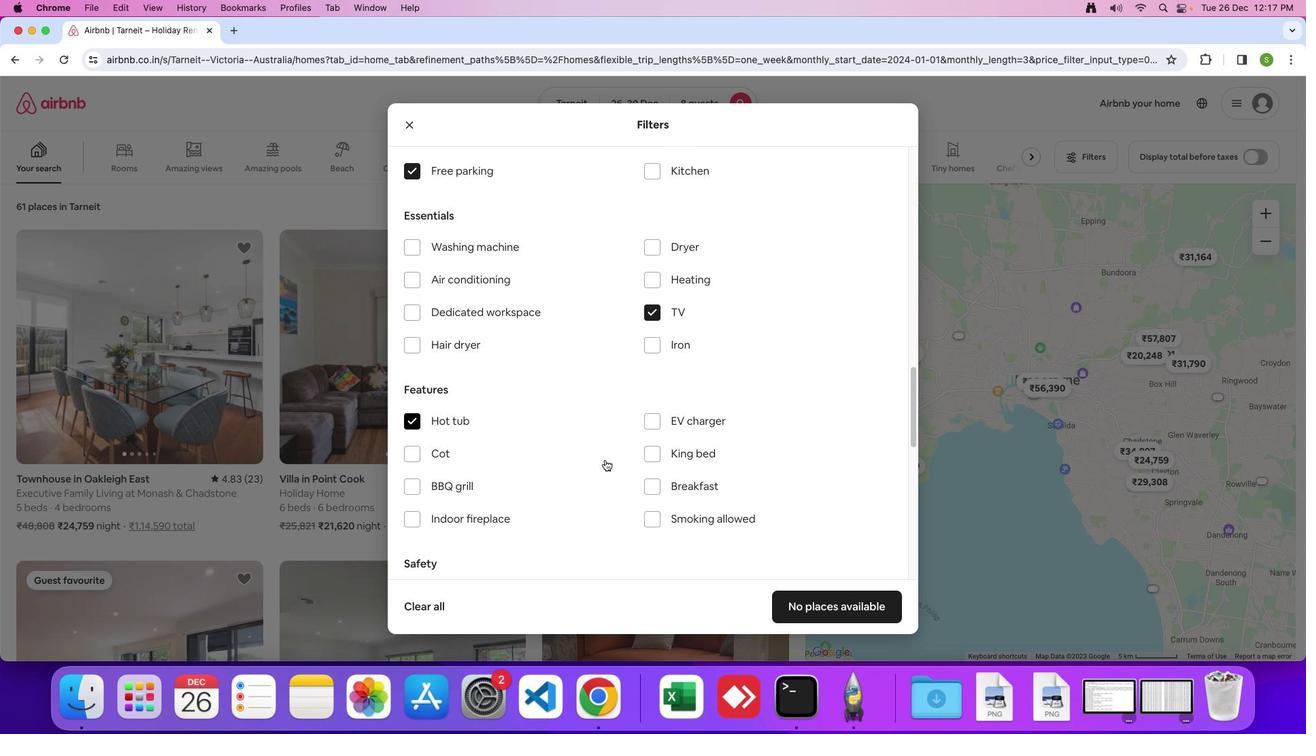 
Action: Mouse scrolled (601, 457) with delta (-2, -3)
Screenshot: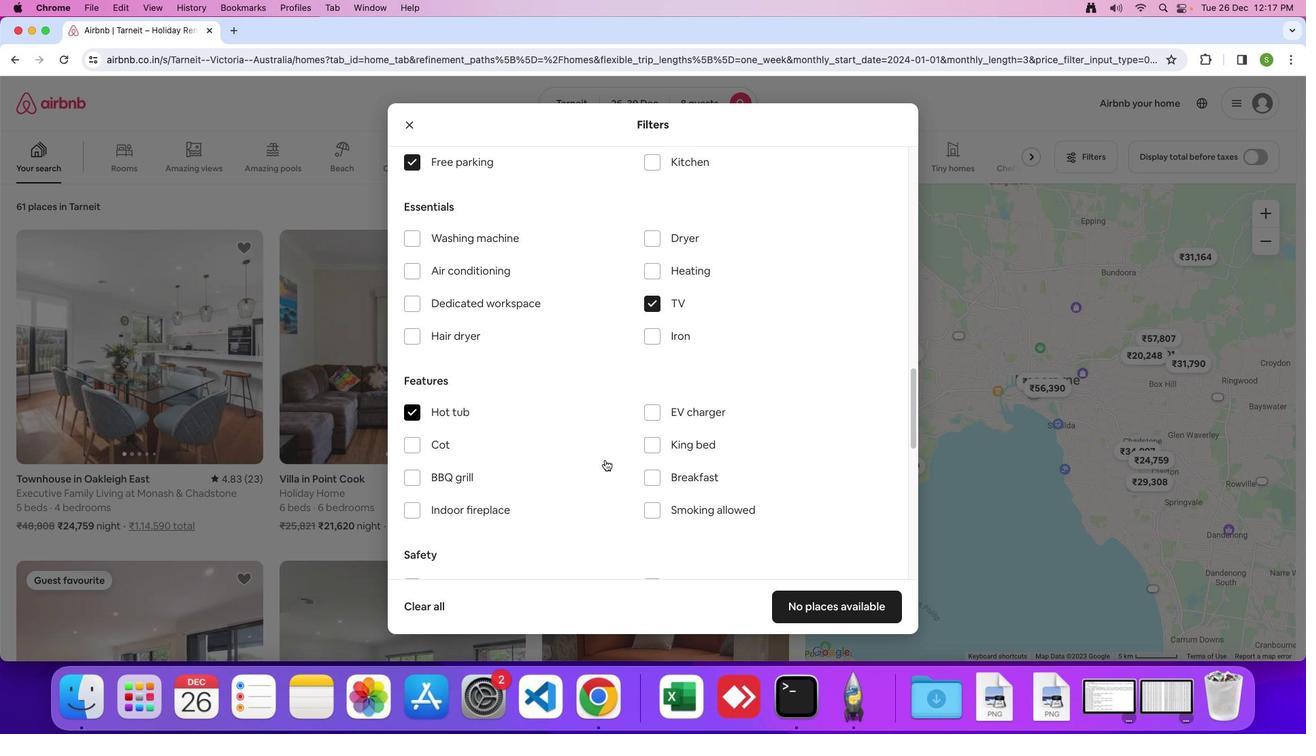 
Action: Mouse scrolled (601, 457) with delta (-2, -3)
Screenshot: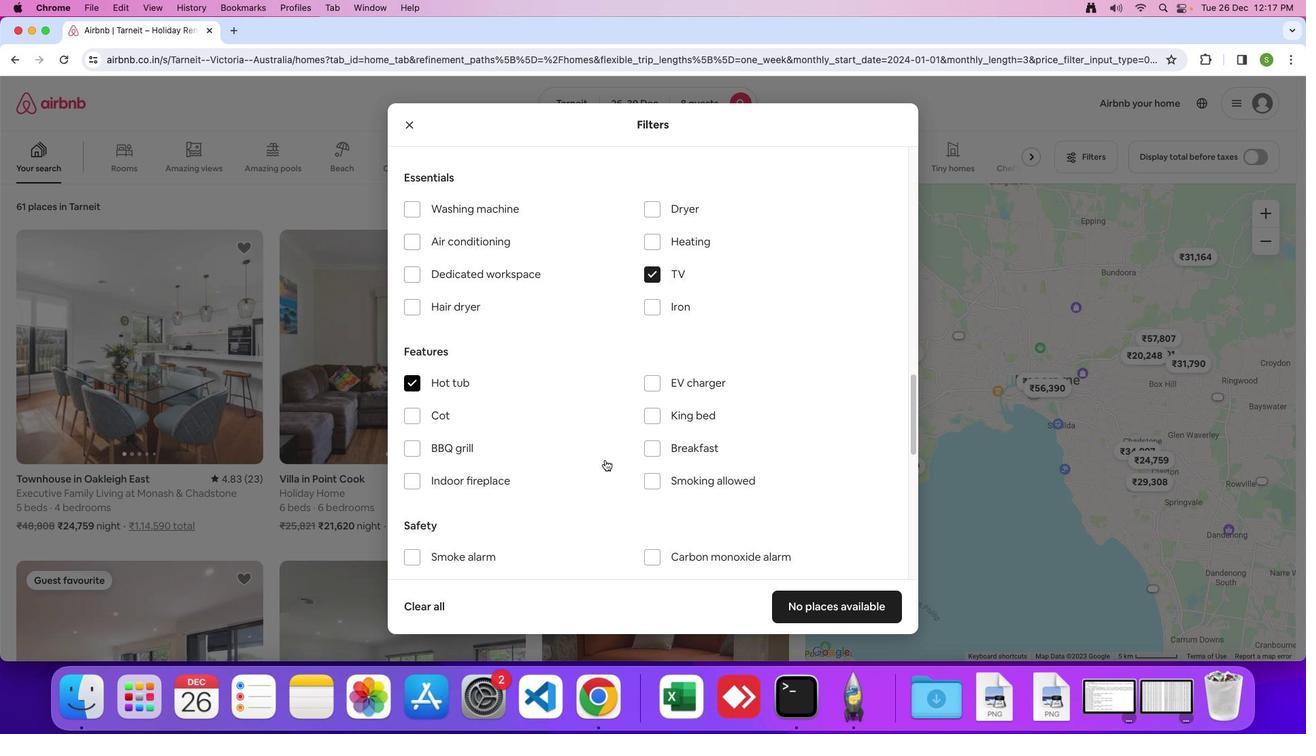 
Action: Mouse moved to (601, 457)
Screenshot: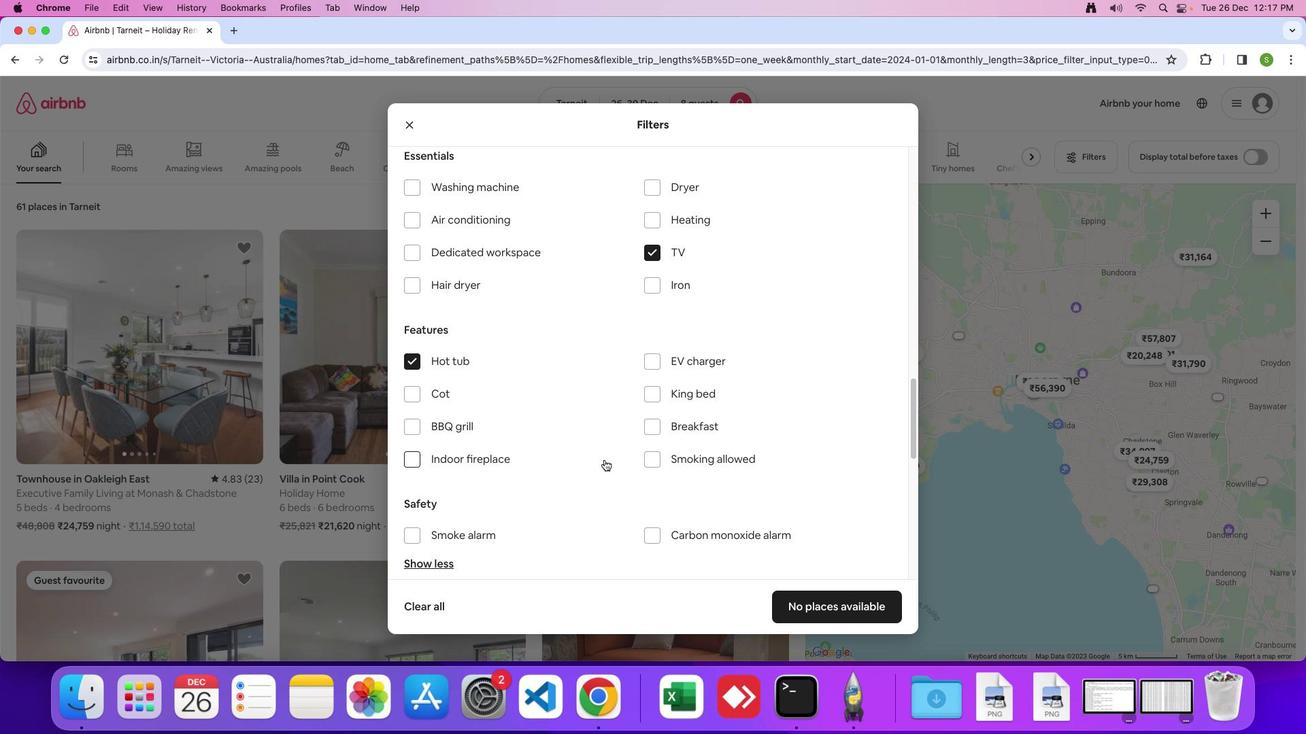 
Action: Mouse scrolled (601, 457) with delta (-2, -3)
Screenshot: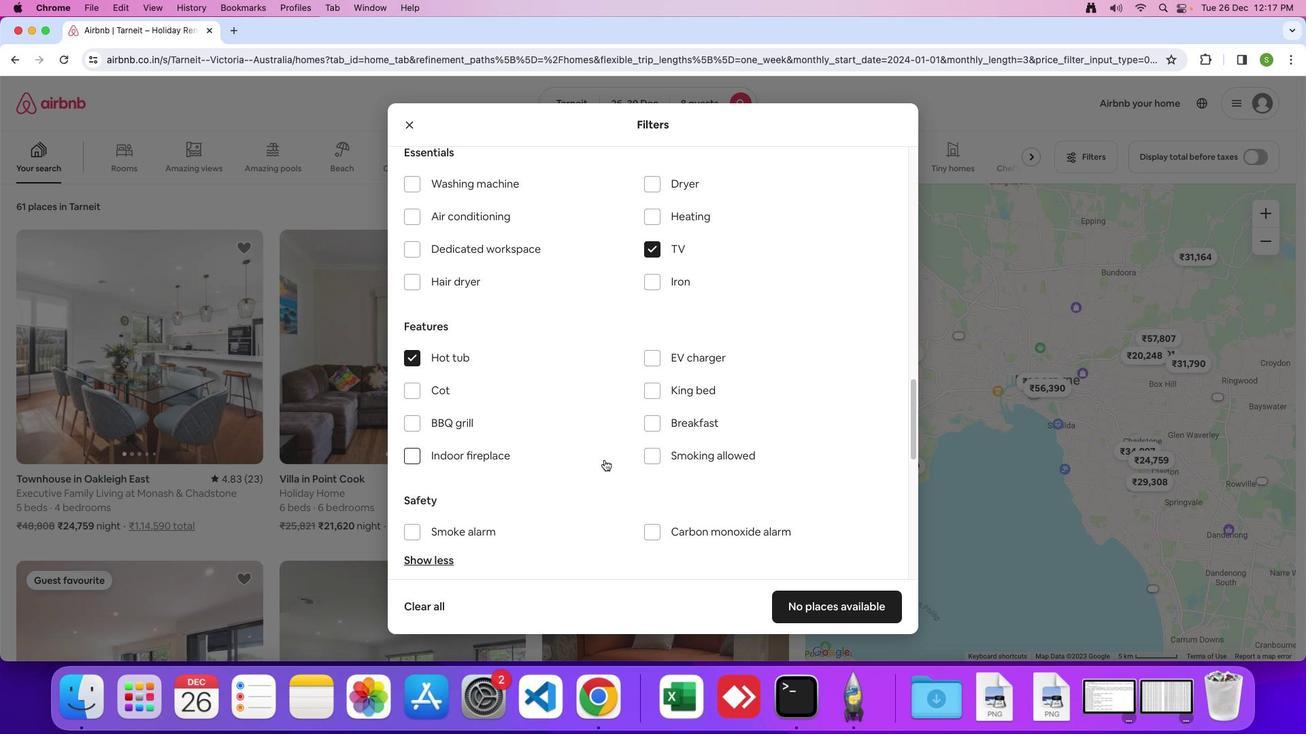 
Action: Mouse scrolled (601, 457) with delta (-2, -3)
Screenshot: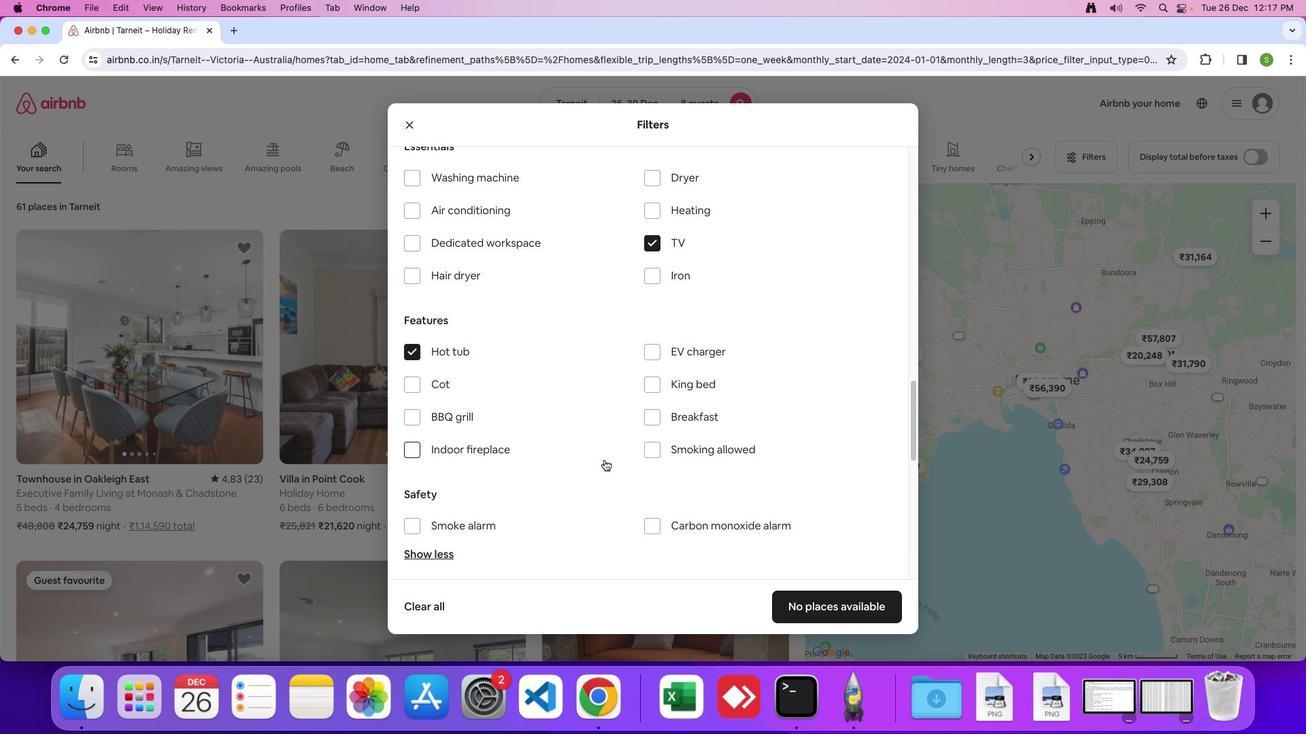 
Action: Mouse moved to (600, 456)
Screenshot: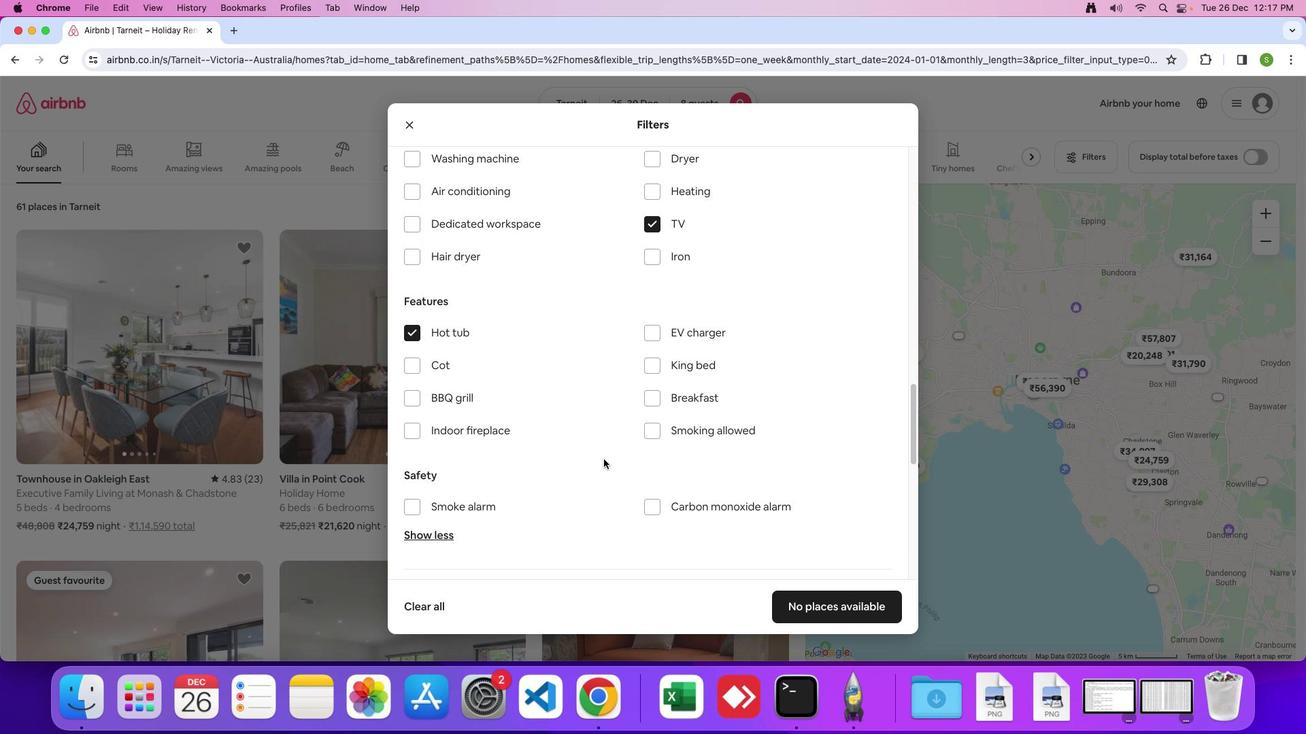 
Action: Mouse scrolled (600, 456) with delta (-2, -3)
Screenshot: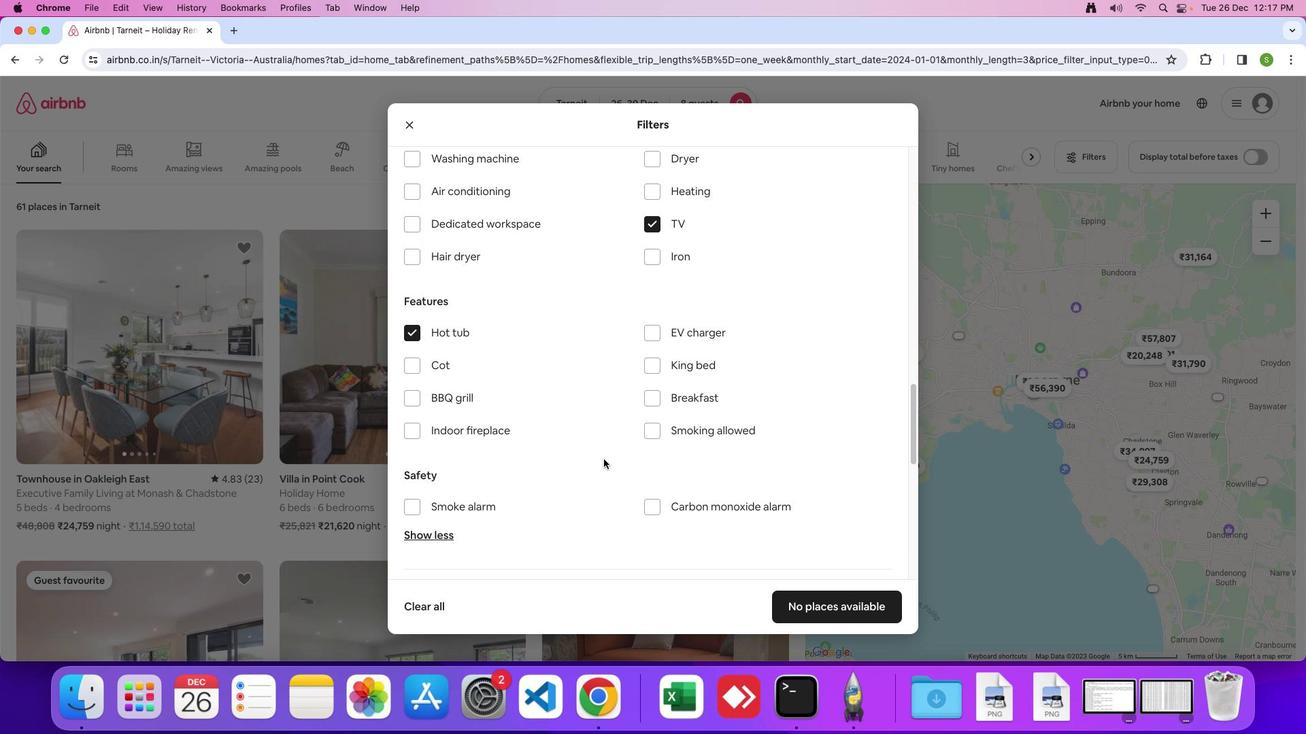 
Action: Mouse scrolled (600, 456) with delta (-2, -3)
Screenshot: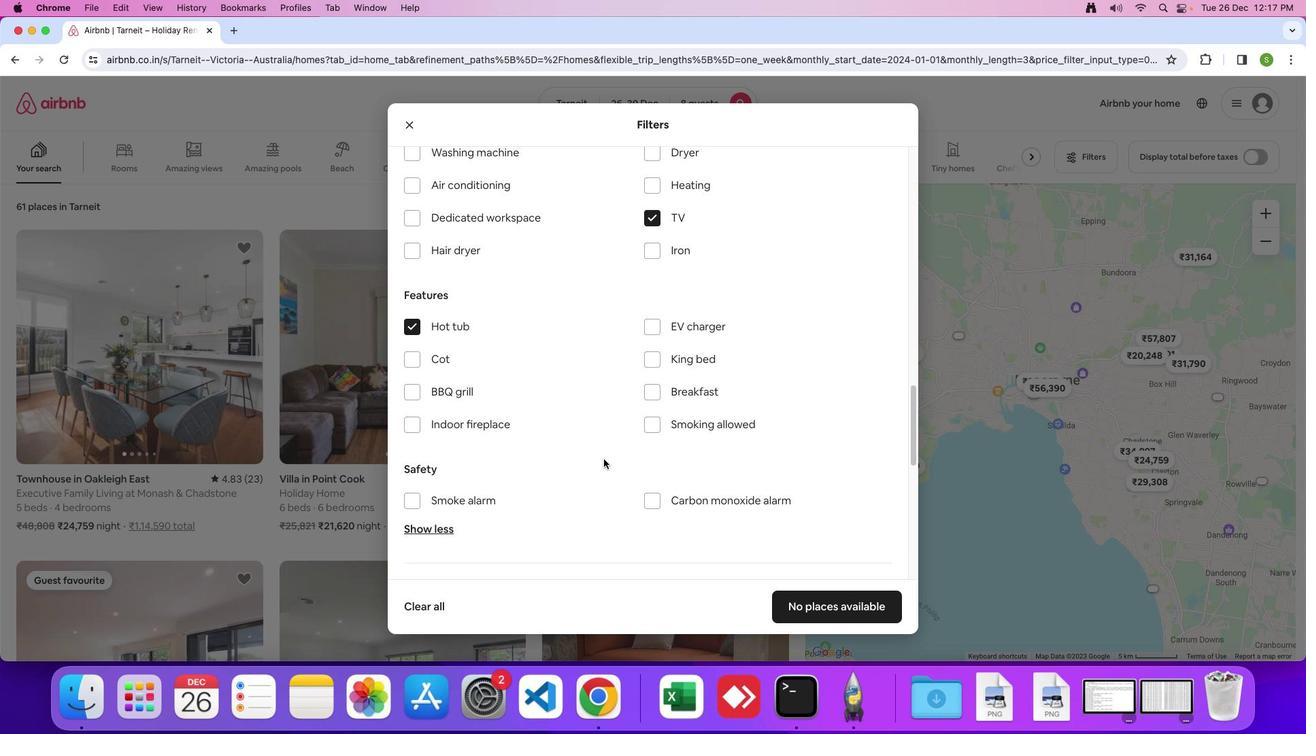 
Action: Mouse scrolled (600, 456) with delta (-2, -3)
Screenshot: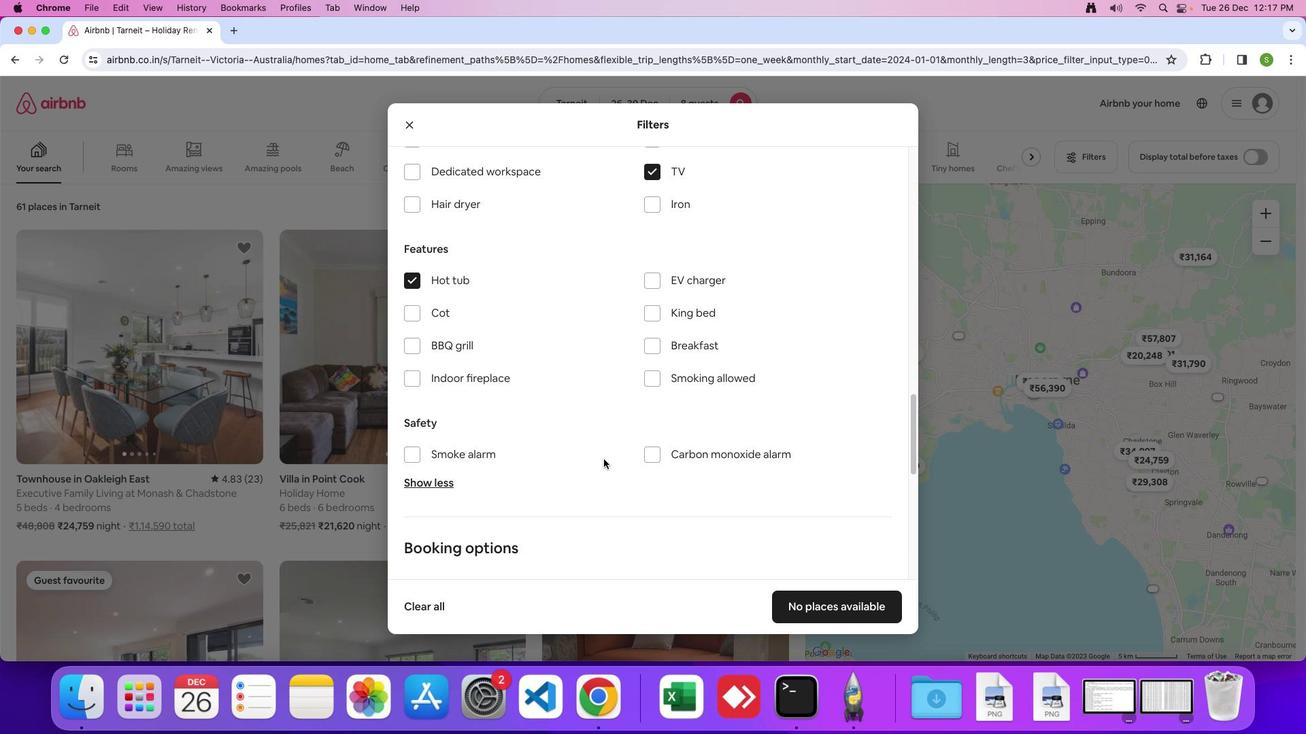 
Action: Mouse moved to (600, 454)
Screenshot: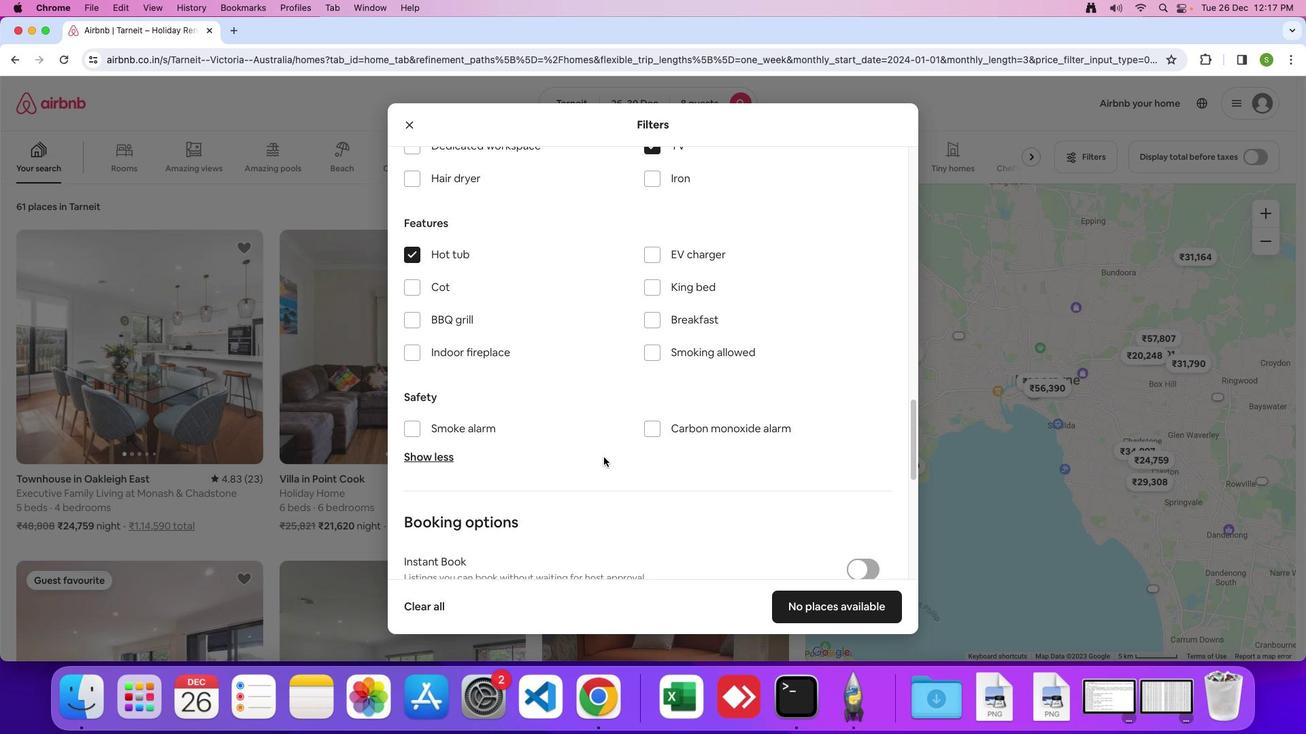 
Action: Mouse scrolled (600, 454) with delta (-2, -2)
Screenshot: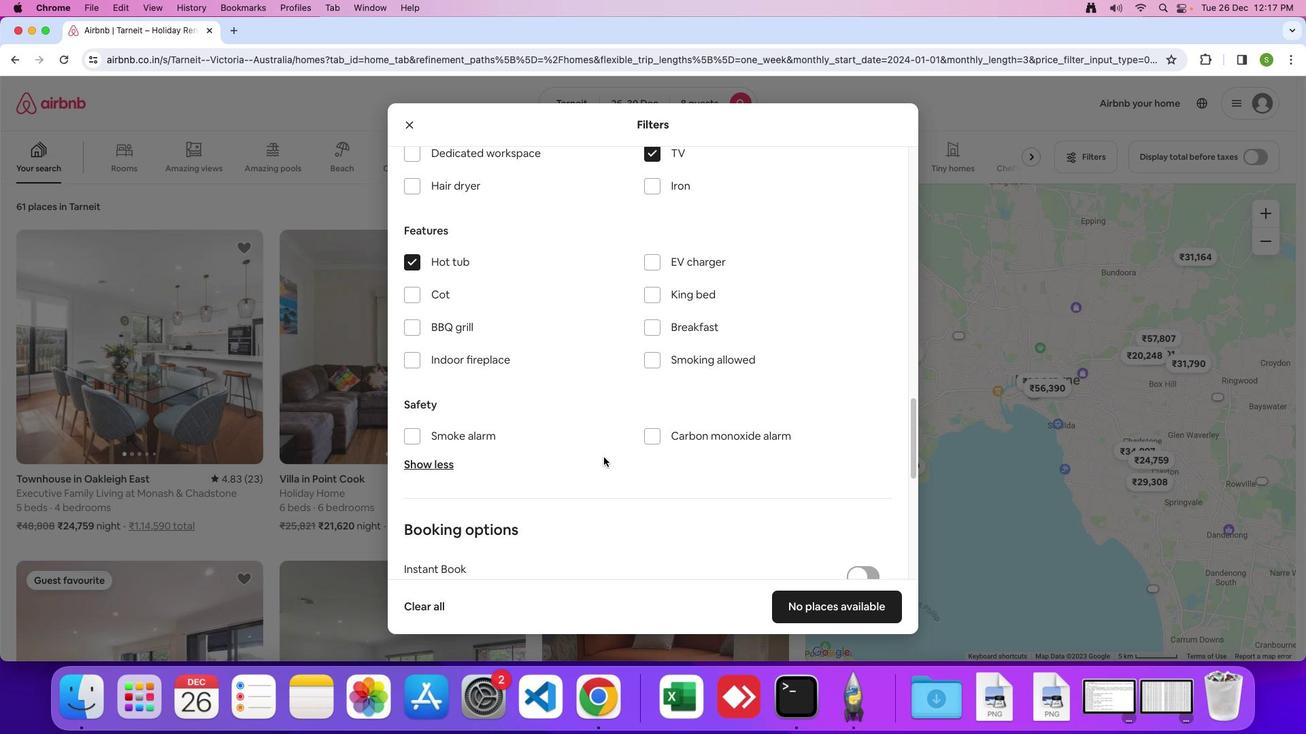 
Action: Mouse scrolled (600, 454) with delta (-2, -2)
Screenshot: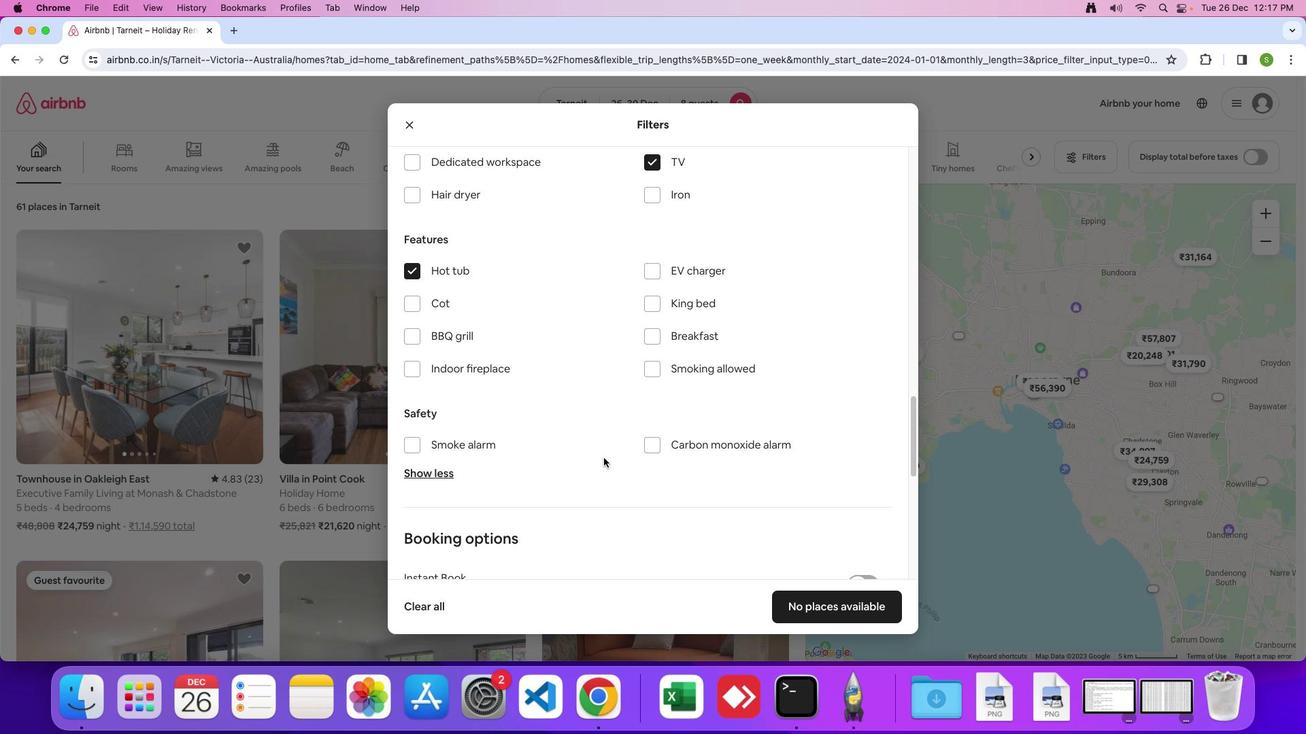 
Action: Mouse moved to (600, 454)
Screenshot: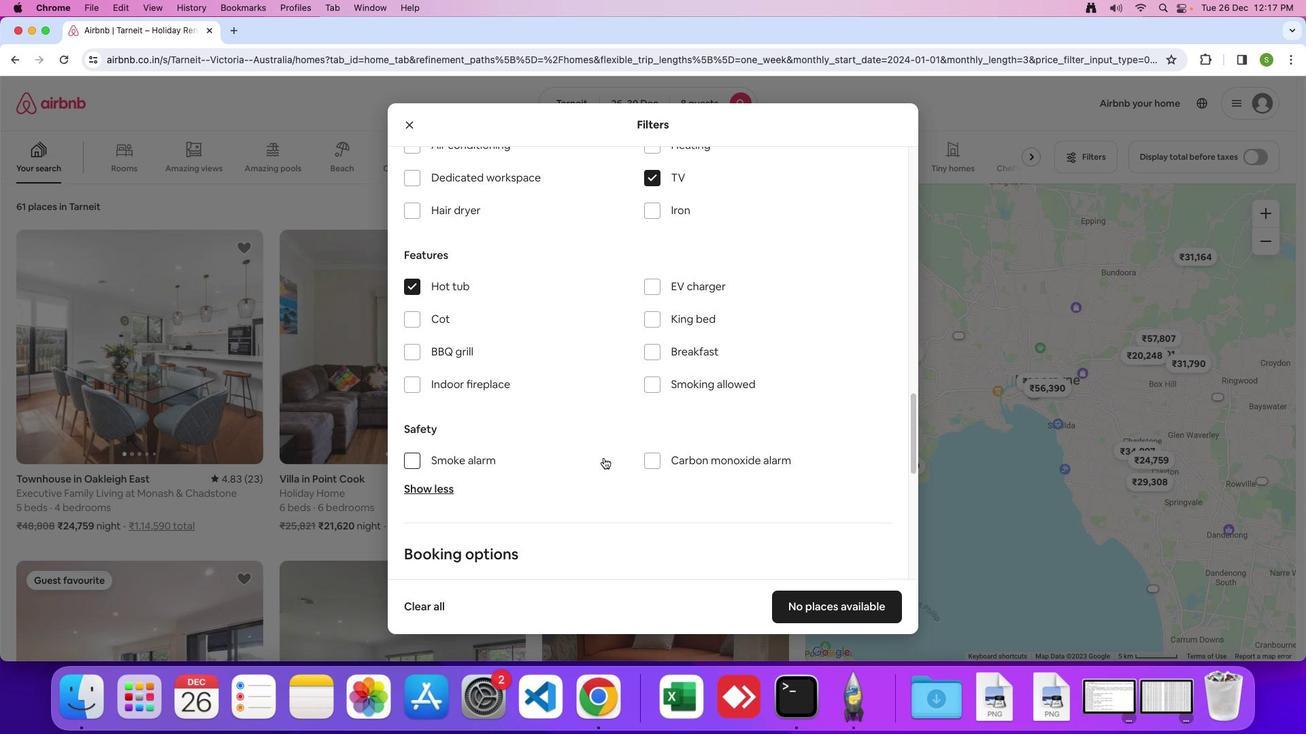 
Action: Mouse scrolled (600, 454) with delta (-2, -2)
Screenshot: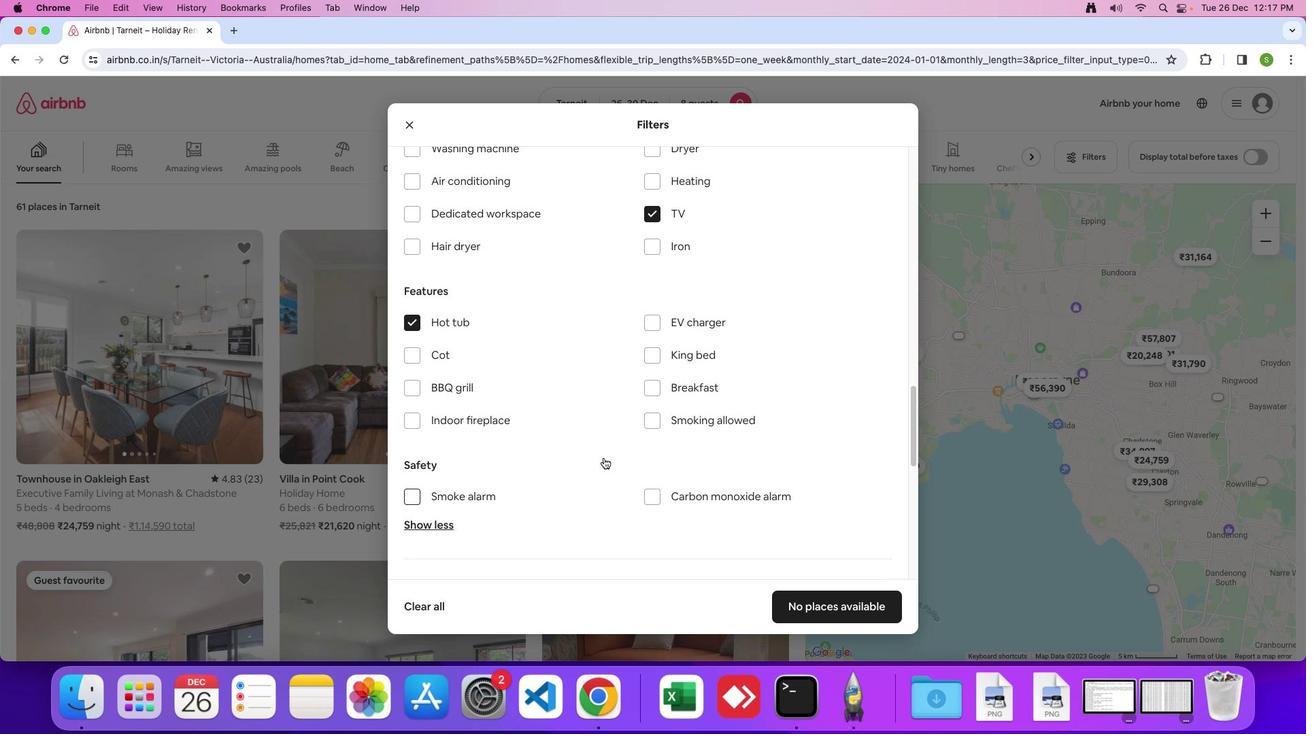 
Action: Mouse scrolled (600, 454) with delta (-2, -2)
Screenshot: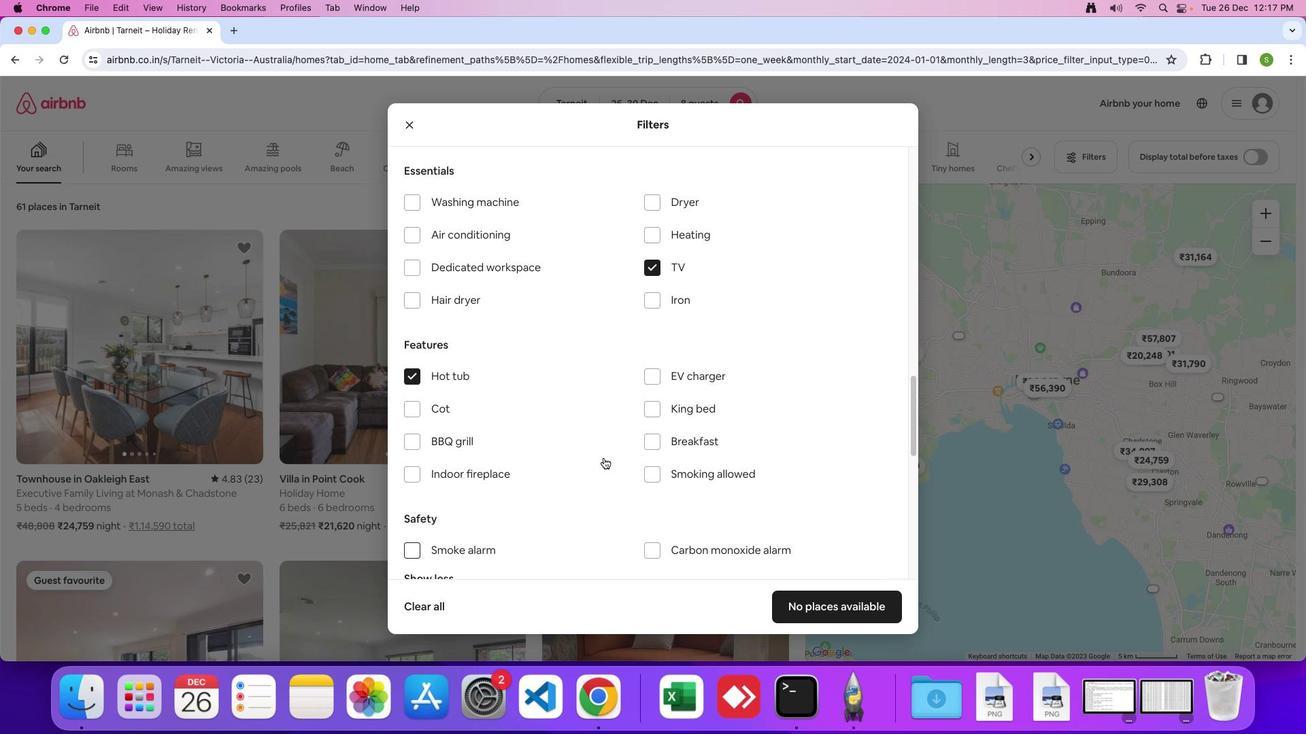 
Action: Mouse scrolled (600, 454) with delta (-2, 0)
Screenshot: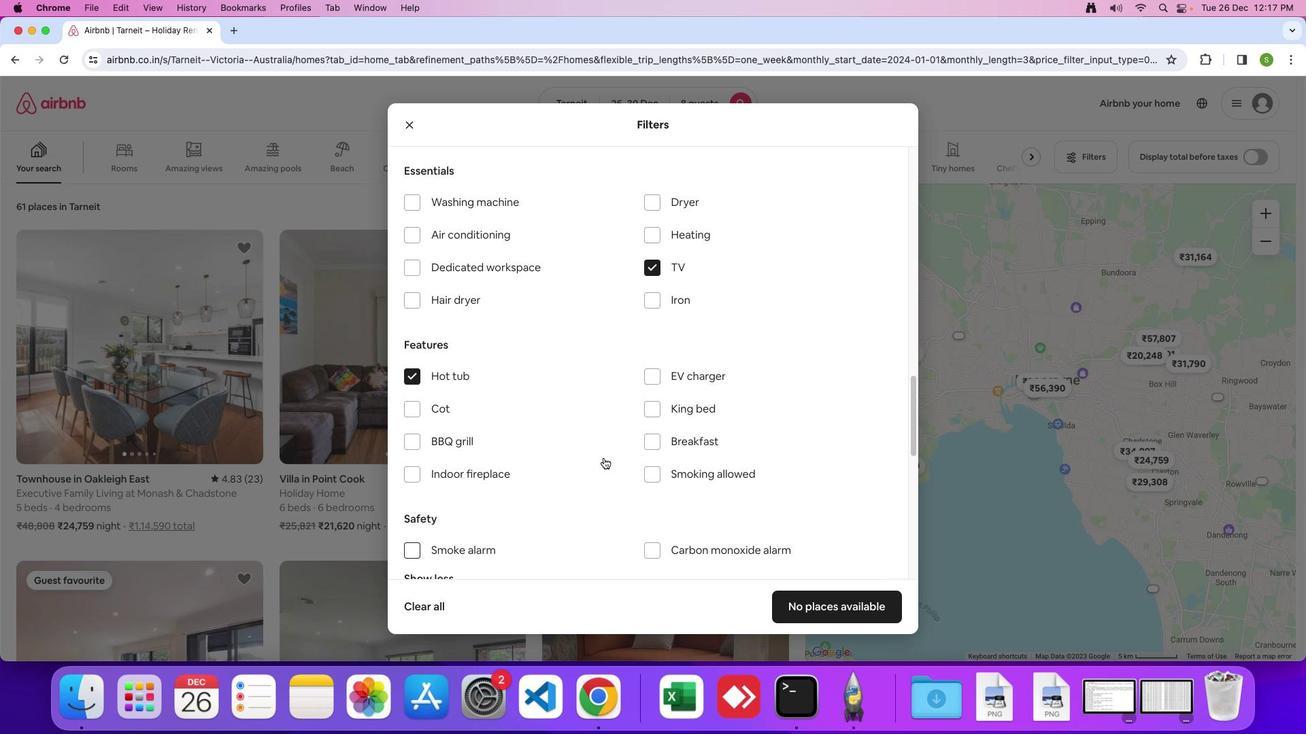 
Action: Mouse scrolled (600, 454) with delta (-2, -2)
Screenshot: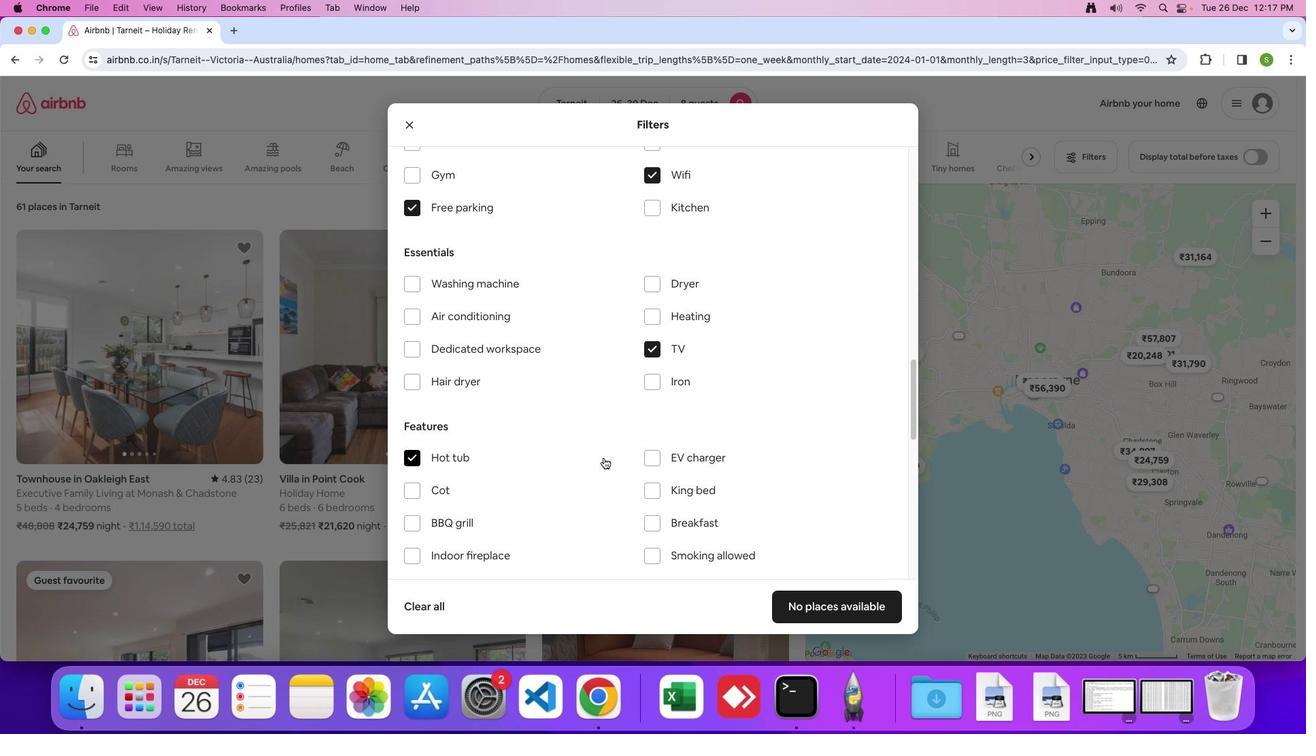 
Action: Mouse moved to (600, 454)
Screenshot: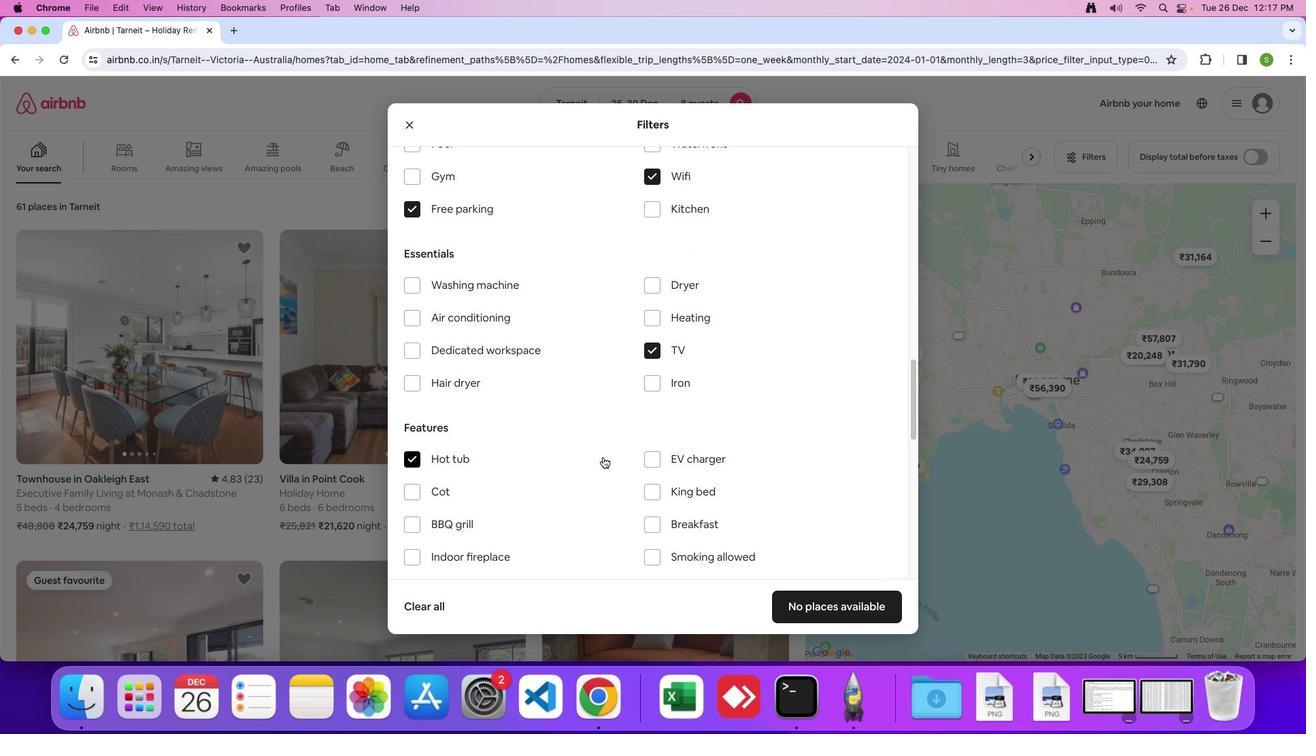 
Action: Mouse scrolled (600, 454) with delta (-2, -2)
Screenshot: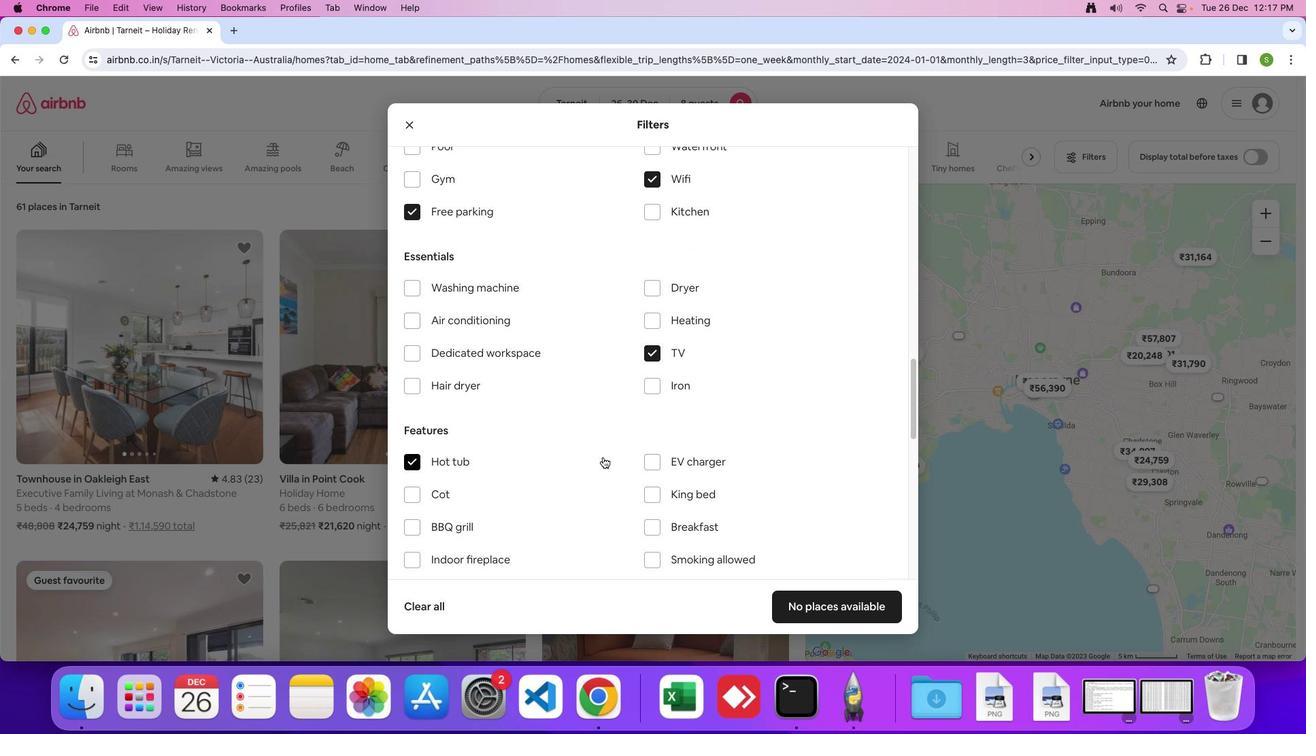 
Action: Mouse scrolled (600, 454) with delta (-2, -2)
Screenshot: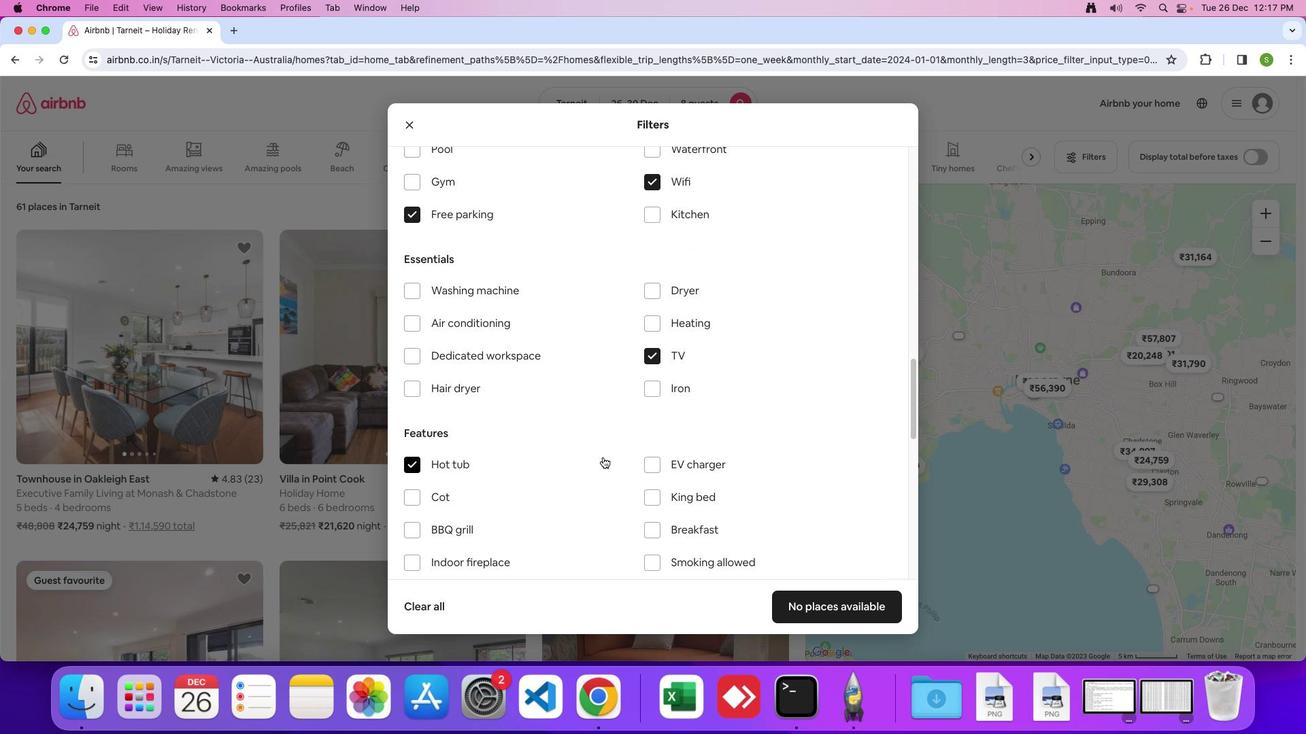 
Action: Mouse moved to (600, 453)
Screenshot: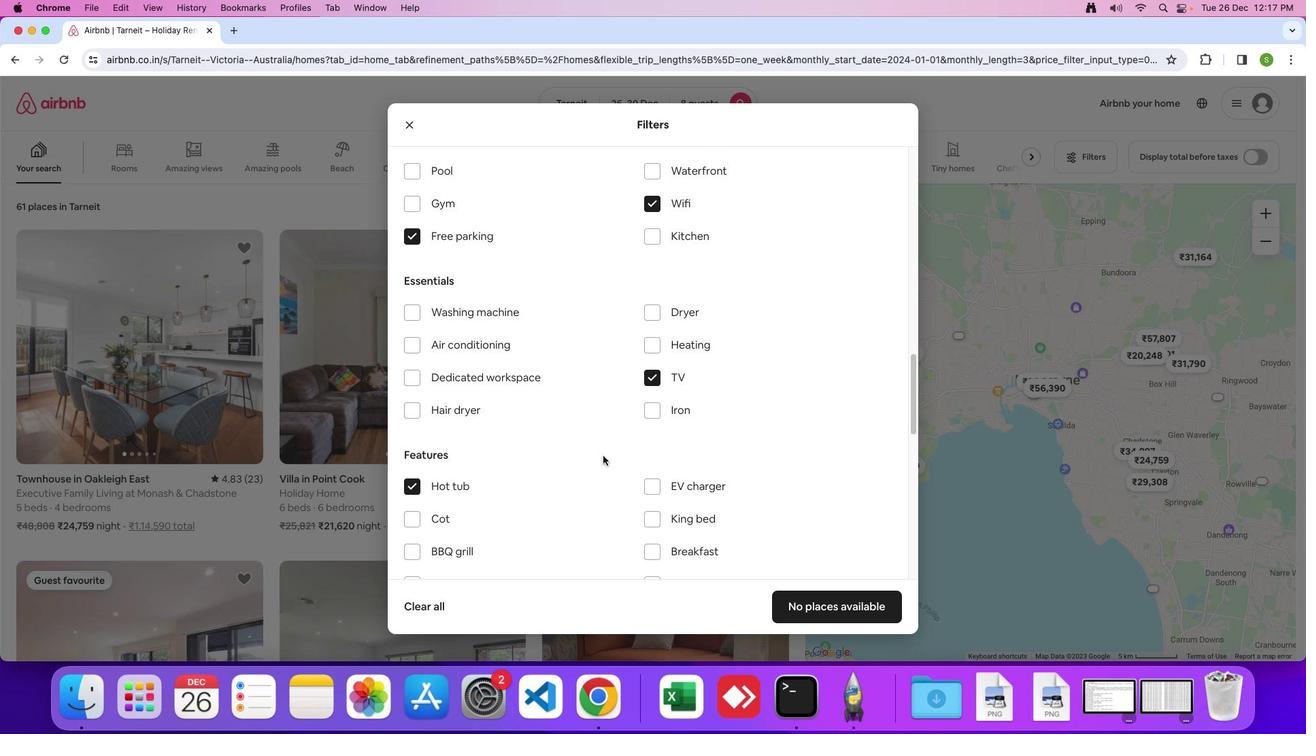 
Action: Mouse scrolled (600, 453) with delta (-2, -2)
Screenshot: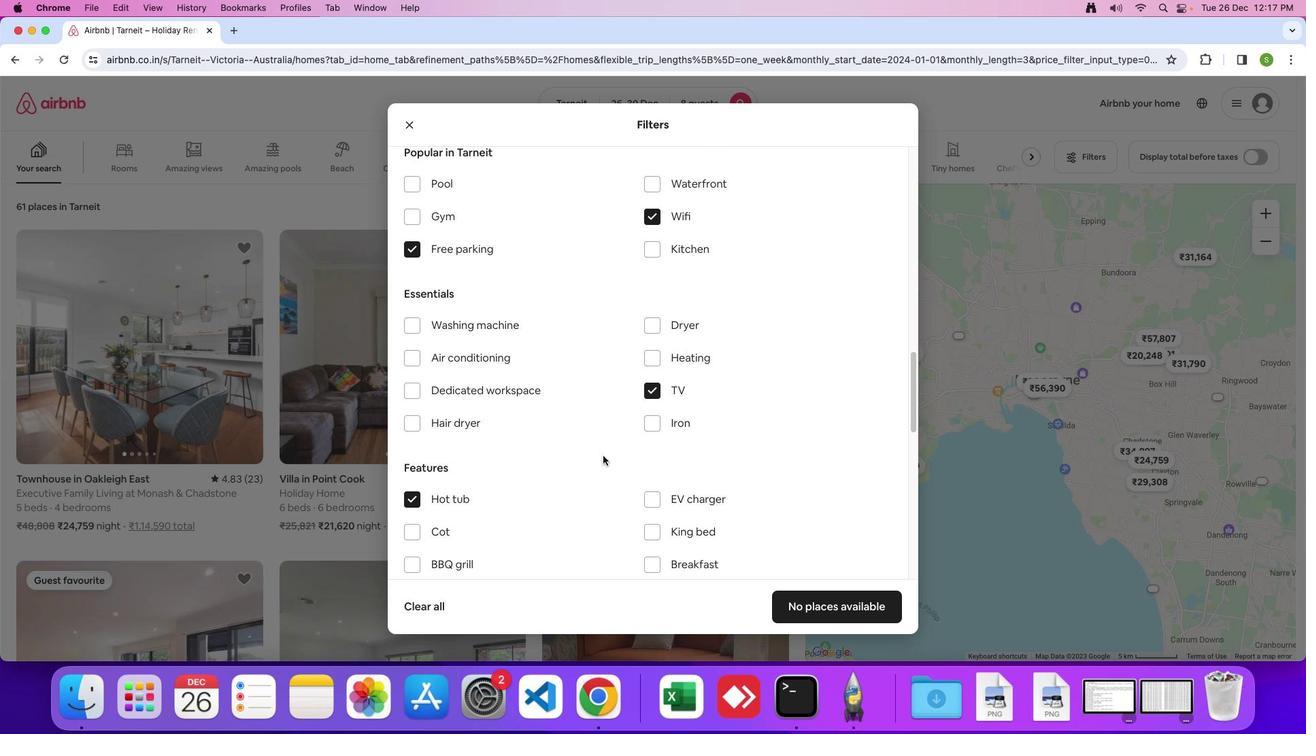 
Action: Mouse scrolled (600, 453) with delta (-2, -2)
Screenshot: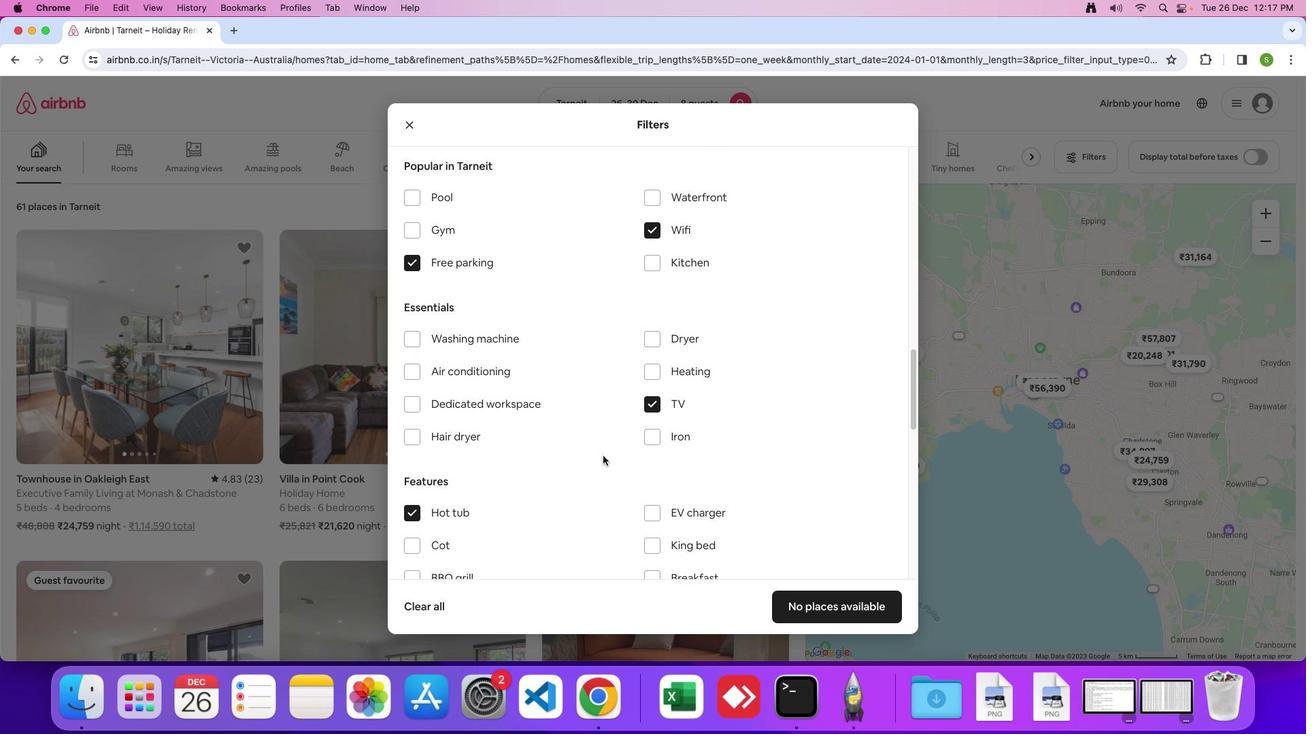 
Action: Mouse moved to (416, 231)
Screenshot: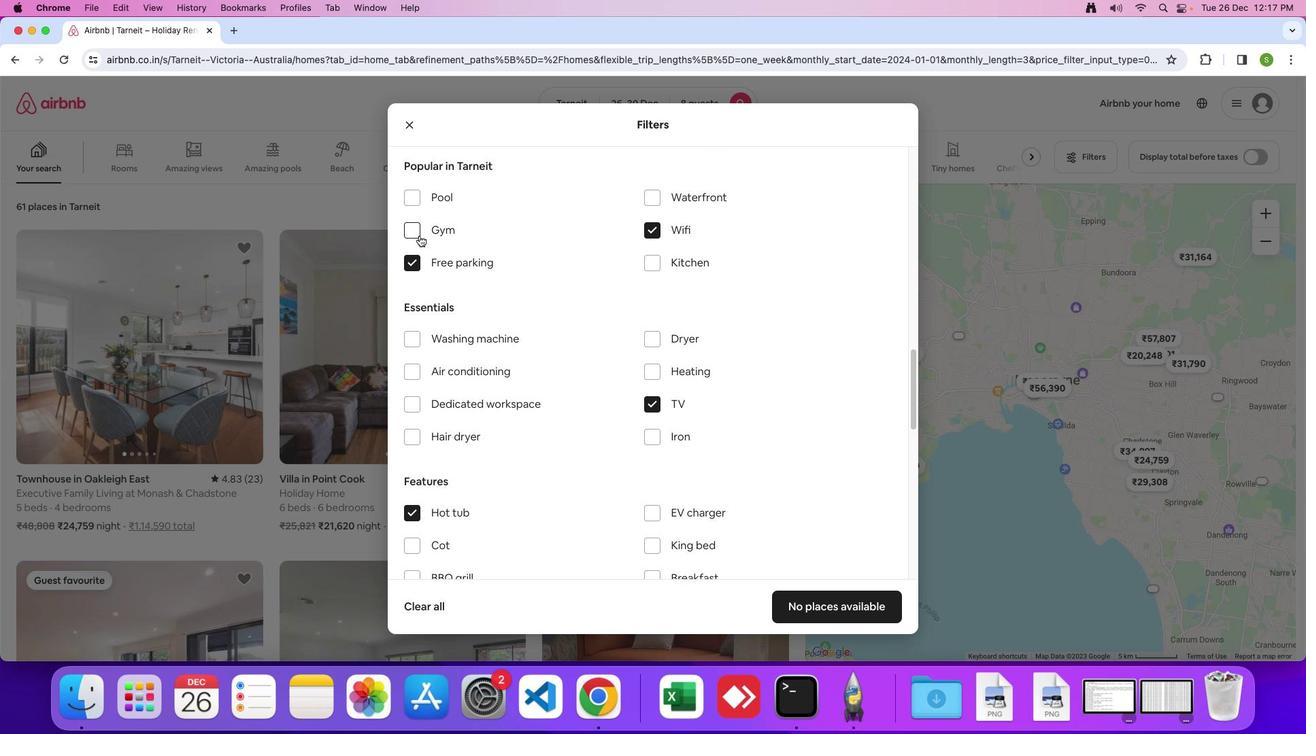 
Action: Mouse pressed left at (416, 231)
Screenshot: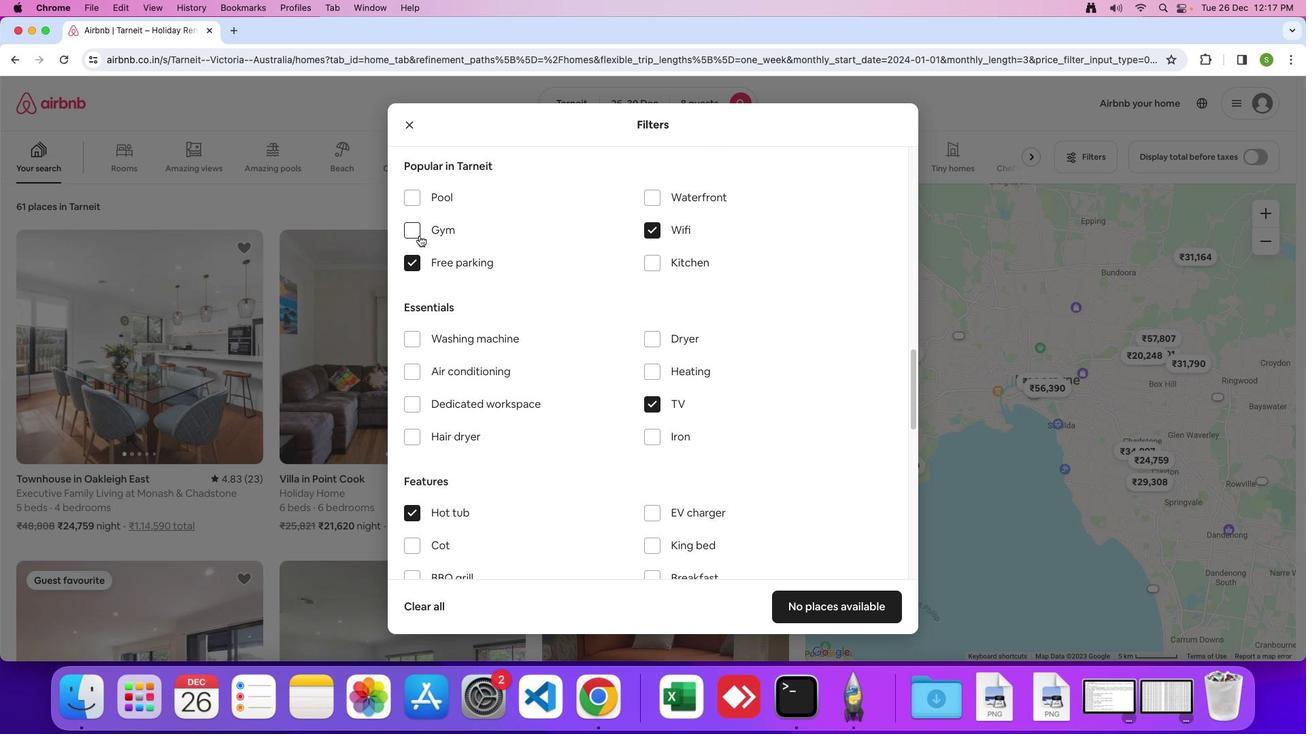 
Action: Mouse moved to (541, 436)
Screenshot: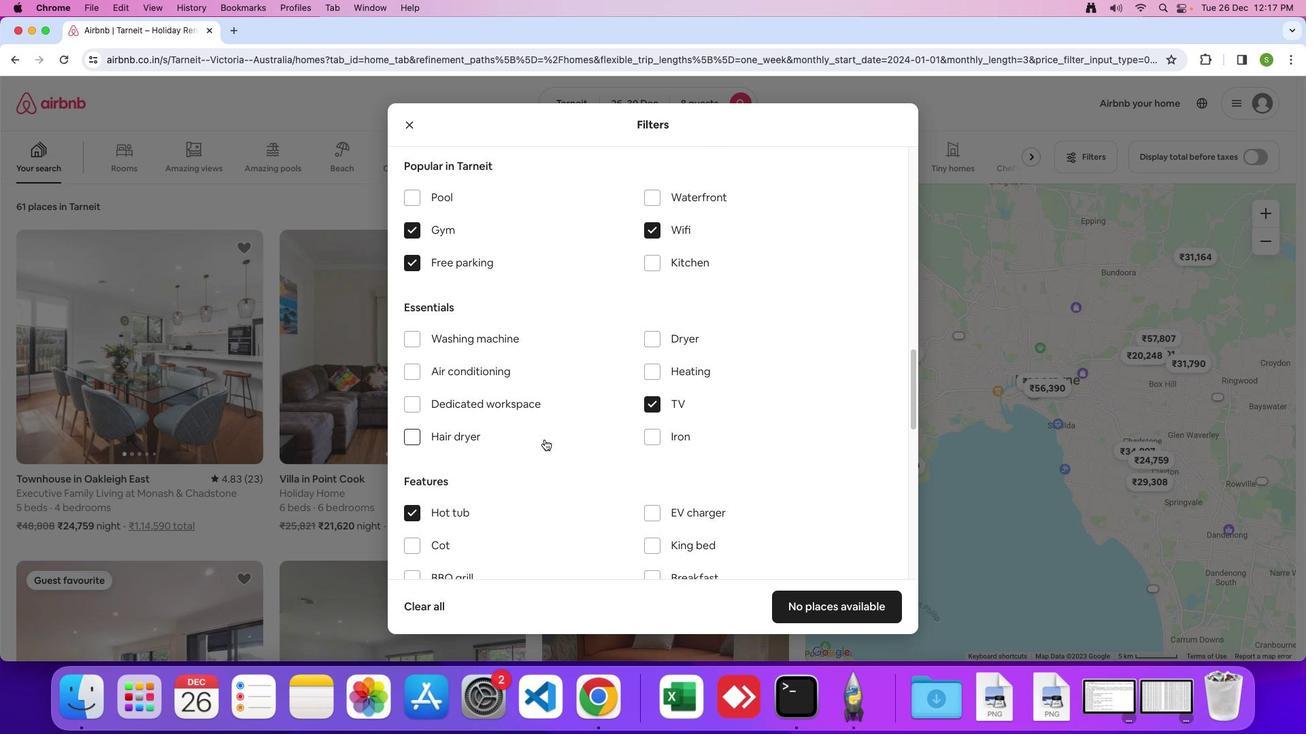 
Action: Mouse scrolled (541, 436) with delta (-2, -3)
Screenshot: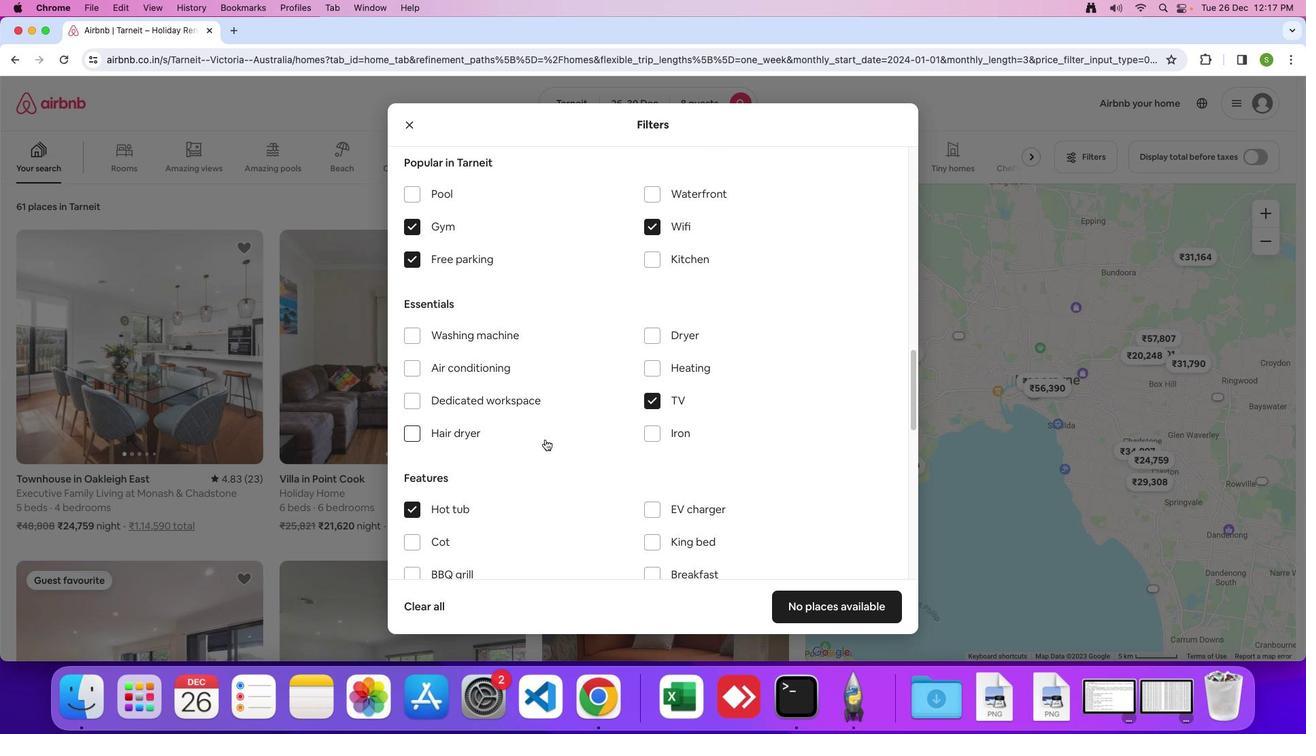 
Action: Mouse moved to (541, 436)
Screenshot: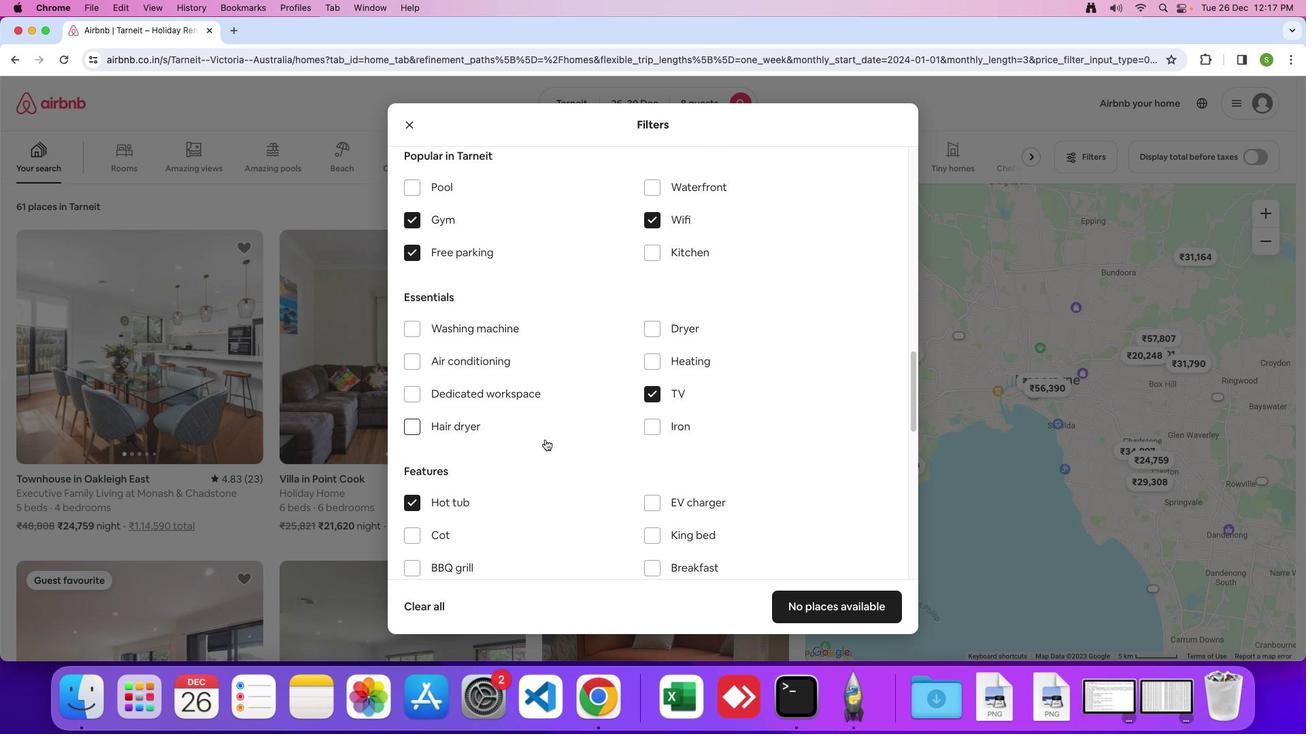 
Action: Mouse scrolled (541, 436) with delta (-2, -3)
Screenshot: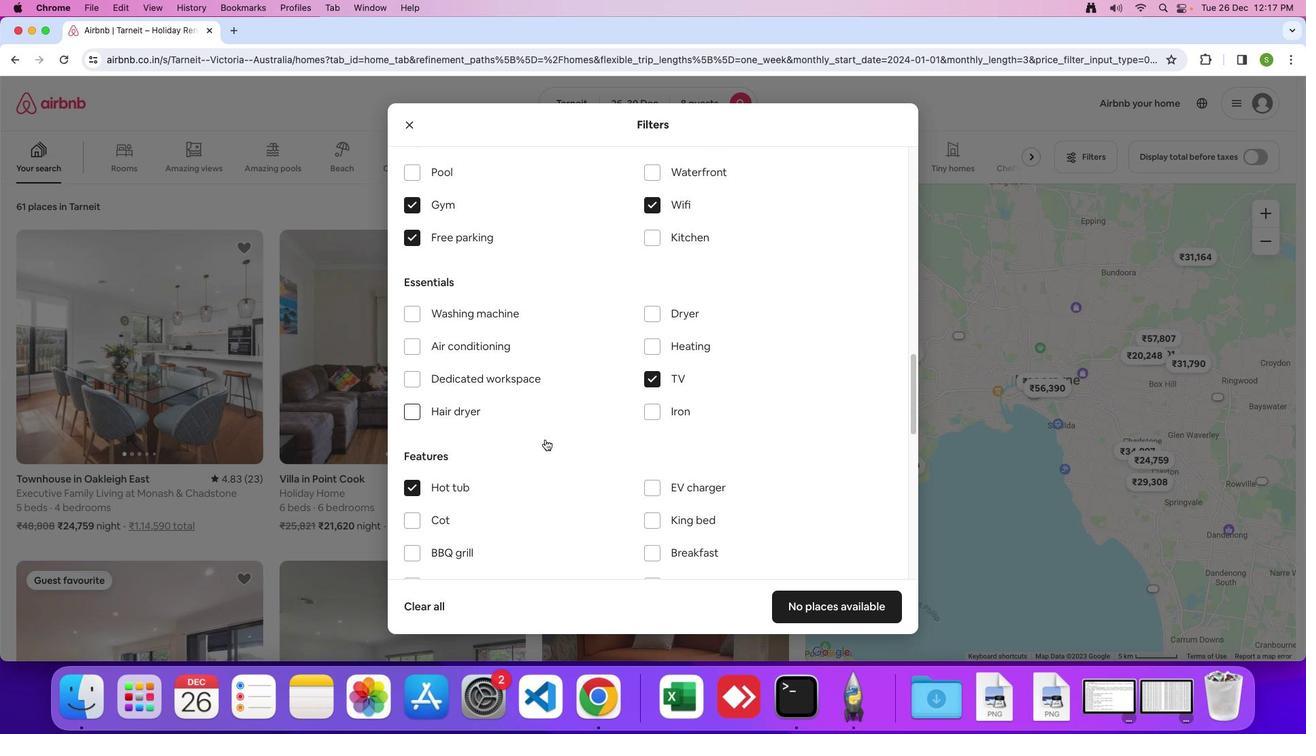 
Action: Mouse moved to (541, 436)
Screenshot: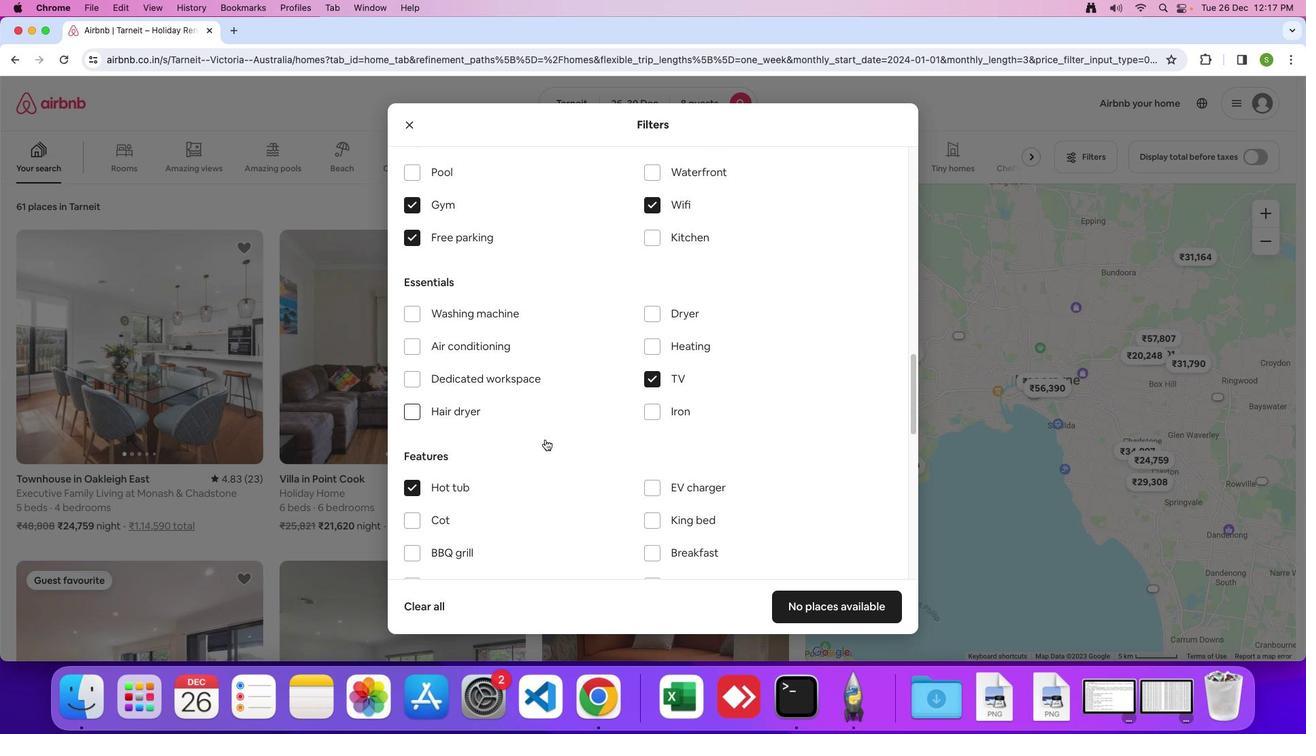 
Action: Mouse scrolled (541, 436) with delta (-2, -4)
Screenshot: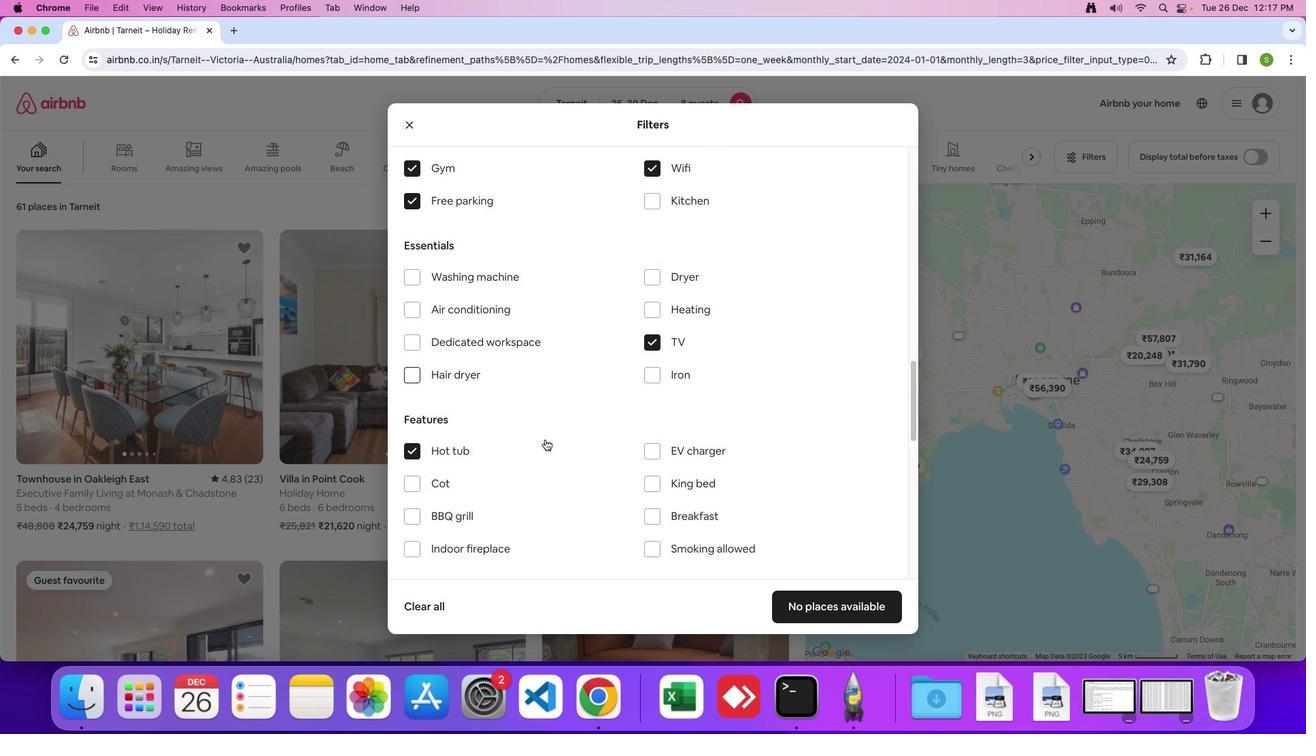
Action: Mouse moved to (541, 436)
Screenshot: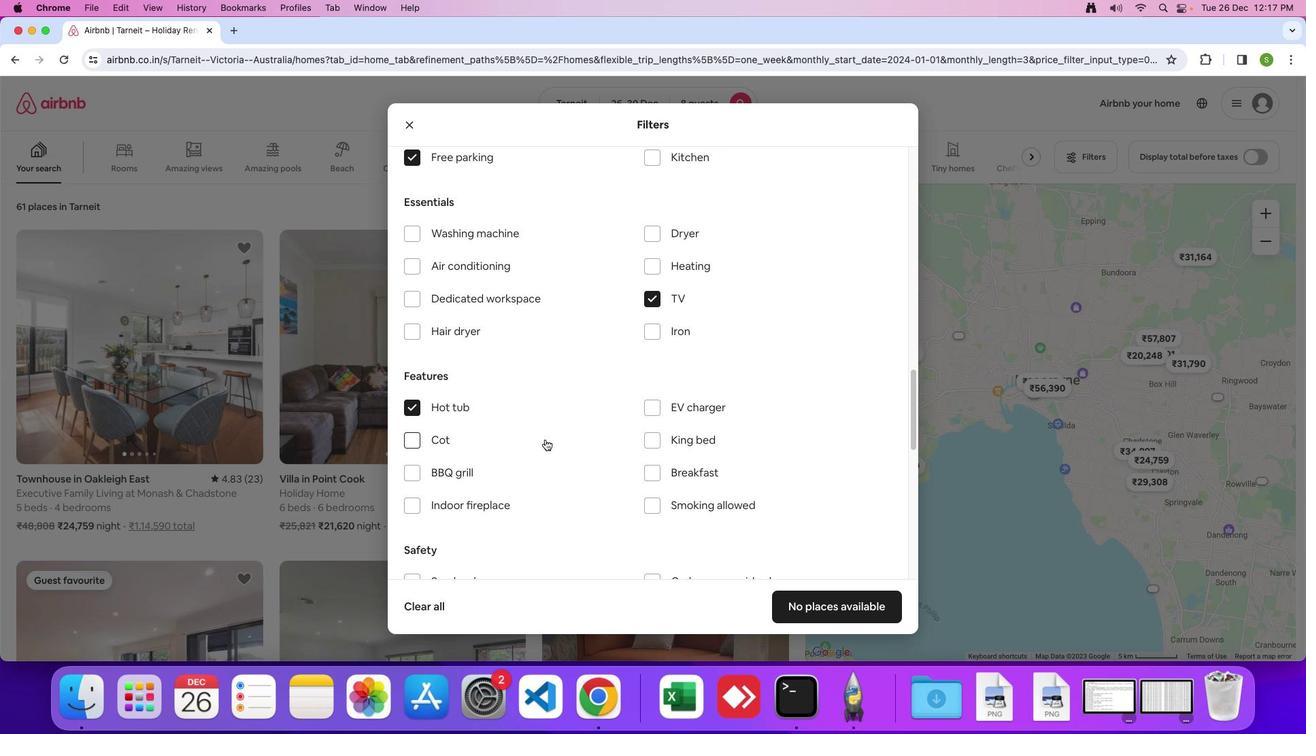 
Action: Mouse scrolled (541, 436) with delta (-2, -3)
Screenshot: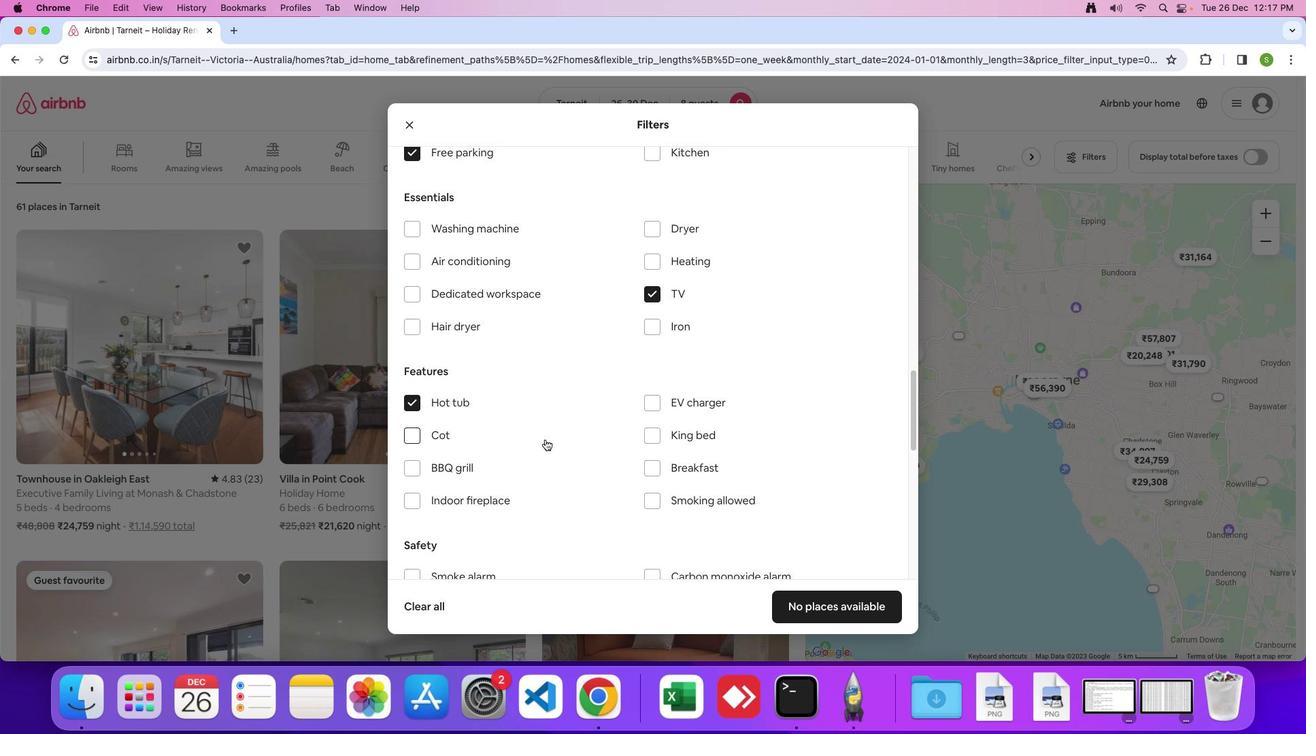 
Action: Mouse scrolled (541, 436) with delta (-2, -3)
Screenshot: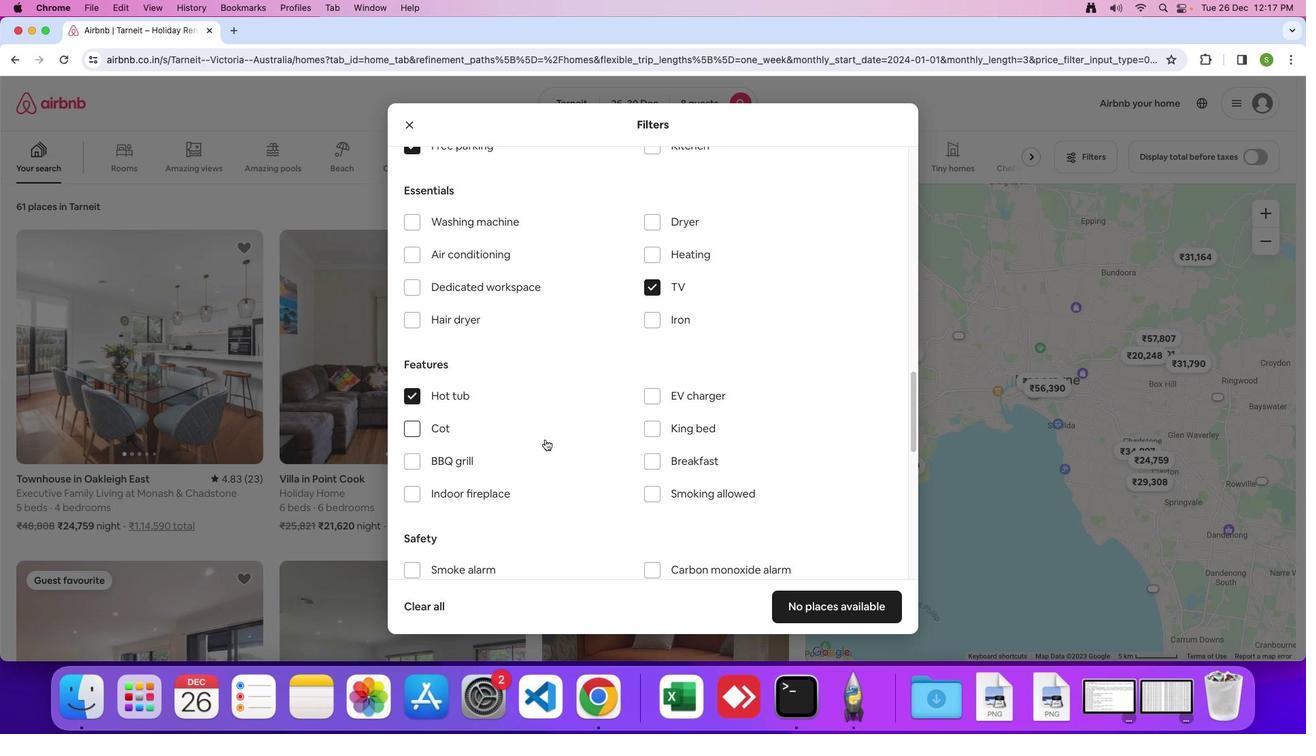 
Action: Mouse scrolled (541, 436) with delta (-2, -3)
Screenshot: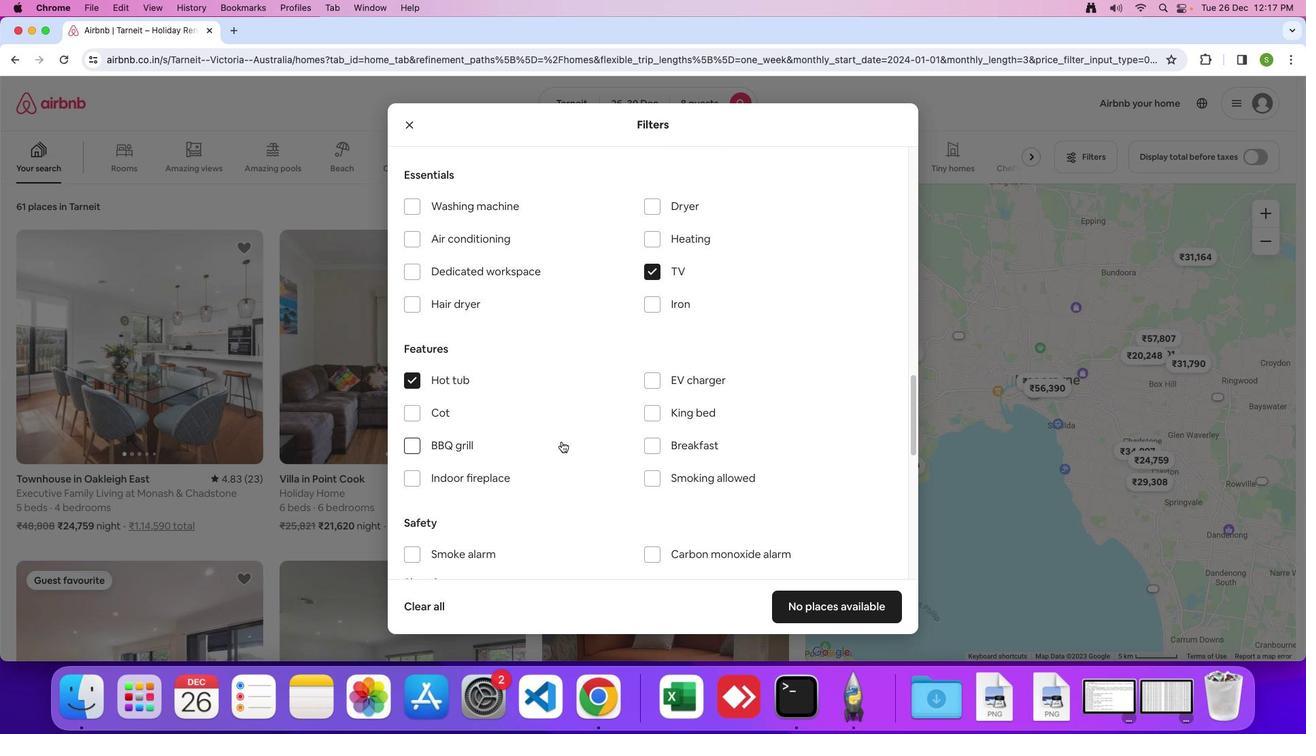 
Action: Mouse moved to (647, 474)
Screenshot: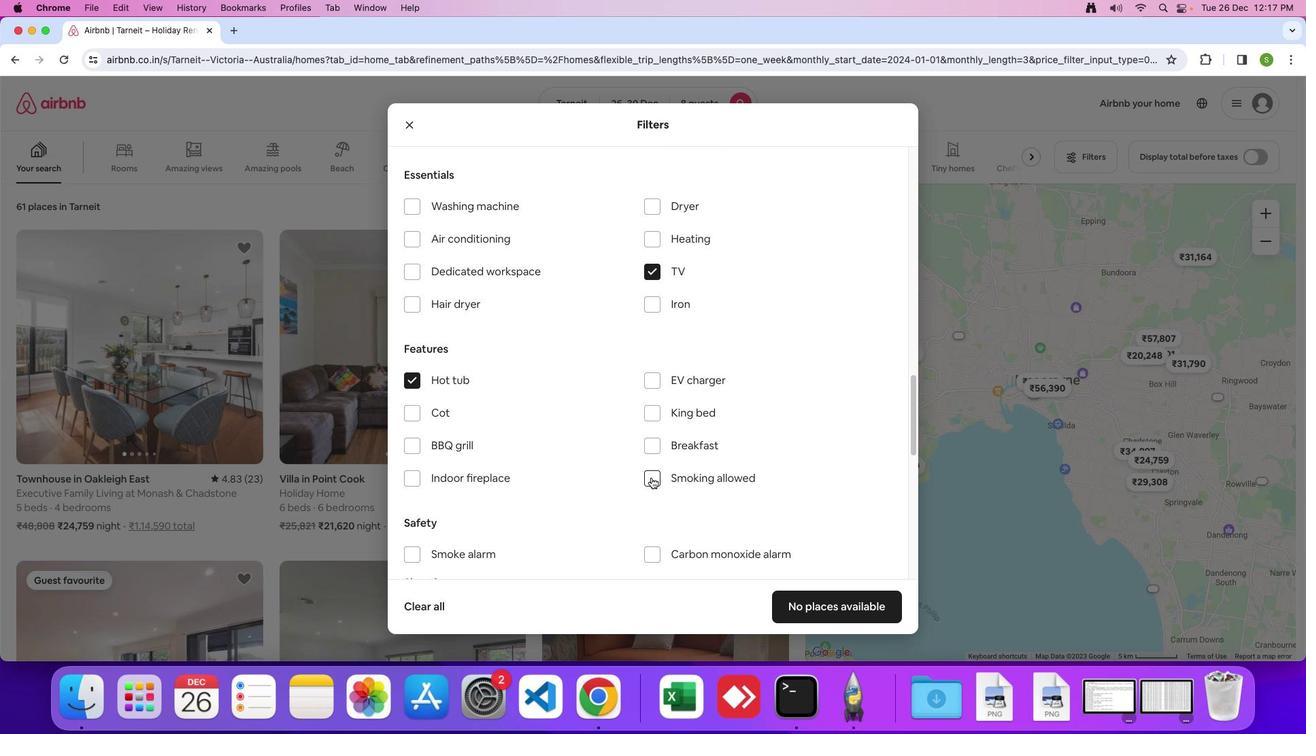 
Action: Mouse pressed left at (647, 474)
Screenshot: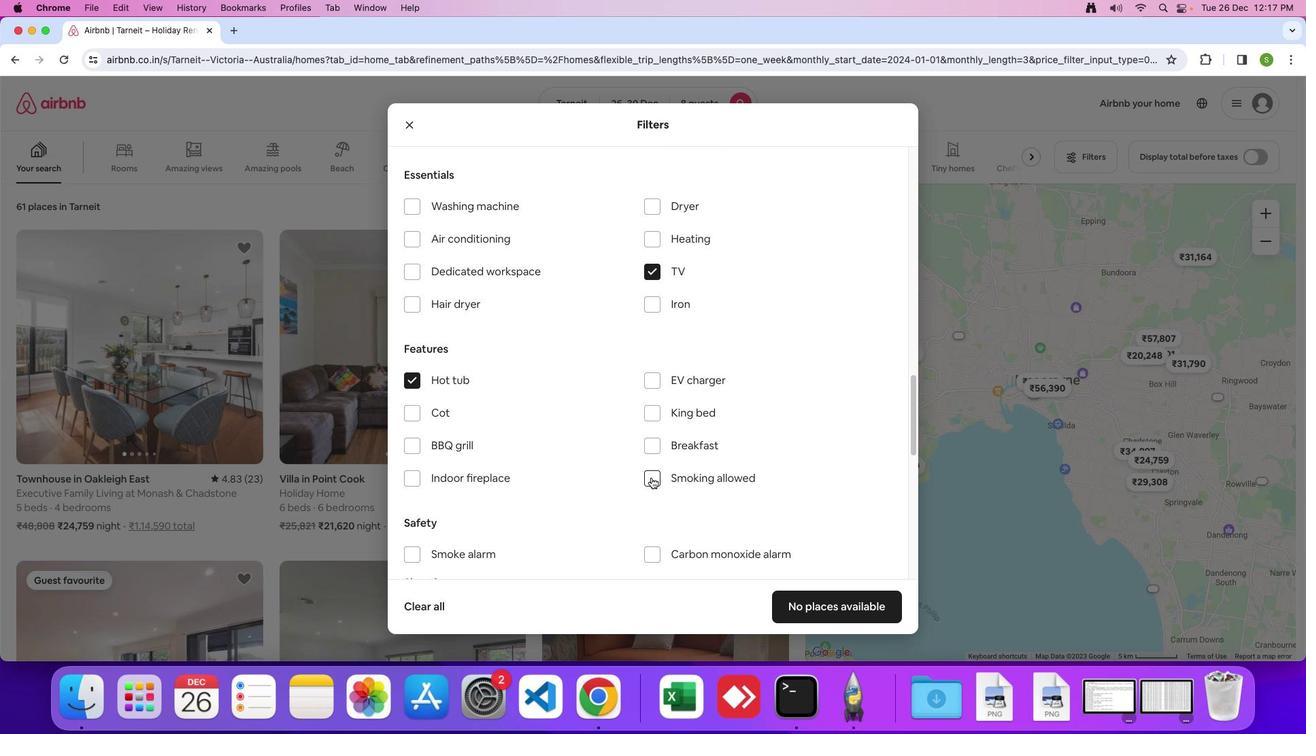 
Action: Mouse moved to (572, 469)
Screenshot: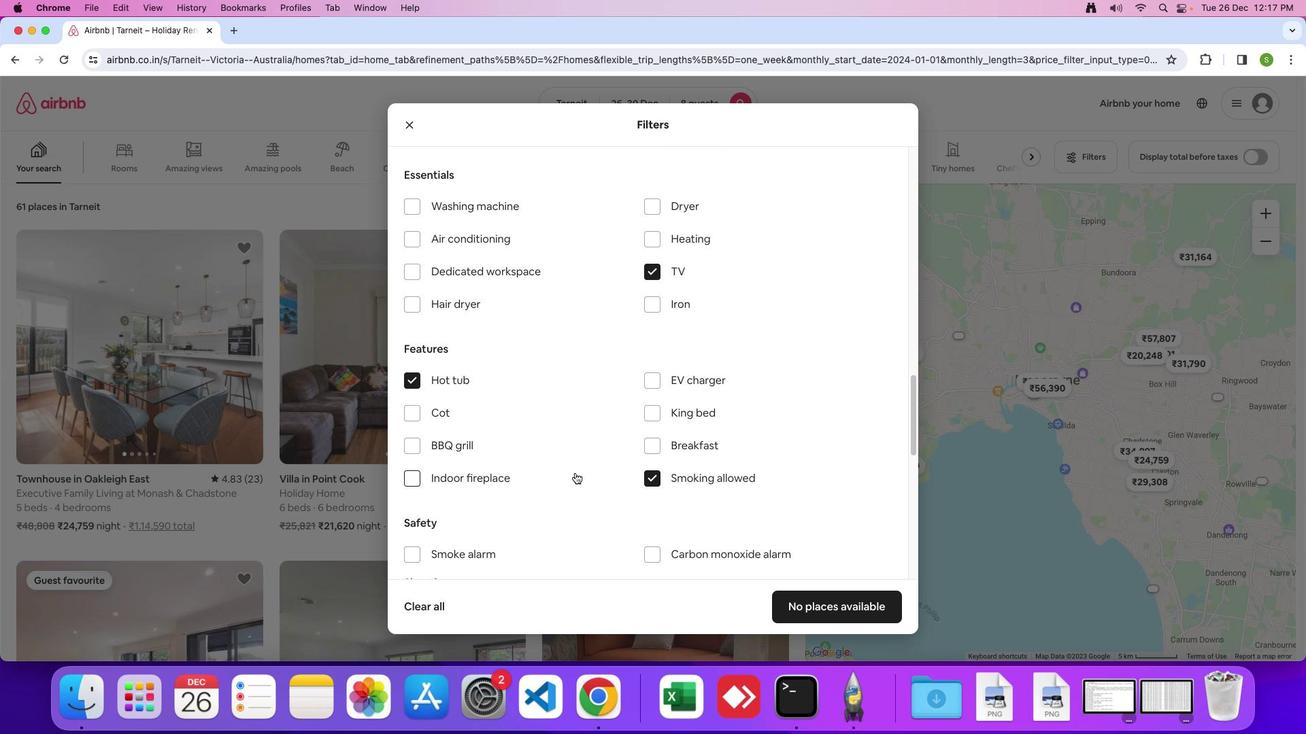
Action: Mouse scrolled (572, 469) with delta (-2, -3)
Screenshot: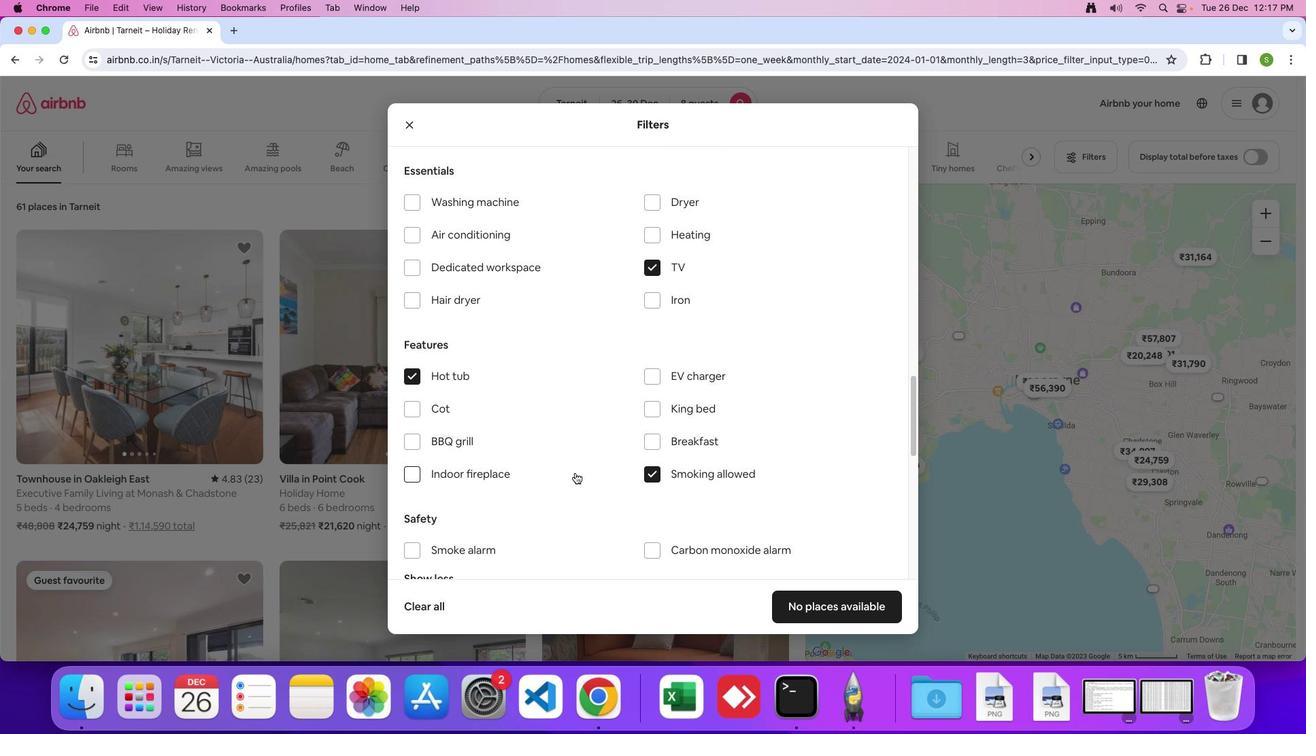 
Action: Mouse scrolled (572, 469) with delta (-2, -3)
Screenshot: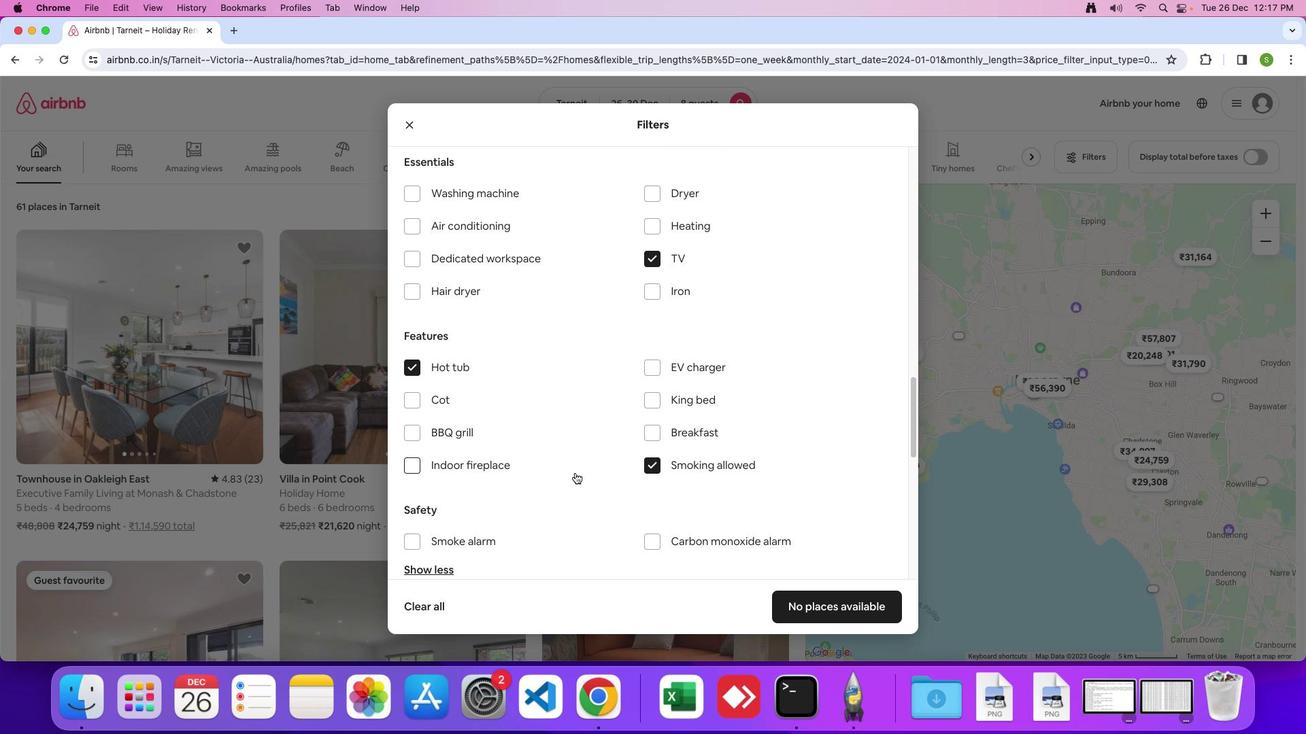 
Action: Mouse scrolled (572, 469) with delta (-2, -4)
Screenshot: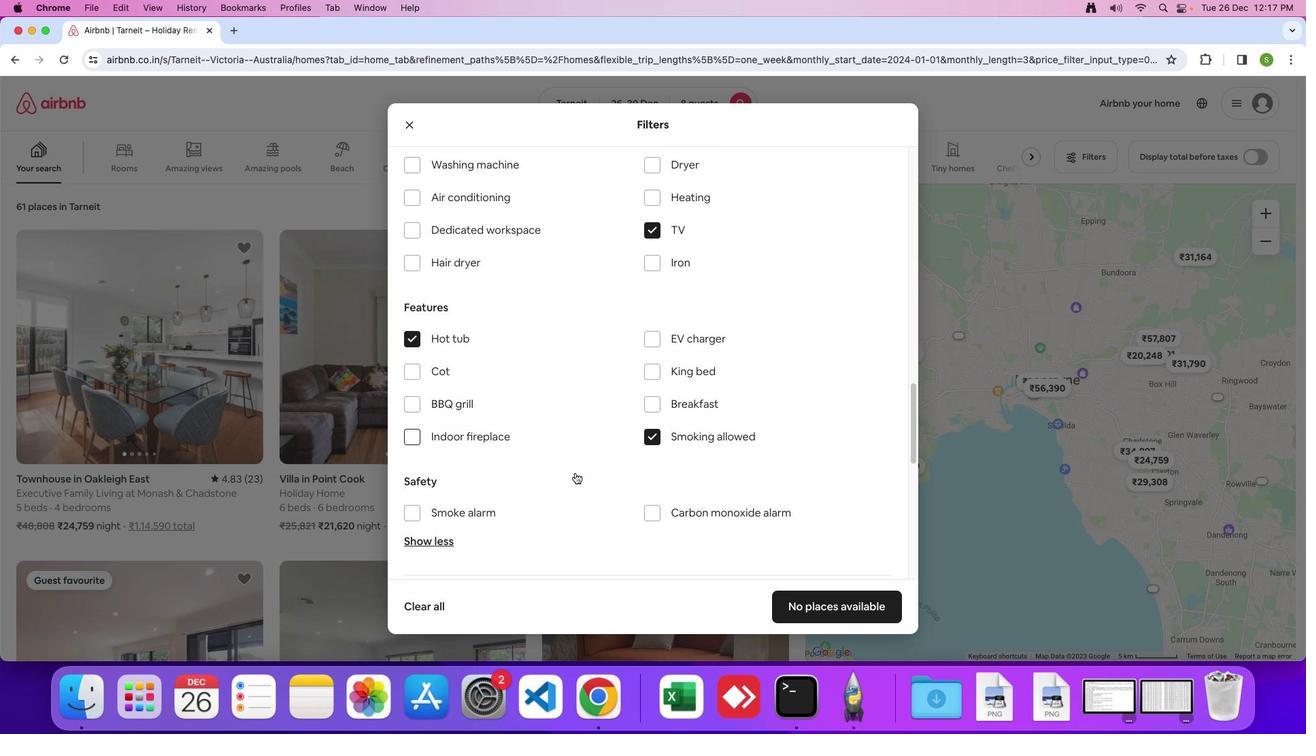 
Action: Mouse scrolled (572, 469) with delta (-2, -3)
Screenshot: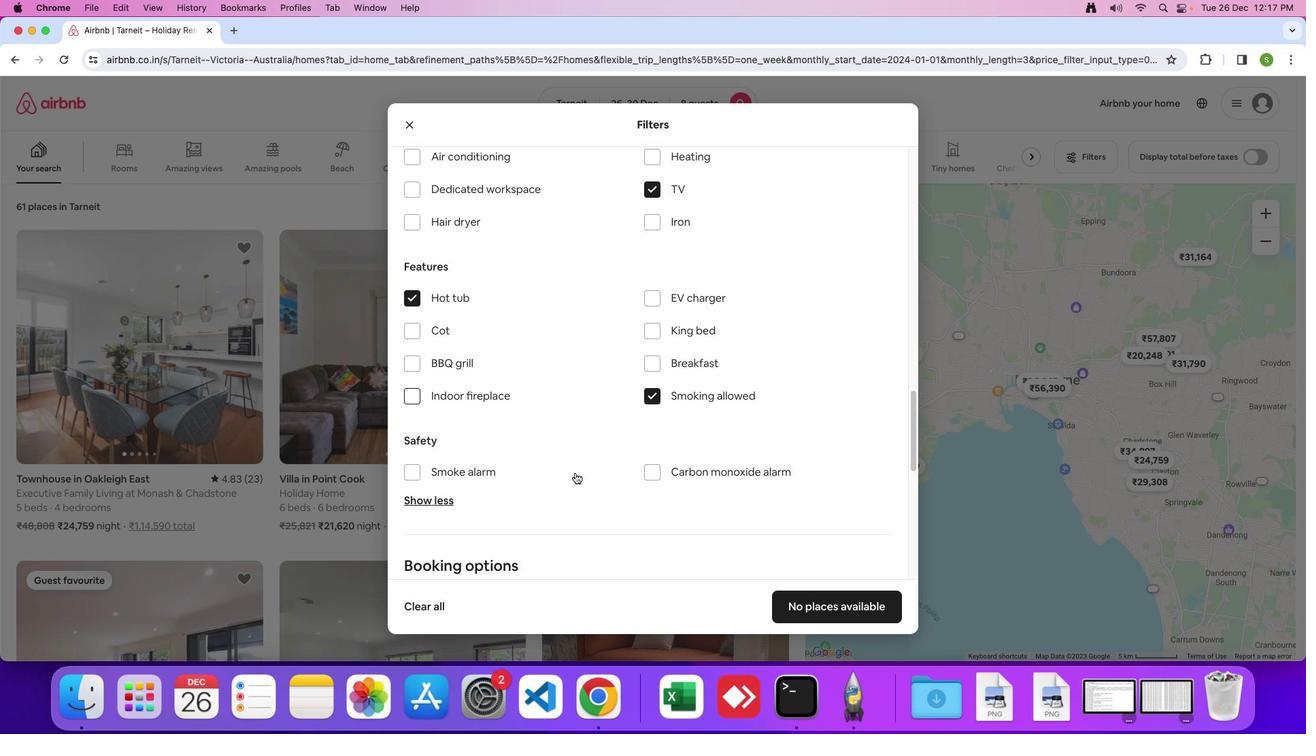 
Action: Mouse scrolled (572, 469) with delta (-2, -3)
Screenshot: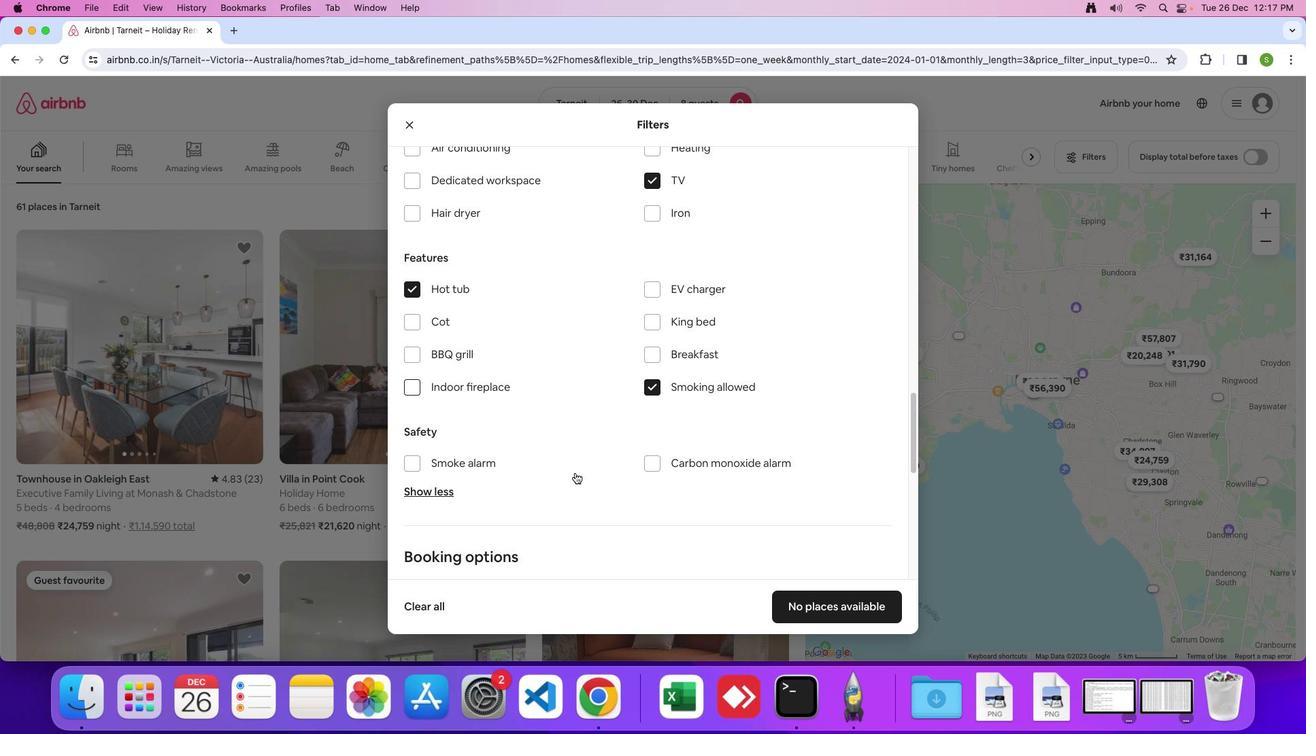 
Action: Mouse scrolled (572, 469) with delta (-2, -3)
Screenshot: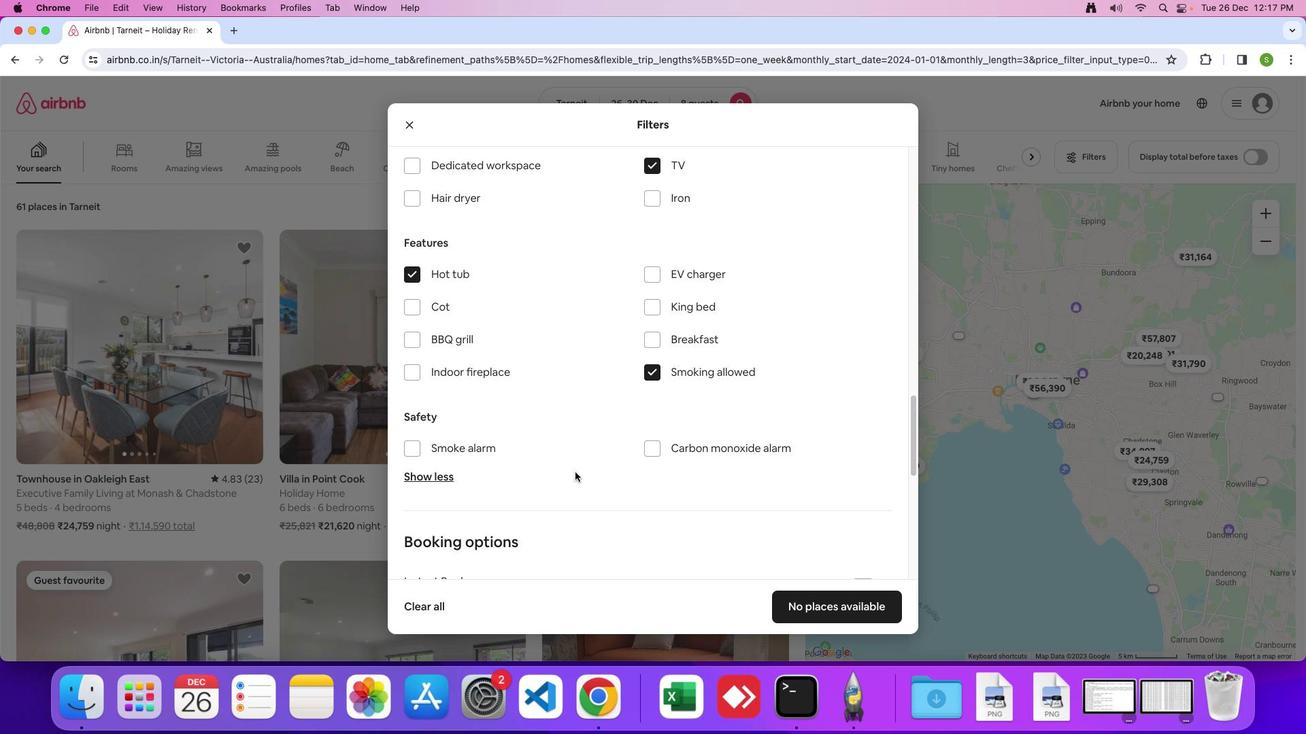 
Action: Mouse moved to (572, 469)
Screenshot: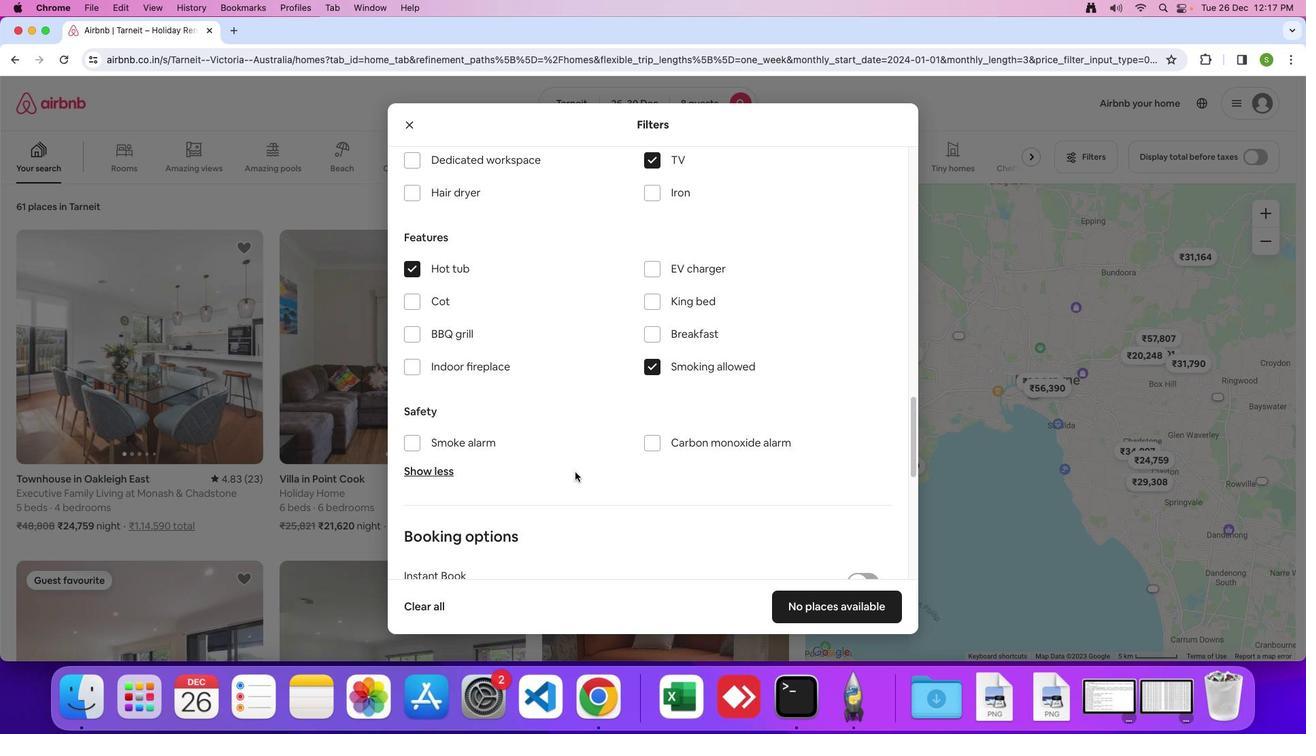 
Action: Mouse scrolled (572, 469) with delta (-2, -3)
Screenshot: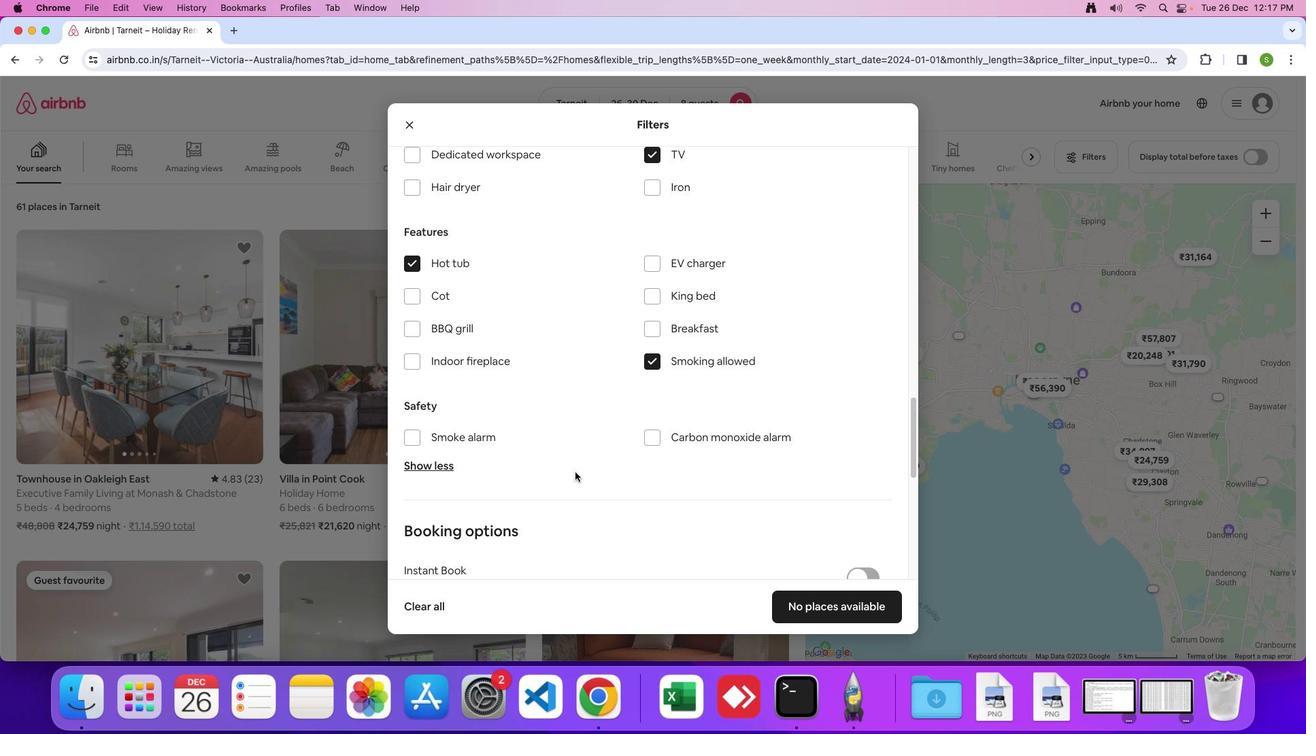 
Action: Mouse scrolled (572, 469) with delta (-2, -3)
Screenshot: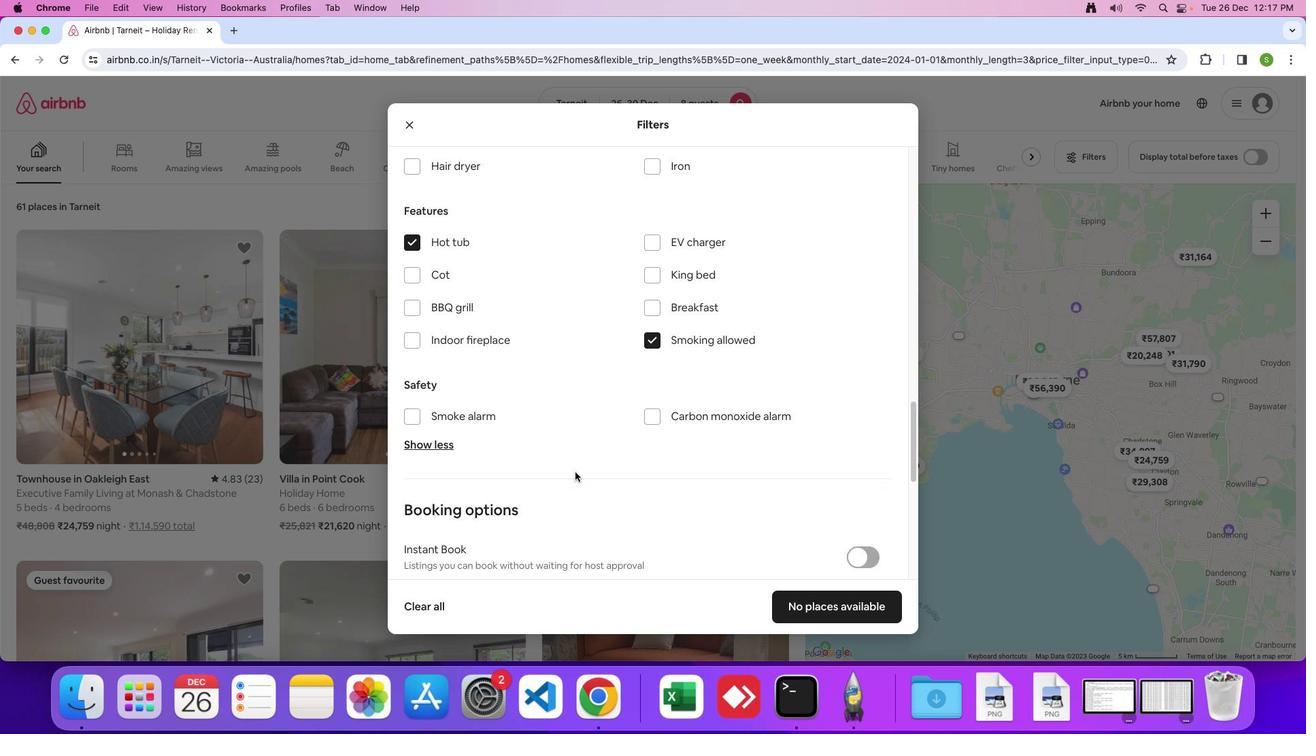 
Action: Mouse moved to (572, 469)
Screenshot: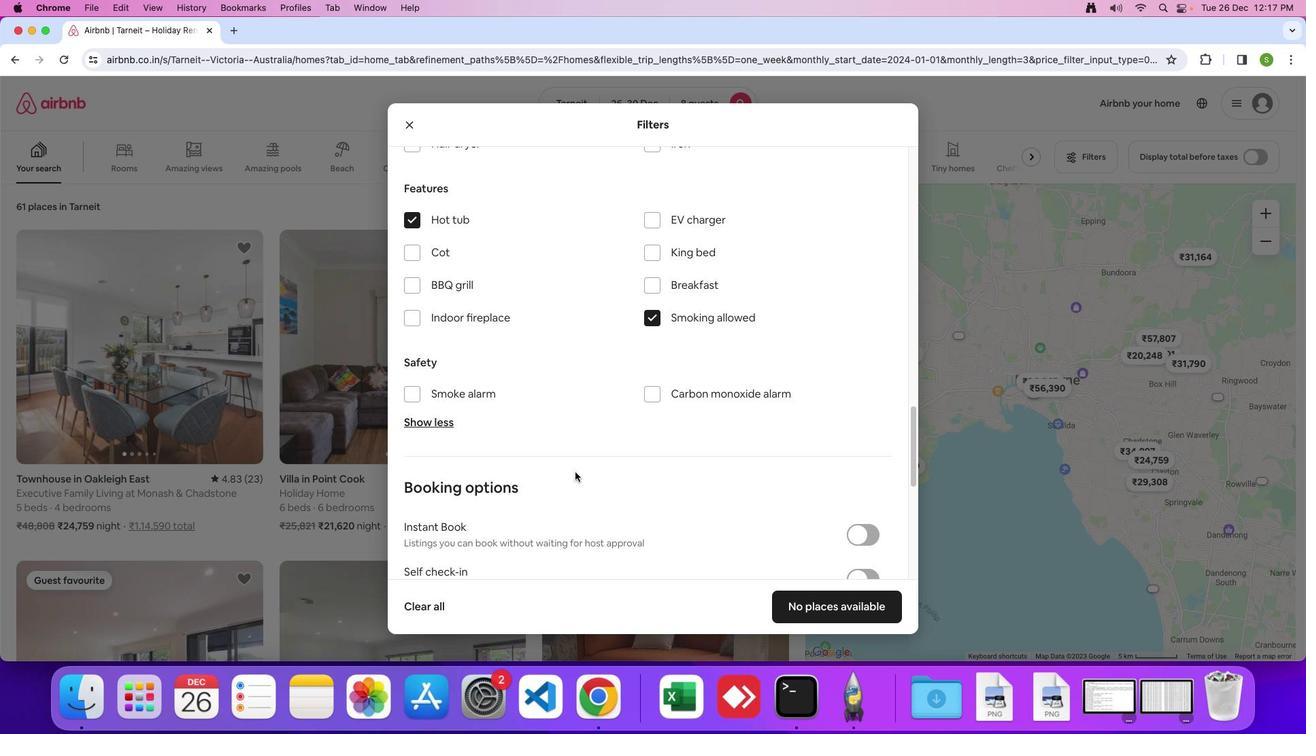 
Action: Mouse scrolled (572, 469) with delta (-2, -3)
Screenshot: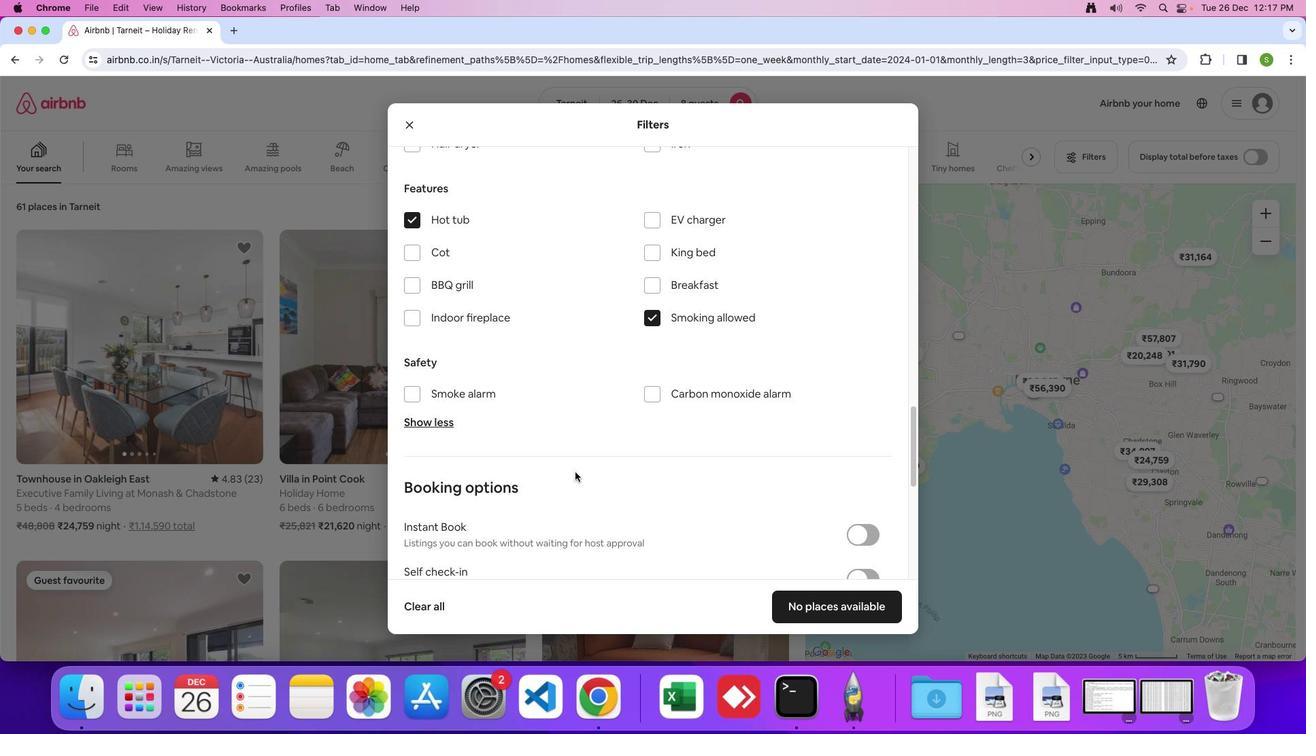 
Action: Mouse moved to (572, 468)
Screenshot: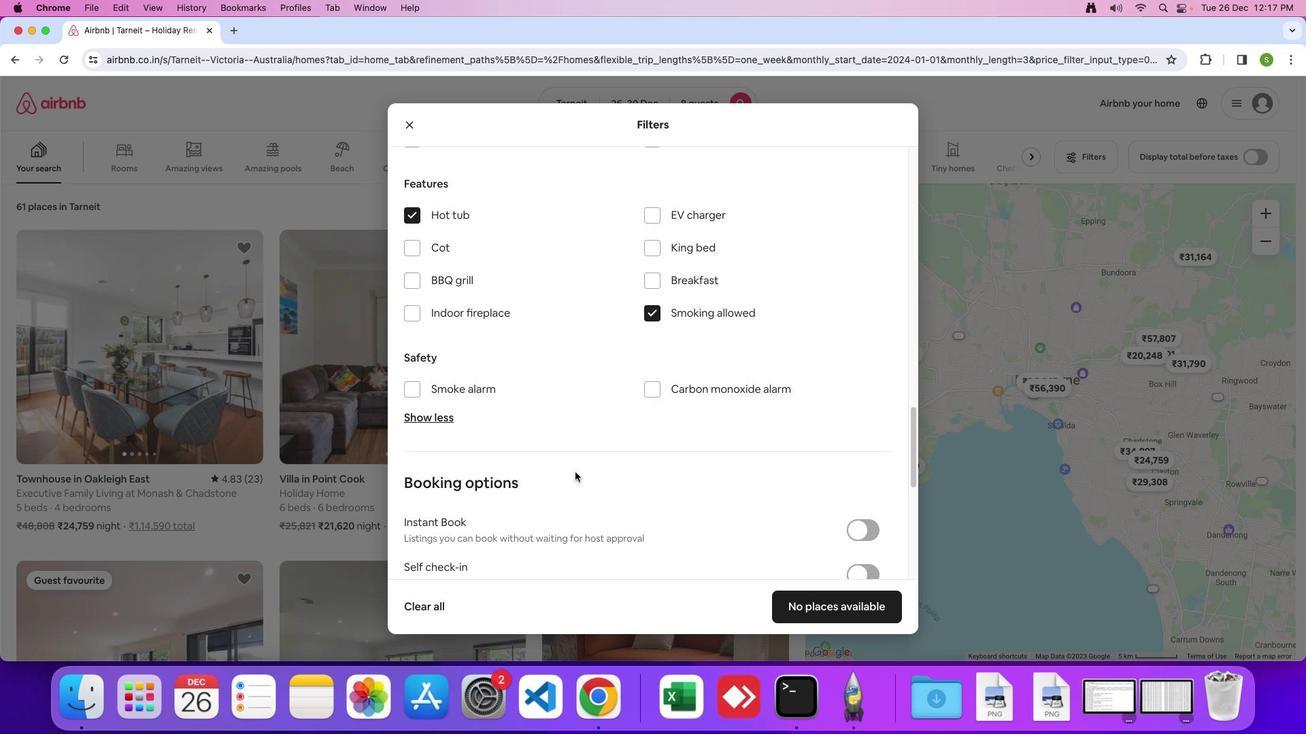 
Action: Mouse scrolled (572, 468) with delta (-2, -3)
Screenshot: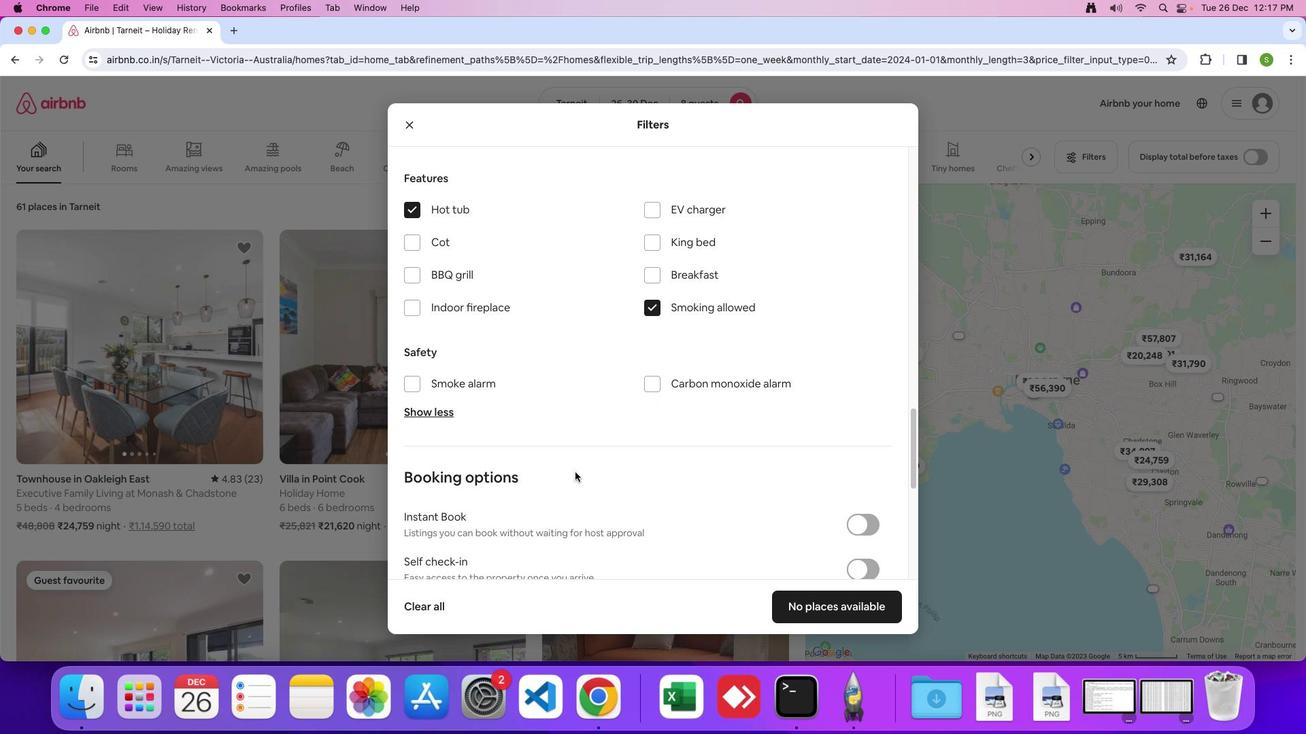 
Action: Mouse scrolled (572, 468) with delta (-2, -3)
Screenshot: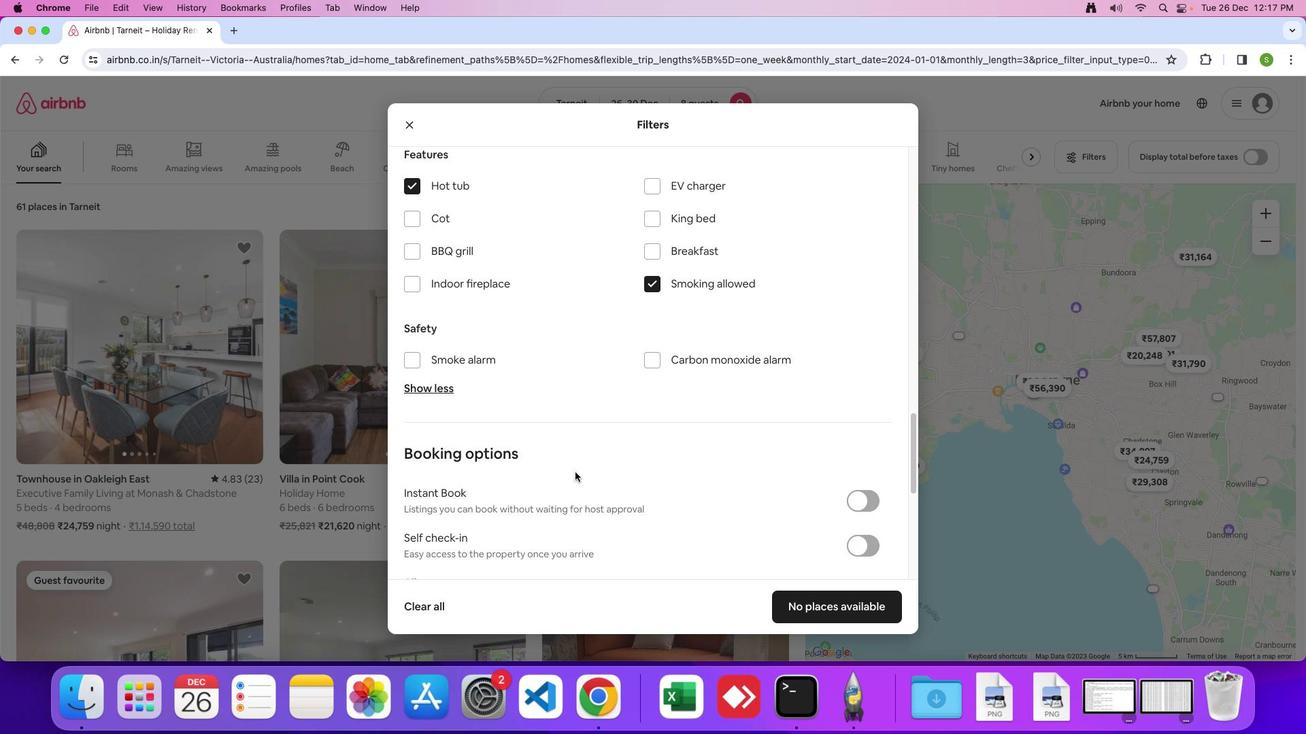 
Action: Mouse scrolled (572, 468) with delta (-2, -3)
Screenshot: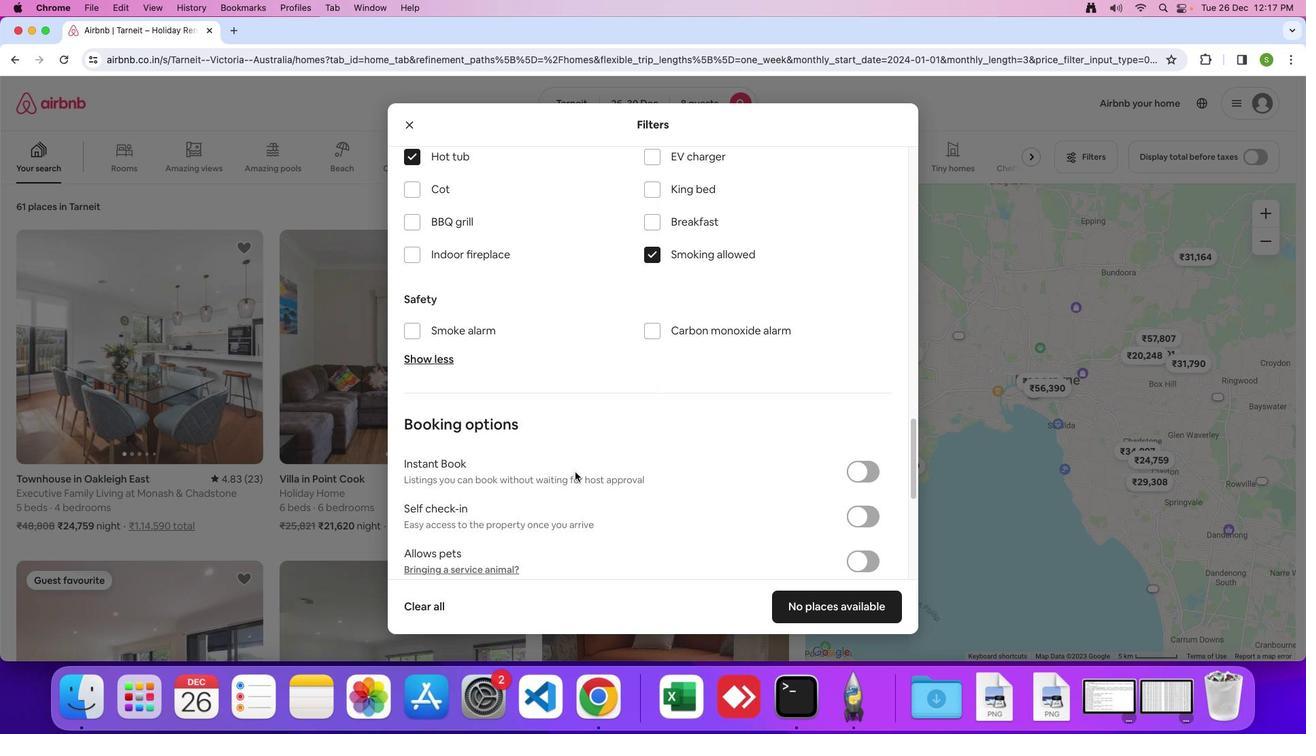 
Action: Mouse scrolled (572, 468) with delta (-2, -3)
Screenshot: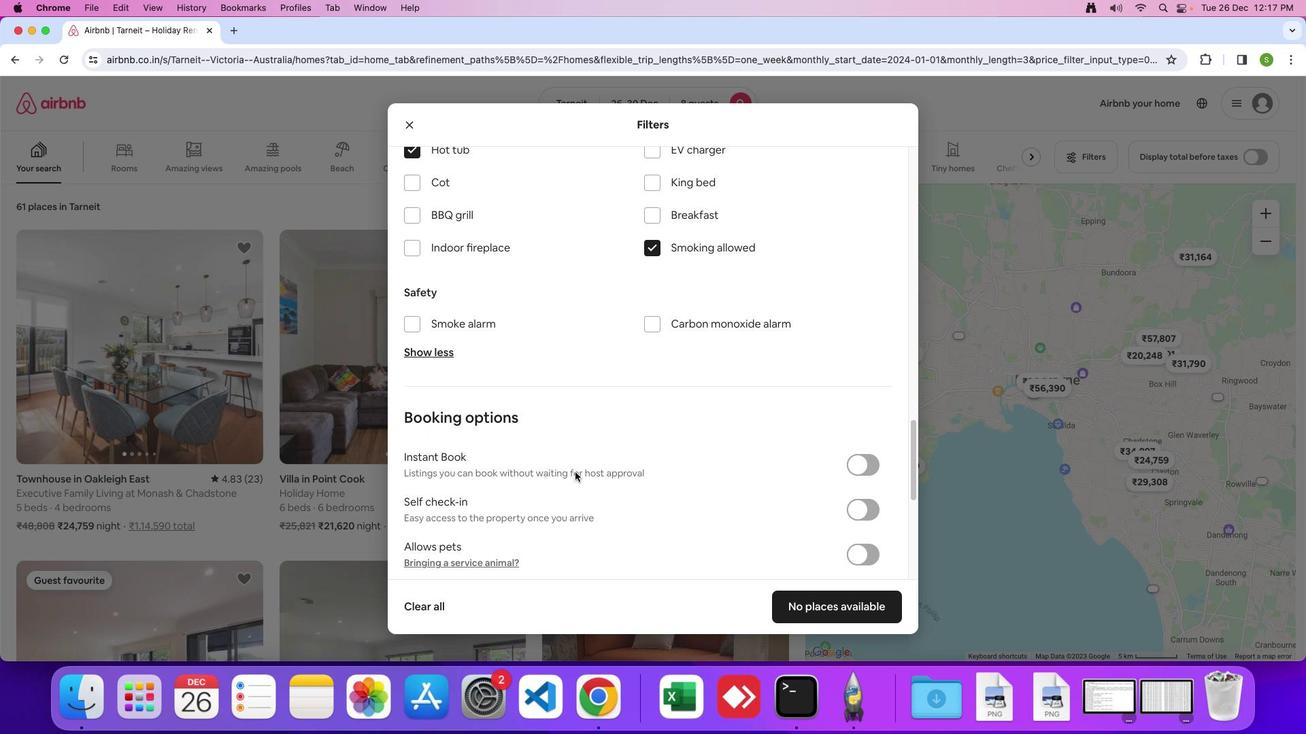 
Action: Mouse moved to (572, 468)
Screenshot: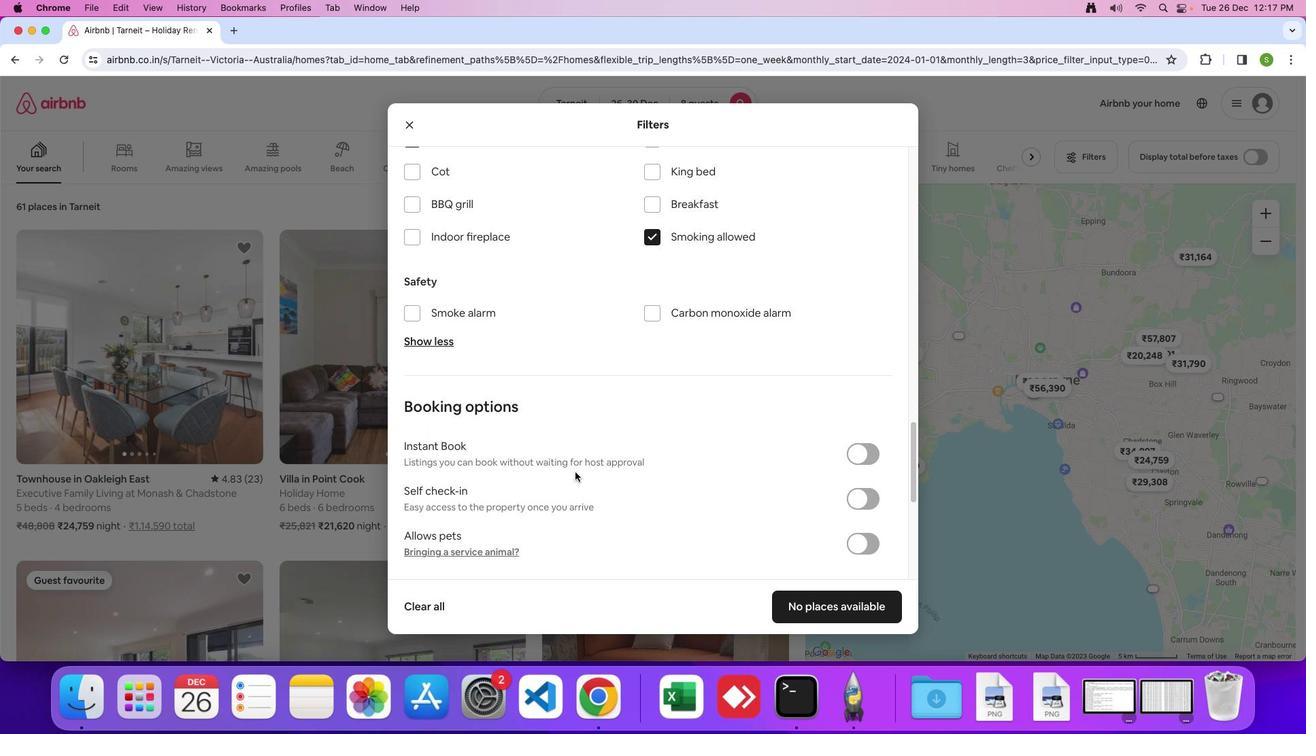 
Action: Mouse scrolled (572, 468) with delta (-2, -3)
Screenshot: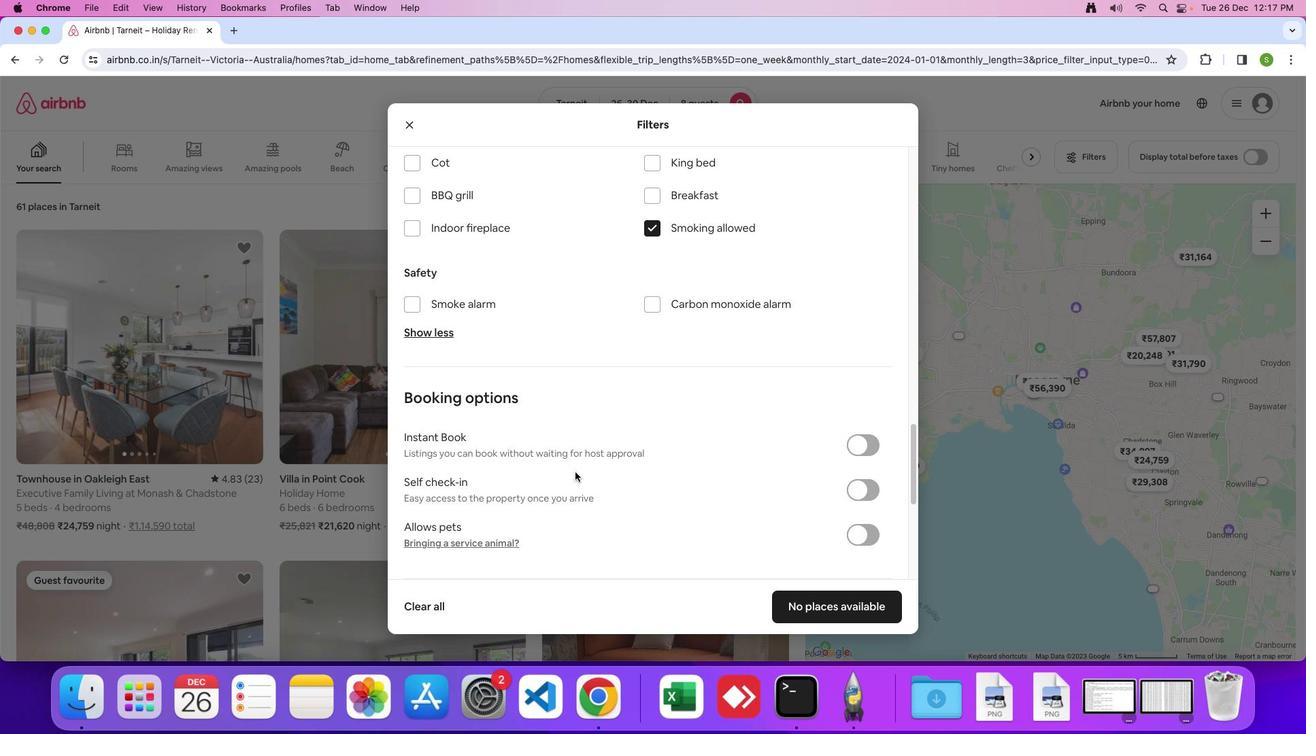 
Action: Mouse scrolled (572, 468) with delta (-2, -3)
Screenshot: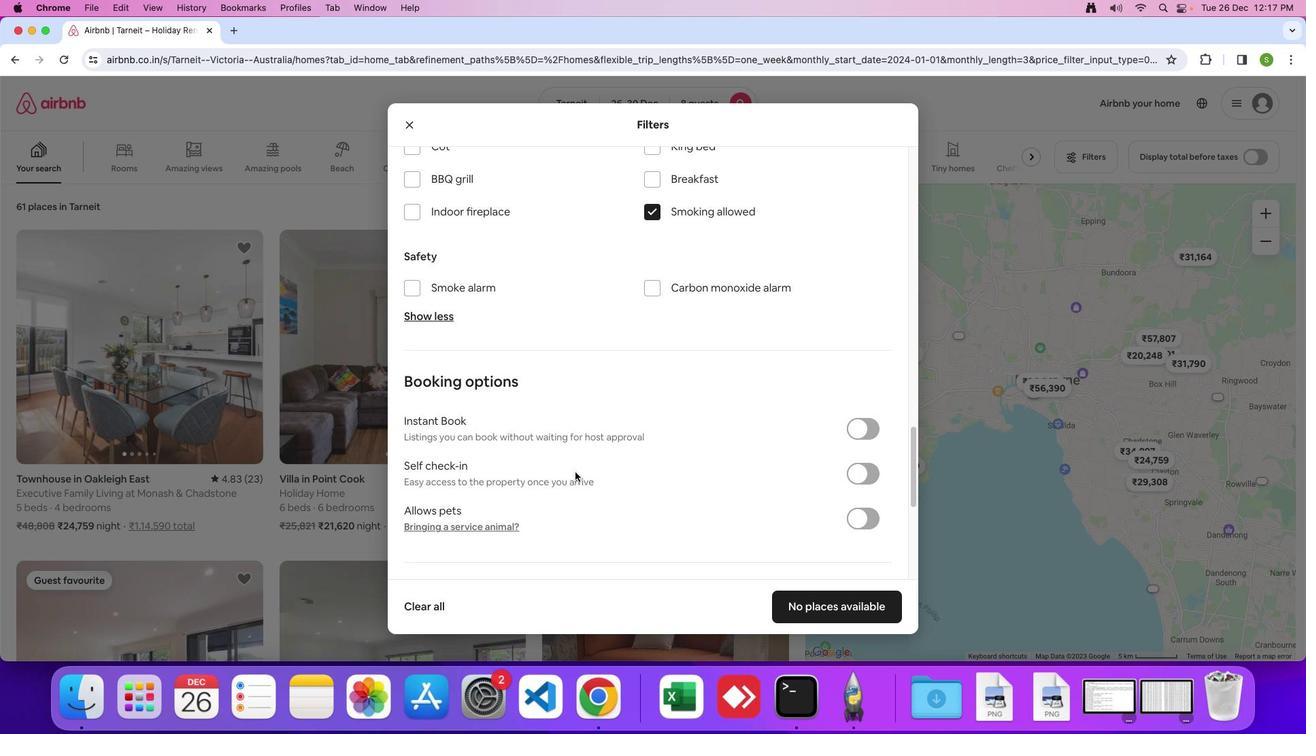 
Action: Mouse scrolled (572, 468) with delta (-2, -4)
Screenshot: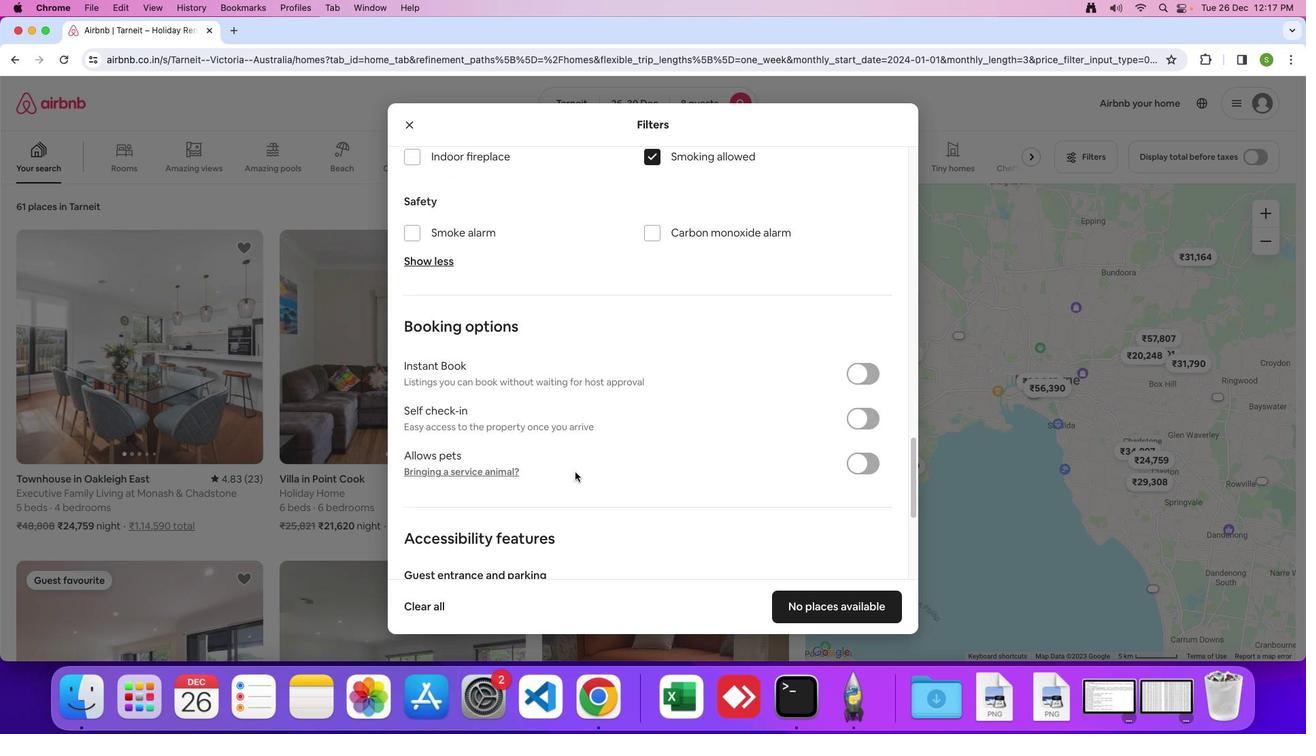 
Action: Mouse moved to (572, 468)
Screenshot: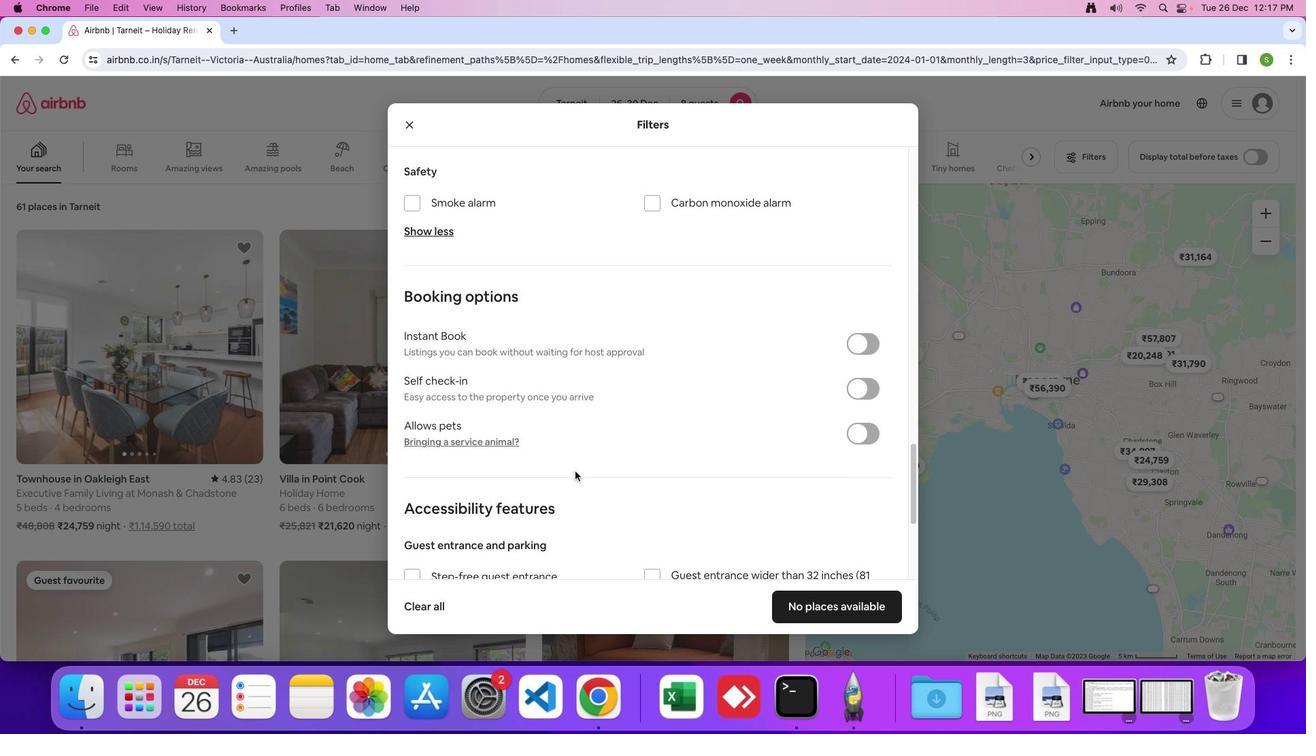 
Action: Mouse scrolled (572, 468) with delta (-2, -3)
Screenshot: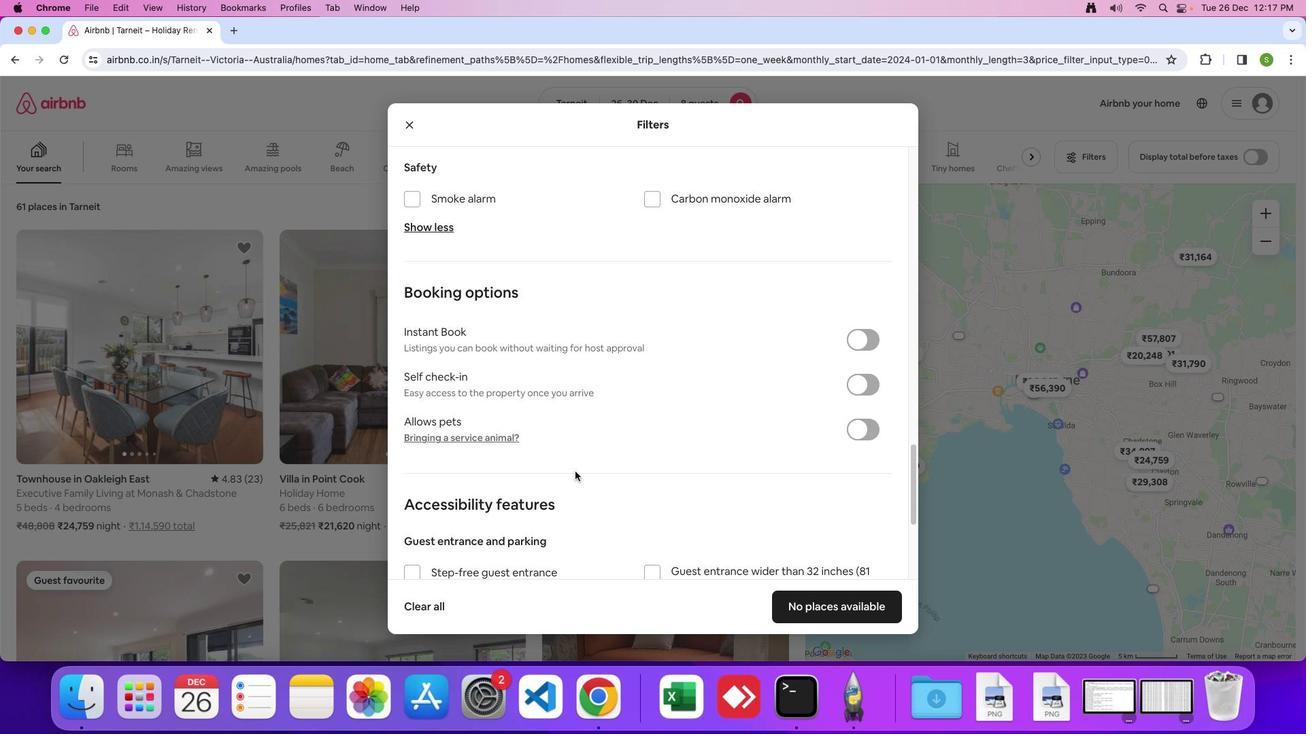 
Action: Mouse scrolled (572, 468) with delta (-2, -3)
Screenshot: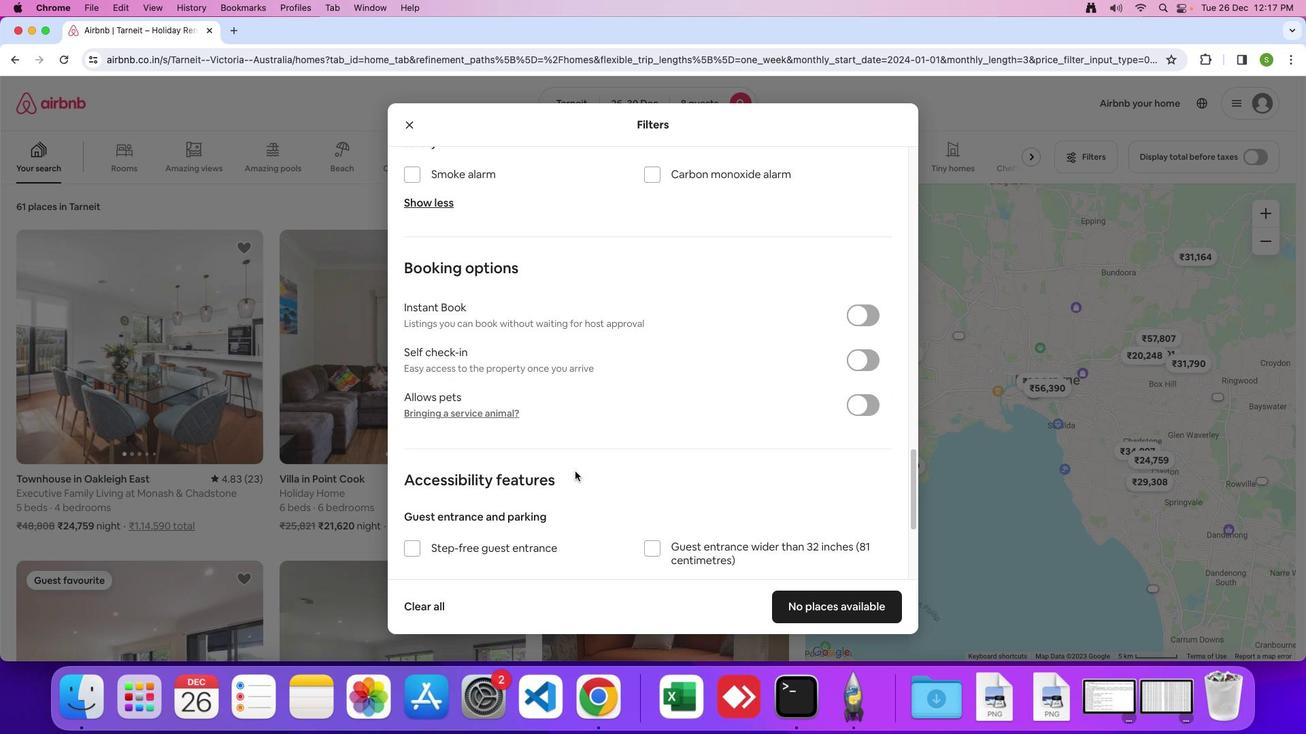 
Action: Mouse scrolled (572, 468) with delta (-2, -4)
Screenshot: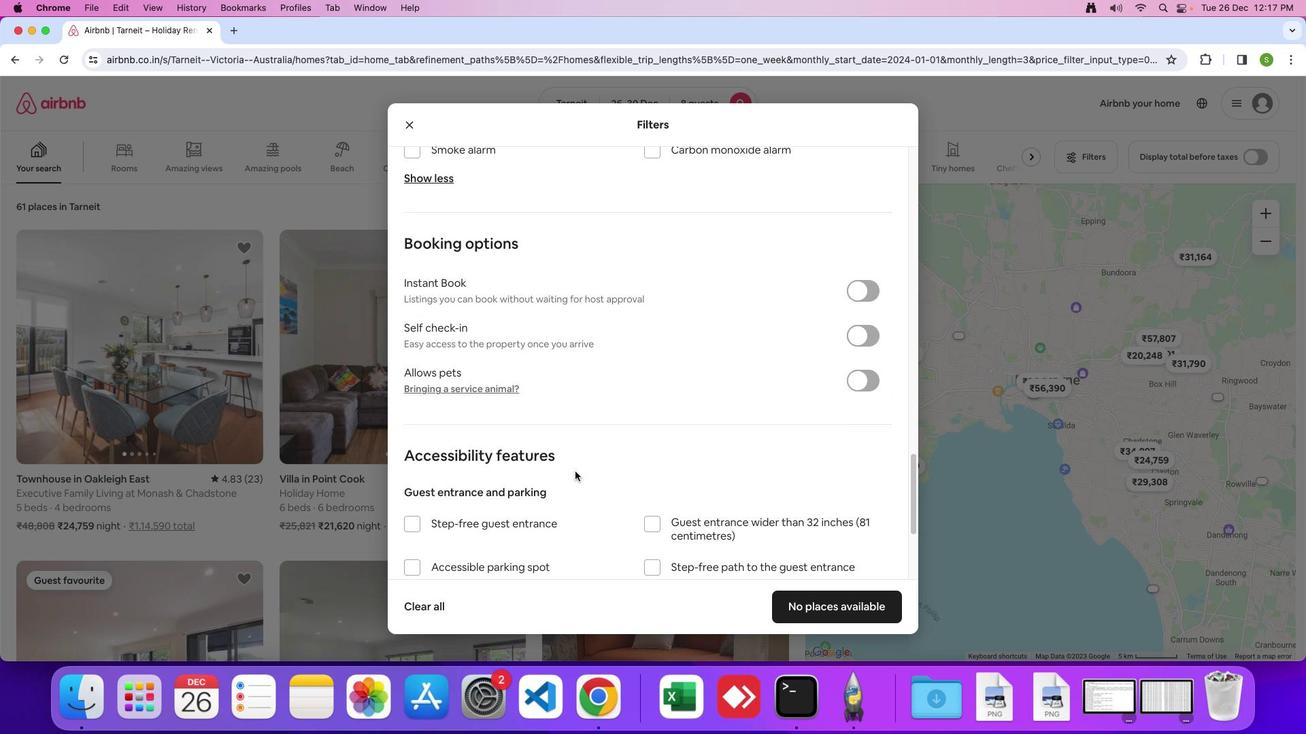 
Action: Mouse moved to (572, 468)
Screenshot: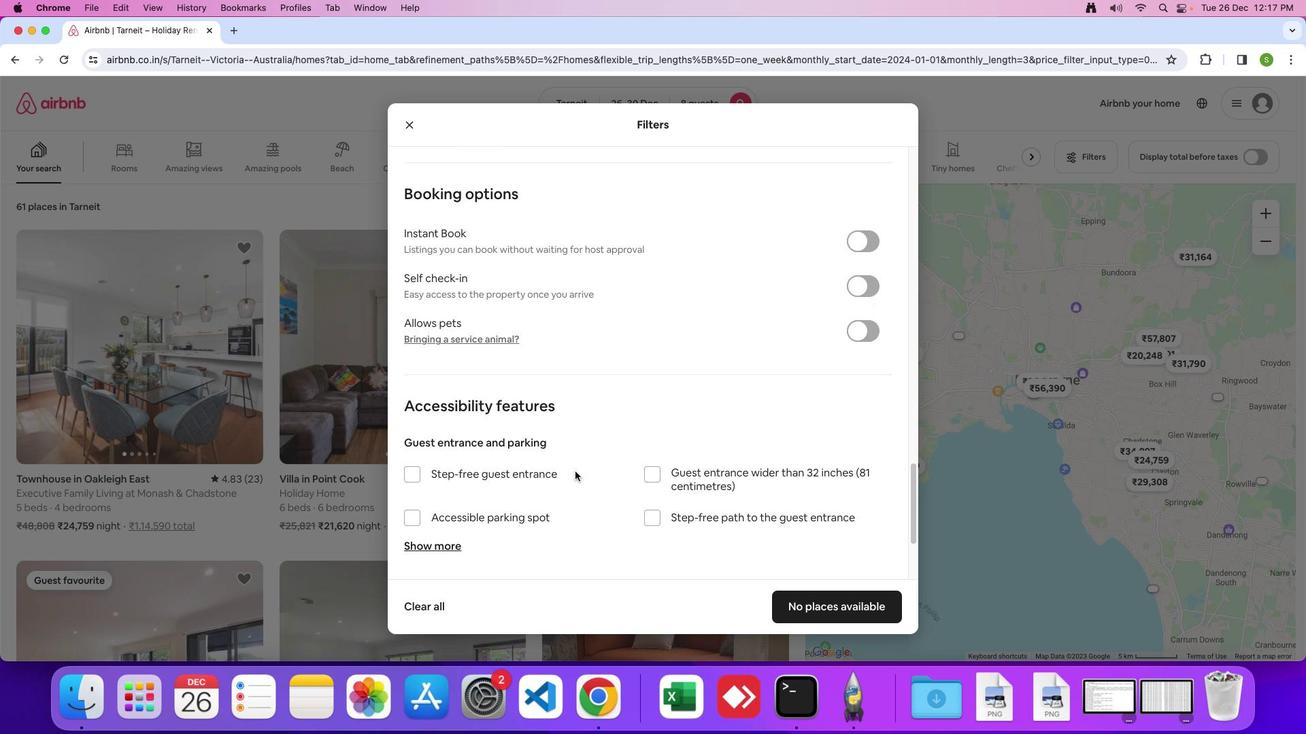 
Action: Mouse scrolled (572, 468) with delta (-2, -3)
Screenshot: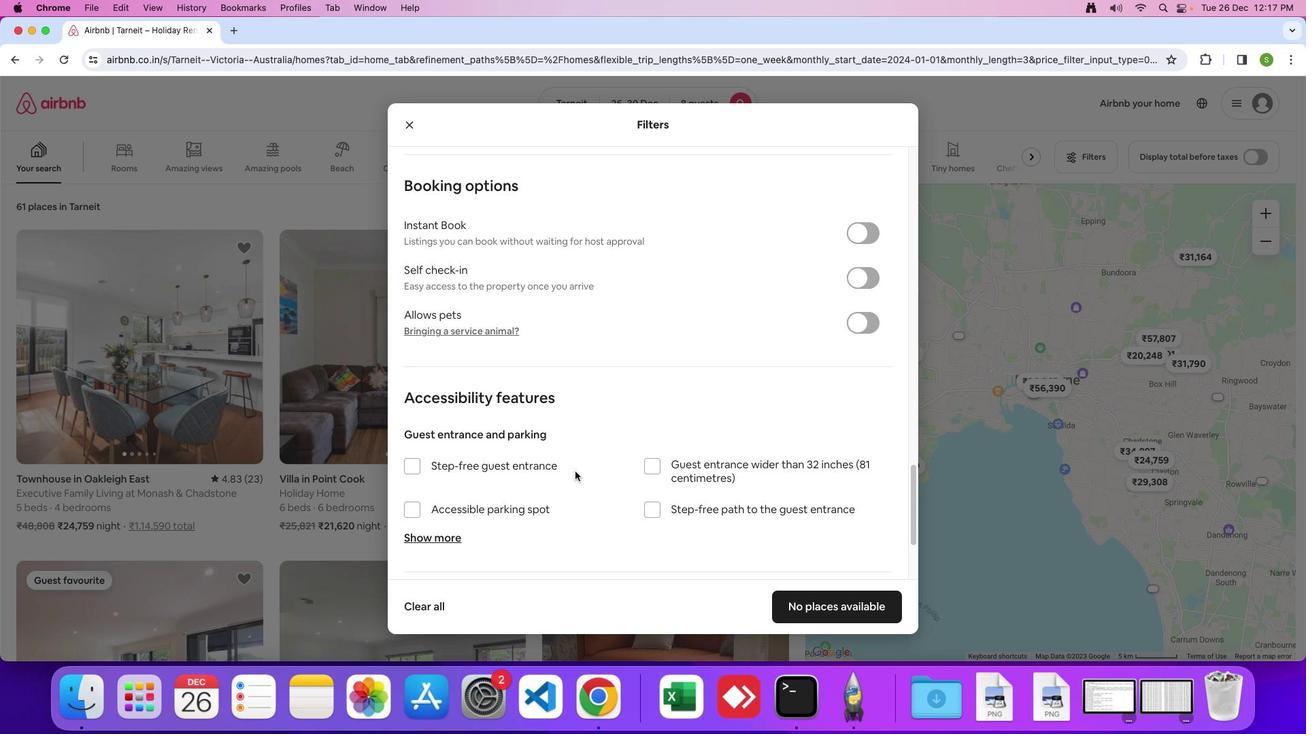 
Action: Mouse scrolled (572, 468) with delta (-2, -3)
Screenshot: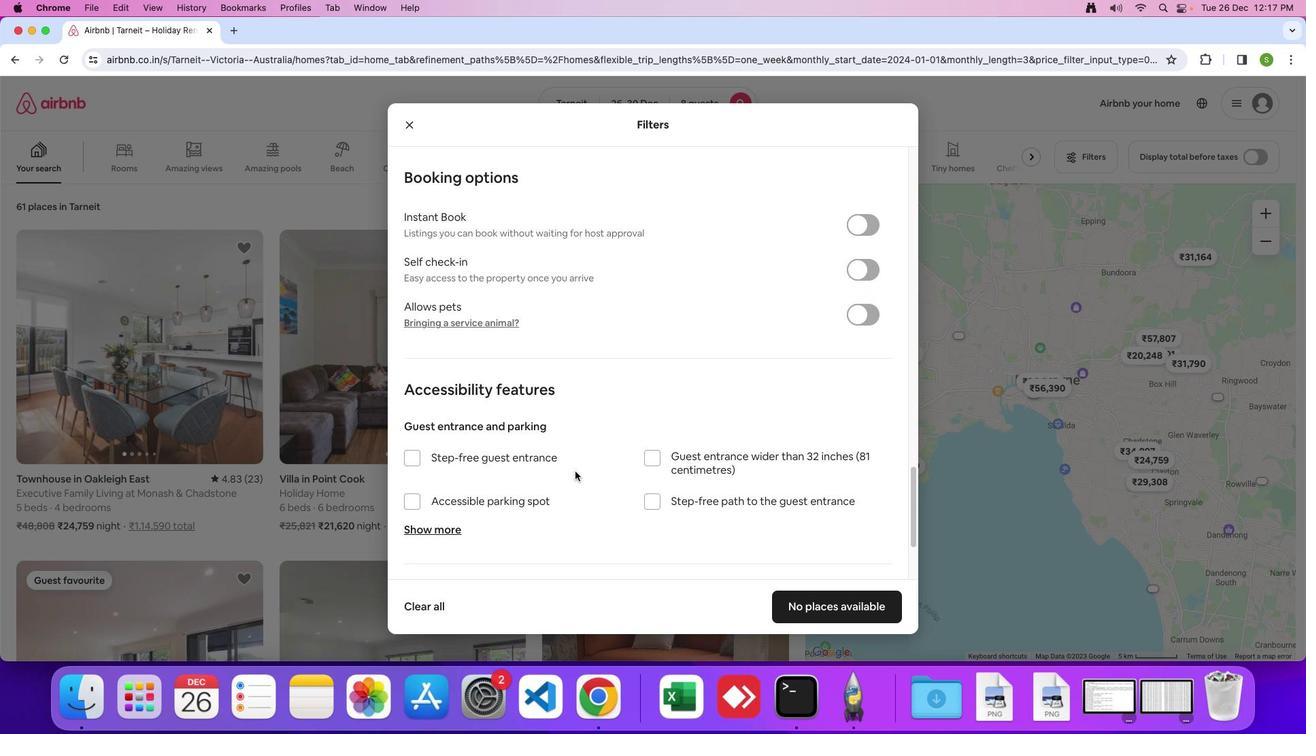 
Action: Mouse scrolled (572, 468) with delta (-2, -3)
Screenshot: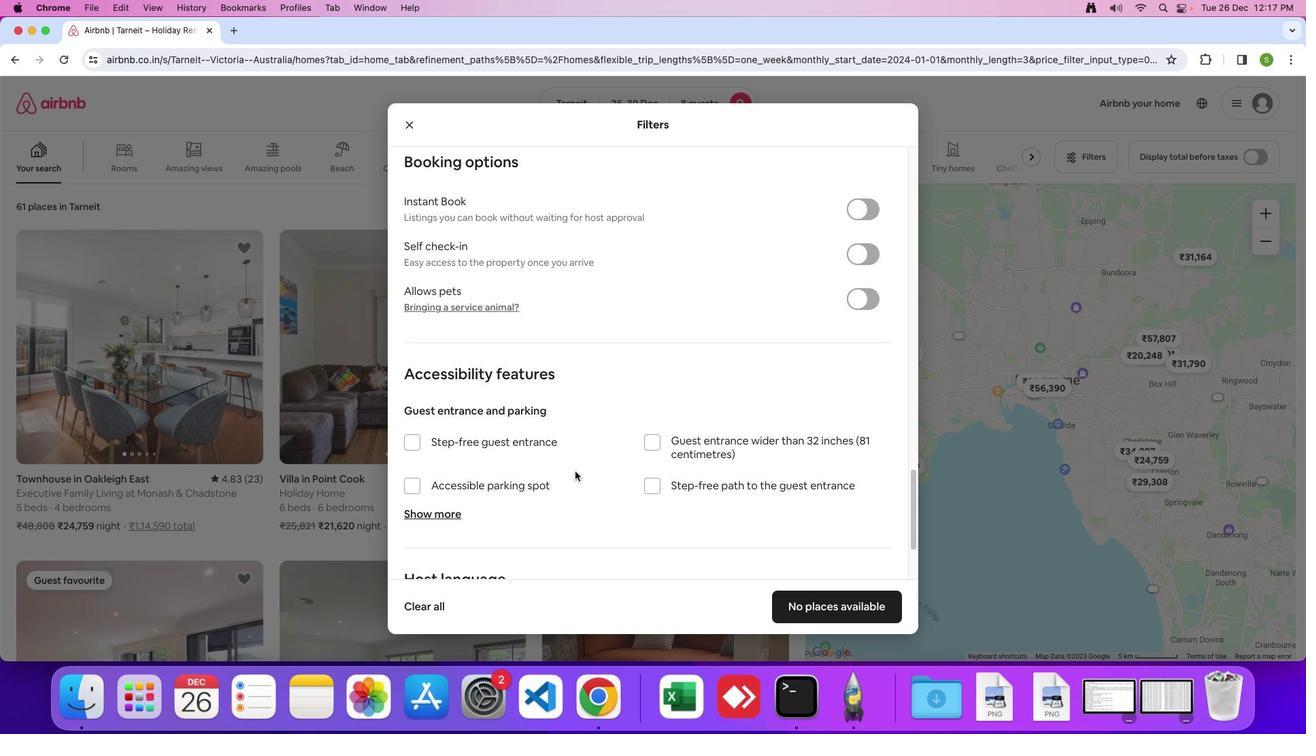 
Action: Mouse scrolled (572, 468) with delta (-2, -3)
Screenshot: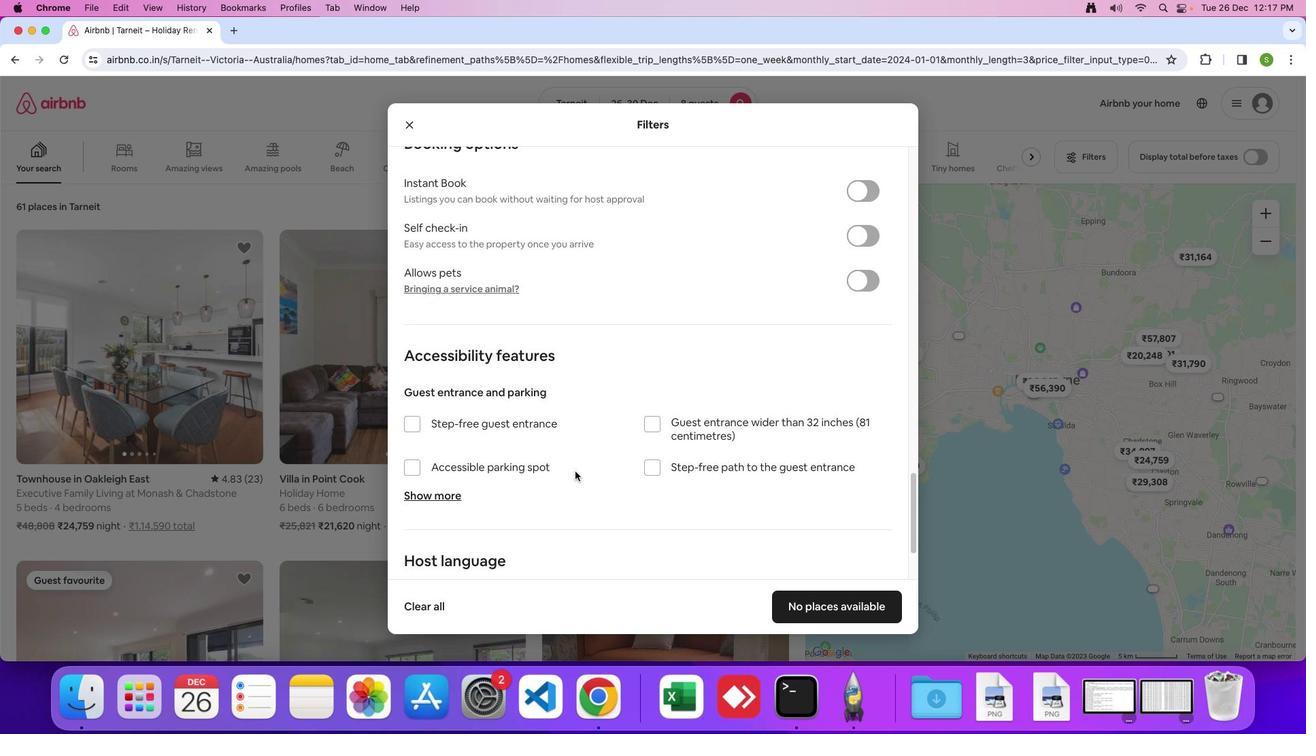 
Action: Mouse scrolled (572, 468) with delta (-2, -4)
Screenshot: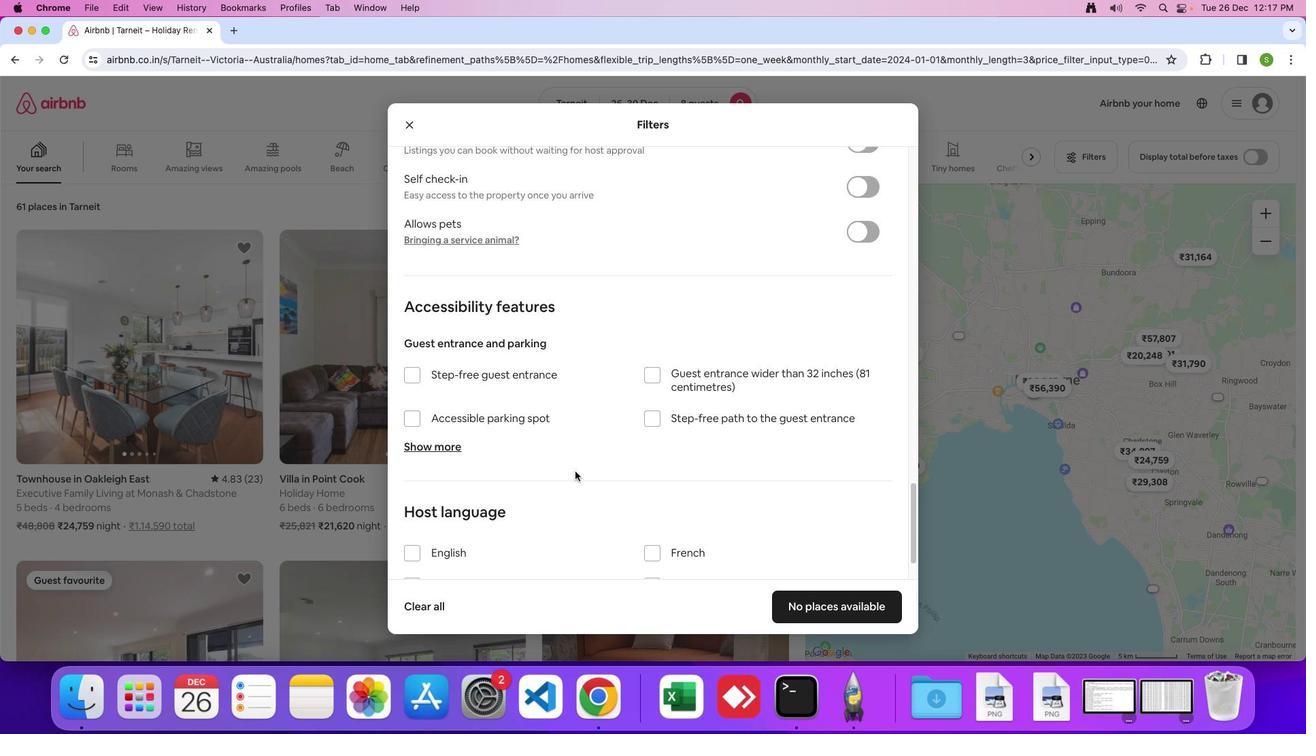 
Action: Mouse scrolled (572, 468) with delta (-2, -3)
Screenshot: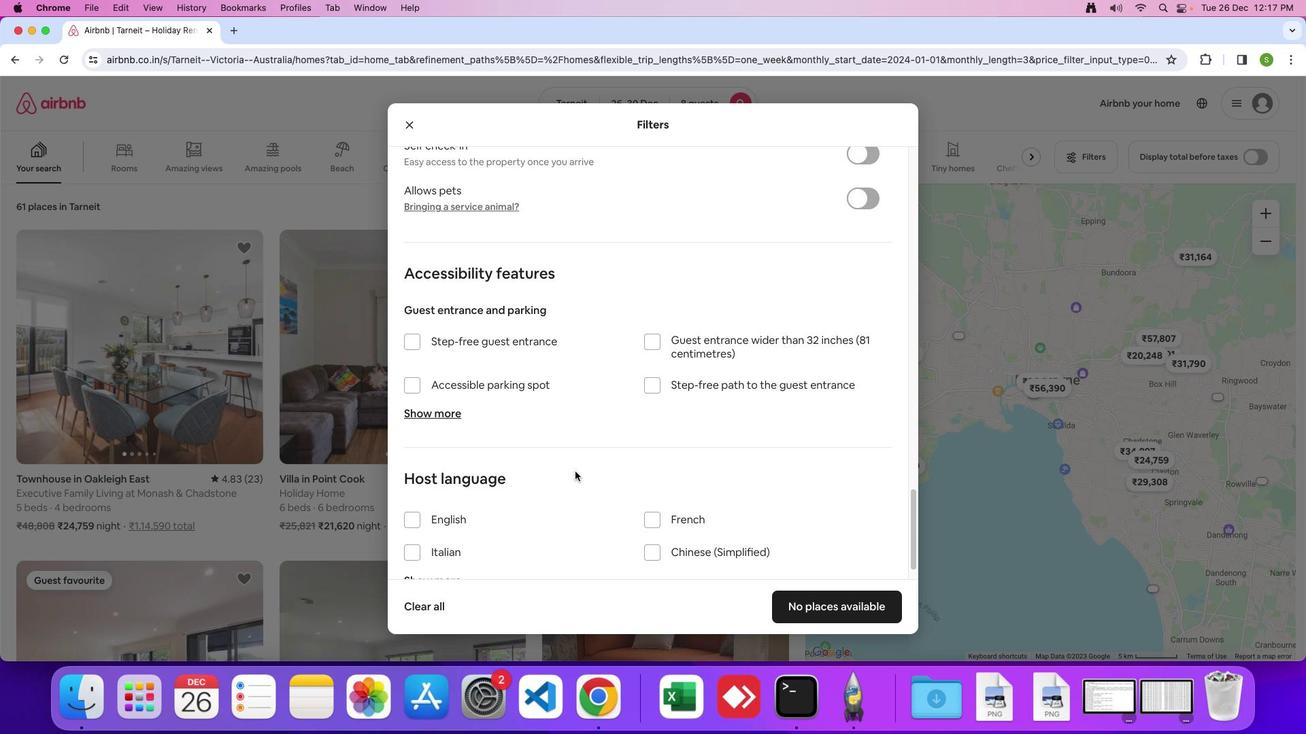 
Action: Mouse scrolled (572, 468) with delta (-2, -3)
Screenshot: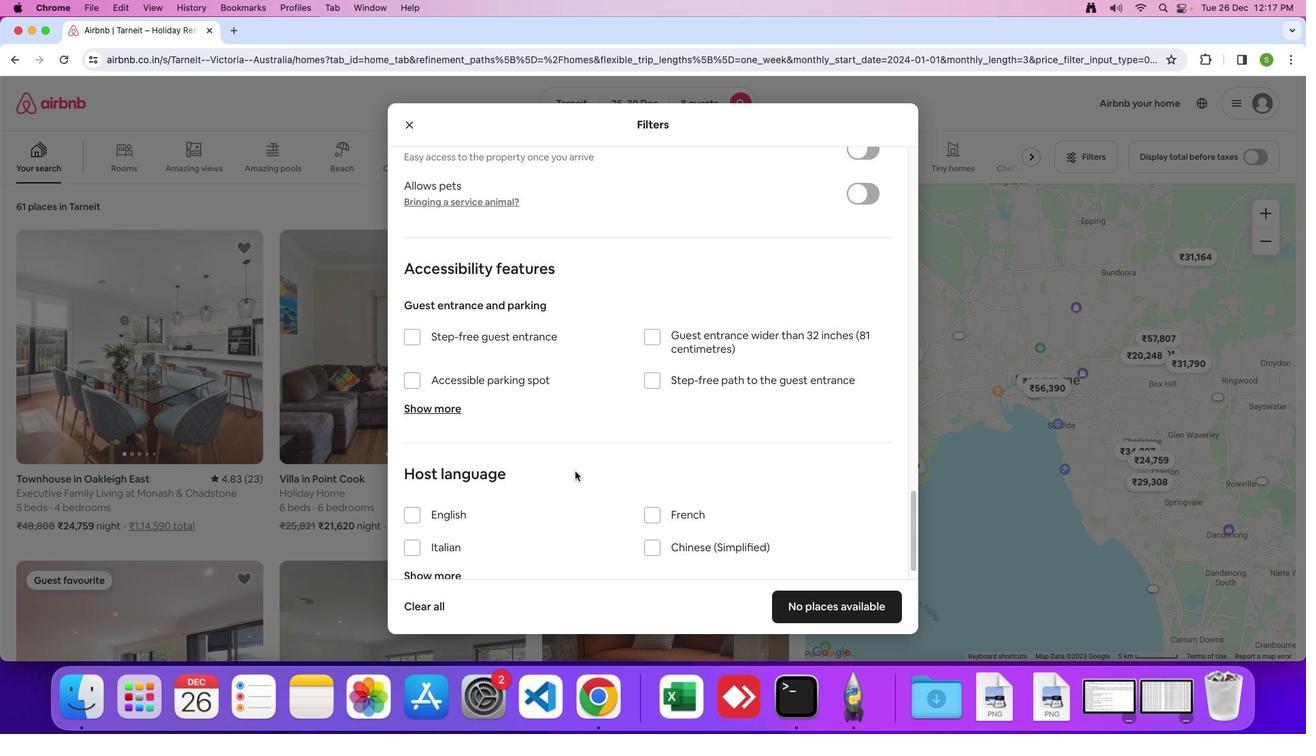 
Action: Mouse scrolled (572, 468) with delta (-2, -4)
Screenshot: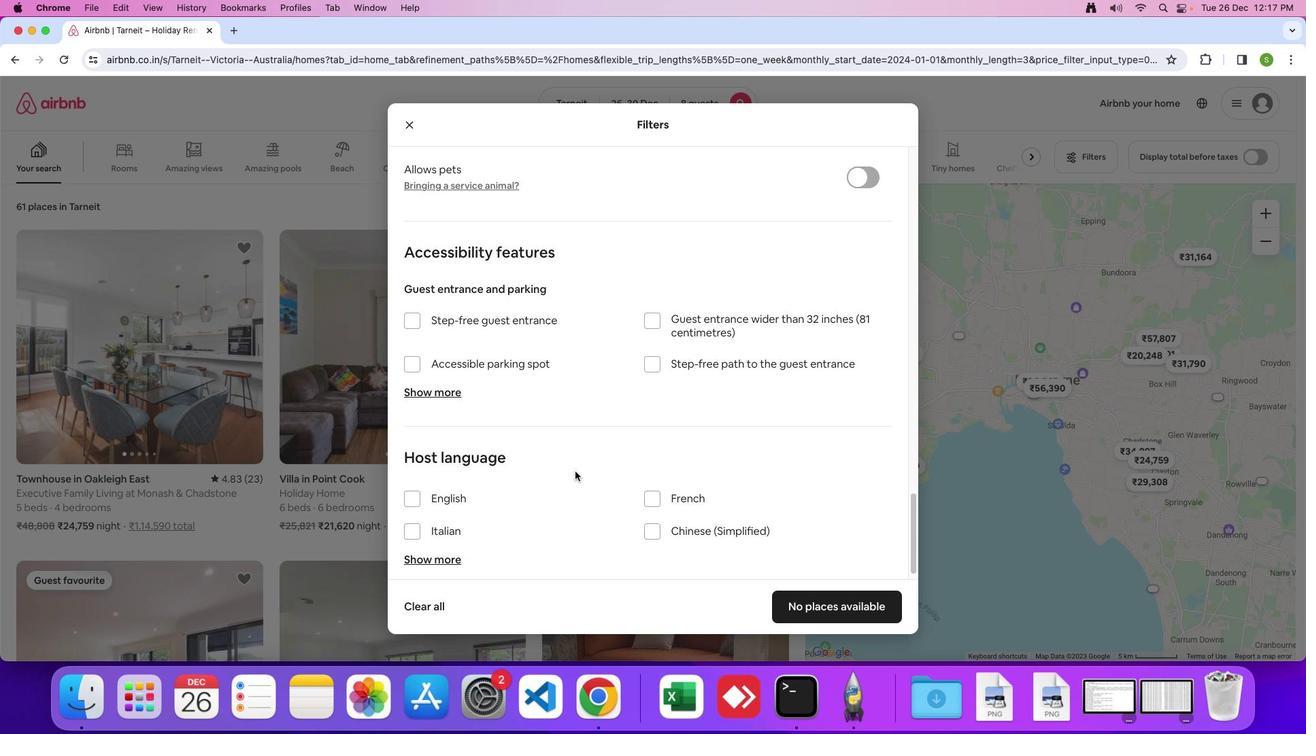 
Action: Mouse moved to (572, 468)
Screenshot: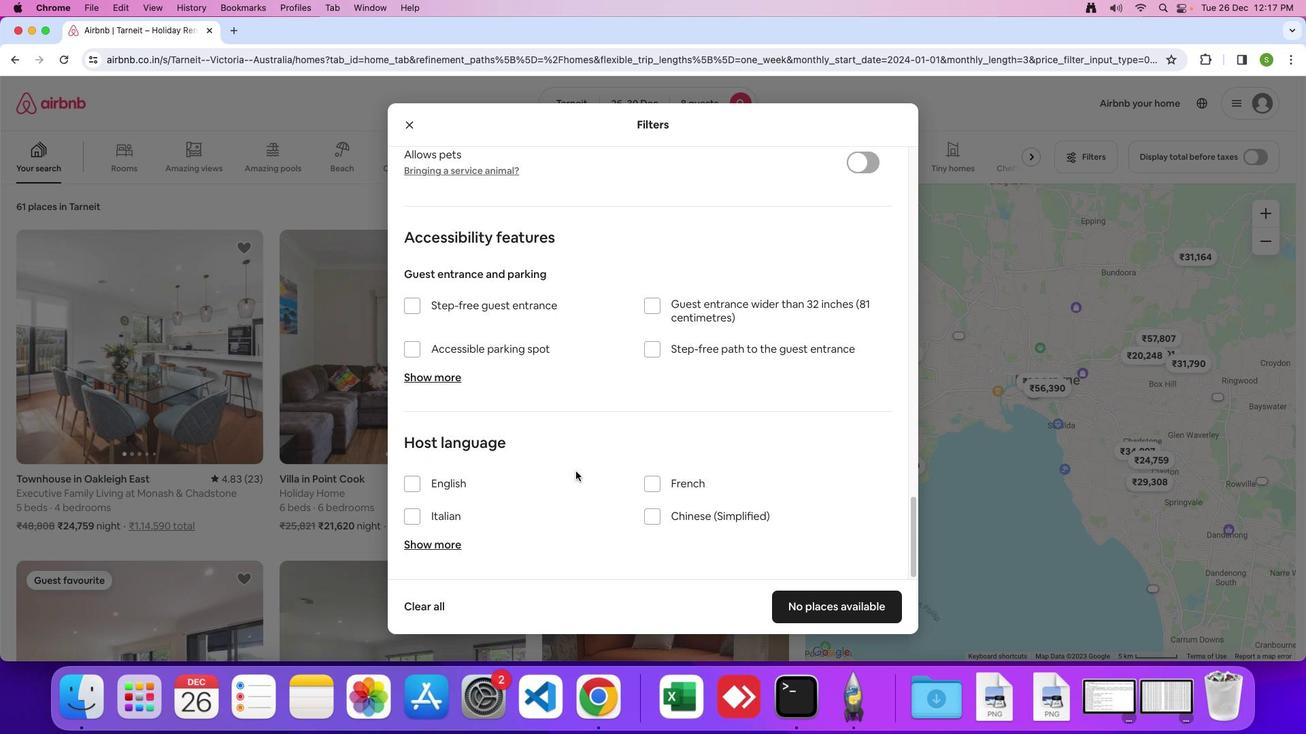 
Action: Mouse scrolled (572, 468) with delta (-2, -3)
Screenshot: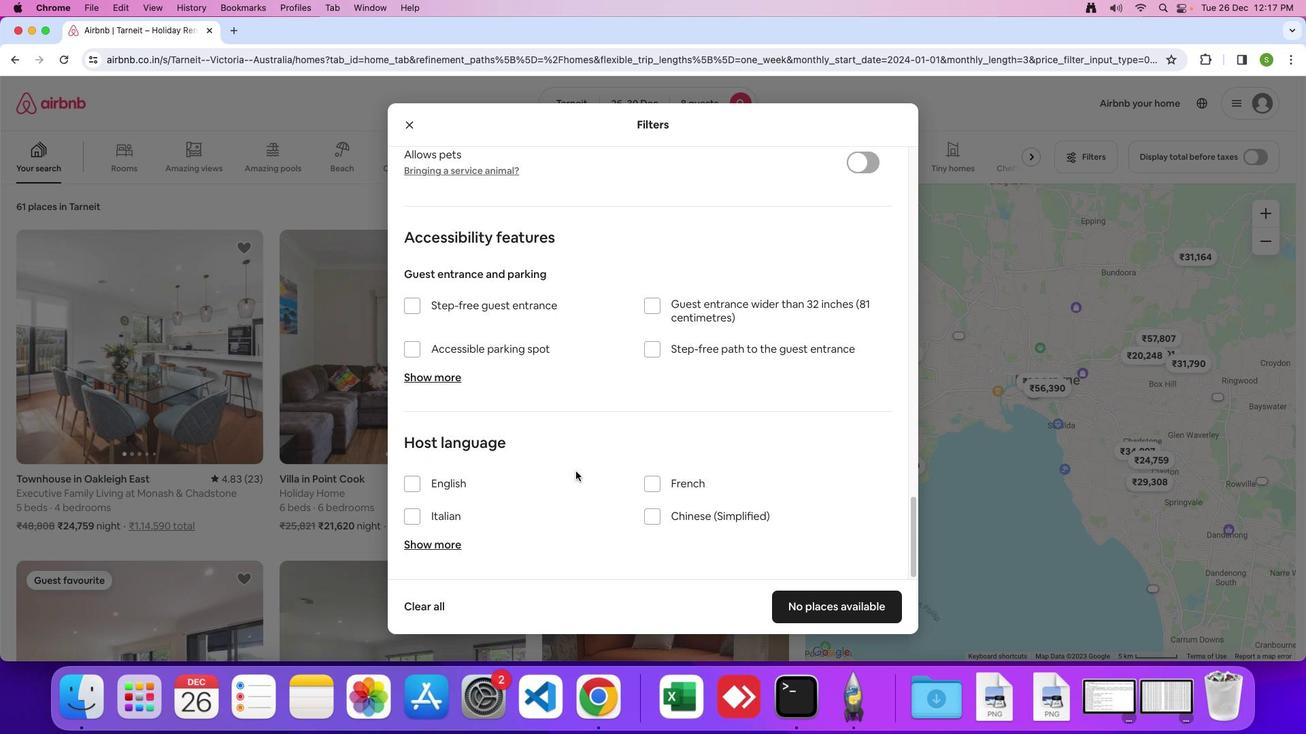 
Action: Mouse moved to (572, 468)
Screenshot: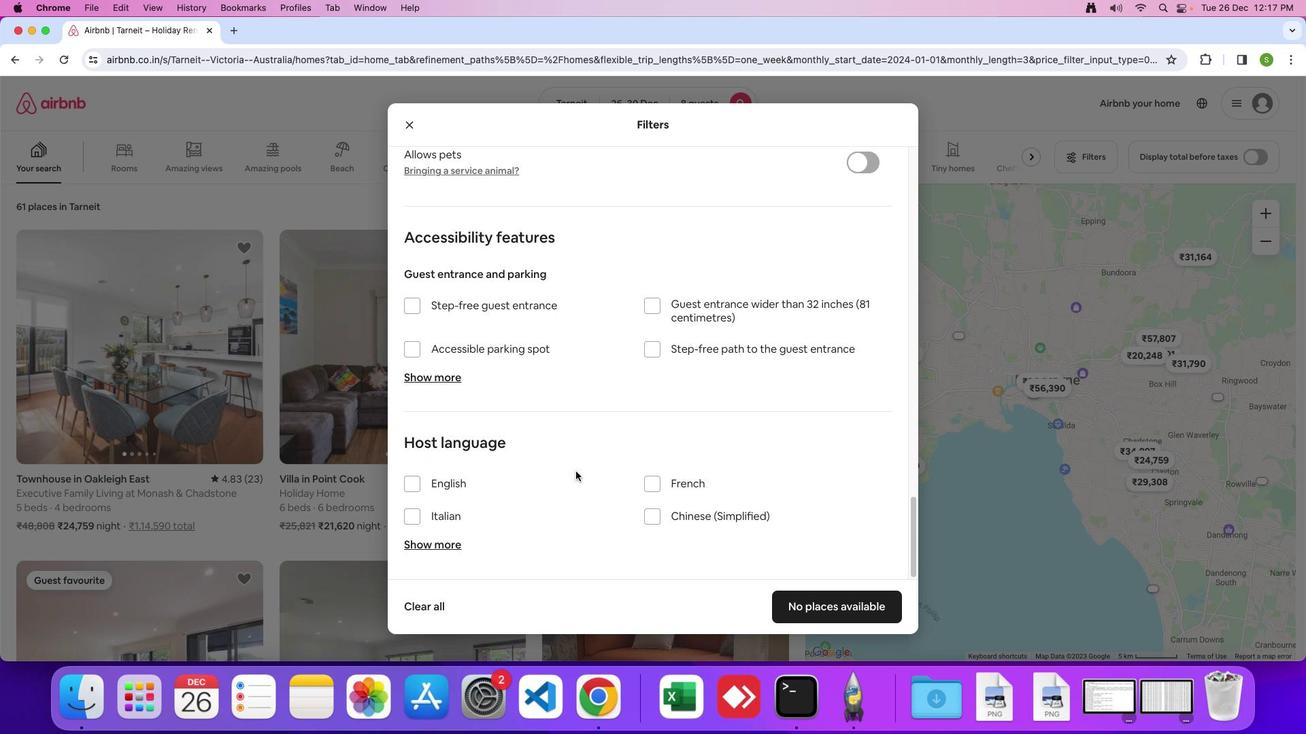 
Action: Mouse scrolled (572, 468) with delta (-2, -3)
Screenshot: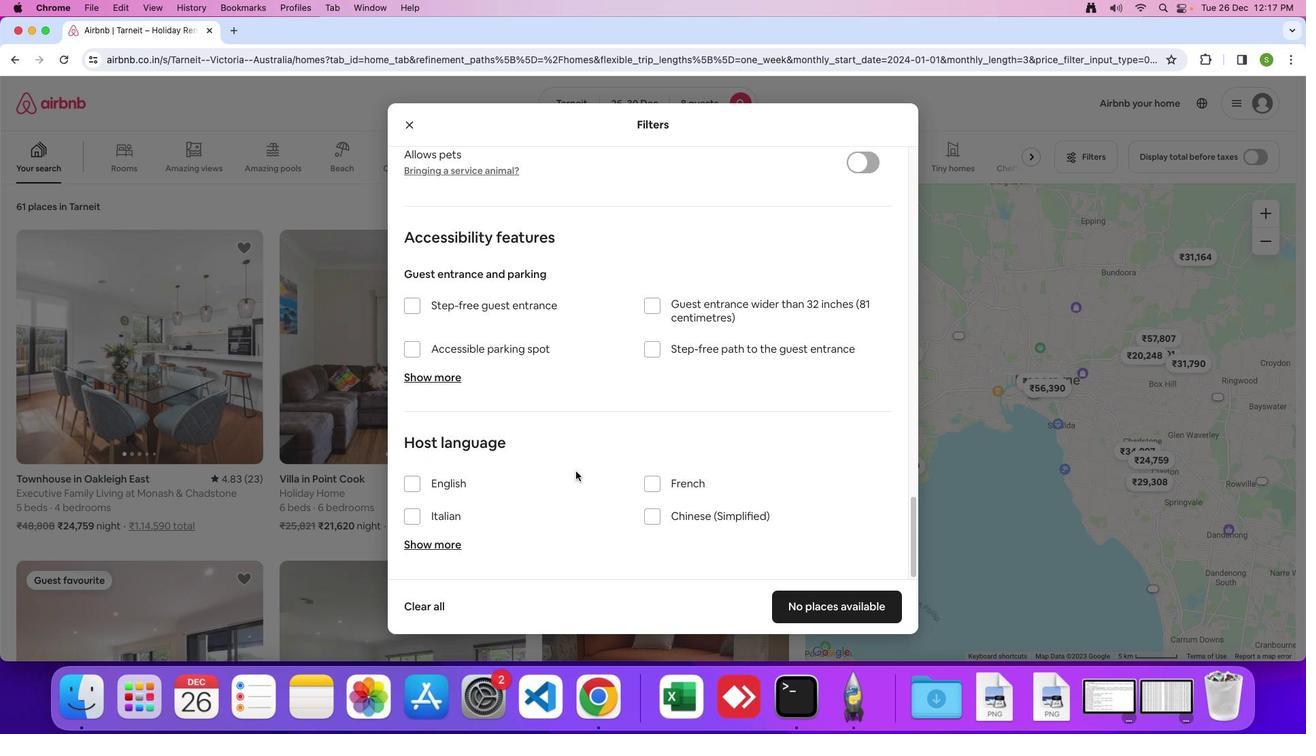 
Action: Mouse moved to (817, 608)
Screenshot: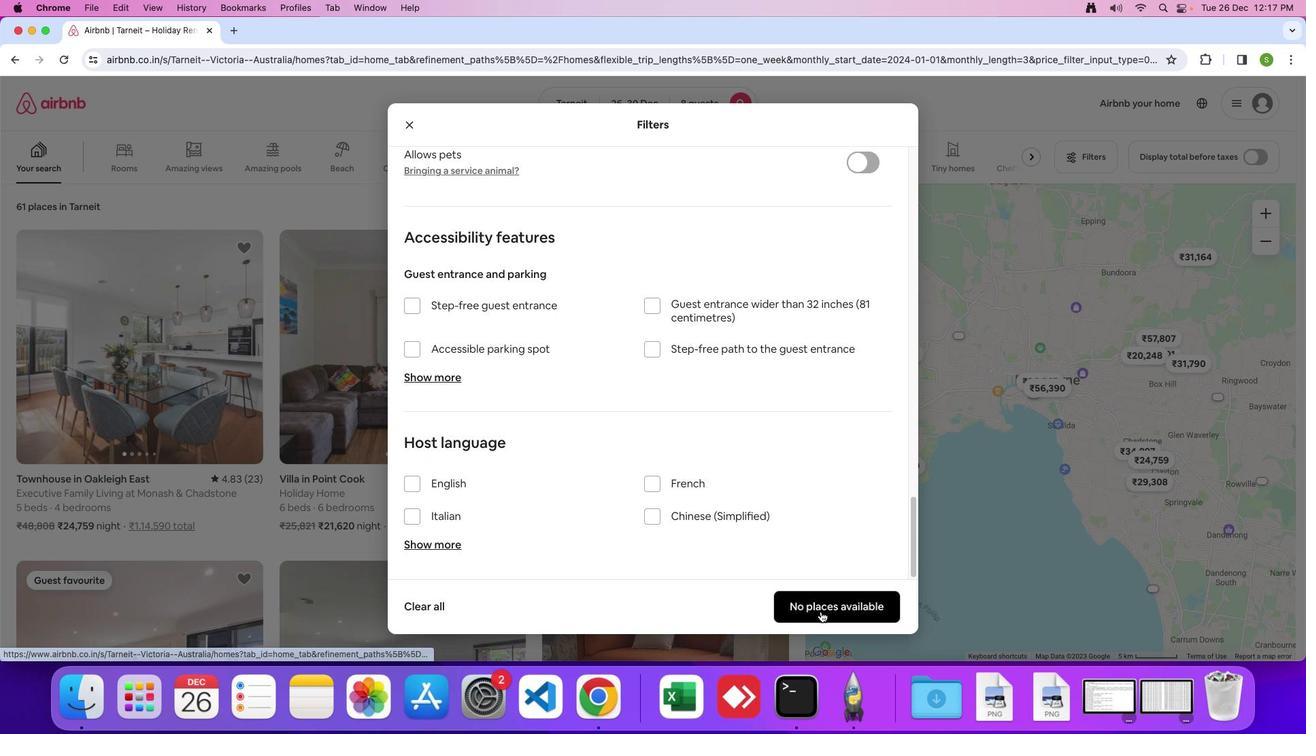 
Action: Mouse pressed left at (817, 608)
Screenshot: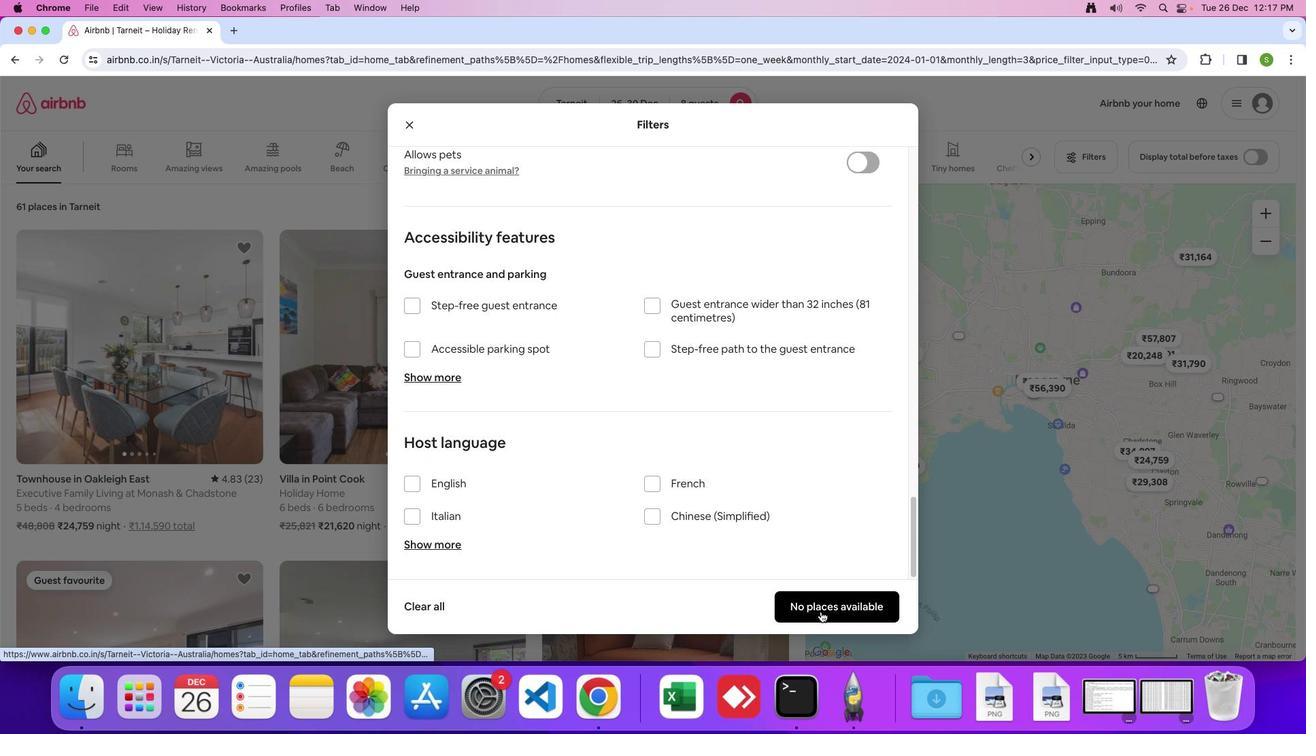 
Action: Mouse moved to (549, 432)
Screenshot: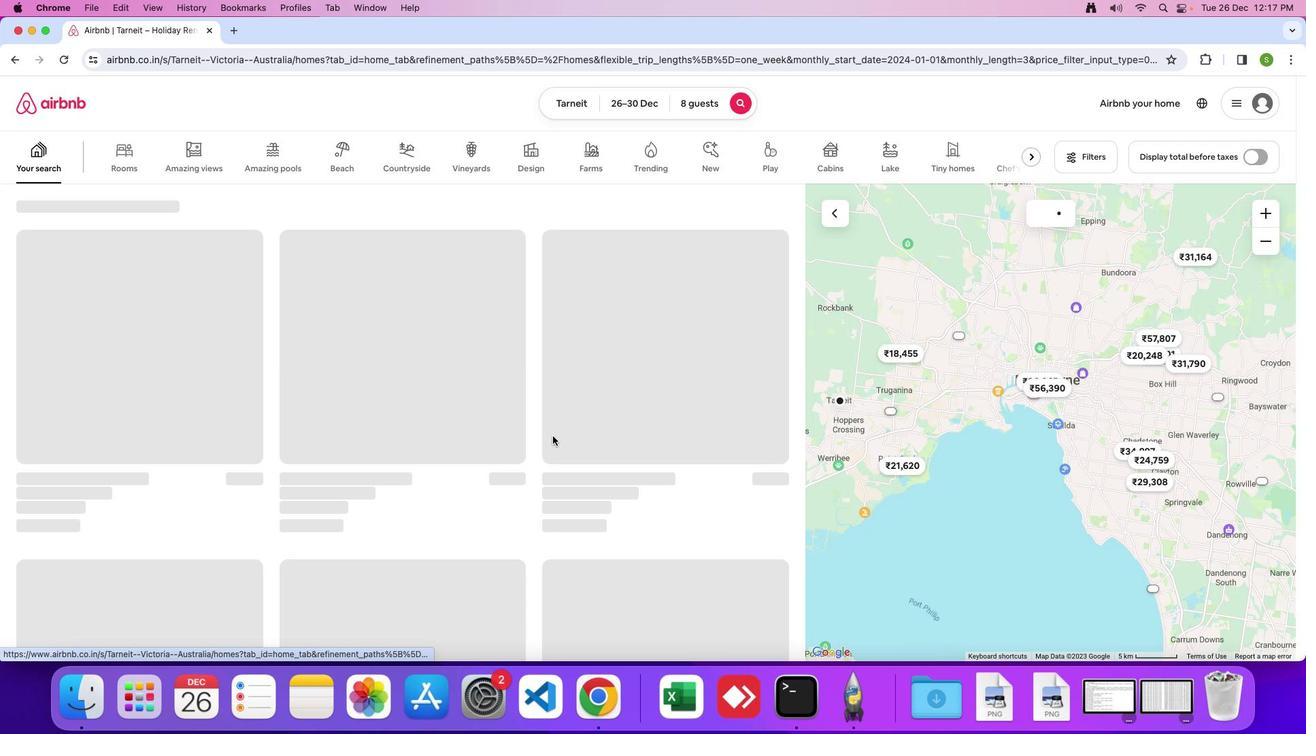 
